 Task: Select Smart Home Devices from Echo & Alexa. Add to cart Amazon Smart Light Switch (Smart Switch for Controlling Lights with Alexa)-1-. Place order for _x000D_
1636 Lexi Loop_x000D_
Lynden, Washington(WA), 98264, Cell Number (360) 354-8826
Action: Mouse moved to (15, 96)
Screenshot: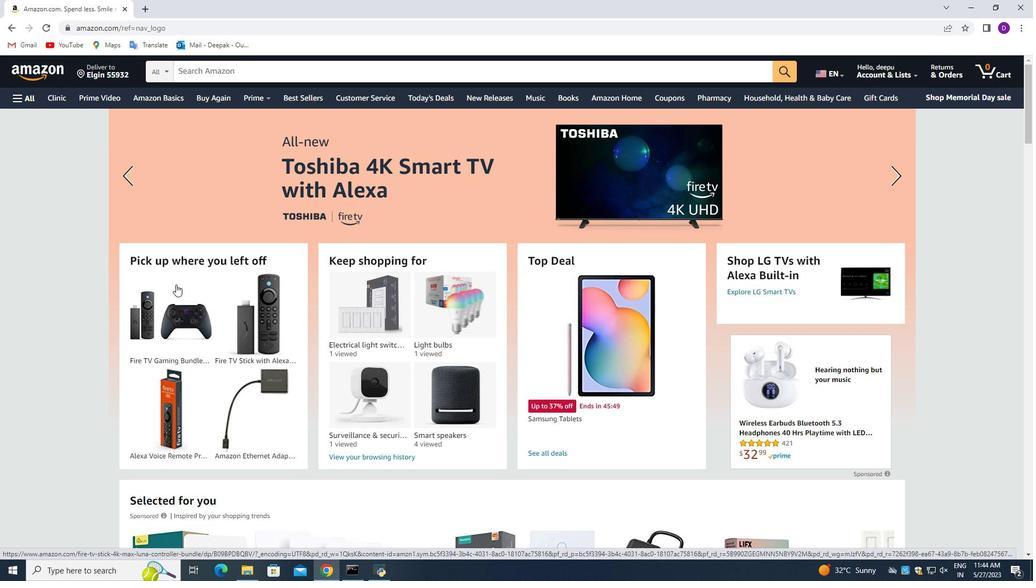 
Action: Mouse pressed left at (15, 96)
Screenshot: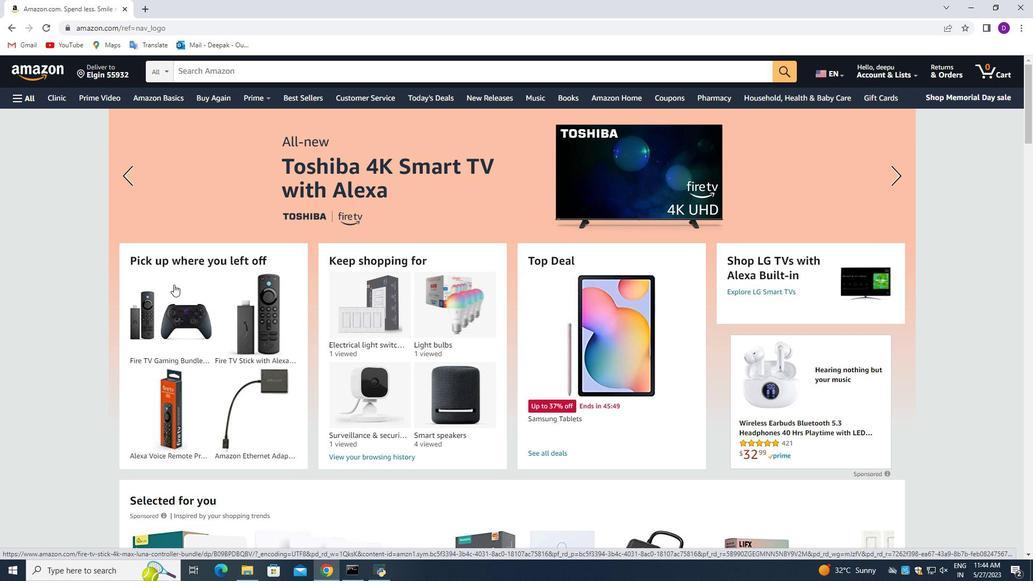 
Action: Mouse moved to (82, 264)
Screenshot: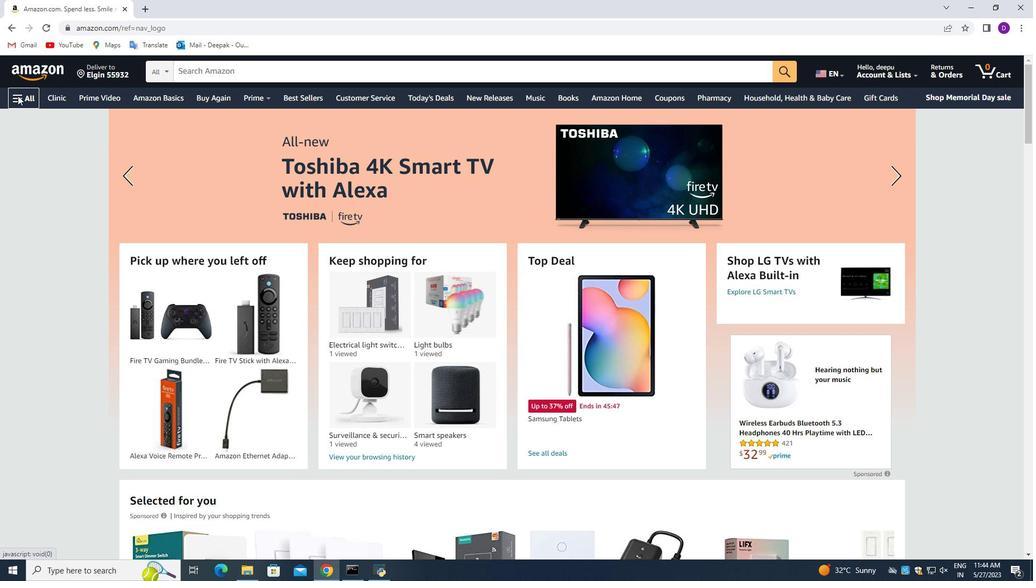 
Action: Mouse pressed left at (82, 264)
Screenshot: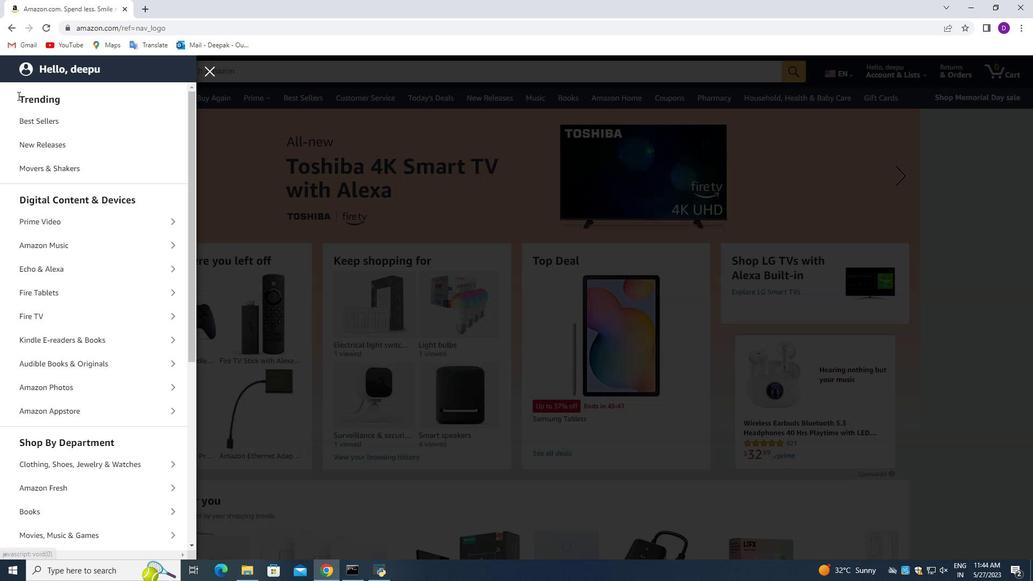 
Action: Mouse moved to (101, 261)
Screenshot: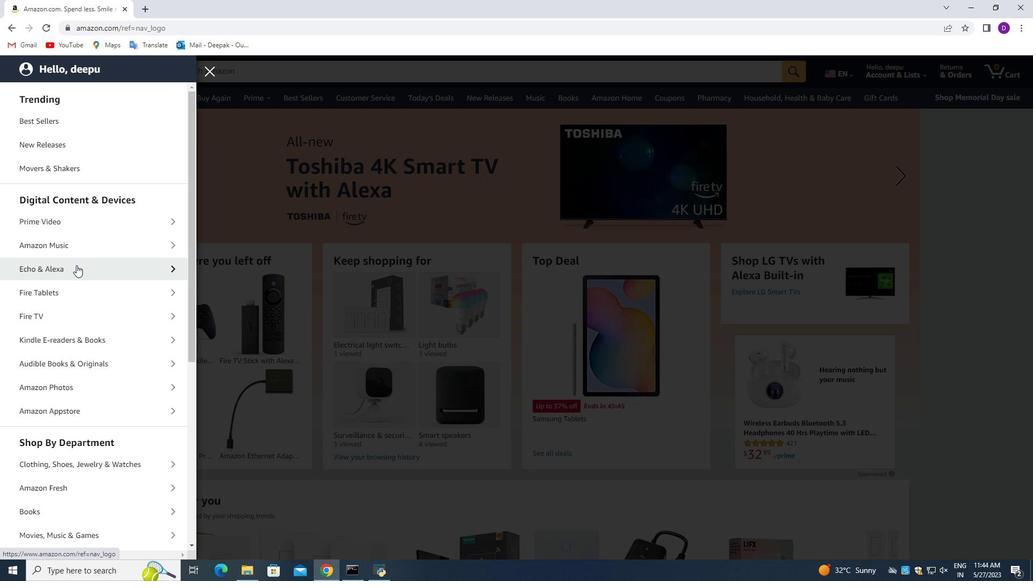 
Action: Mouse scrolled (101, 260) with delta (0, 0)
Screenshot: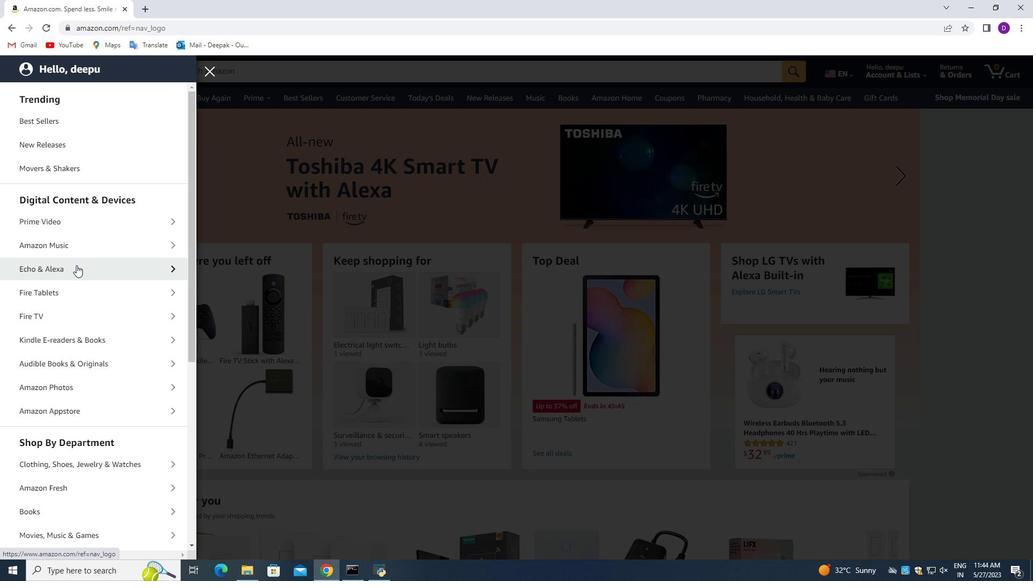 
Action: Mouse moved to (101, 261)
Screenshot: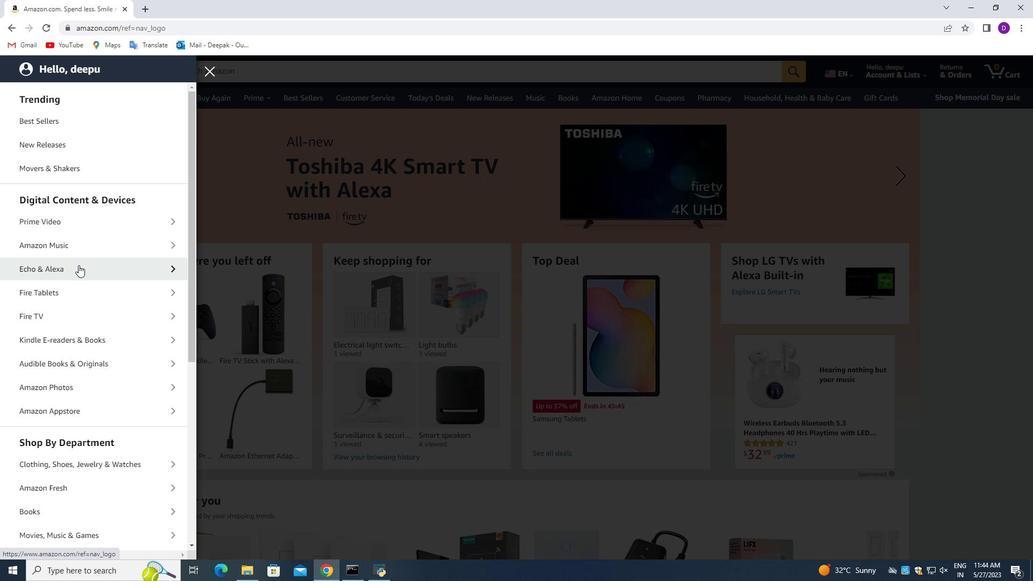 
Action: Mouse scrolled (101, 260) with delta (0, 0)
Screenshot: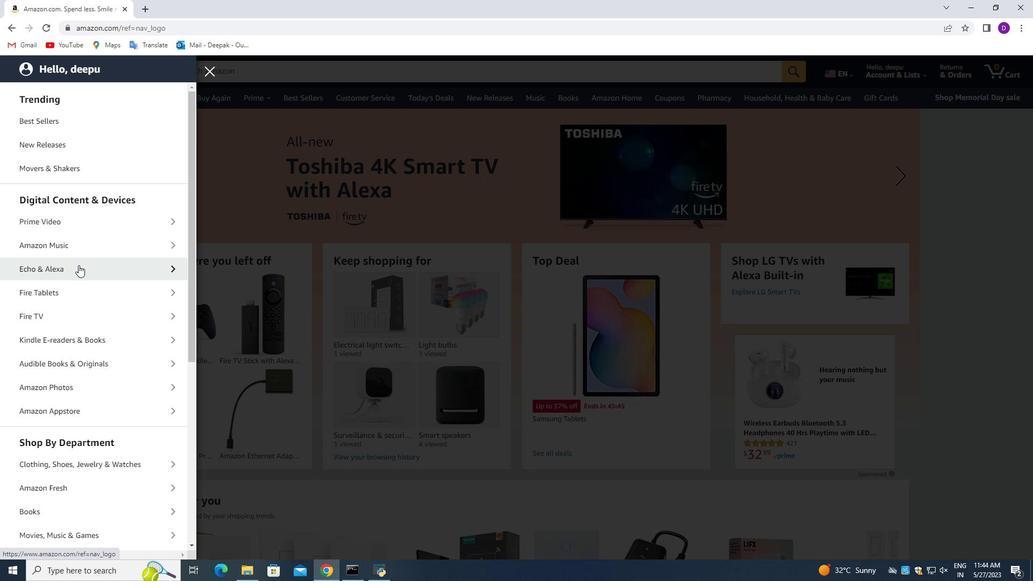 
Action: Mouse scrolled (101, 260) with delta (0, 0)
Screenshot: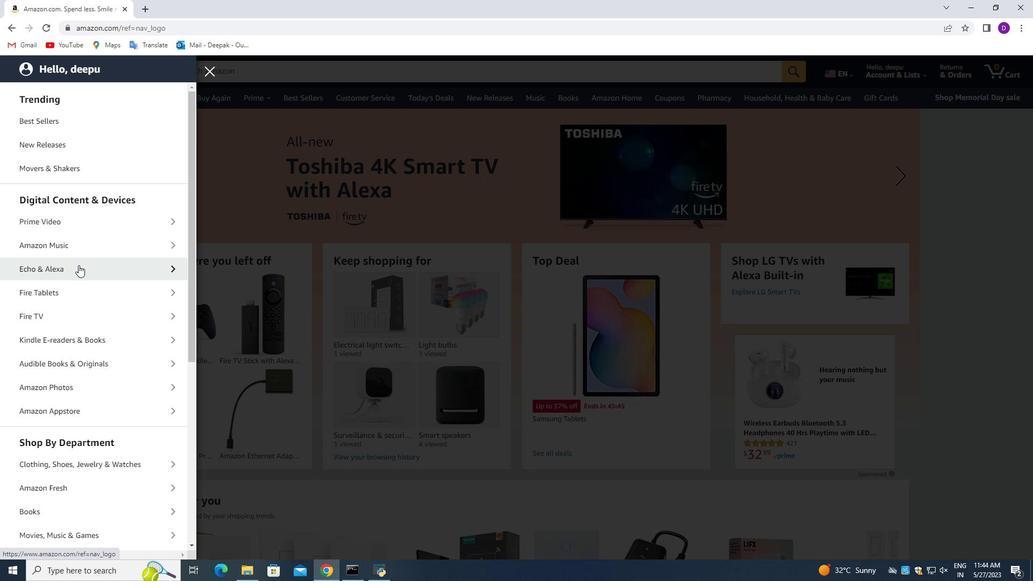 
Action: Mouse moved to (101, 262)
Screenshot: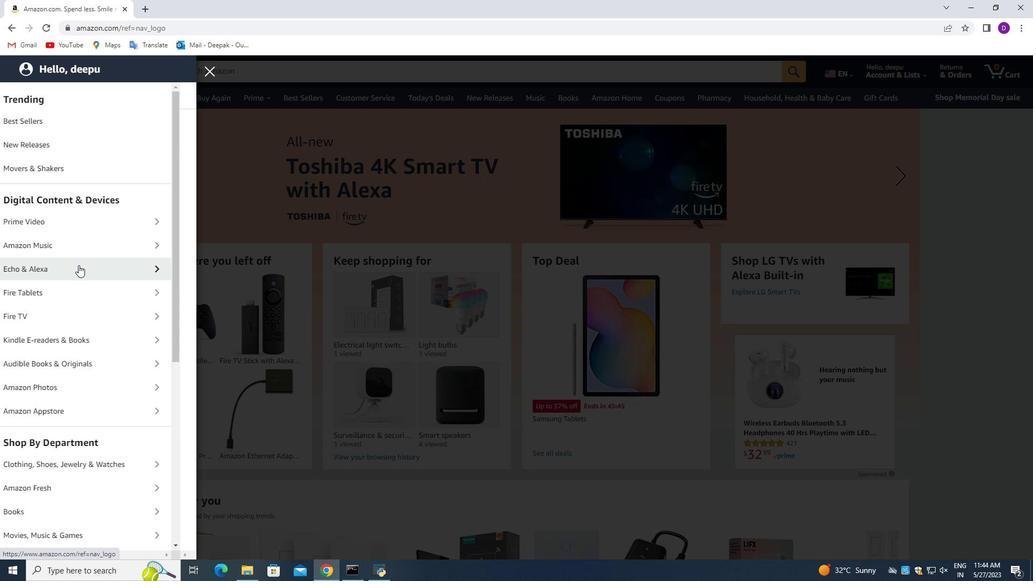 
Action: Mouse scrolled (101, 261) with delta (0, 0)
Screenshot: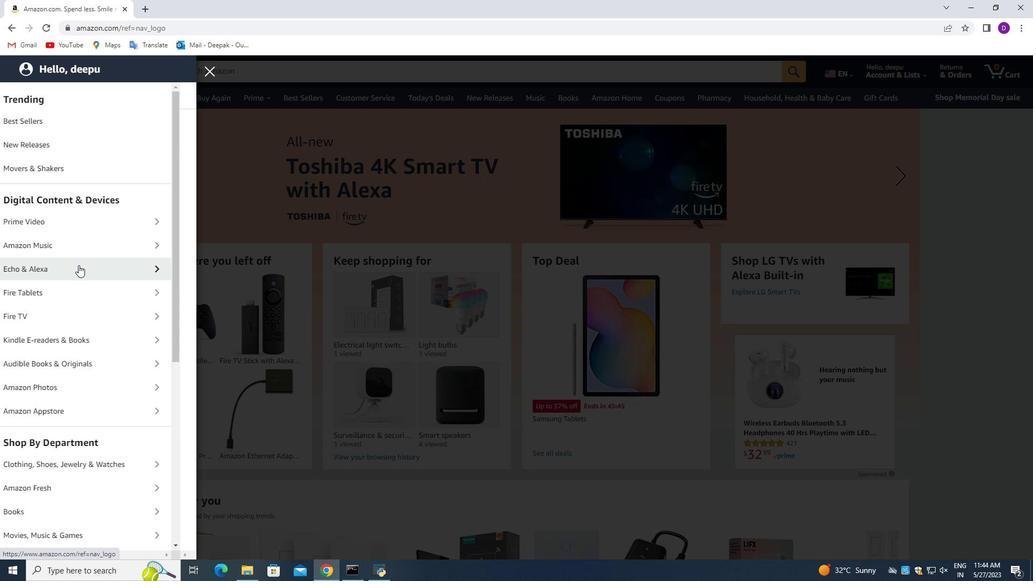 
Action: Mouse scrolled (101, 261) with delta (0, 0)
Screenshot: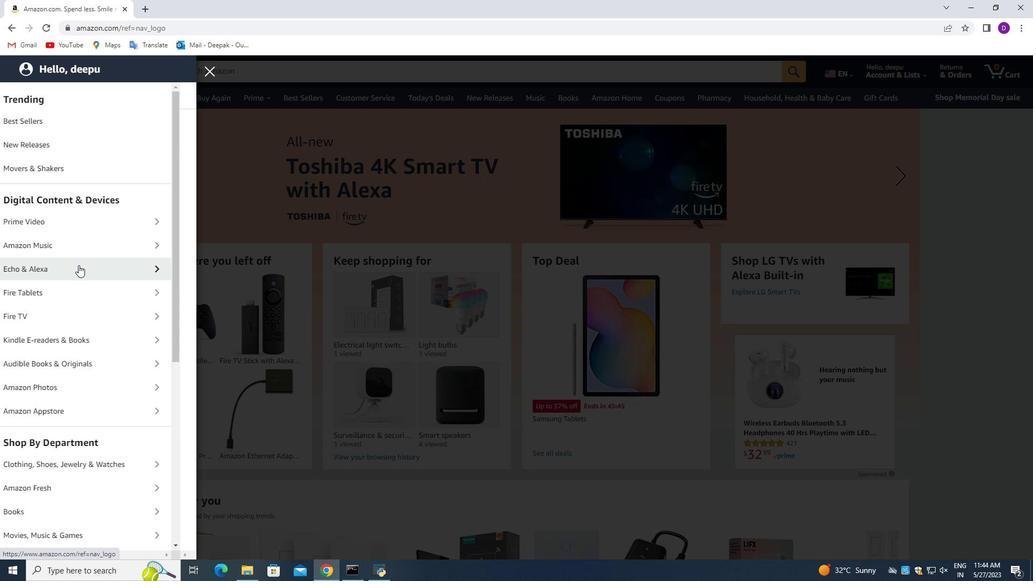 
Action: Mouse scrolled (101, 261) with delta (0, 0)
Screenshot: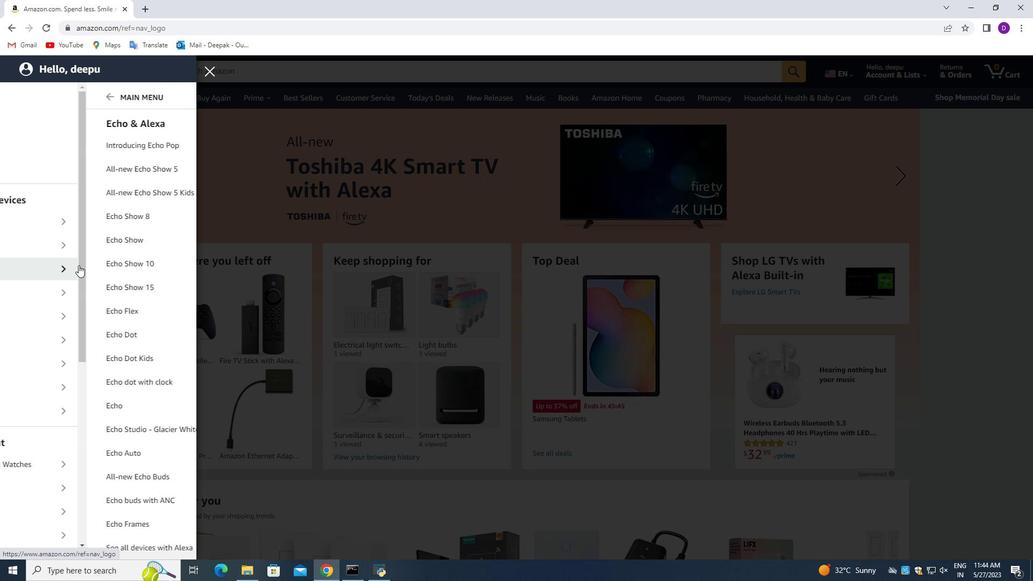 
Action: Mouse moved to (112, 363)
Screenshot: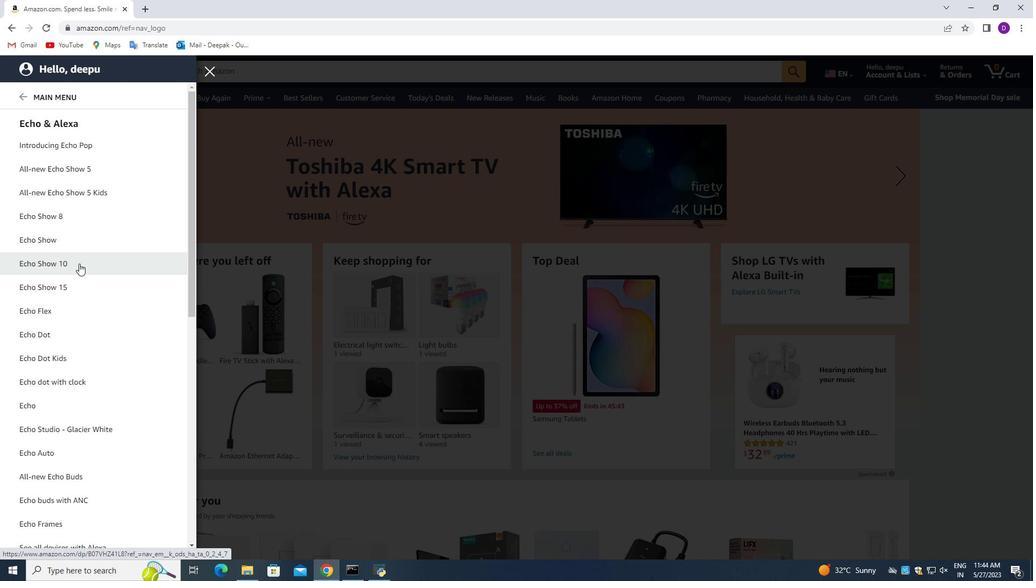 
Action: Mouse scrolled (112, 362) with delta (0, 0)
Screenshot: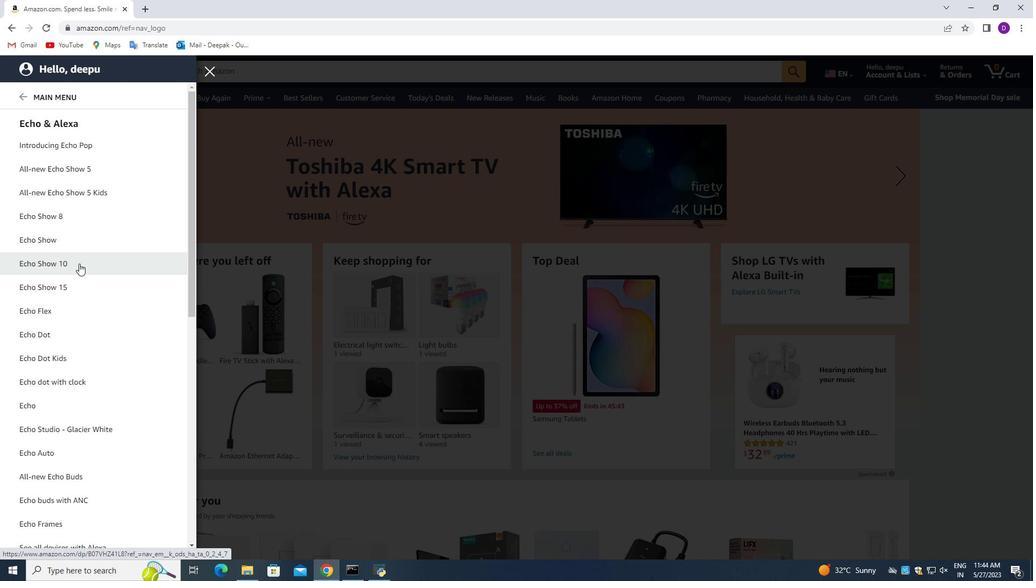 
Action: Mouse moved to (97, 462)
Screenshot: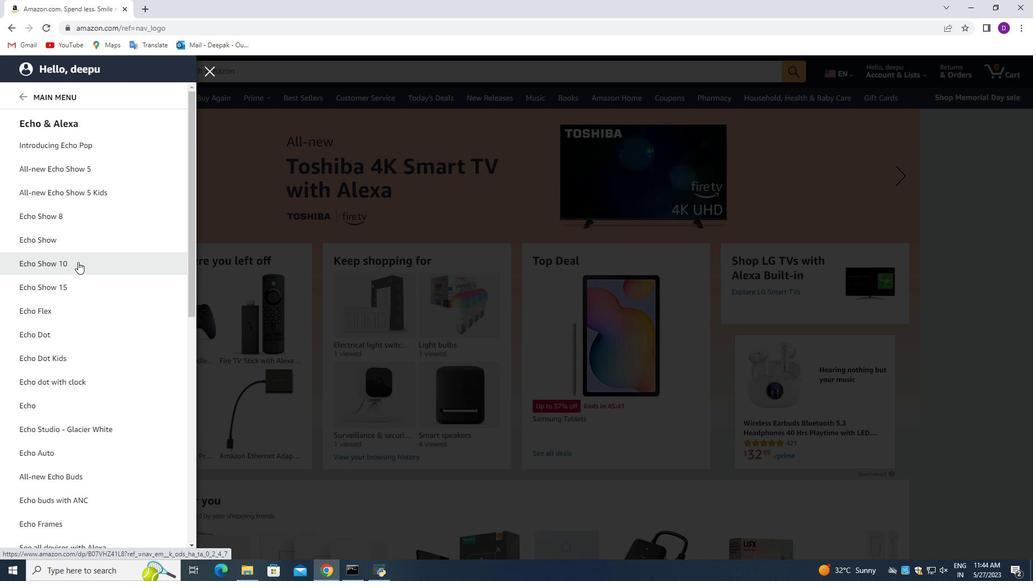 
Action: Mouse pressed left at (97, 462)
Screenshot: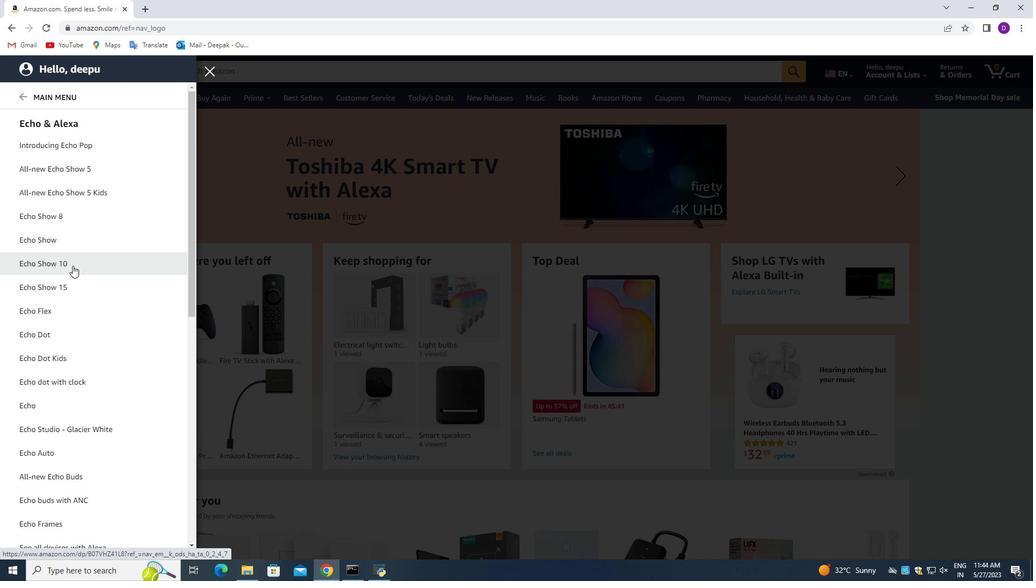 
Action: Mouse moved to (261, 71)
Screenshot: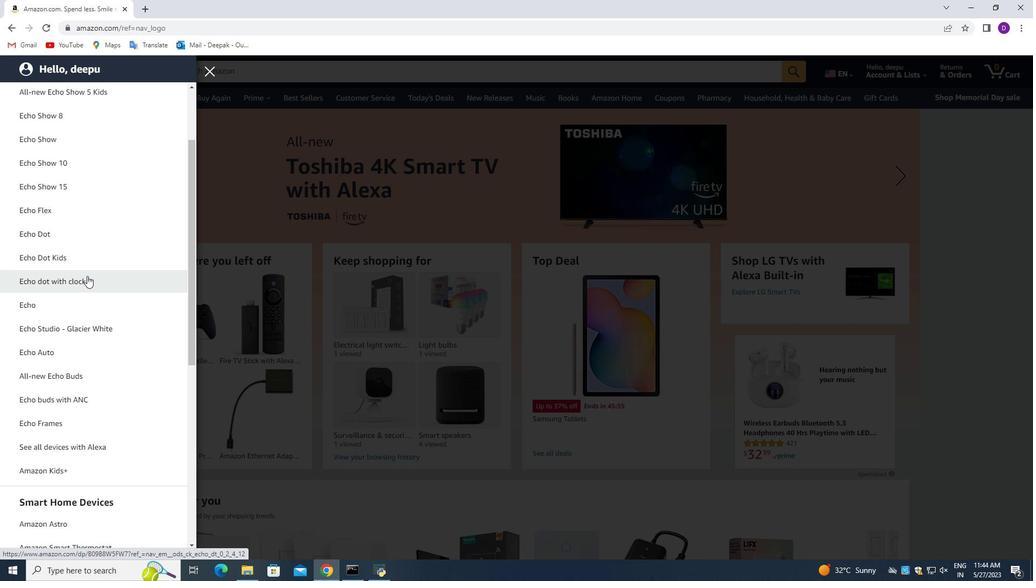 
Action: Mouse pressed left at (261, 71)
Screenshot: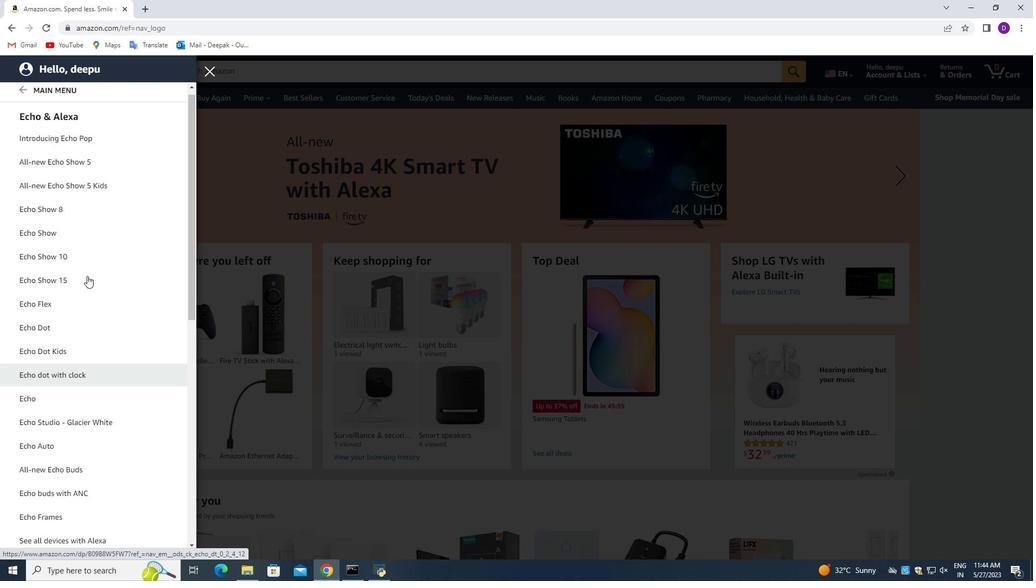 
Action: Key pressed <Key.shift_r>Smart<Key.space><Key.shift>Light<Key.space><Key.shift_r>Switch<Key.space><Key.shift>(<Key.space><Key.backspace>smart<Key.space>swith<Key.space>for<Key.space>controlling<Key.space><Key.shift>Lights<Key.space>with<Key.space><Key.shift_r>Alexa<Key.shift><Key.shift><Key.shift>)<Key.enter>
Screenshot: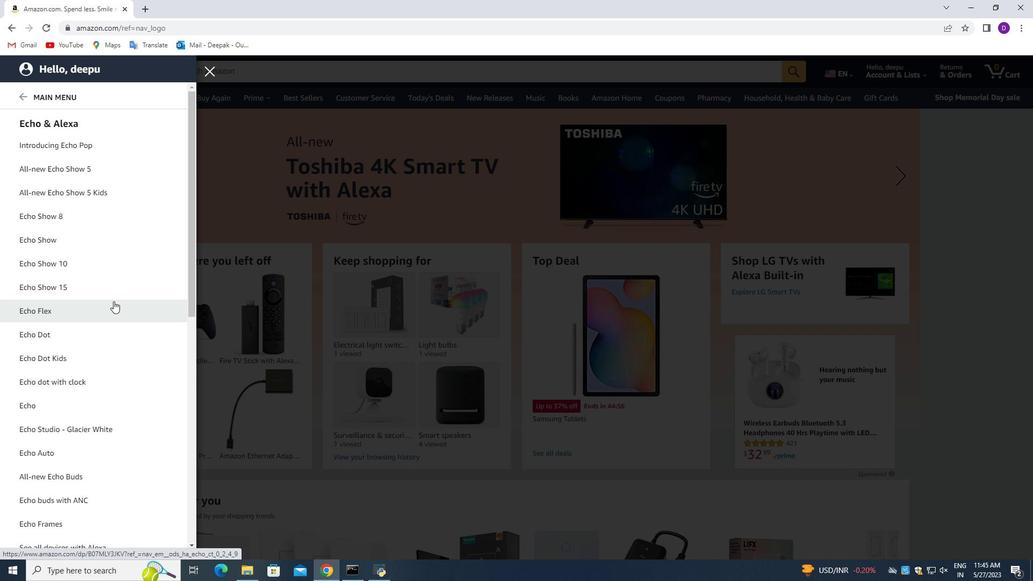 
Action: Mouse moved to (549, 391)
Screenshot: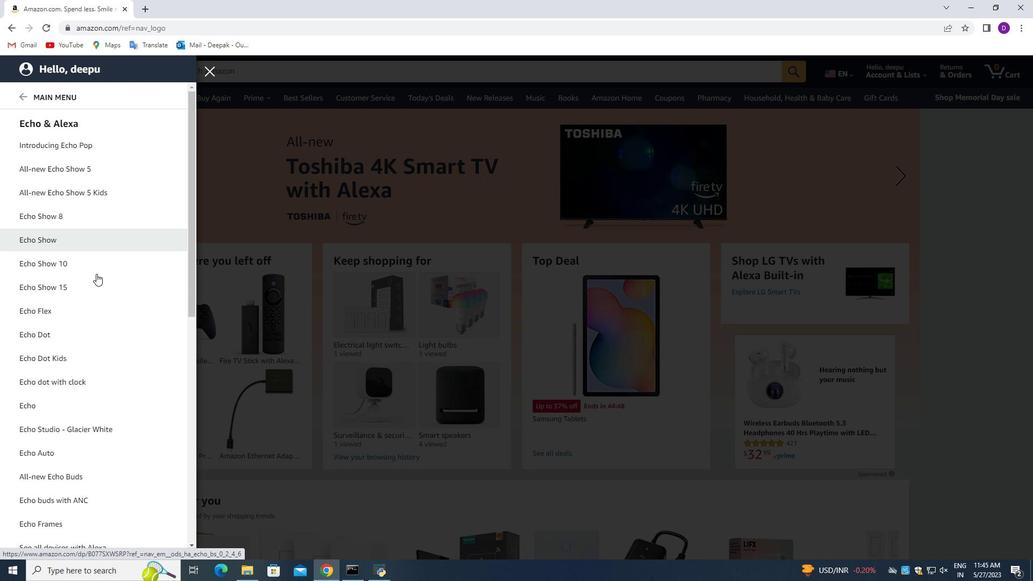 
Action: Mouse scrolled (549, 391) with delta (0, 0)
Screenshot: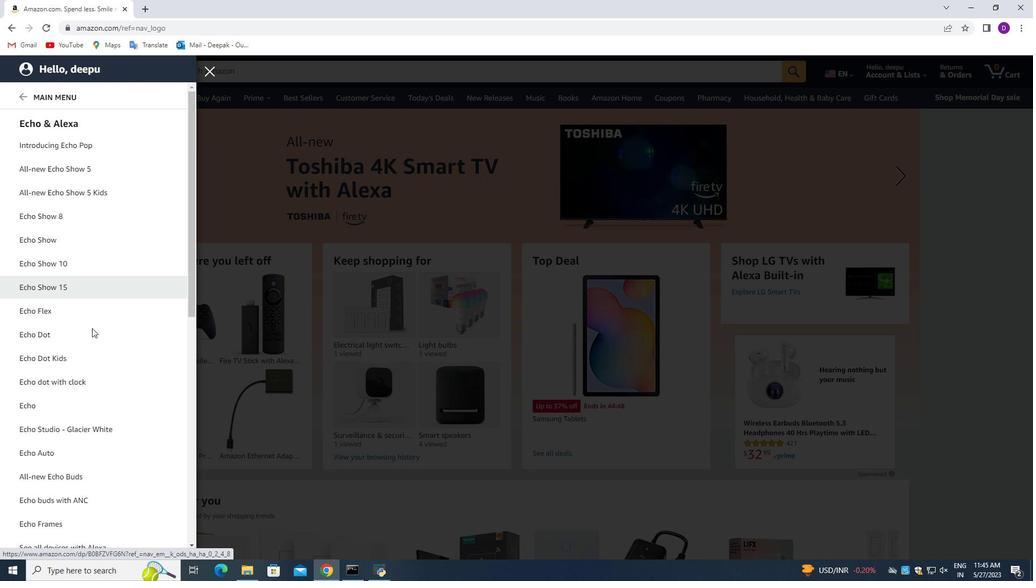 
Action: Mouse scrolled (549, 391) with delta (0, 0)
Screenshot: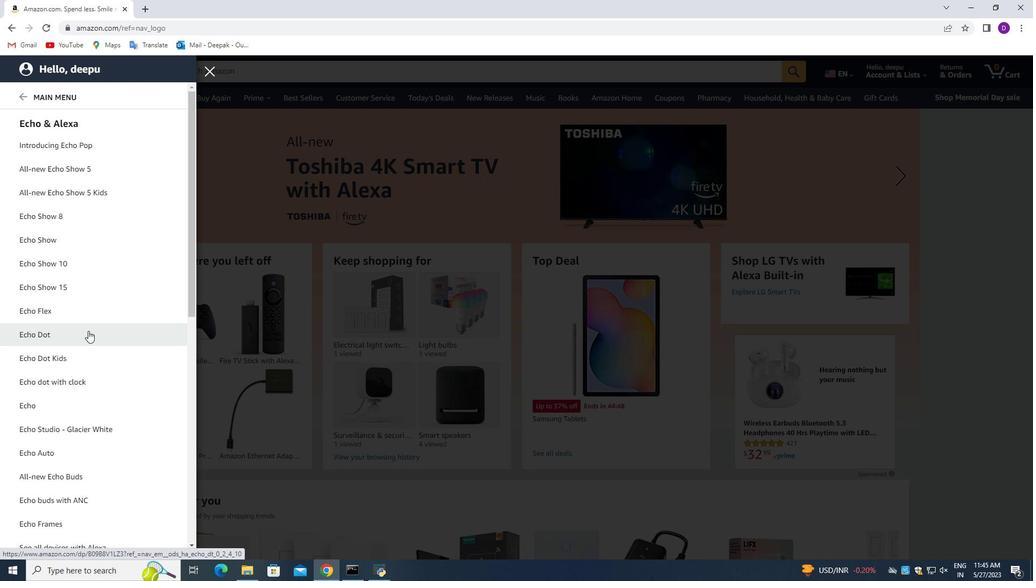 
Action: Mouse moved to (280, 297)
Screenshot: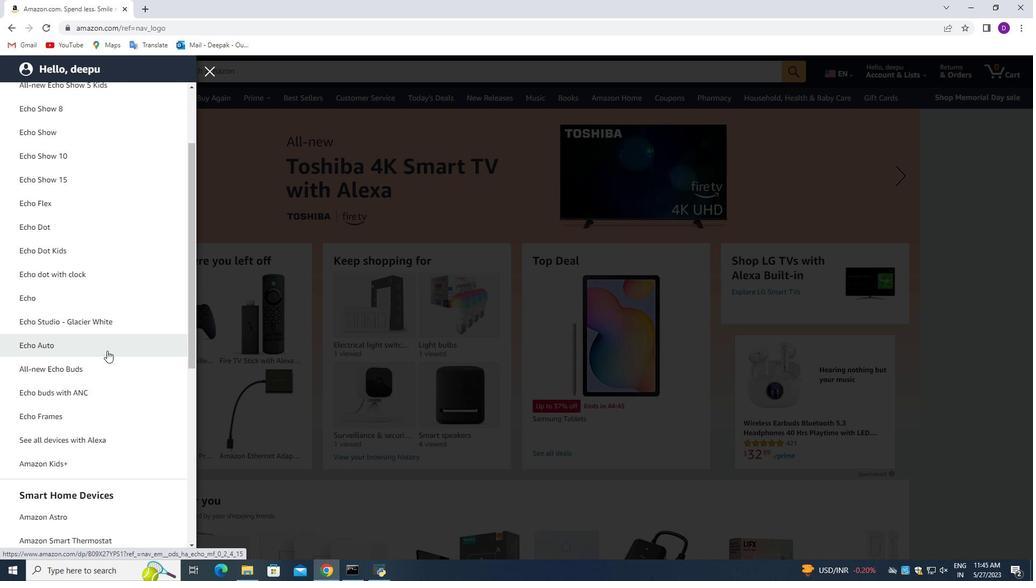 
Action: Mouse pressed left at (280, 297)
Screenshot: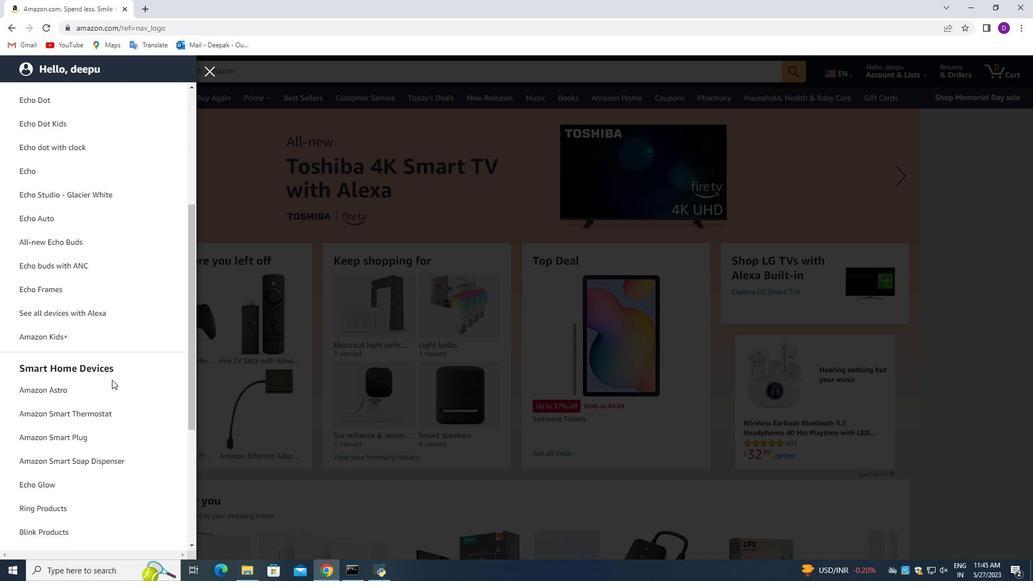 
Action: Mouse moved to (612, 322)
Screenshot: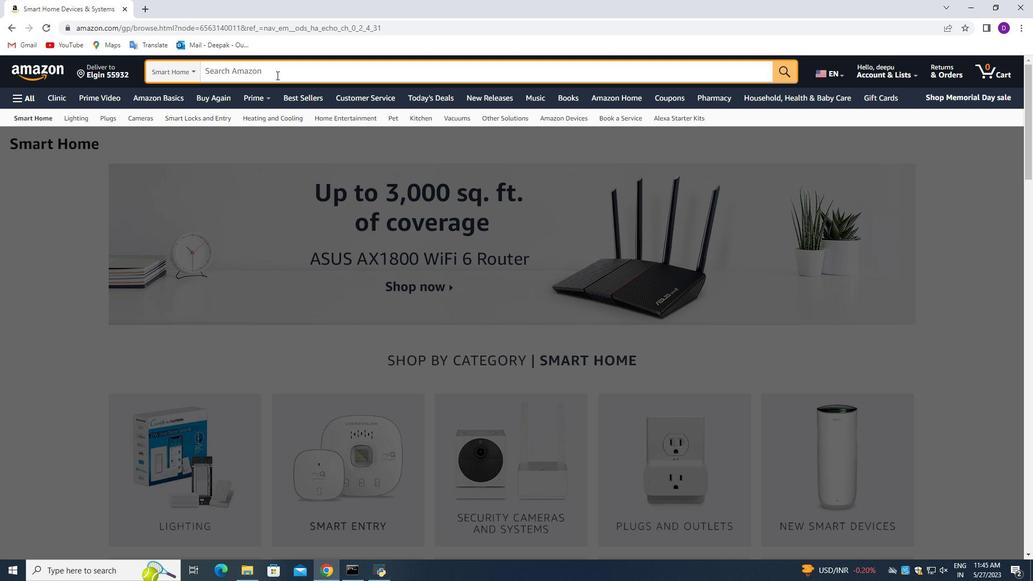 
Action: Mouse scrolled (612, 322) with delta (0, 0)
Screenshot: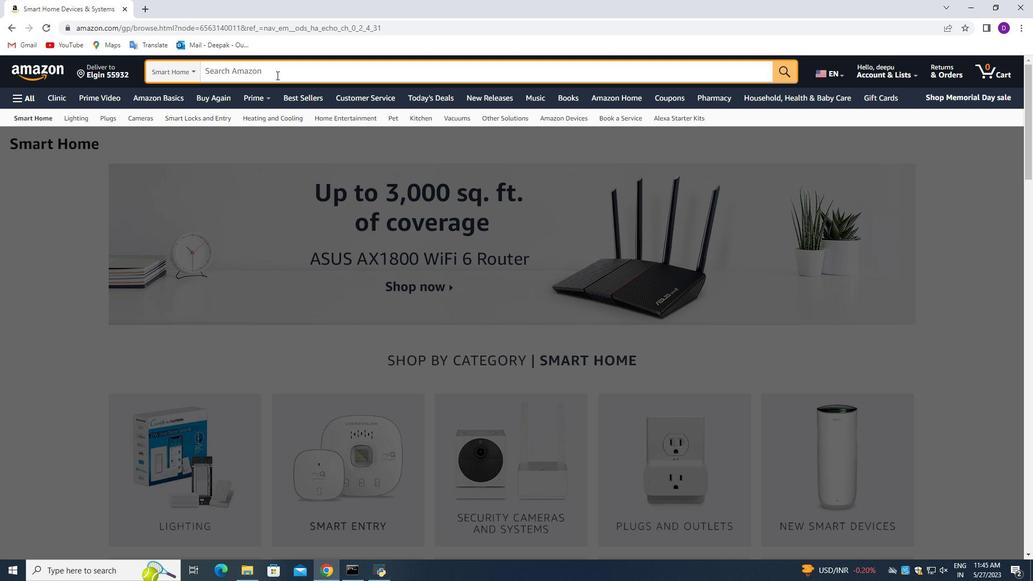 
Action: Mouse moved to (612, 329)
Screenshot: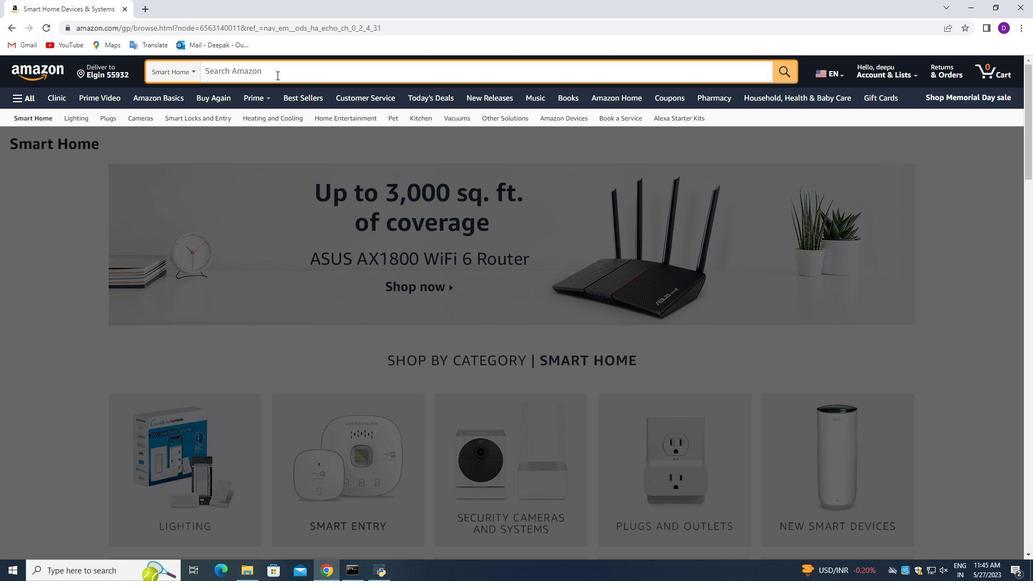 
Action: Mouse scrolled (612, 329) with delta (0, 0)
Screenshot: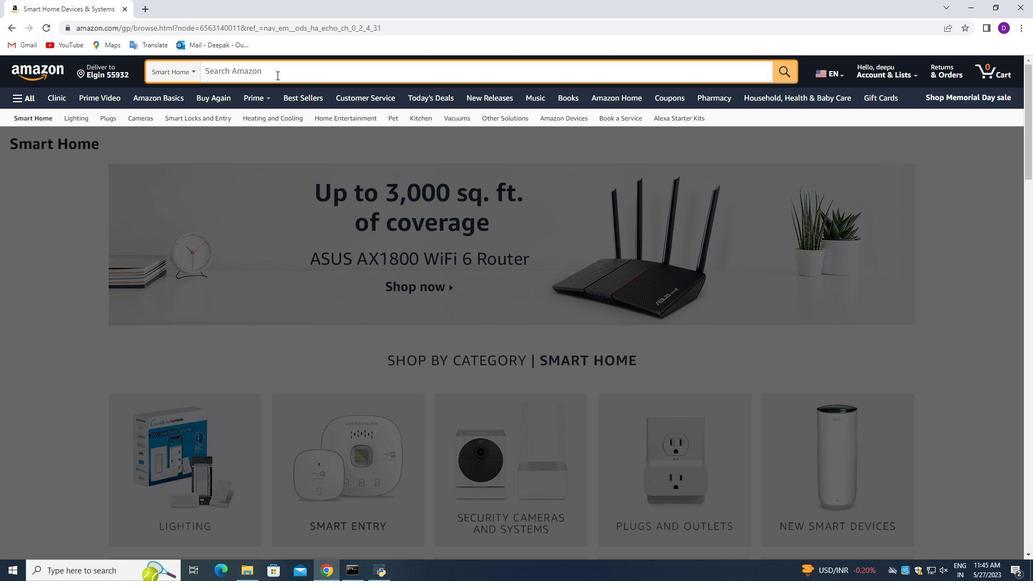
Action: Mouse moved to (524, 322)
Screenshot: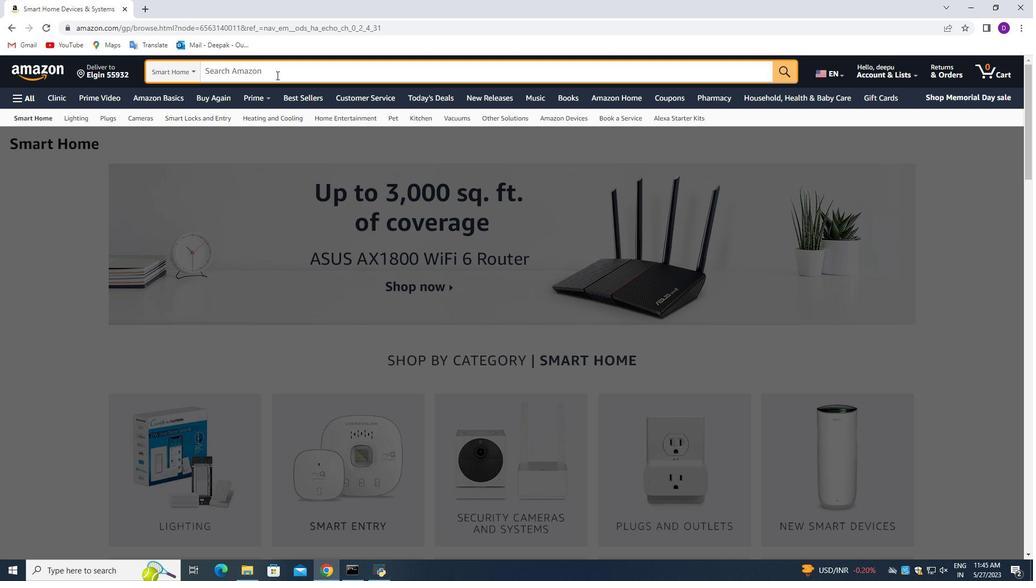 
Action: Mouse scrolled (524, 321) with delta (0, 0)
Screenshot: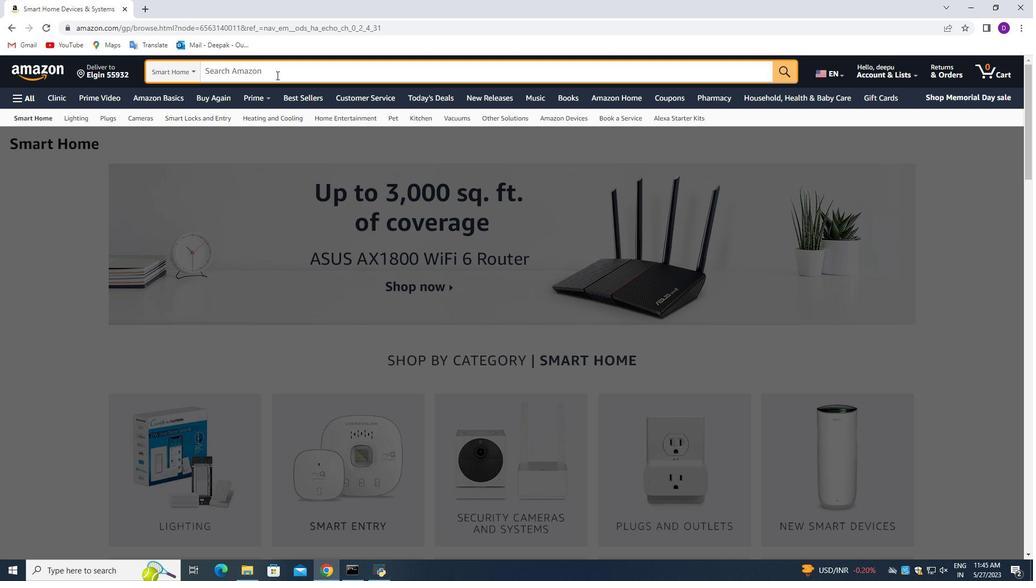 
Action: Mouse moved to (524, 322)
Screenshot: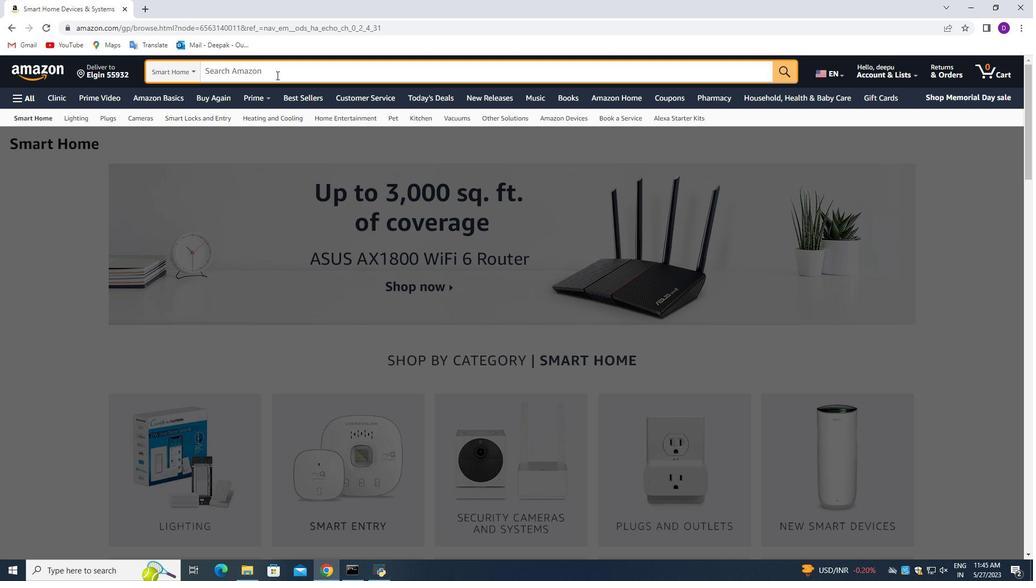 
Action: Mouse scrolled (524, 321) with delta (0, 0)
Screenshot: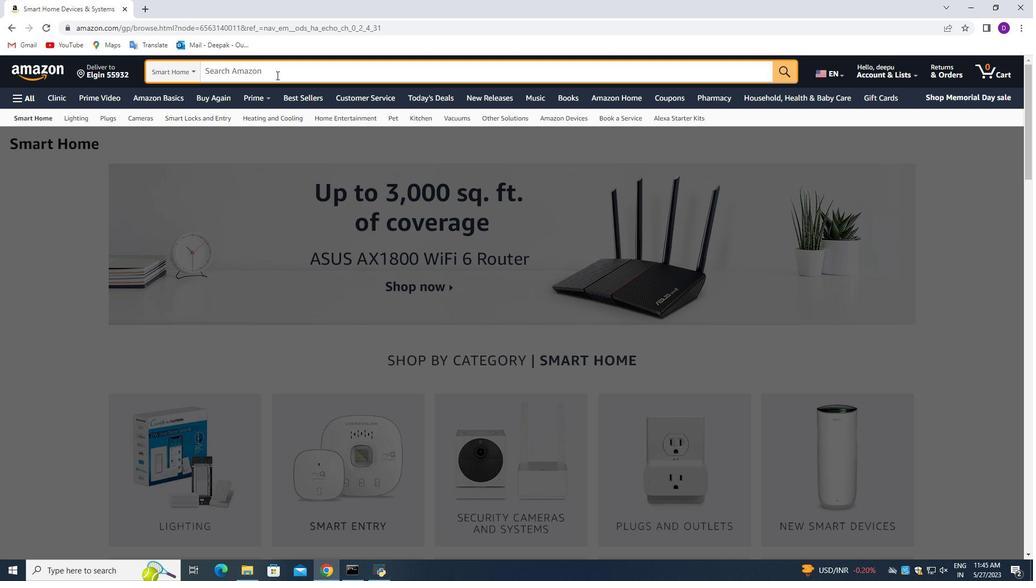 
Action: Mouse moved to (526, 321)
Screenshot: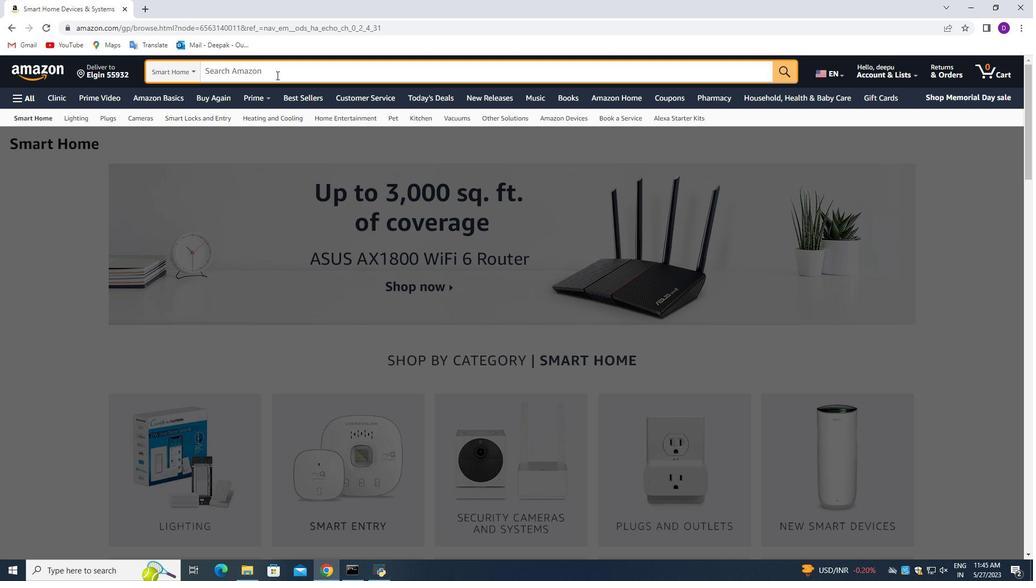 
Action: Mouse scrolled (526, 321) with delta (0, 0)
Screenshot: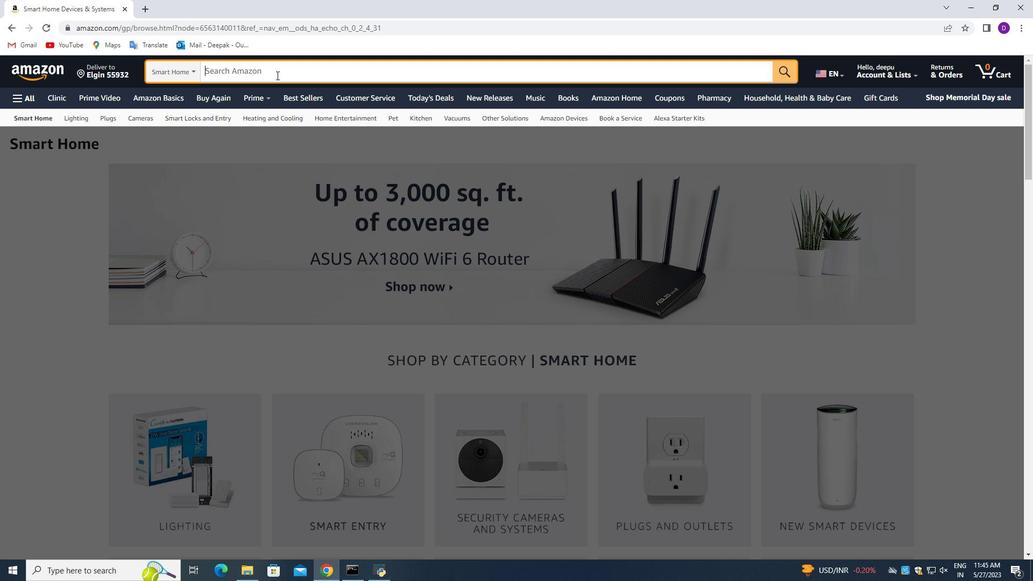 
Action: Mouse scrolled (526, 321) with delta (0, 0)
Screenshot: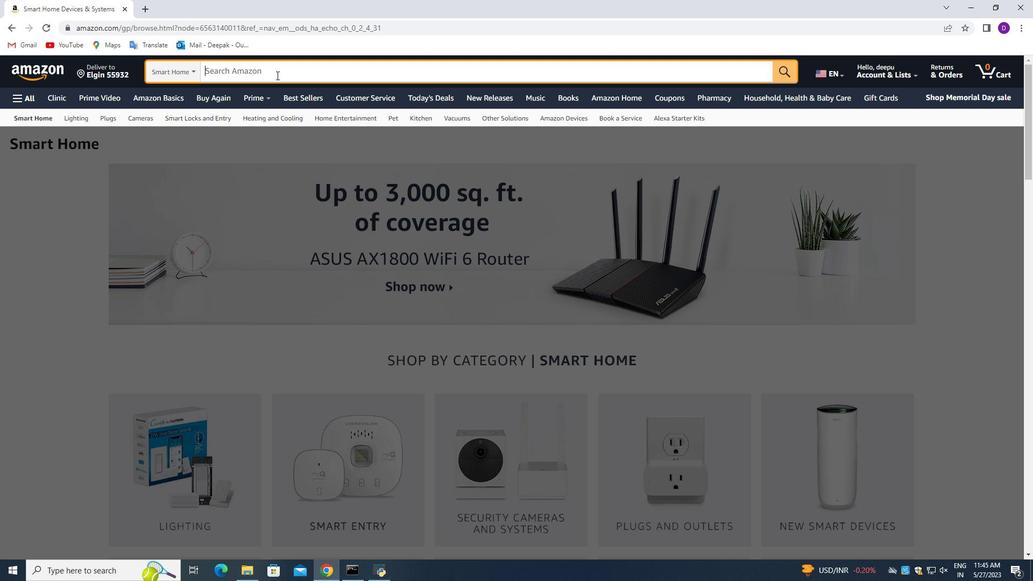 
Action: Mouse scrolled (526, 321) with delta (0, 0)
Screenshot: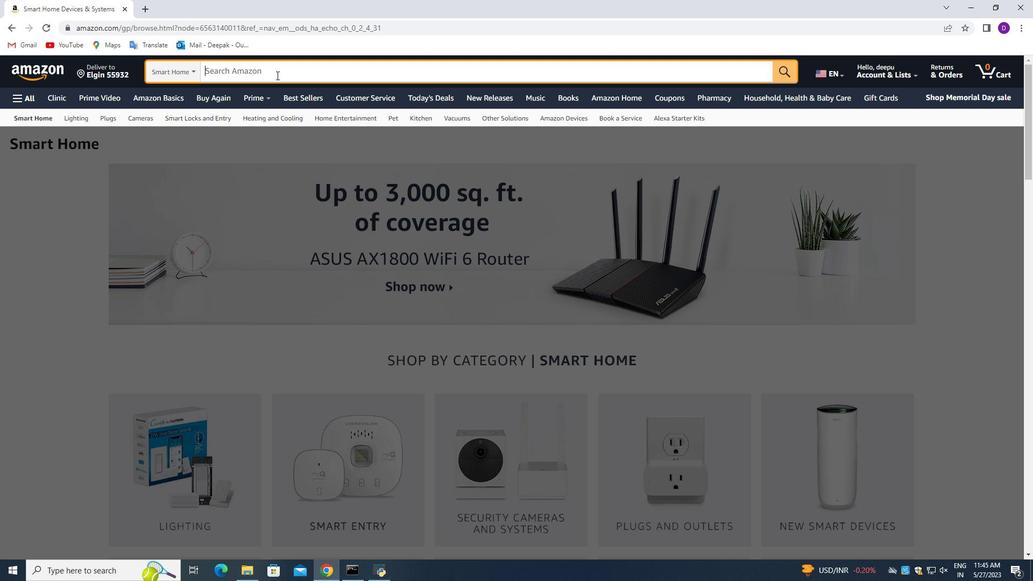 
Action: Mouse scrolled (526, 321) with delta (0, 0)
Screenshot: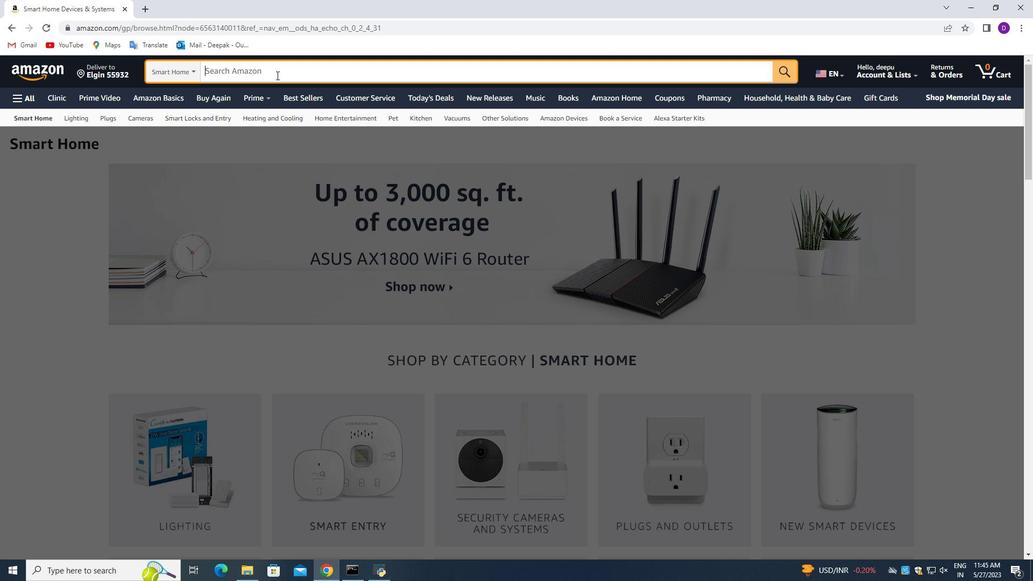 
Action: Mouse scrolled (526, 321) with delta (0, 0)
Screenshot: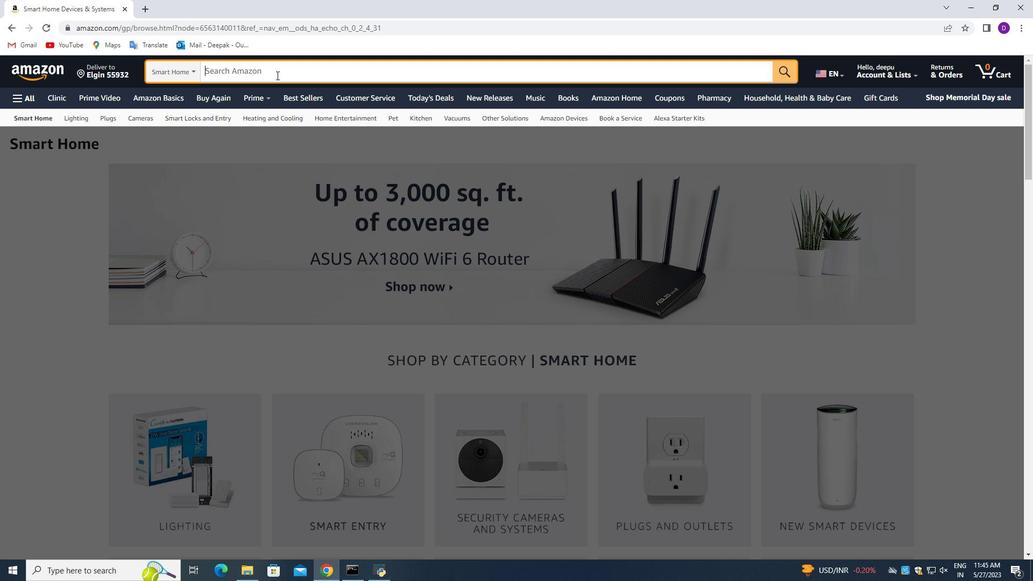 
Action: Mouse scrolled (526, 321) with delta (0, 0)
Screenshot: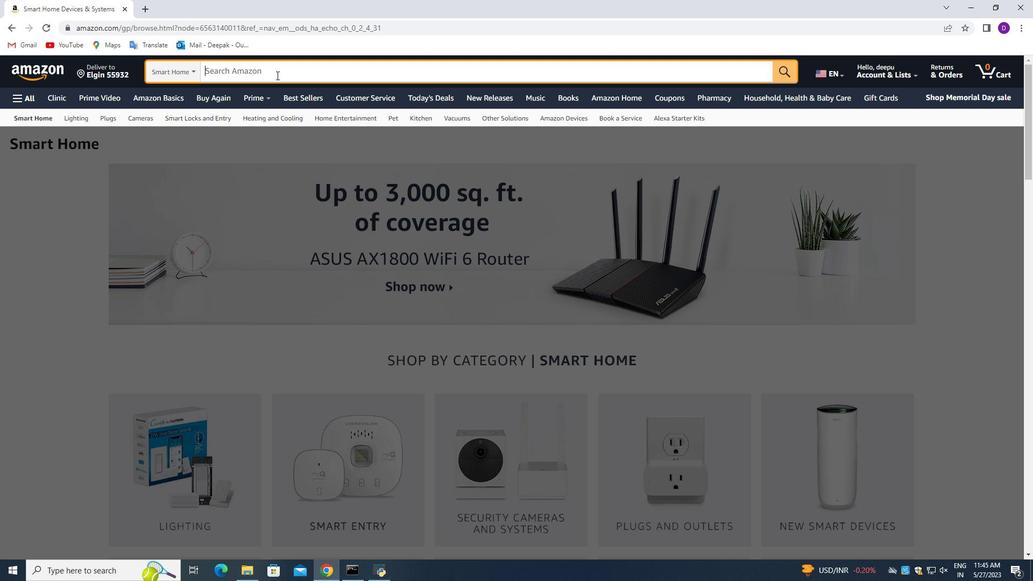 
Action: Mouse scrolled (526, 321) with delta (0, 0)
Screenshot: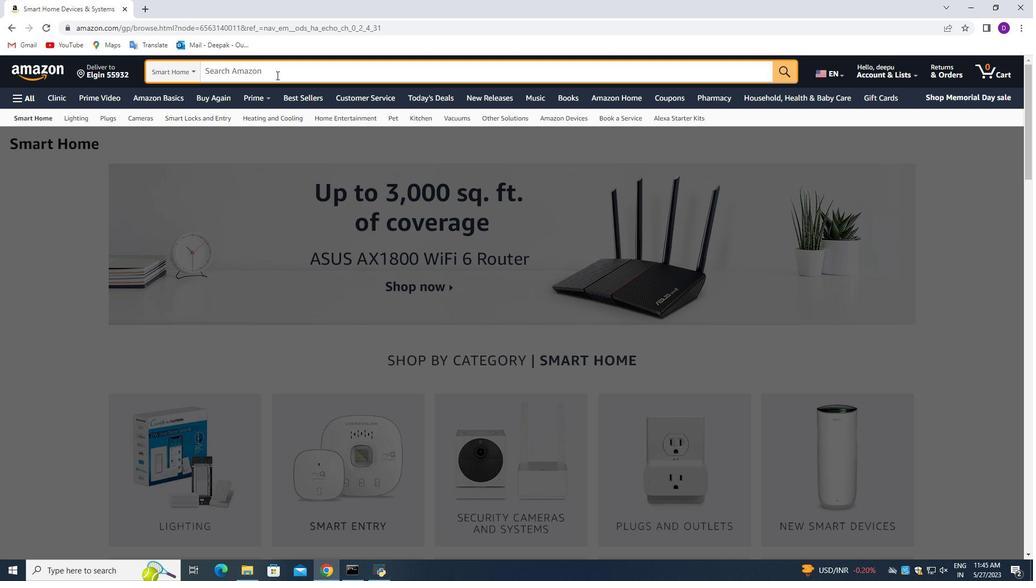 
Action: Mouse scrolled (526, 321) with delta (0, 0)
Screenshot: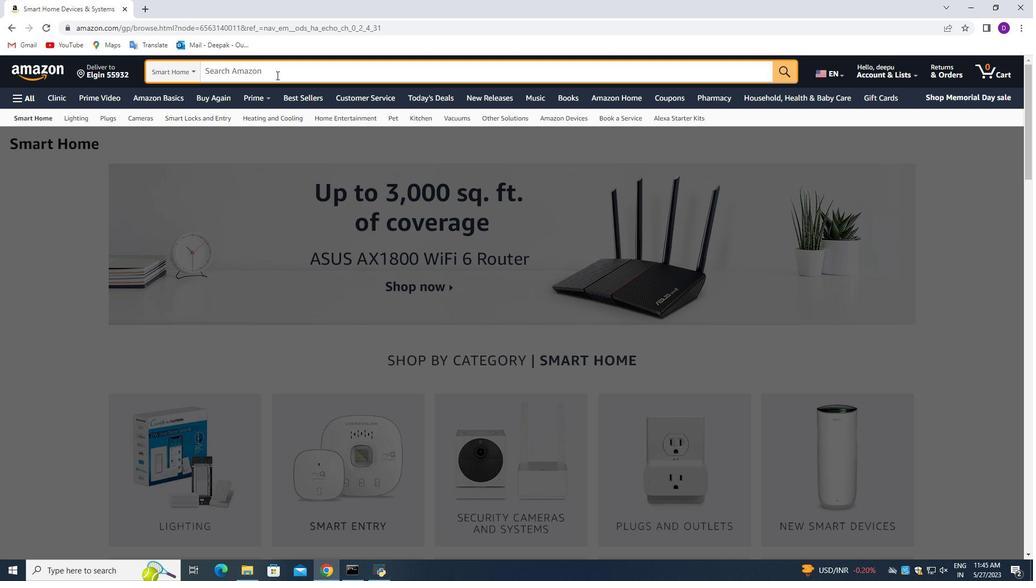 
Action: Mouse scrolled (526, 321) with delta (0, 0)
Screenshot: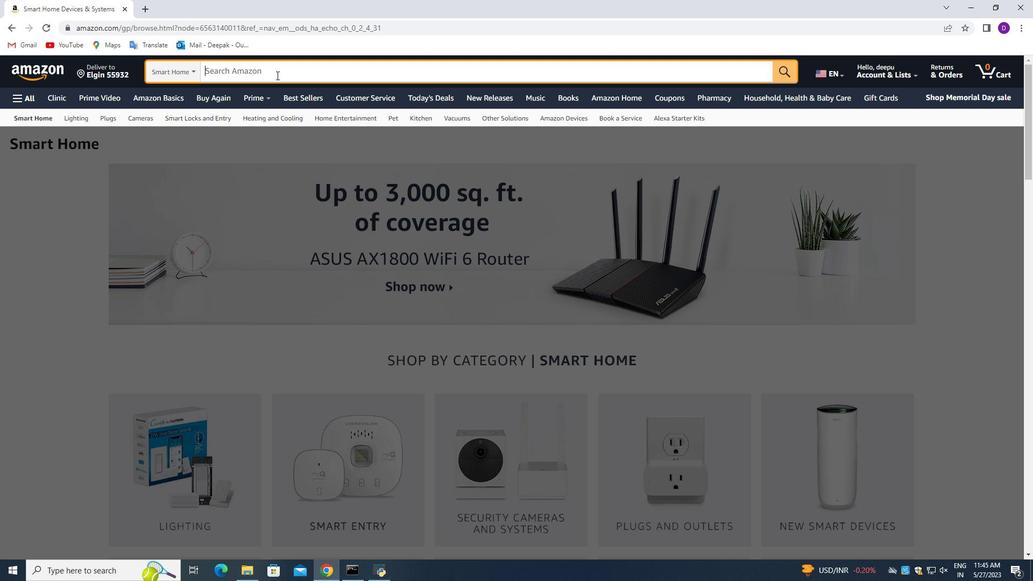 
Action: Mouse scrolled (526, 321) with delta (0, 0)
Screenshot: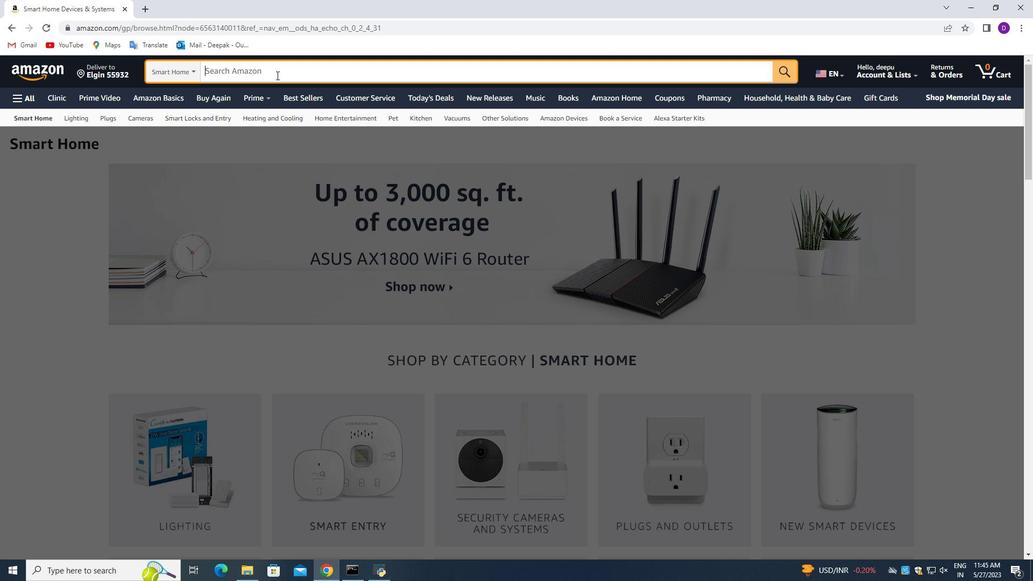 
Action: Mouse scrolled (526, 321) with delta (0, 0)
Screenshot: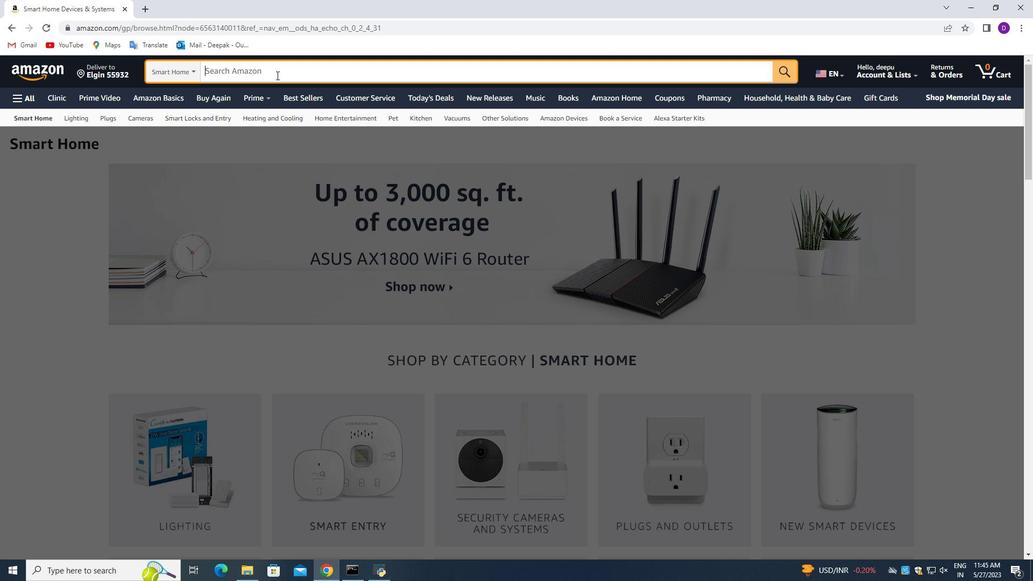 
Action: Mouse scrolled (526, 321) with delta (0, 0)
Screenshot: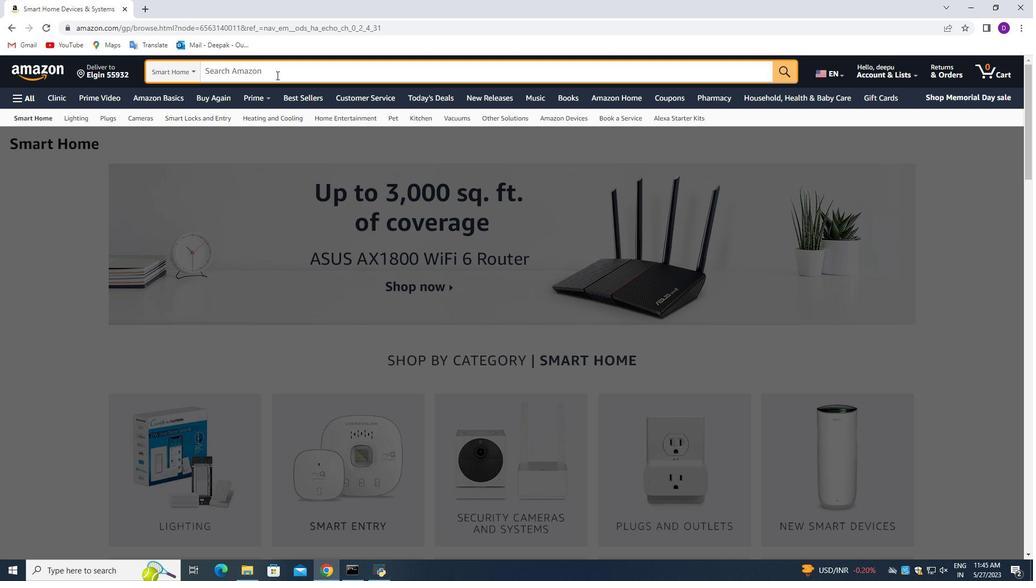 
Action: Mouse scrolled (526, 321) with delta (0, 0)
Screenshot: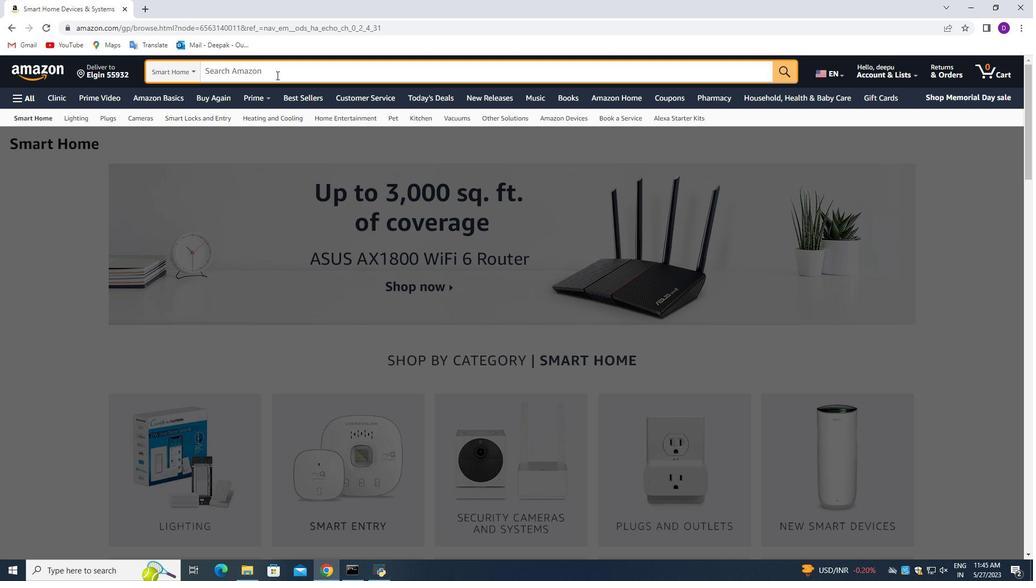 
Action: Mouse scrolled (526, 321) with delta (0, 0)
Screenshot: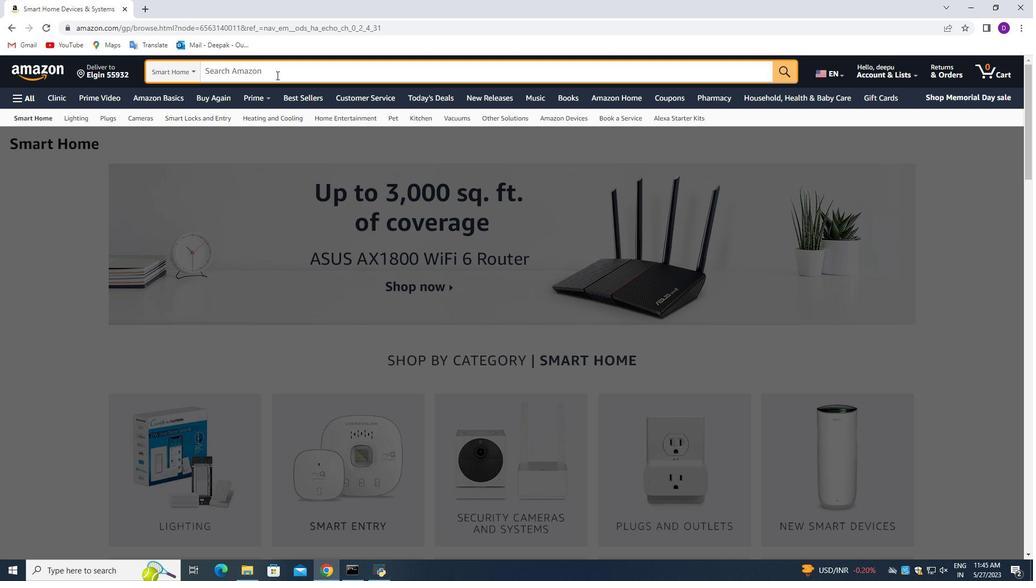 
Action: Mouse moved to (501, 334)
Screenshot: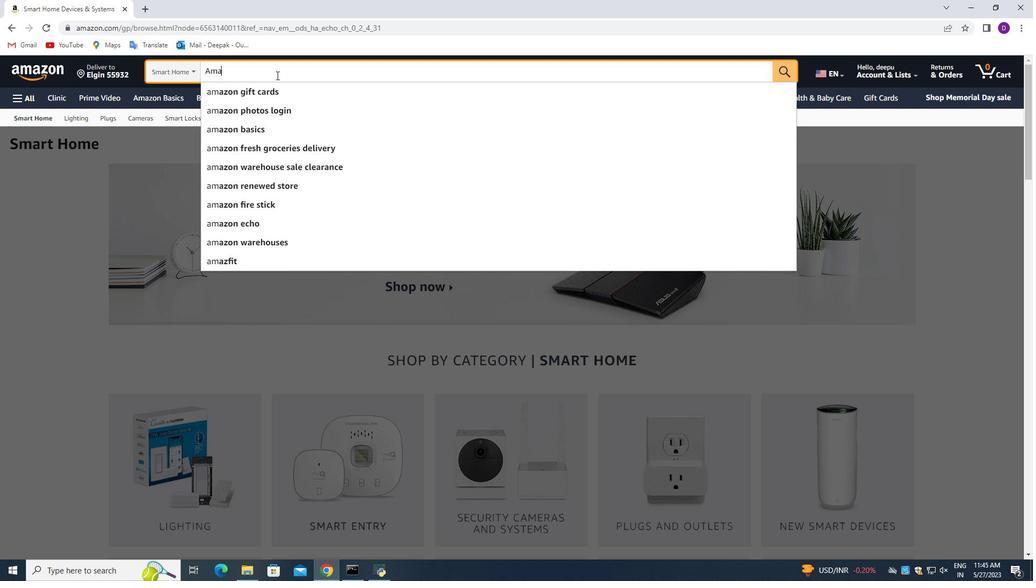 
Action: Mouse scrolled (501, 333) with delta (0, 0)
Screenshot: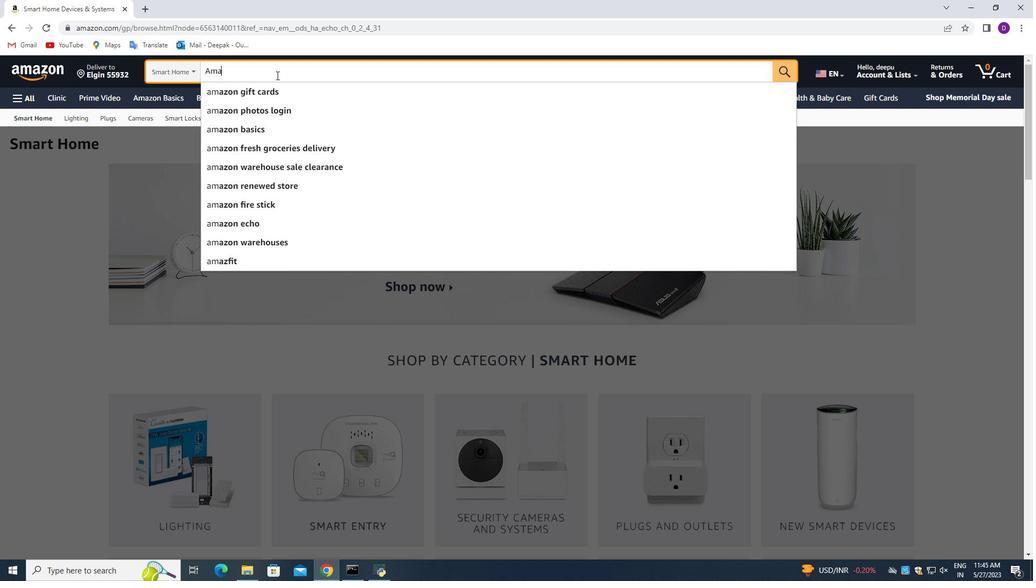 
Action: Mouse moved to (499, 334)
Screenshot: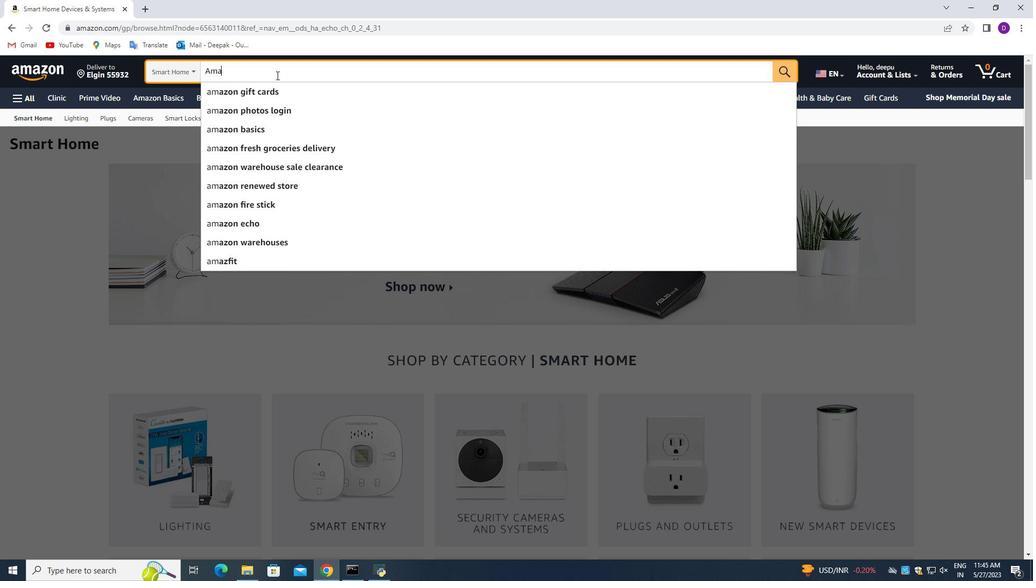 
Action: Mouse scrolled (499, 333) with delta (0, 0)
Screenshot: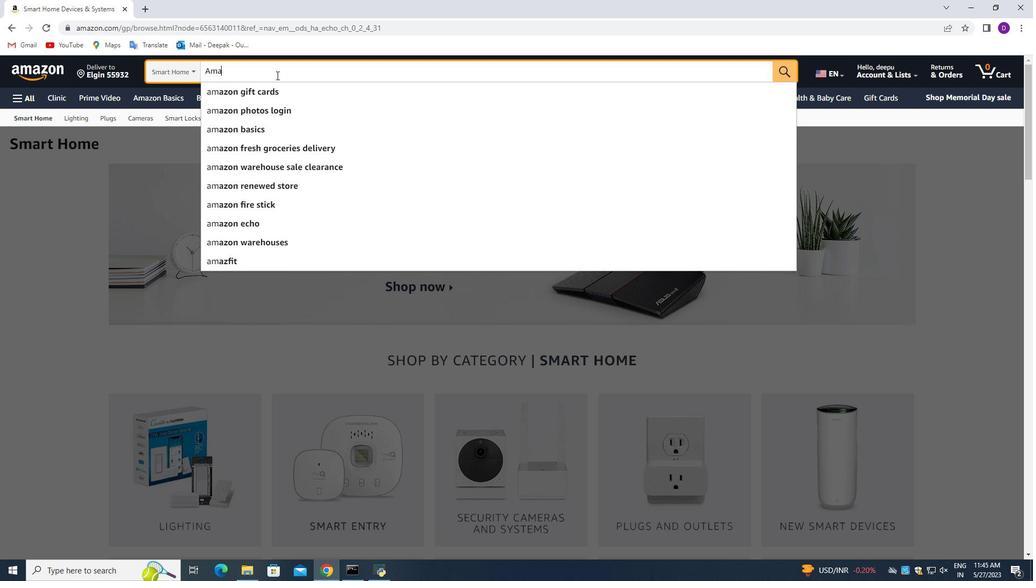 
Action: Mouse scrolled (499, 333) with delta (0, 0)
Screenshot: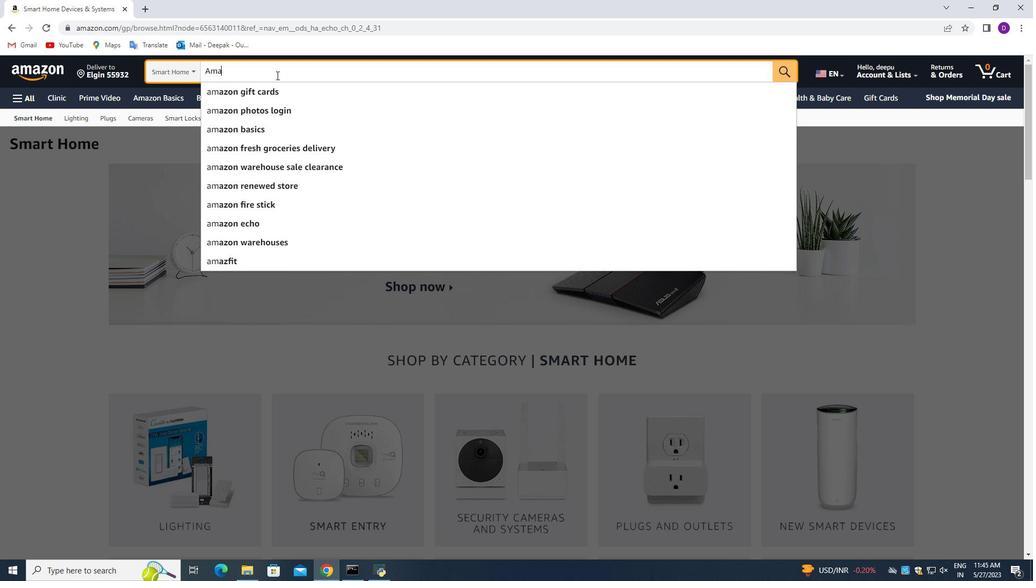 
Action: Mouse moved to (499, 334)
Screenshot: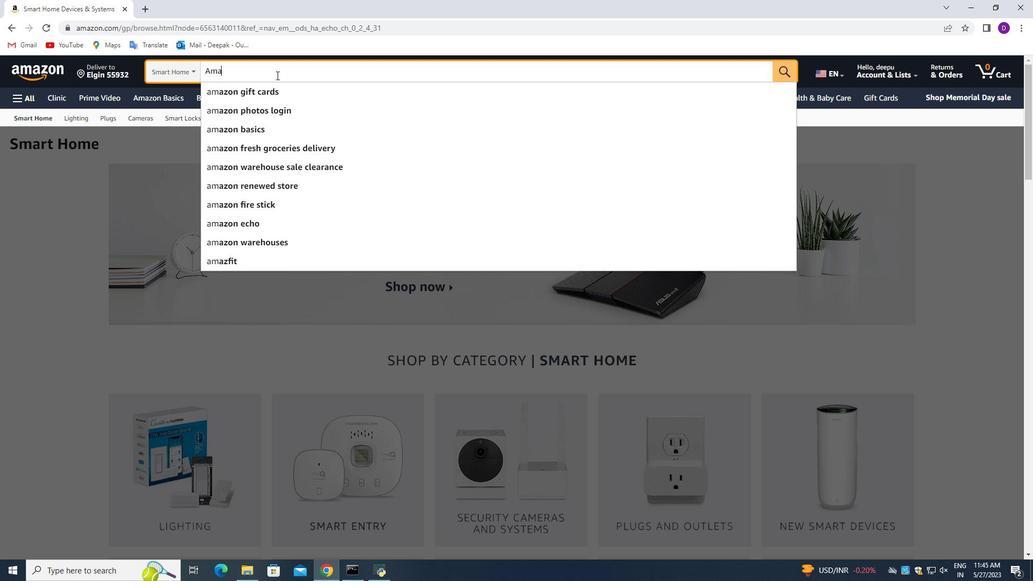 
Action: Mouse scrolled (499, 333) with delta (0, 0)
Screenshot: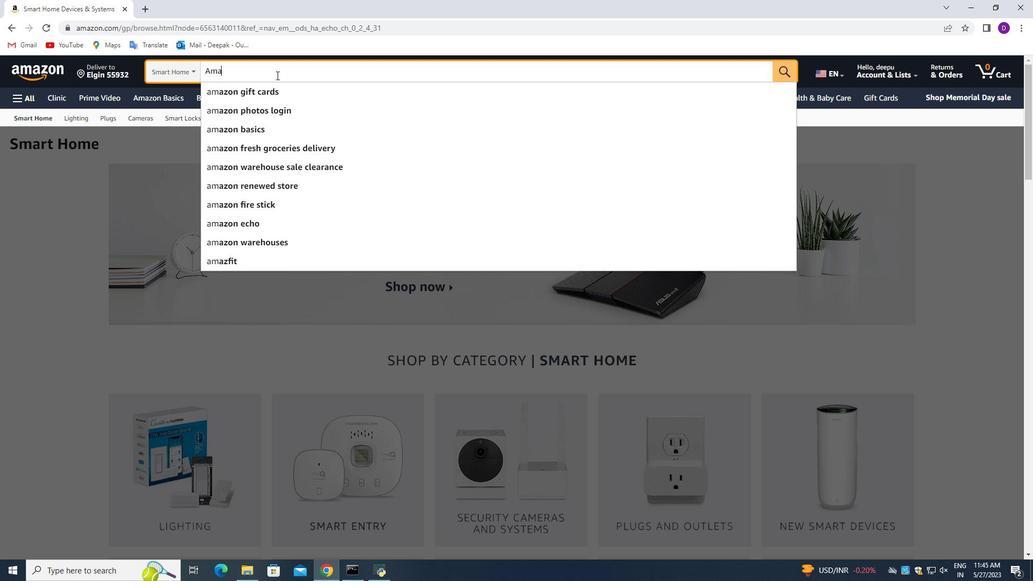 
Action: Mouse moved to (496, 334)
Screenshot: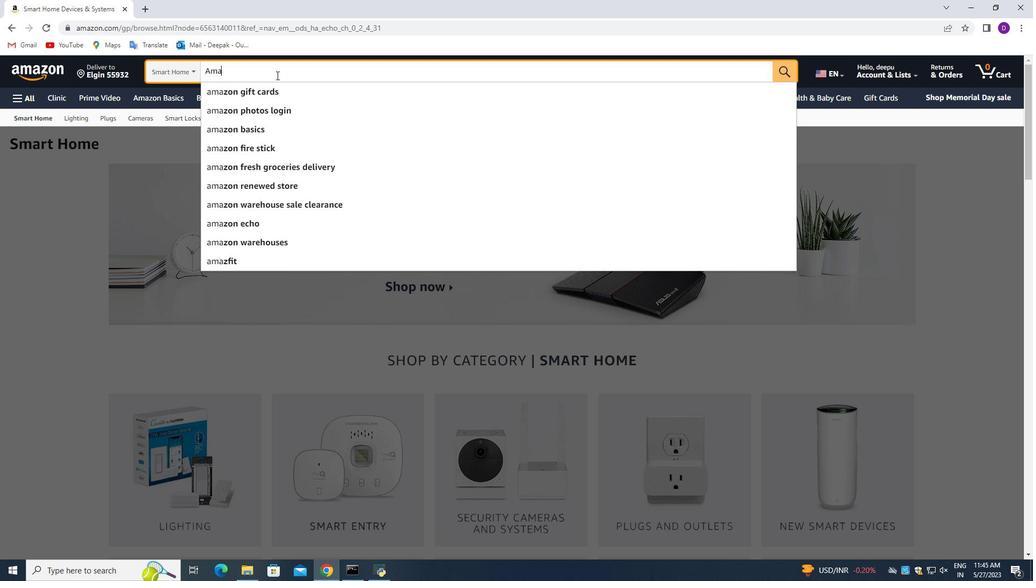 
Action: Mouse scrolled (498, 333) with delta (0, 0)
Screenshot: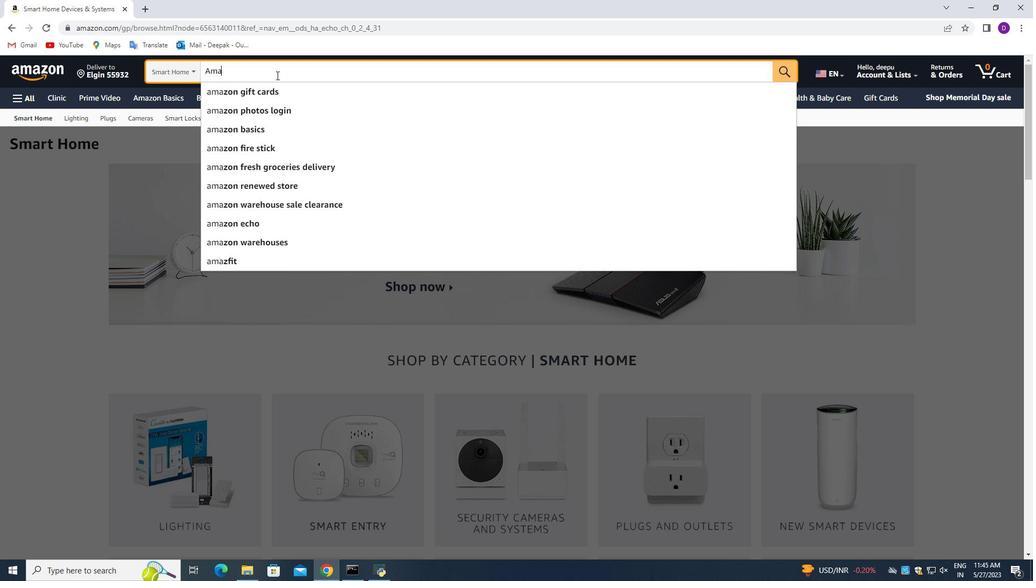 
Action: Mouse moved to (474, 335)
Screenshot: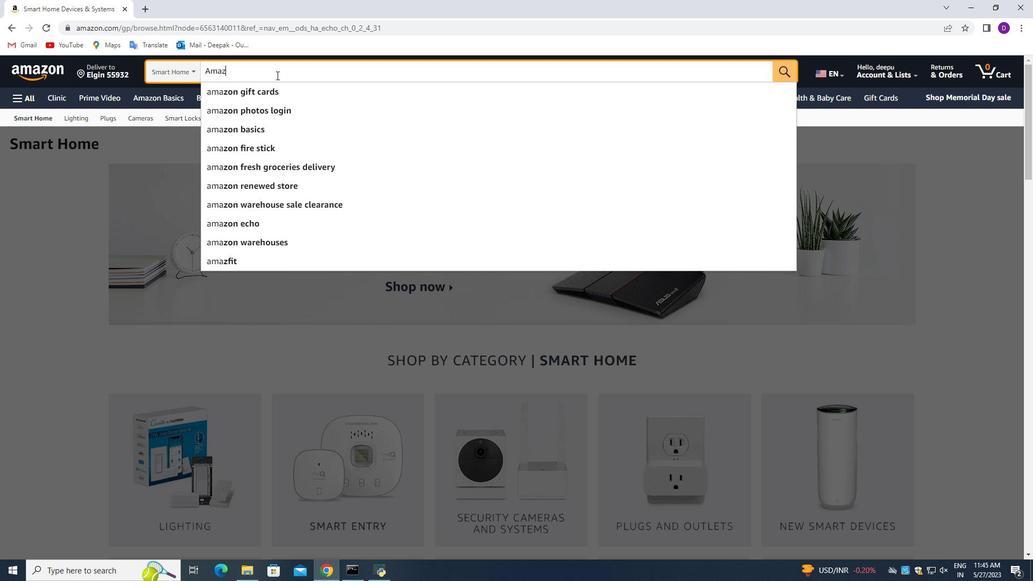 
Action: Mouse scrolled (474, 334) with delta (0, 0)
Screenshot: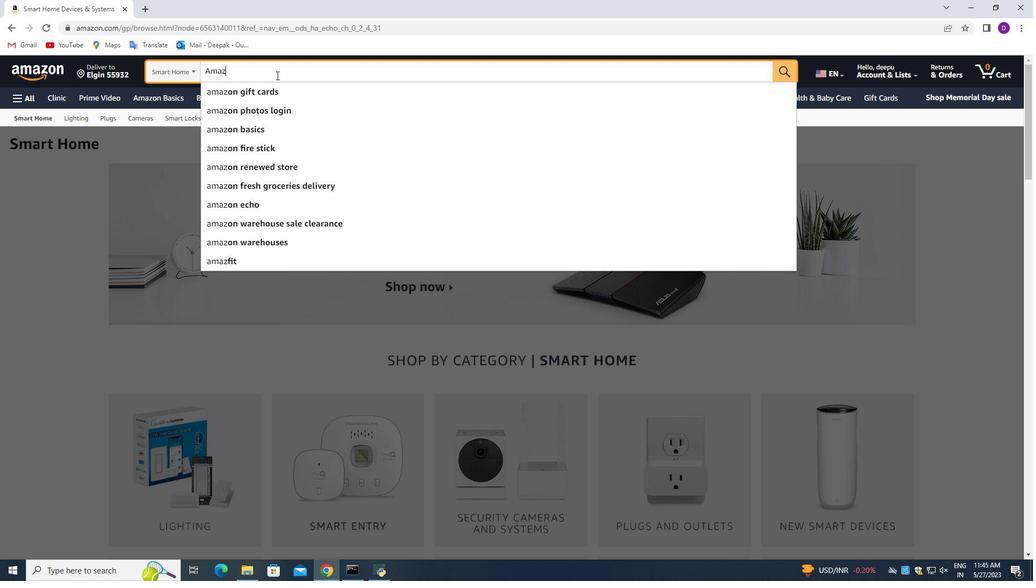 
Action: Mouse moved to (474, 335)
Screenshot: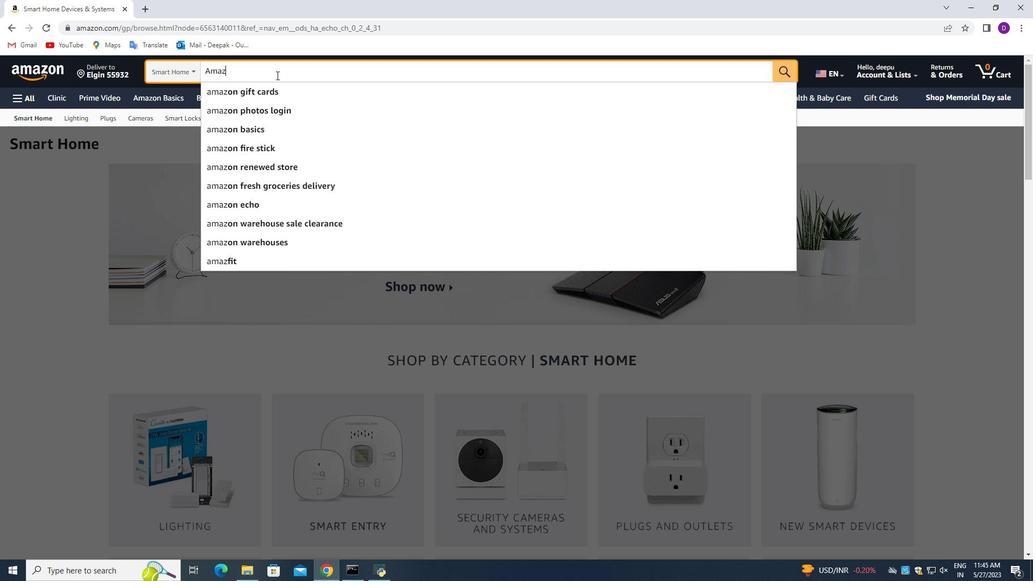 
Action: Mouse scrolled (474, 334) with delta (0, 0)
Screenshot: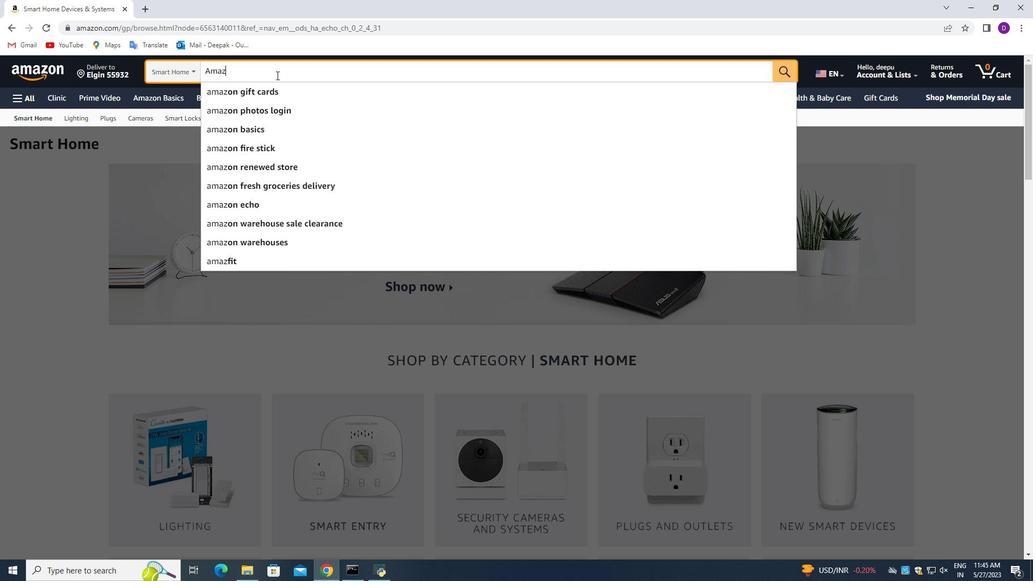
Action: Mouse moved to (472, 335)
Screenshot: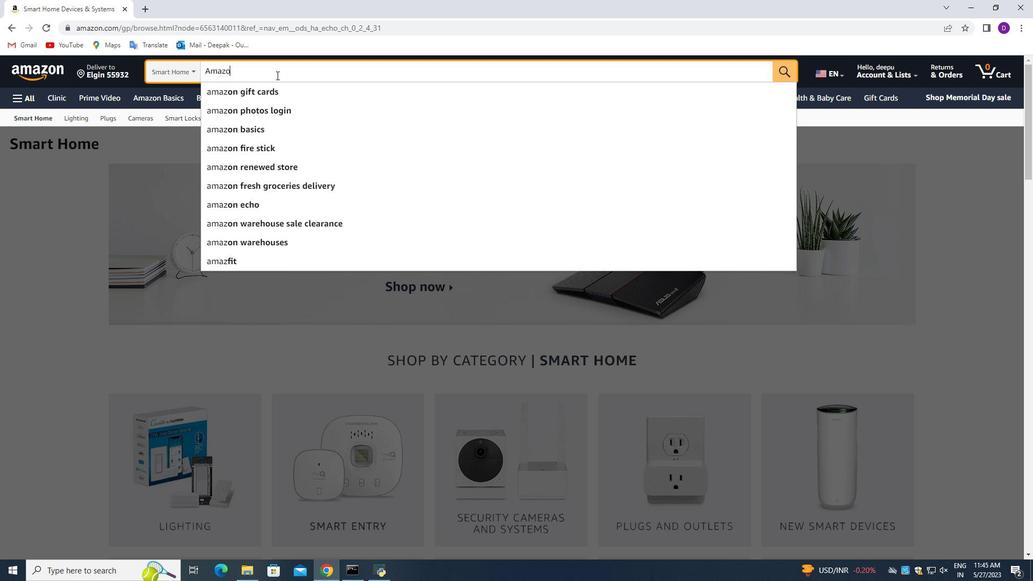 
Action: Mouse scrolled (472, 334) with delta (0, 0)
Screenshot: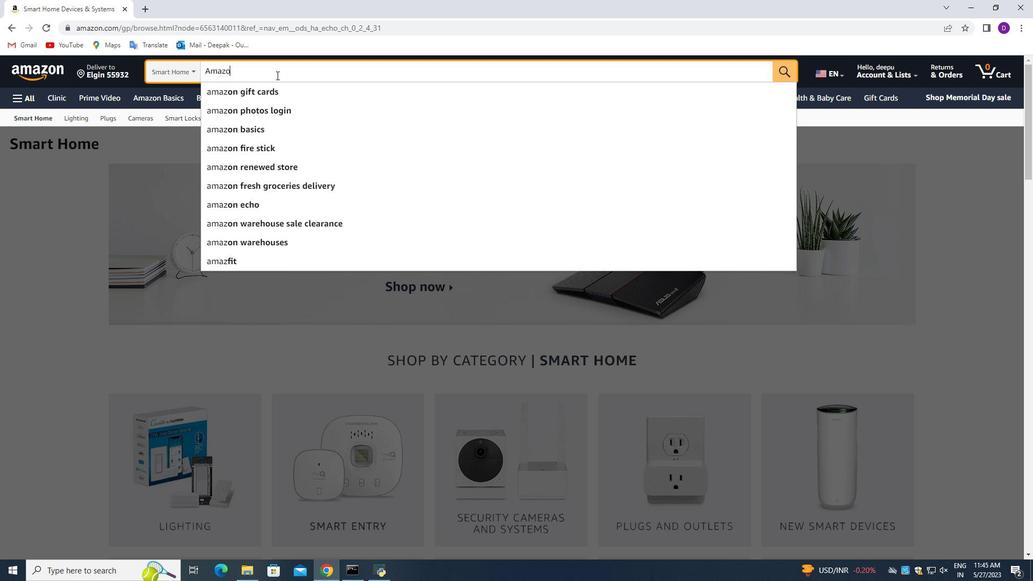 
Action: Mouse scrolled (472, 334) with delta (0, 0)
Screenshot: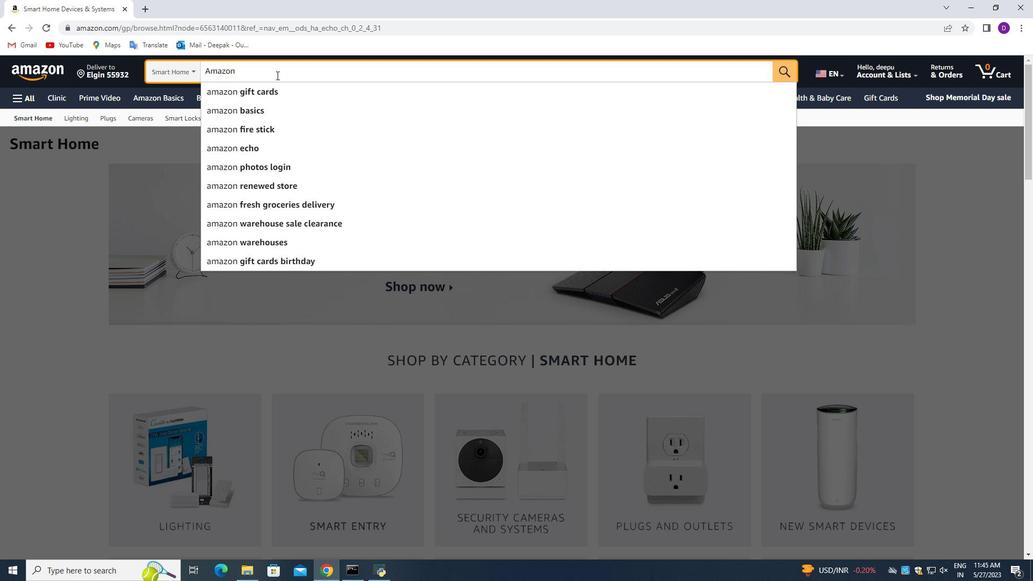 
Action: Mouse moved to (437, 429)
Screenshot: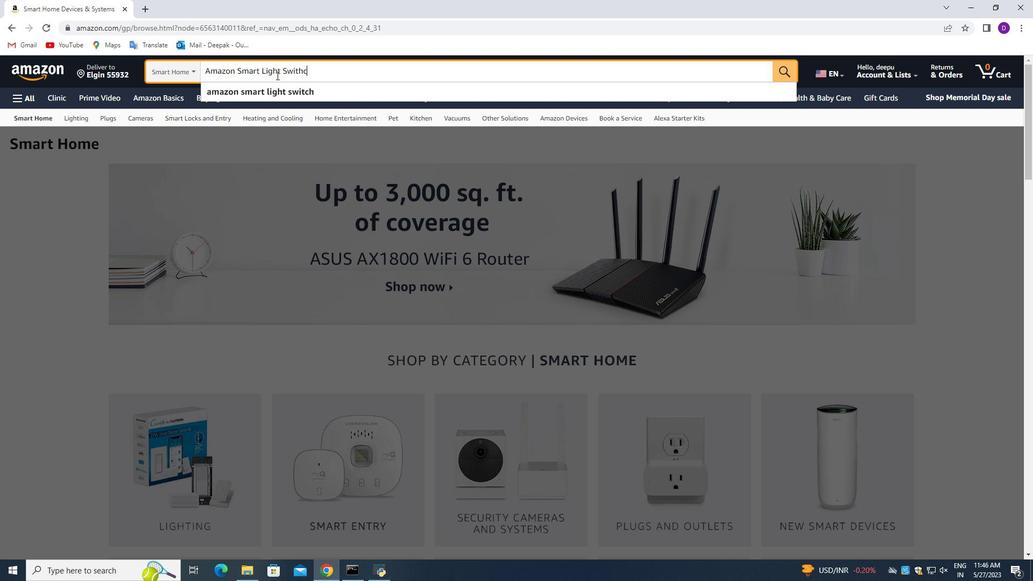 
Action: Mouse scrolled (437, 428) with delta (0, 0)
Screenshot: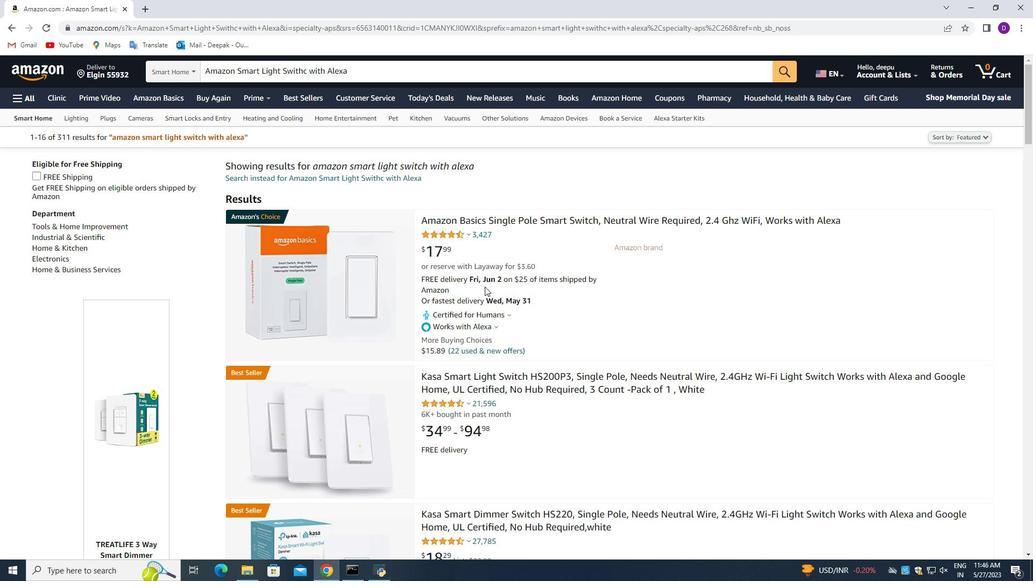 
Action: Mouse scrolled (437, 428) with delta (0, 0)
Screenshot: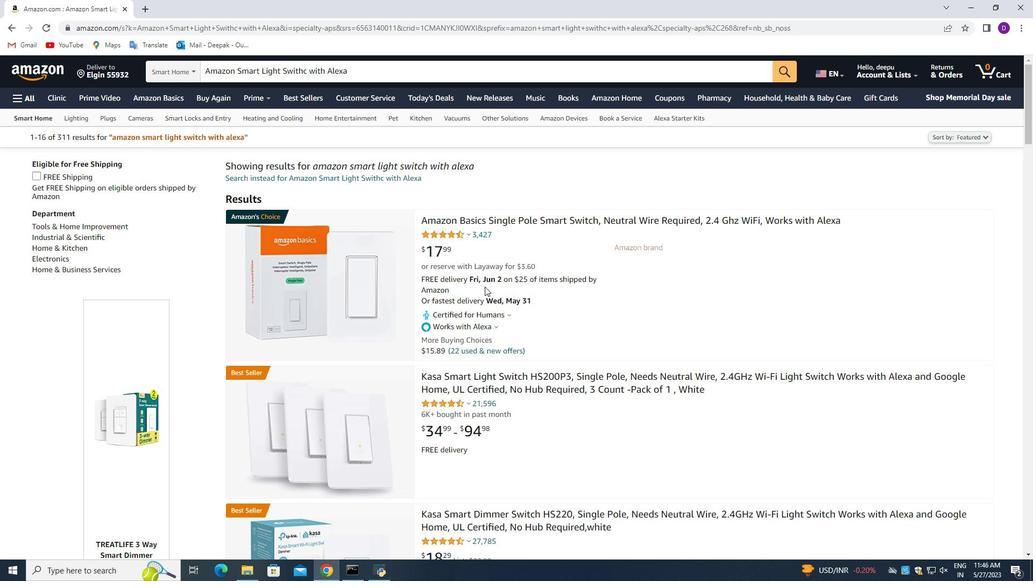 
Action: Mouse scrolled (437, 428) with delta (0, 0)
Screenshot: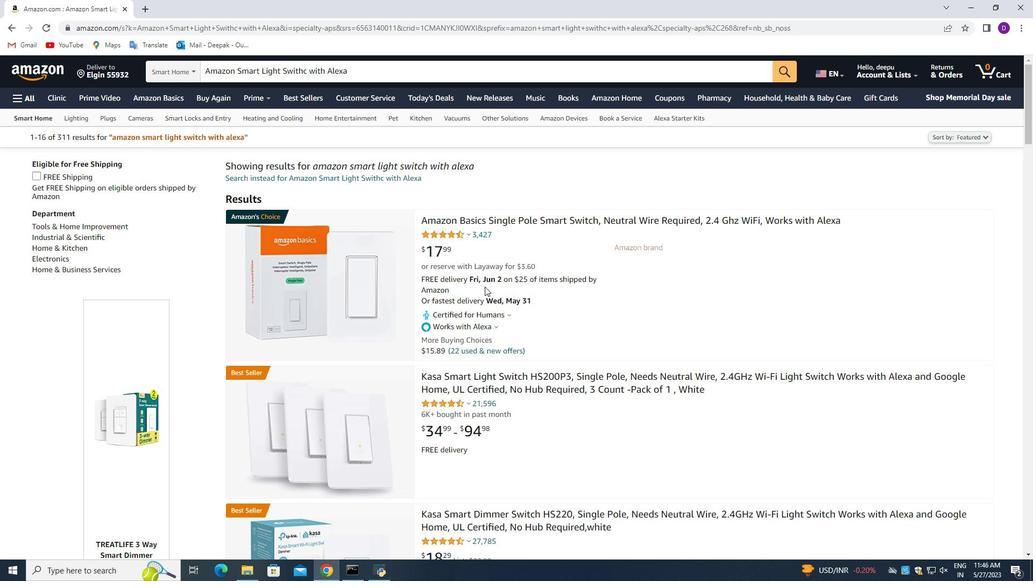 
Action: Mouse scrolled (437, 428) with delta (0, 0)
Screenshot: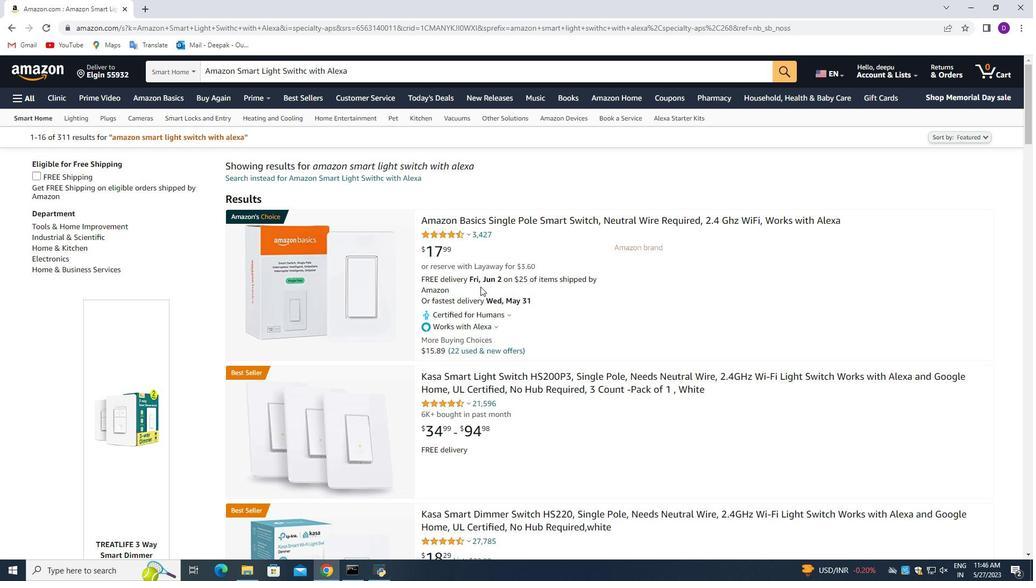 
Action: Mouse scrolled (437, 428) with delta (0, 0)
Screenshot: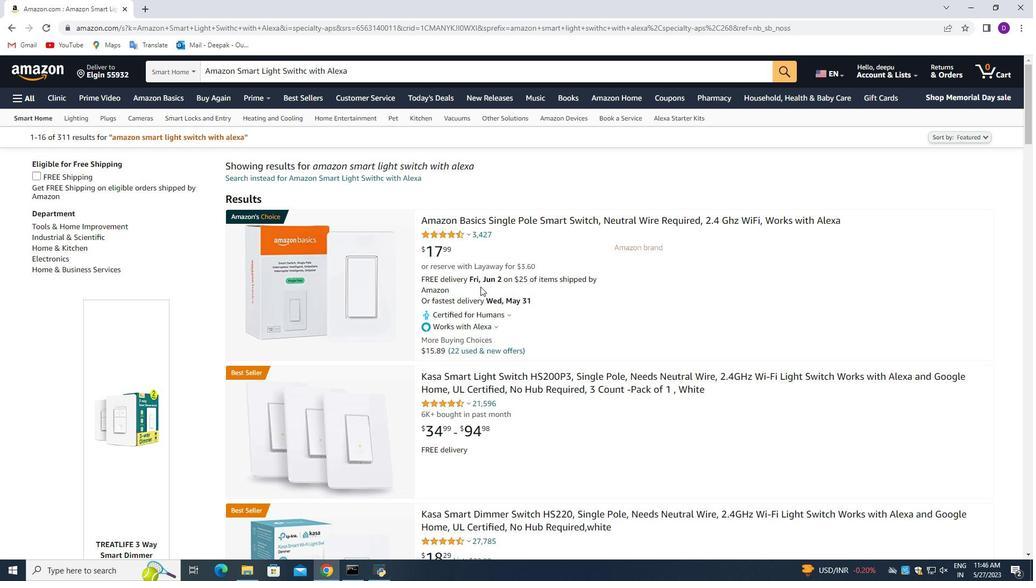 
Action: Mouse scrolled (437, 428) with delta (0, 0)
Screenshot: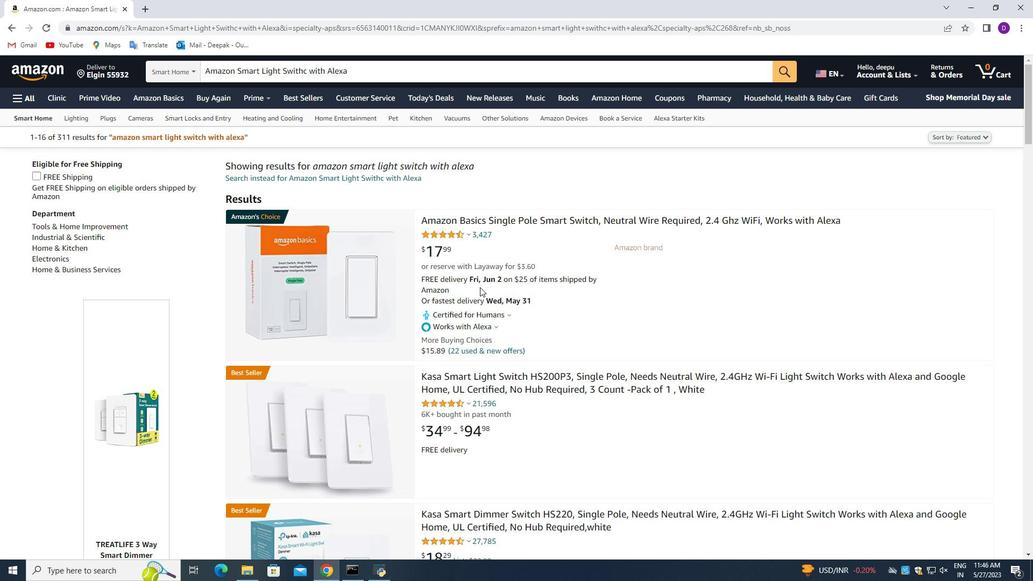 
Action: Mouse scrolled (437, 428) with delta (0, 0)
Screenshot: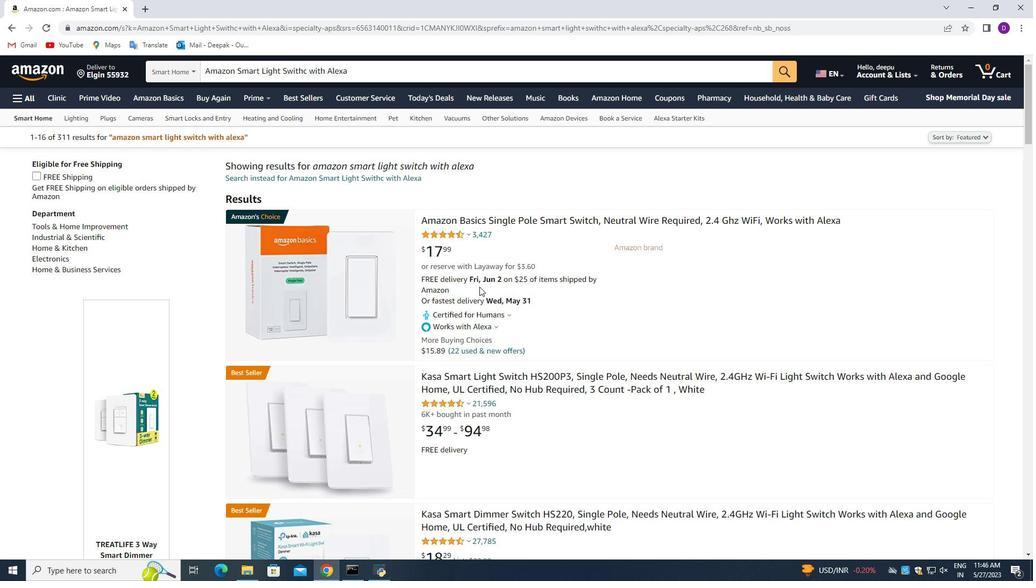 
Action: Mouse scrolled (437, 428) with delta (0, 0)
Screenshot: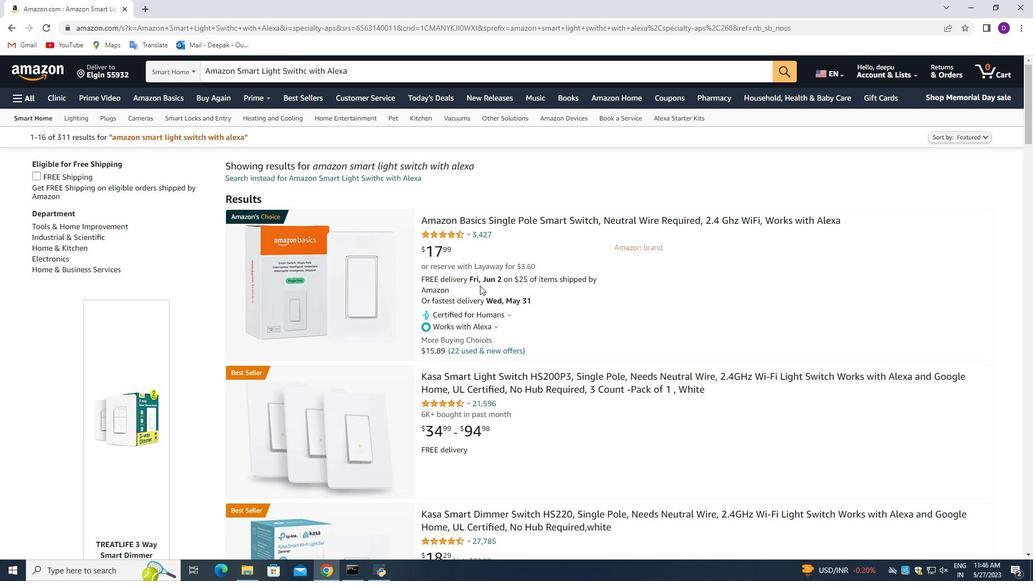 
Action: Mouse moved to (432, 397)
Screenshot: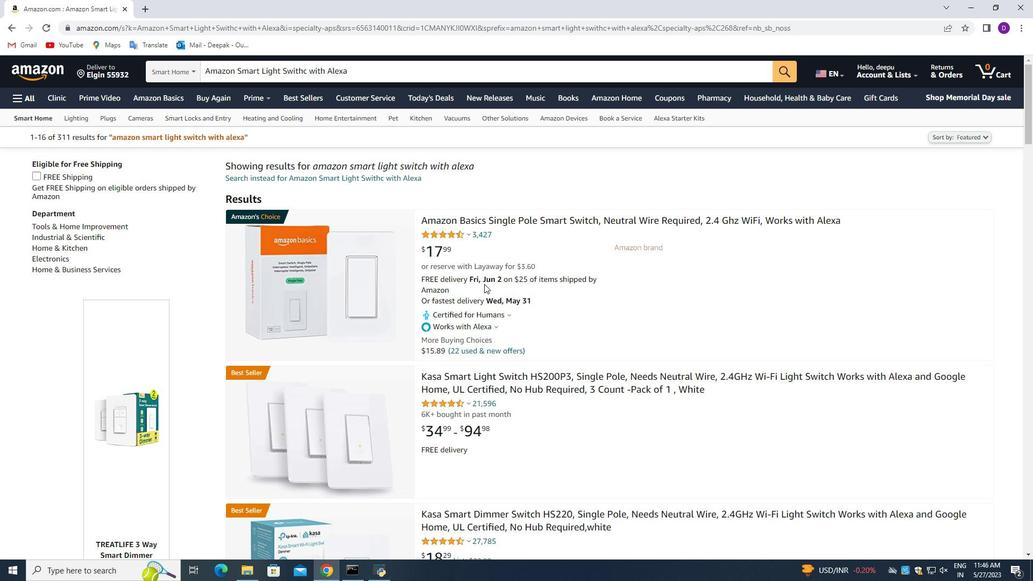 
Action: Mouse scrolled (432, 396) with delta (0, 0)
Screenshot: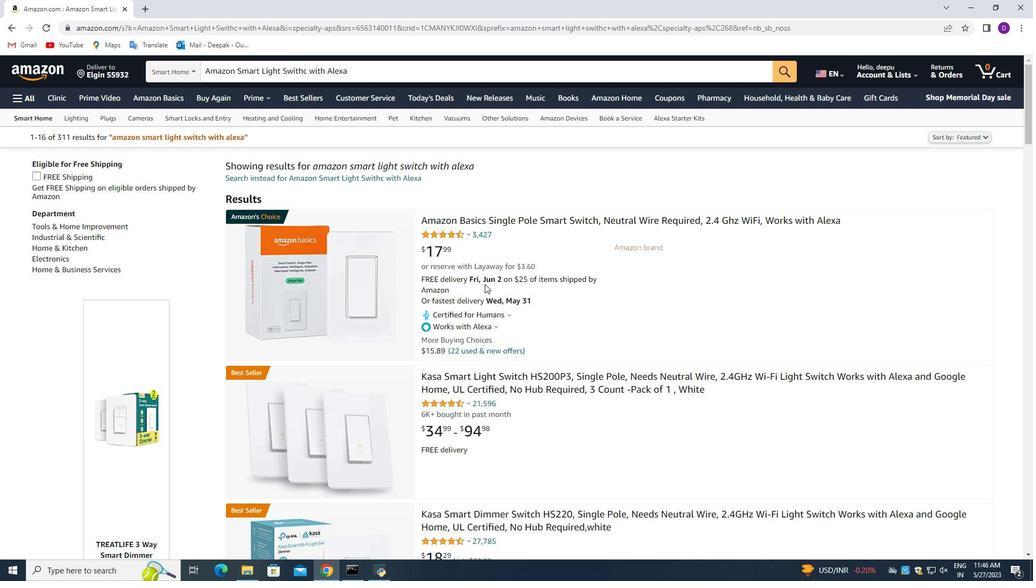
Action: Mouse moved to (432, 397)
Screenshot: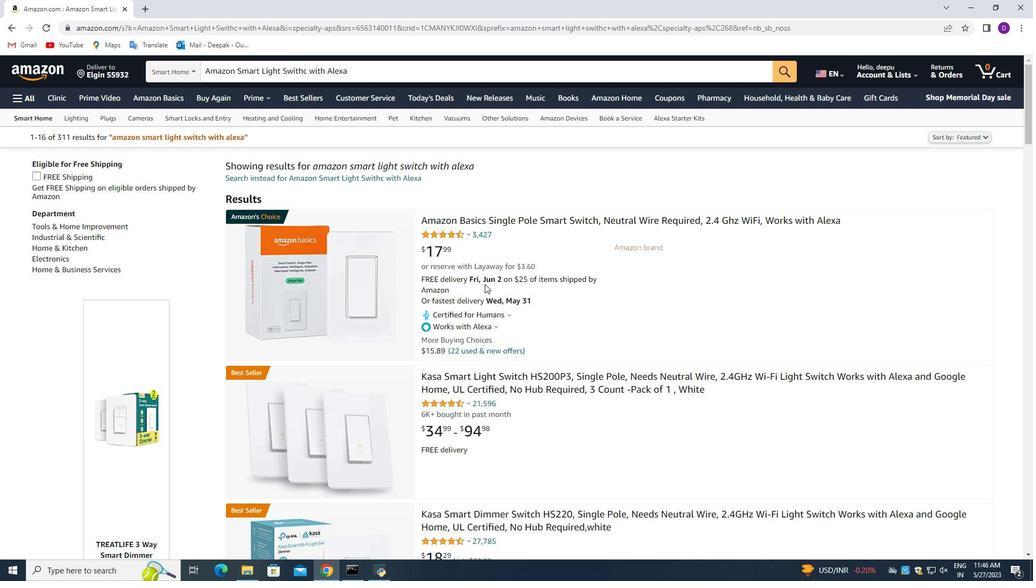 
Action: Mouse scrolled (432, 396) with delta (0, 0)
Screenshot: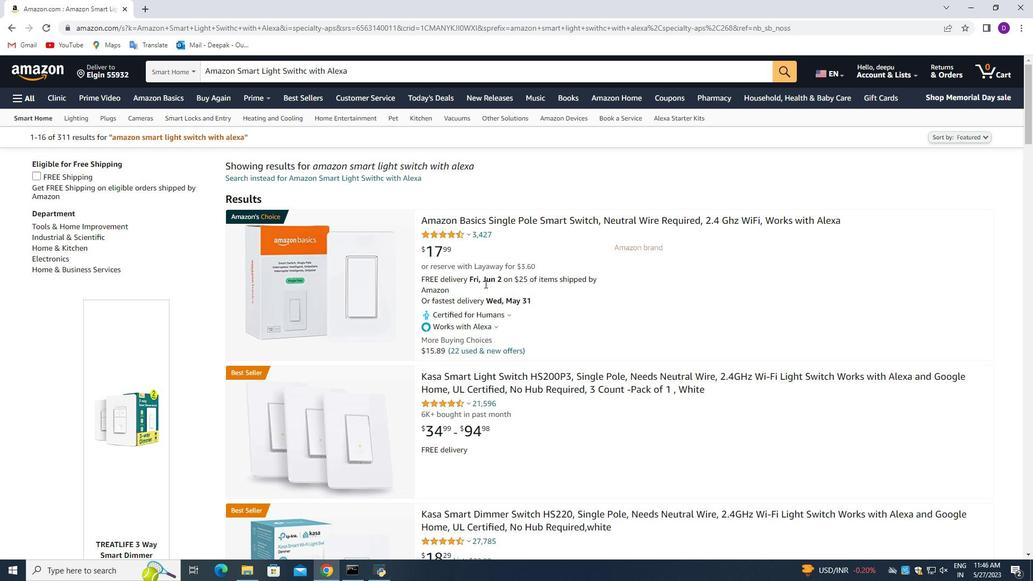 
Action: Mouse scrolled (432, 396) with delta (0, 0)
Screenshot: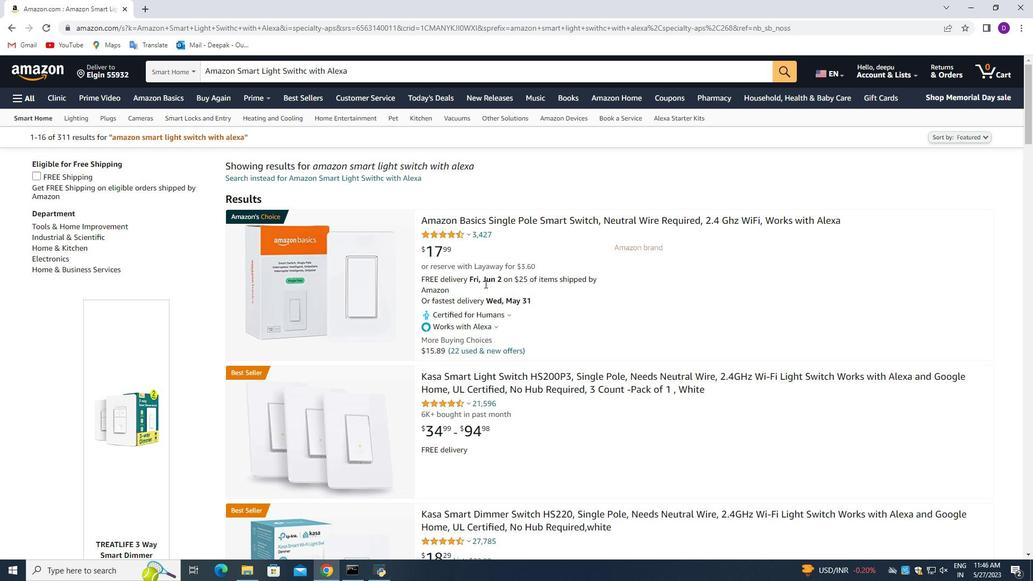 
Action: Mouse scrolled (432, 396) with delta (0, 0)
Screenshot: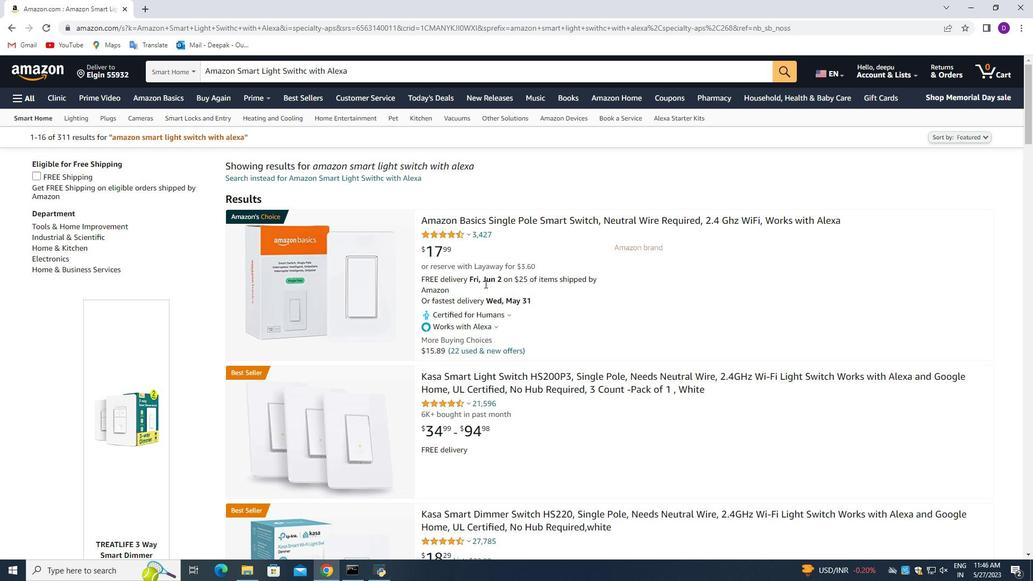 
Action: Mouse scrolled (432, 396) with delta (0, 0)
Screenshot: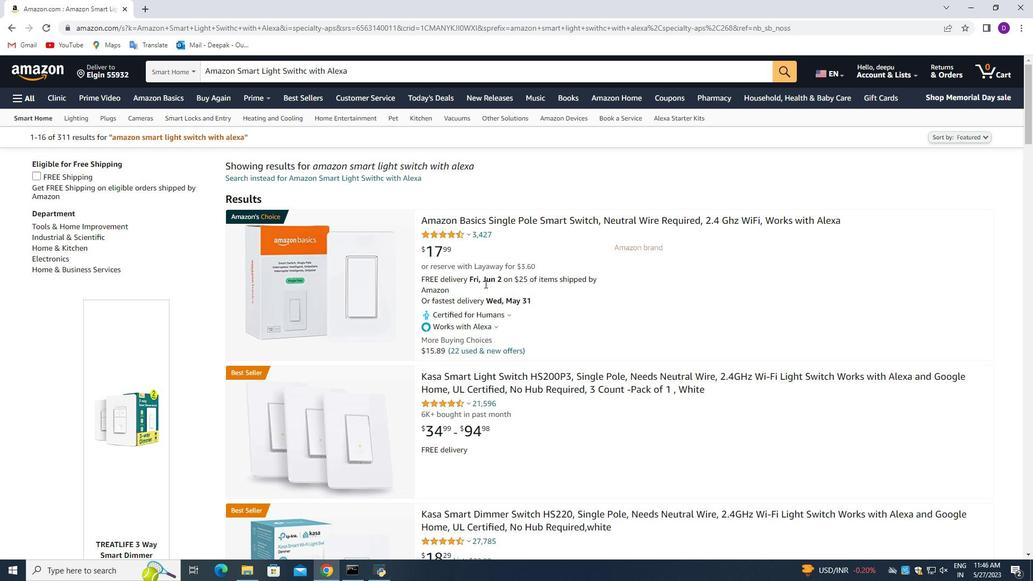 
Action: Mouse scrolled (432, 396) with delta (0, 0)
Screenshot: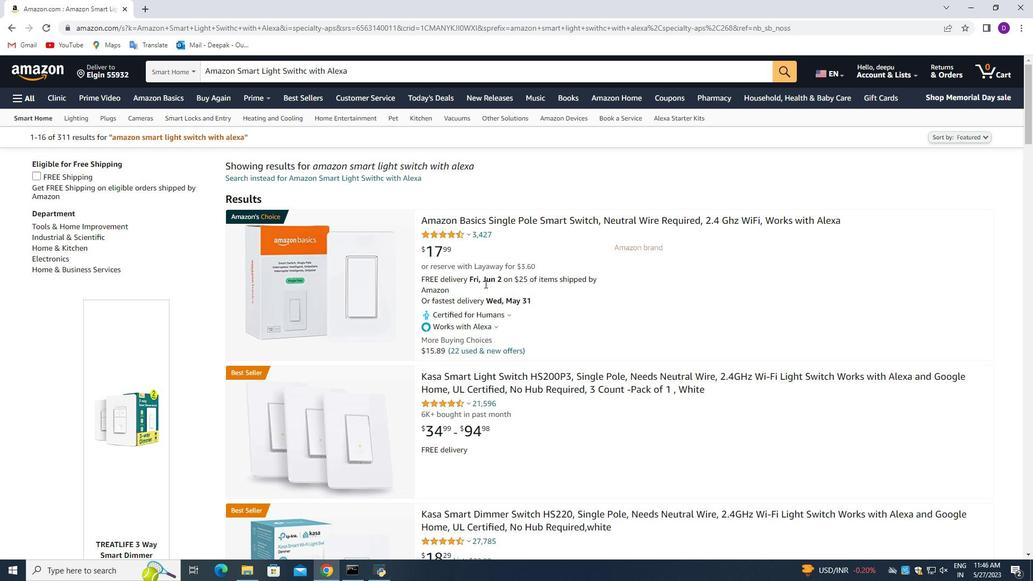 
Action: Mouse scrolled (432, 396) with delta (0, 0)
Screenshot: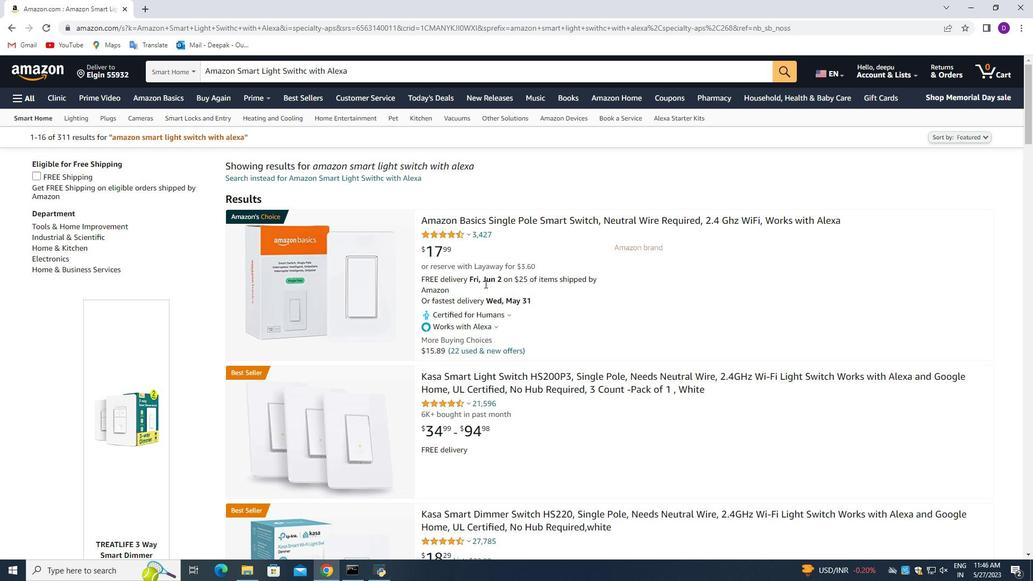 
Action: Mouse scrolled (432, 396) with delta (0, 0)
Screenshot: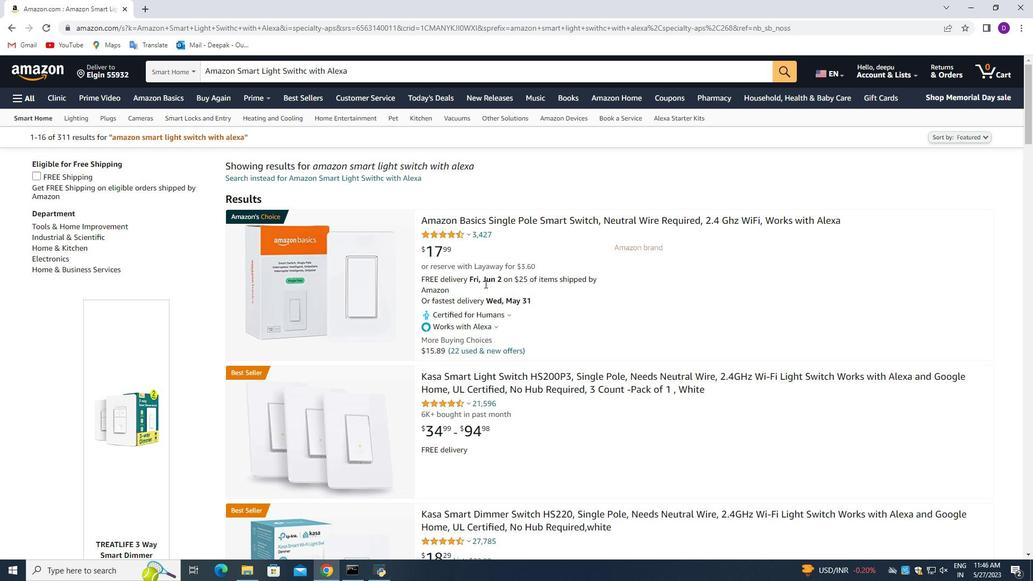 
Action: Mouse moved to (553, 384)
Screenshot: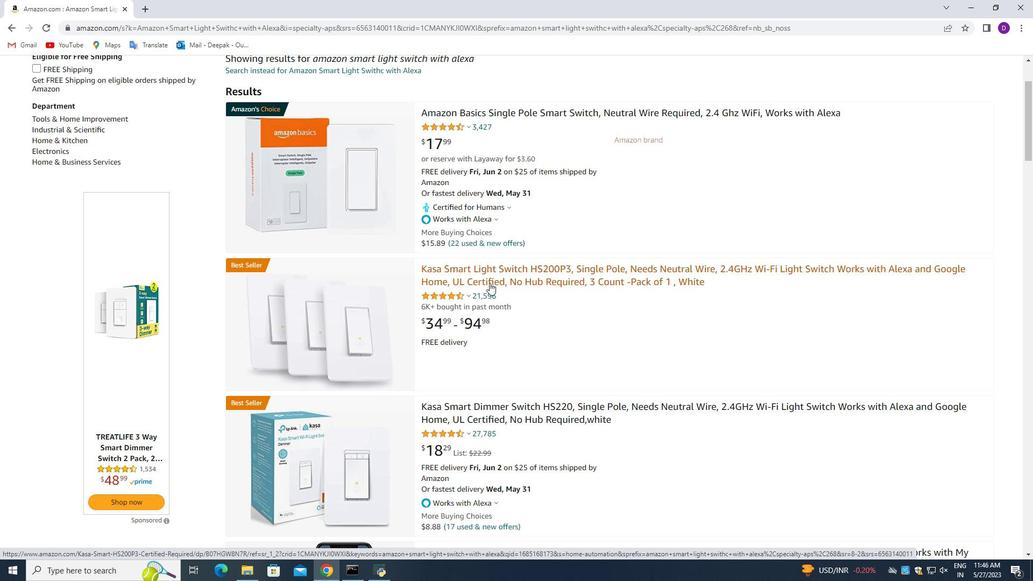 
Action: Mouse scrolled (553, 383) with delta (0, 0)
Screenshot: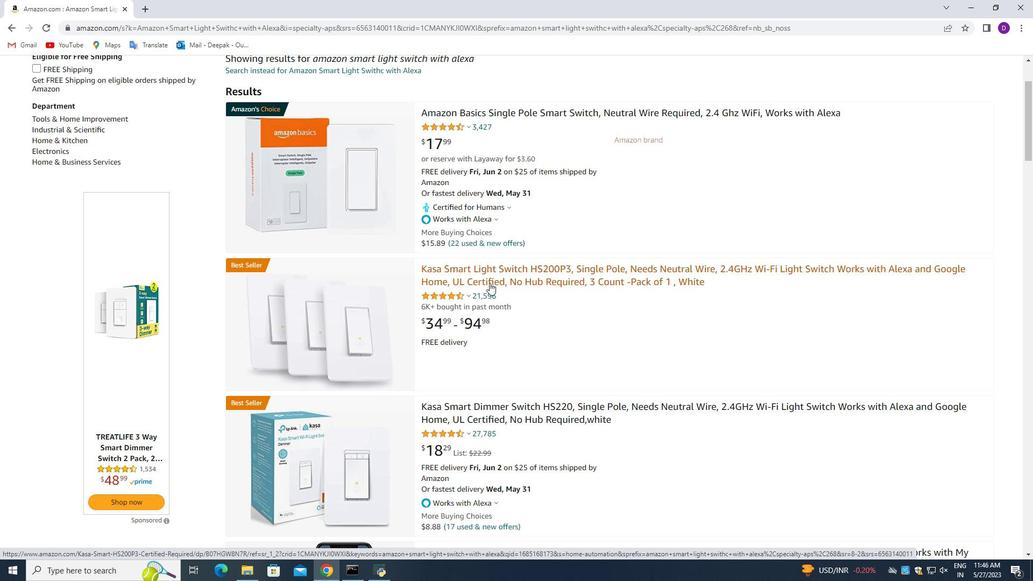 
Action: Mouse moved to (555, 374)
Screenshot: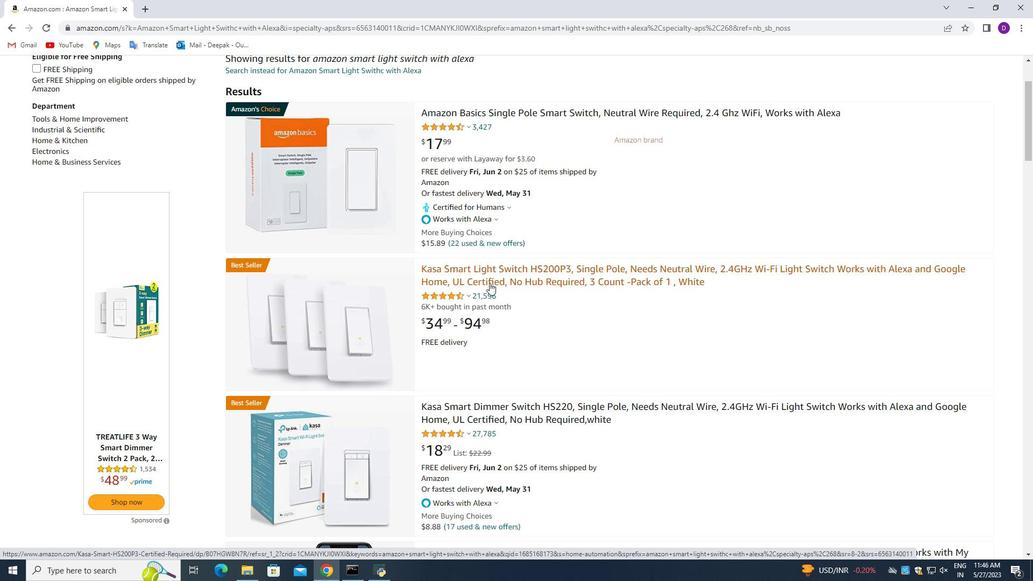 
Action: Mouse scrolled (555, 374) with delta (0, 0)
Screenshot: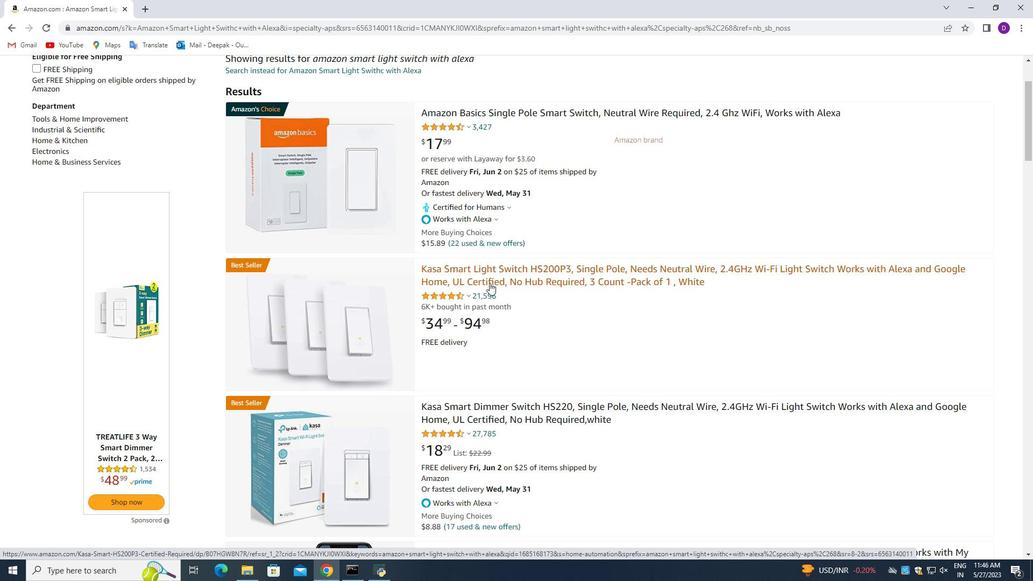 
Action: Mouse scrolled (555, 374) with delta (0, 0)
Screenshot: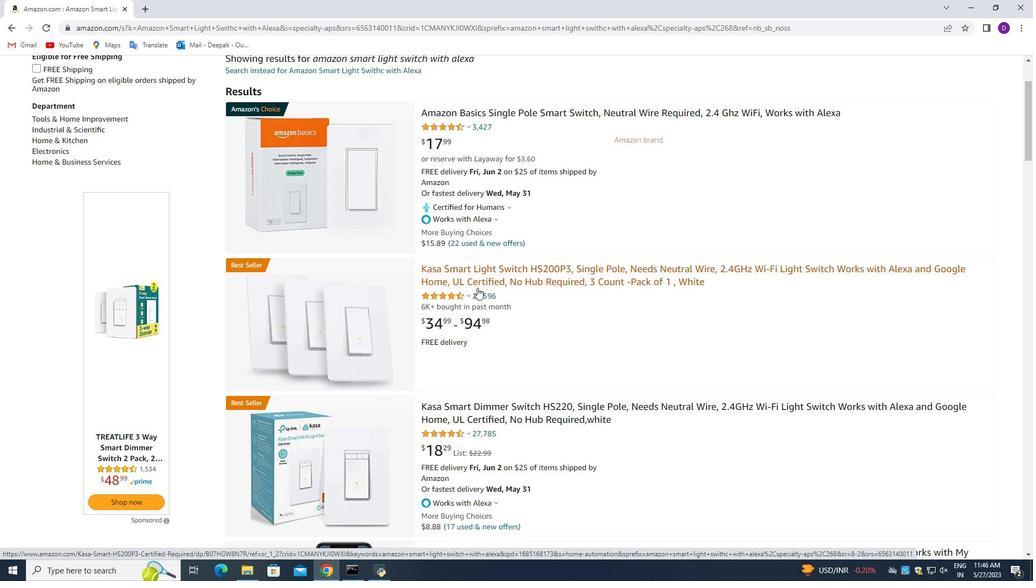 
Action: Mouse scrolled (555, 375) with delta (0, 0)
Screenshot: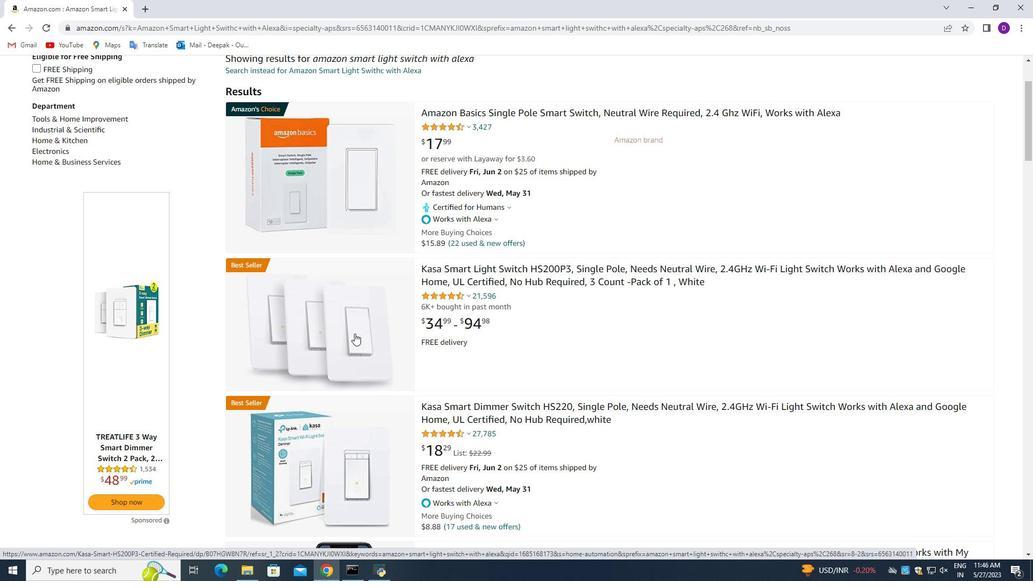 
Action: Mouse scrolled (555, 375) with delta (0, 0)
Screenshot: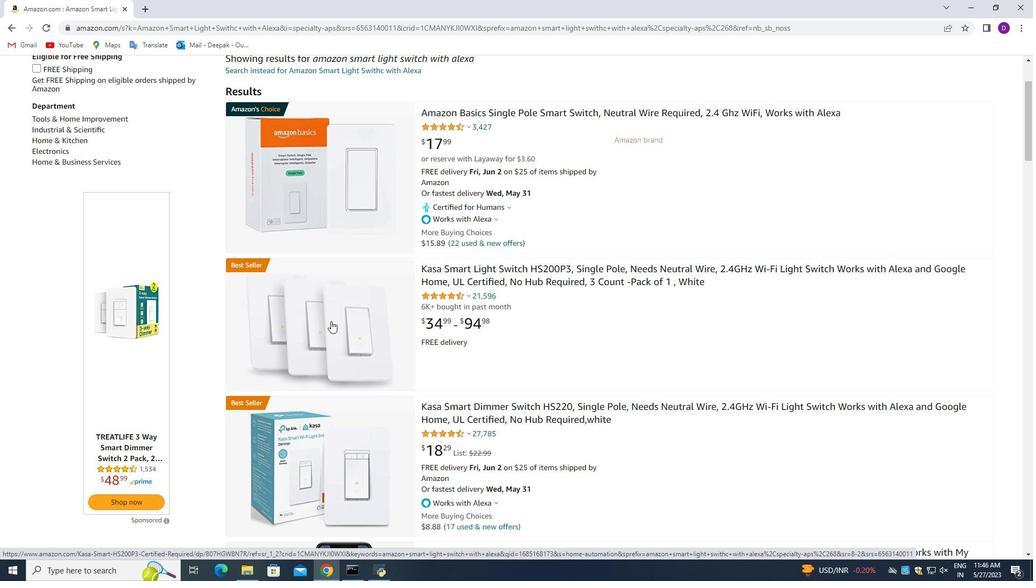 
Action: Mouse scrolled (555, 375) with delta (0, 0)
Screenshot: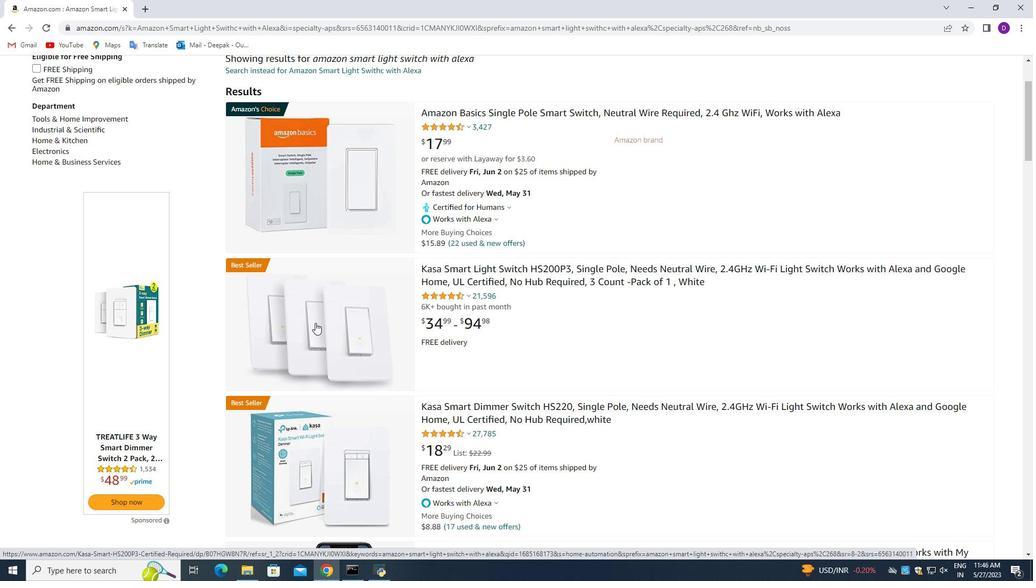 
Action: Mouse scrolled (555, 375) with delta (0, 0)
Screenshot: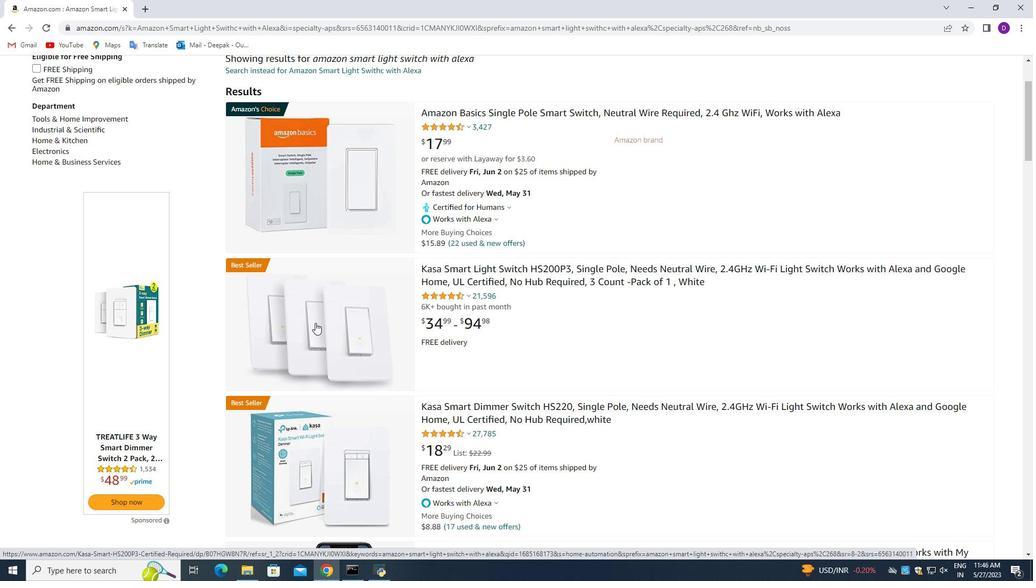 
Action: Mouse scrolled (555, 374) with delta (0, 0)
Screenshot: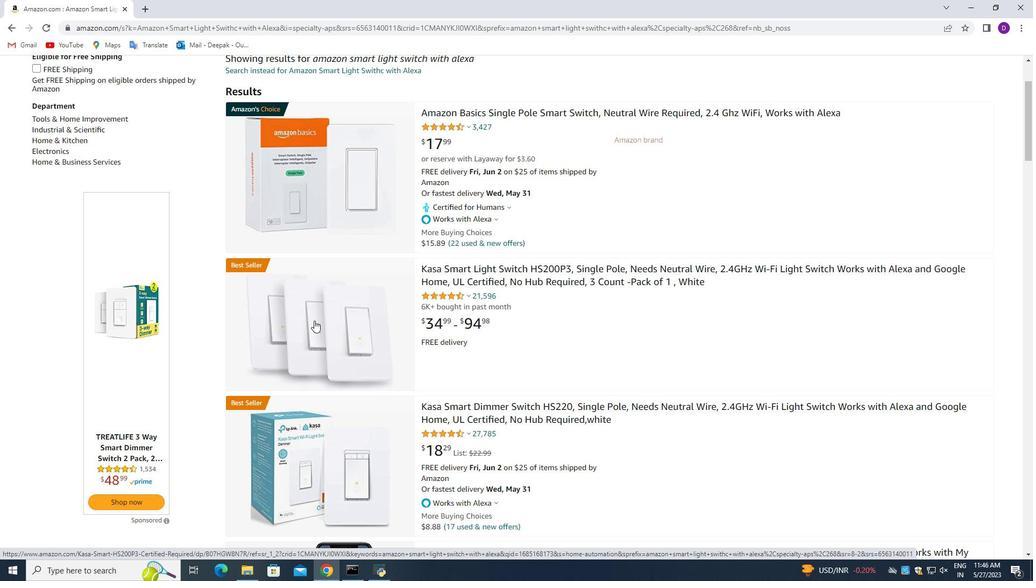 
Action: Mouse scrolled (555, 374) with delta (0, 0)
Screenshot: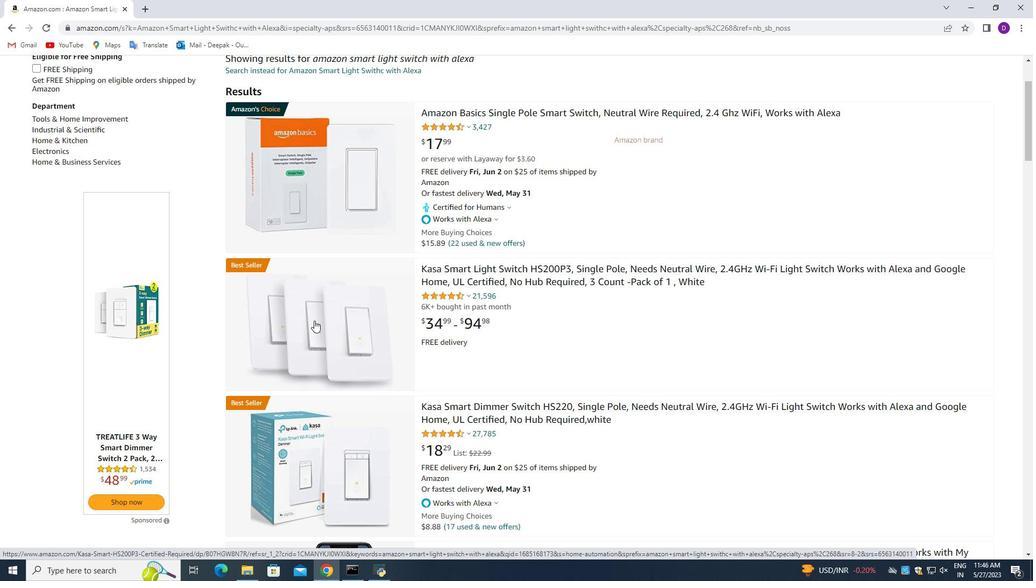 
Action: Mouse scrolled (555, 374) with delta (0, 0)
Screenshot: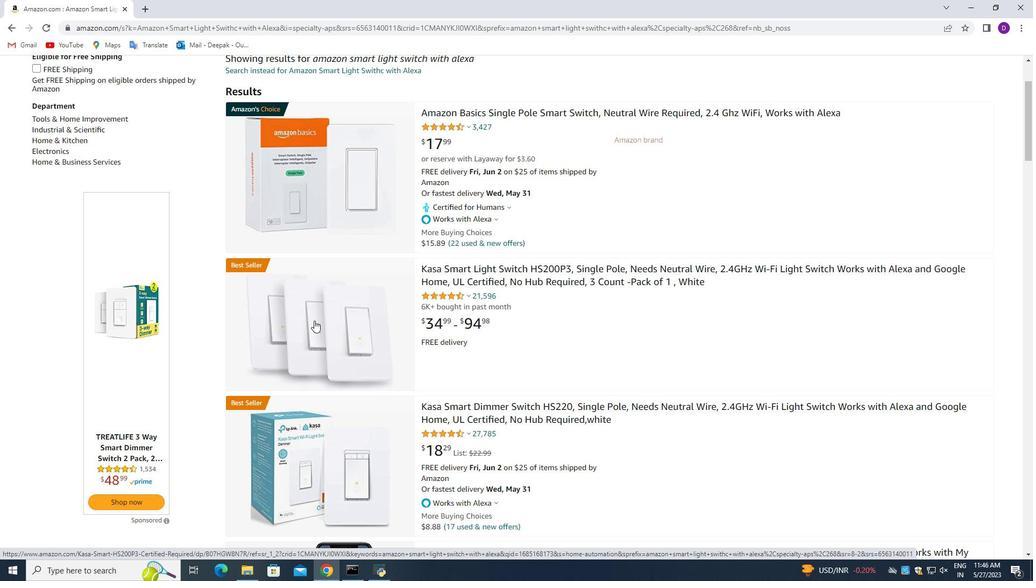
Action: Mouse scrolled (555, 374) with delta (0, 0)
Screenshot: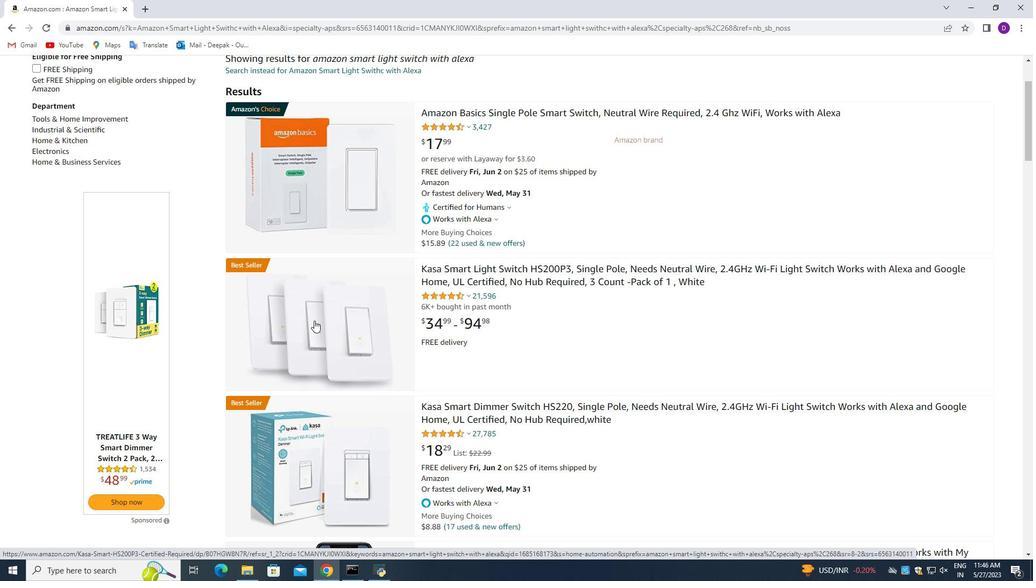 
Action: Mouse scrolled (555, 374) with delta (0, 0)
Screenshot: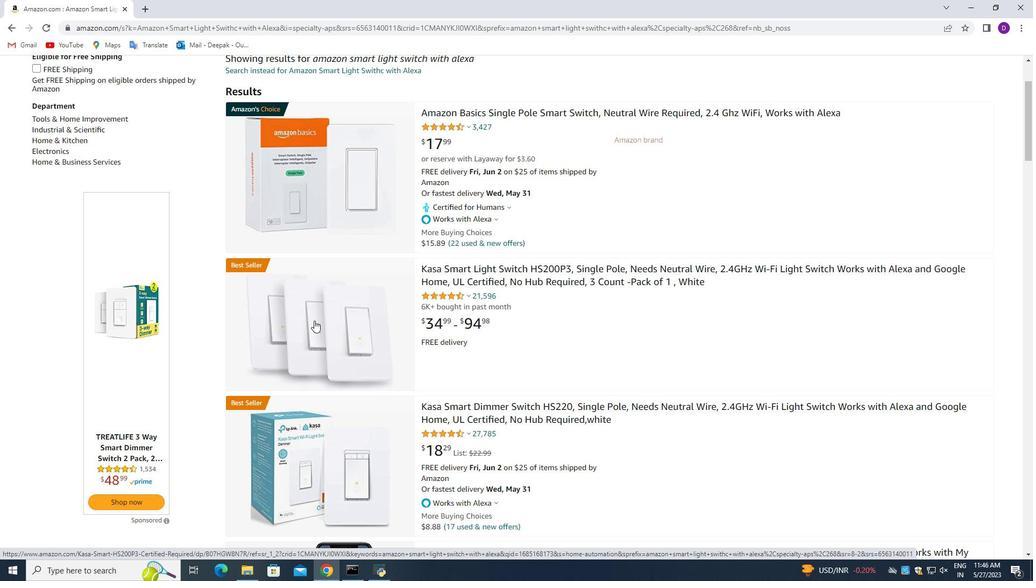 
Action: Mouse scrolled (555, 374) with delta (0, 0)
Screenshot: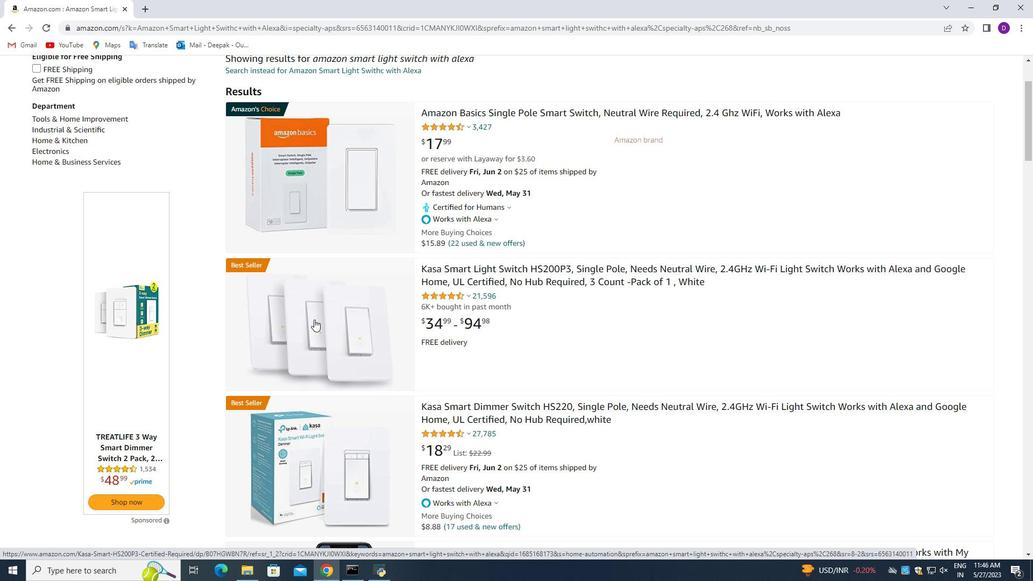 
Action: Mouse scrolled (555, 374) with delta (0, 0)
Screenshot: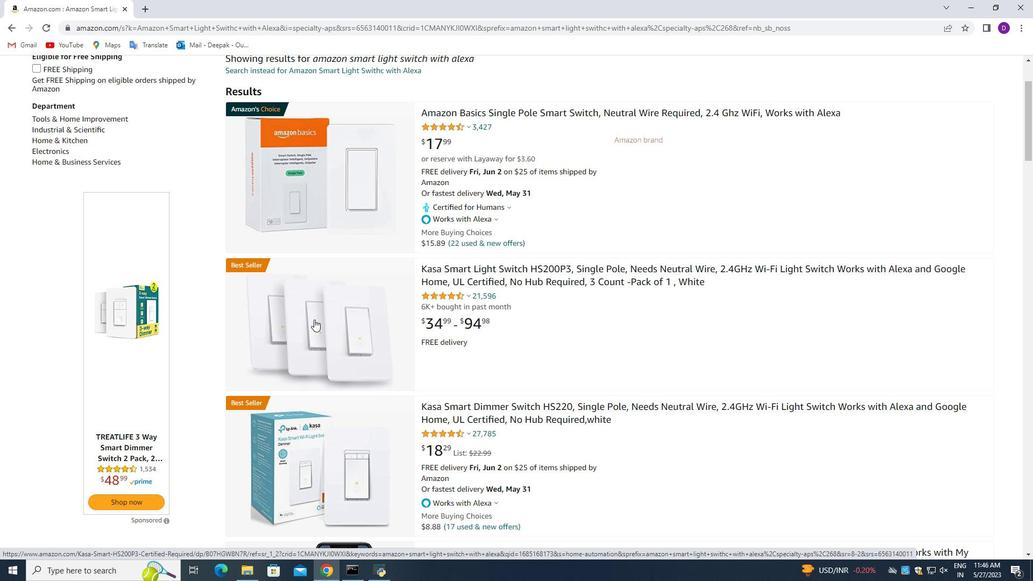
Action: Mouse scrolled (555, 374) with delta (0, 0)
Screenshot: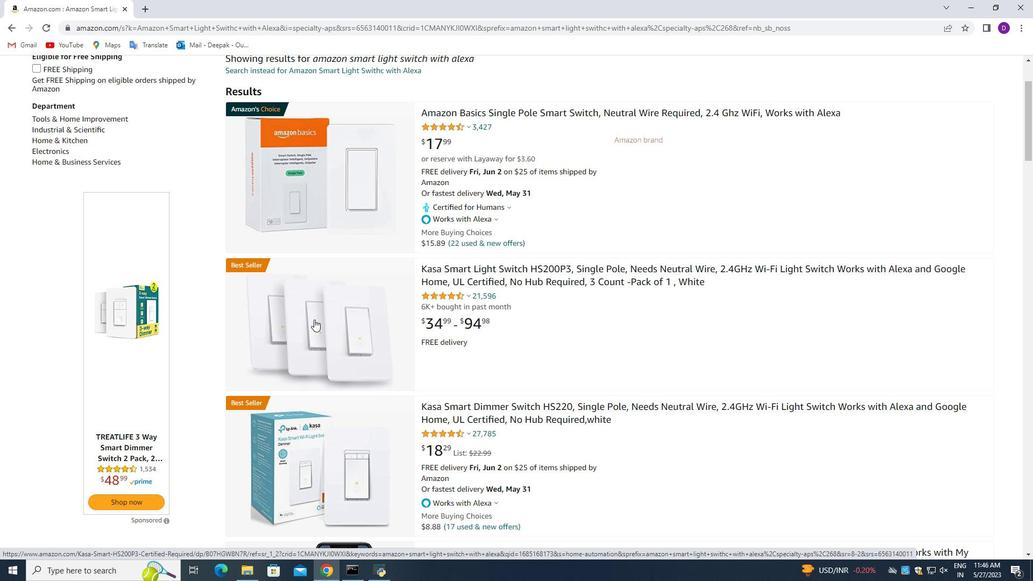 
Action: Mouse scrolled (555, 374) with delta (0, 0)
Screenshot: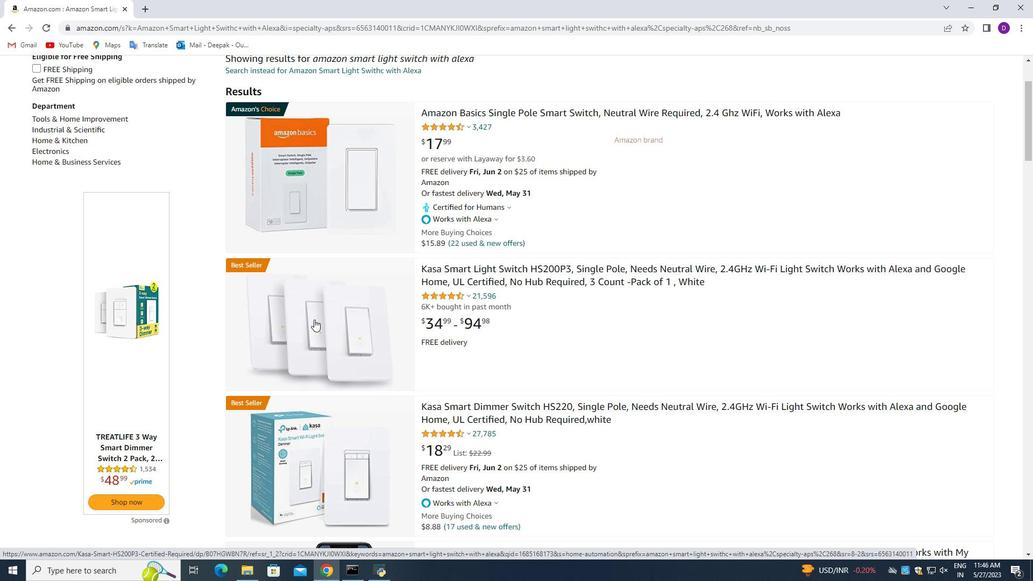 
Action: Mouse scrolled (555, 374) with delta (0, 0)
Screenshot: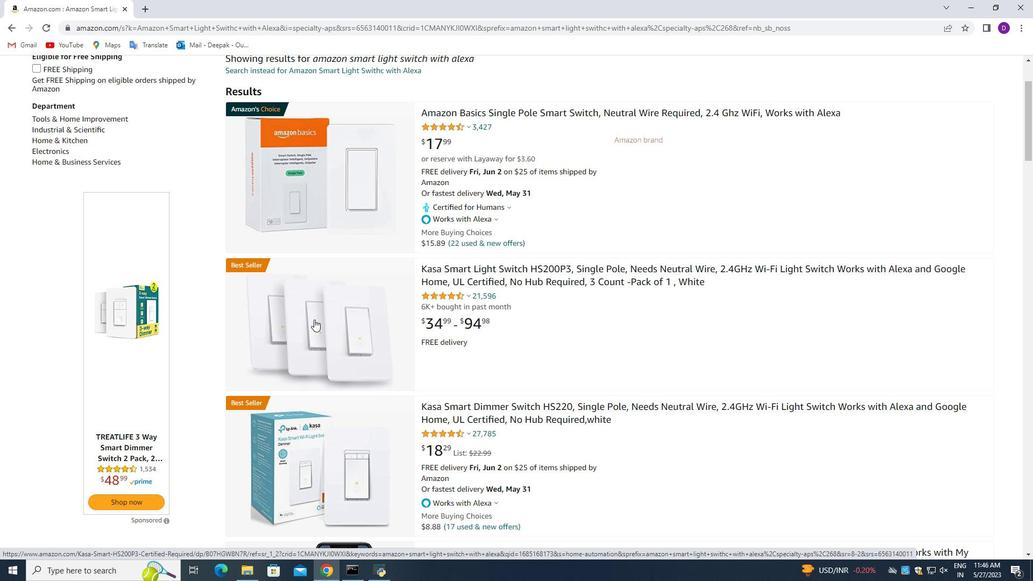 
Action: Mouse scrolled (555, 374) with delta (0, 0)
Screenshot: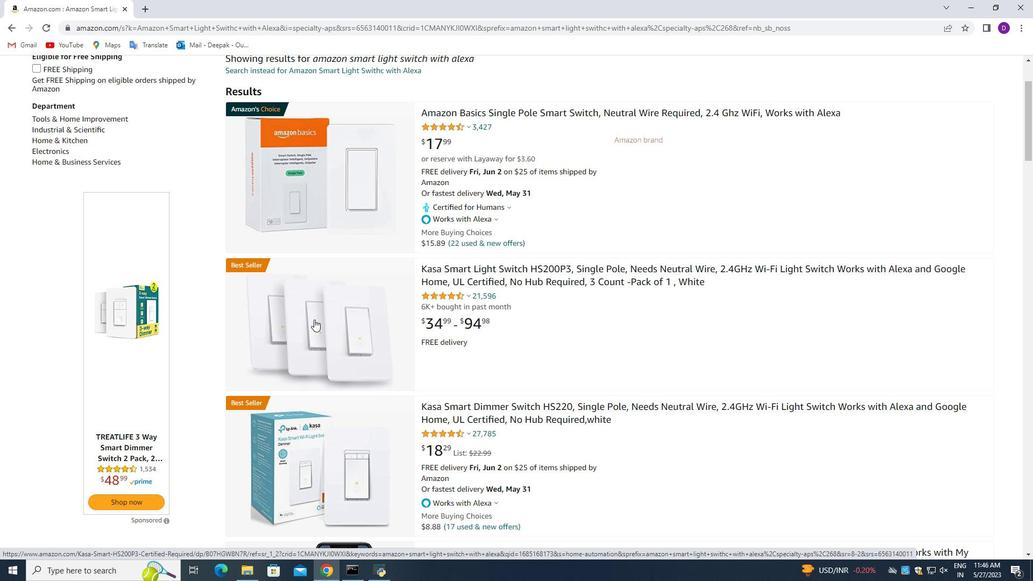 
Action: Mouse scrolled (555, 374) with delta (0, 0)
Screenshot: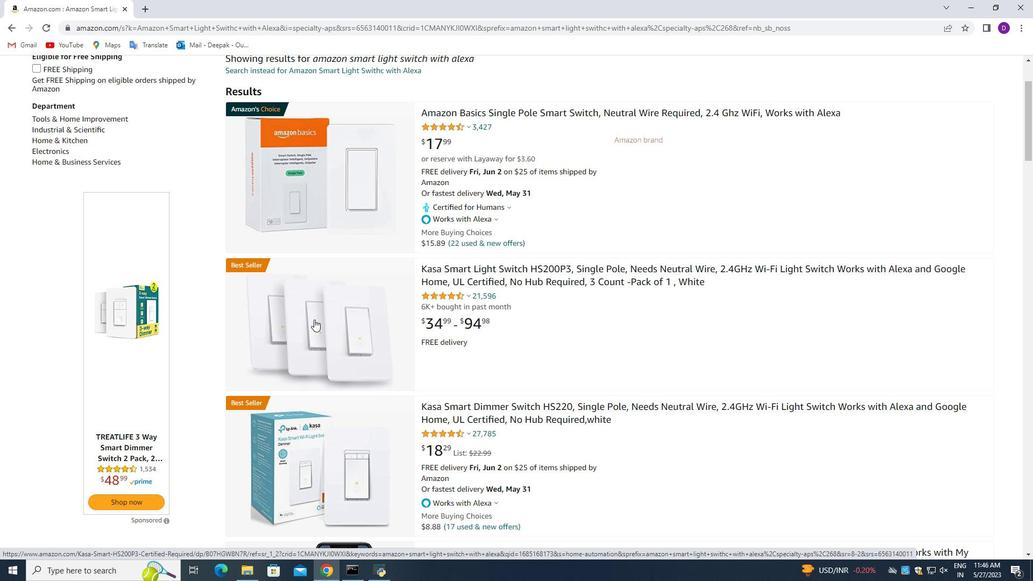 
Action: Mouse scrolled (555, 374) with delta (0, 0)
Screenshot: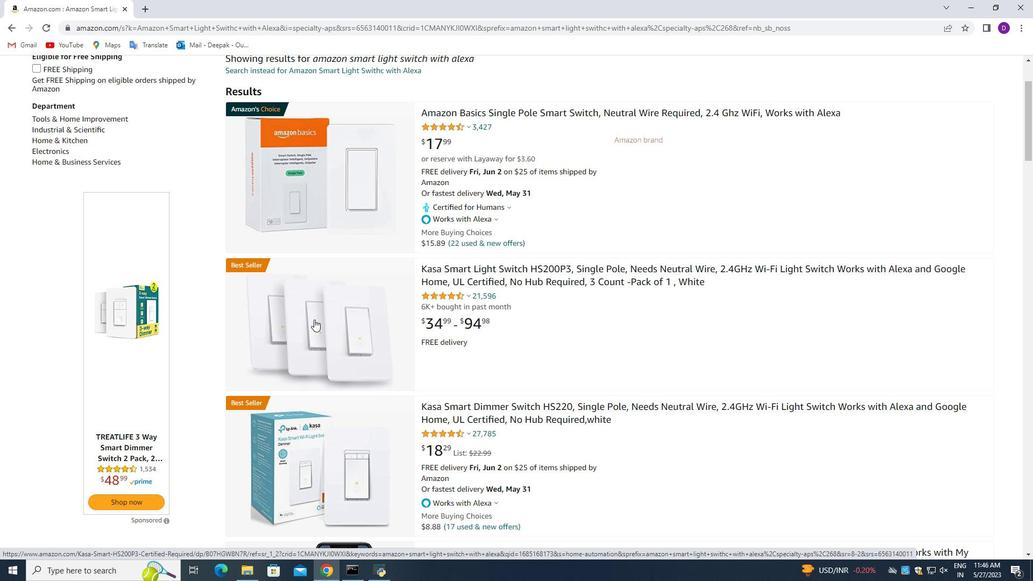 
Action: Mouse scrolled (555, 374) with delta (0, 0)
Screenshot: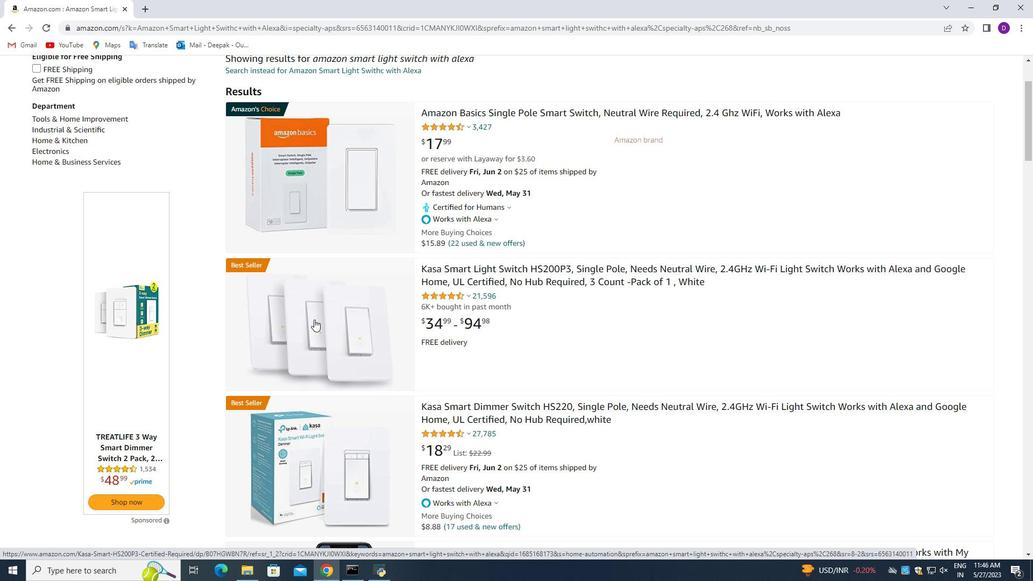 
Action: Mouse scrolled (555, 374) with delta (0, 0)
Screenshot: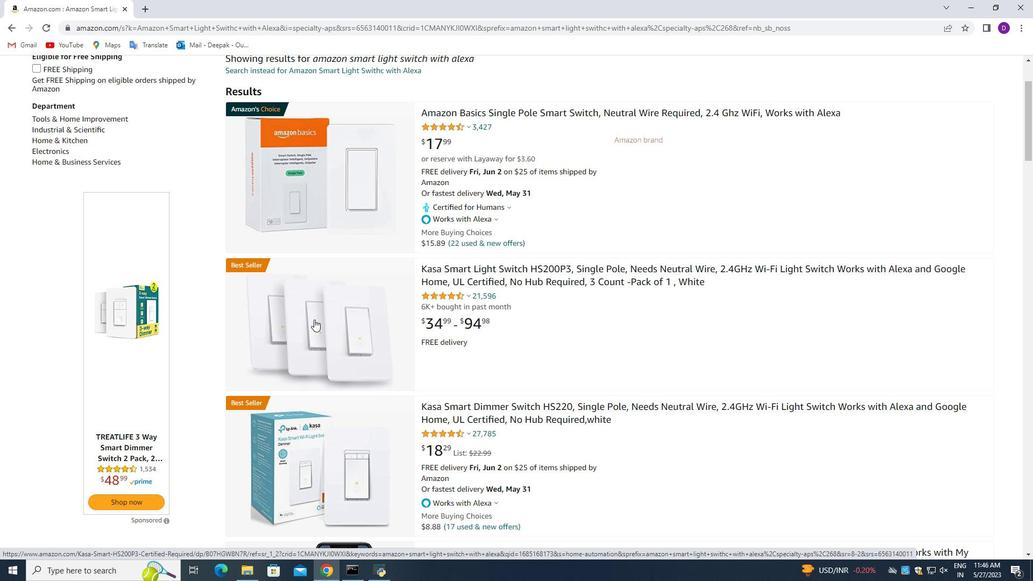 
Action: Mouse scrolled (555, 374) with delta (0, 0)
Screenshot: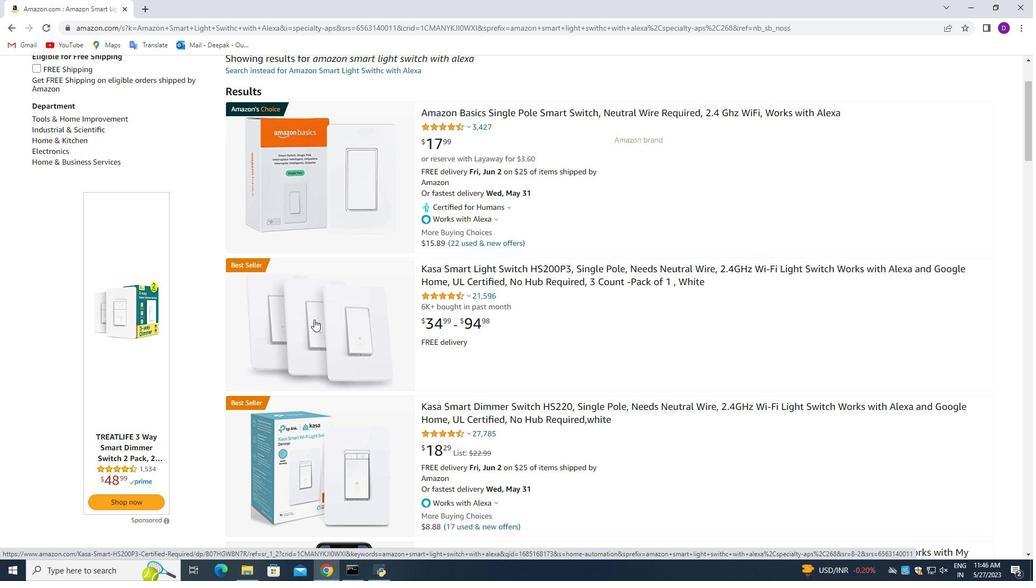 
Action: Mouse scrolled (555, 374) with delta (0, 0)
Screenshot: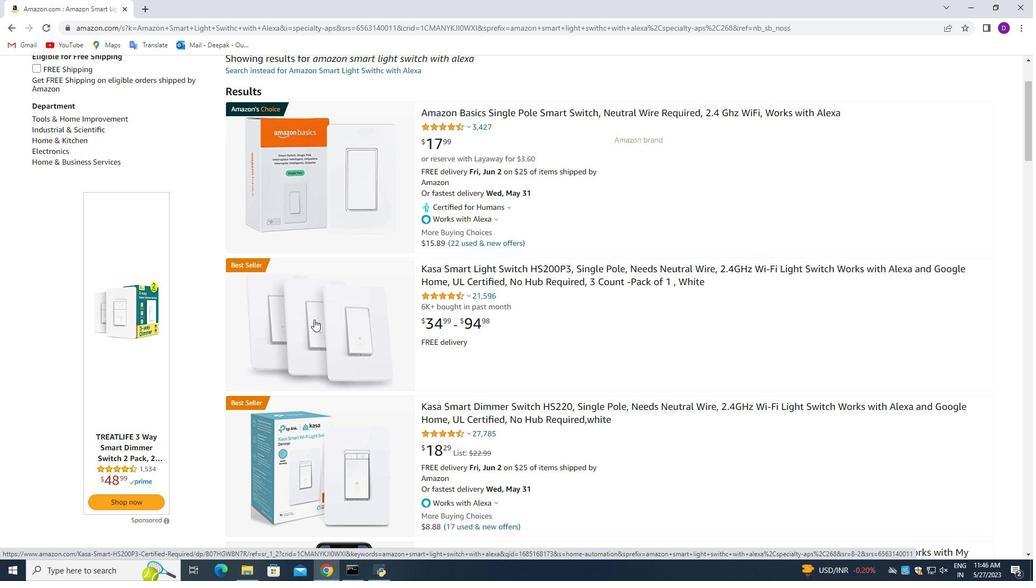 
Action: Mouse scrolled (555, 374) with delta (0, 0)
Screenshot: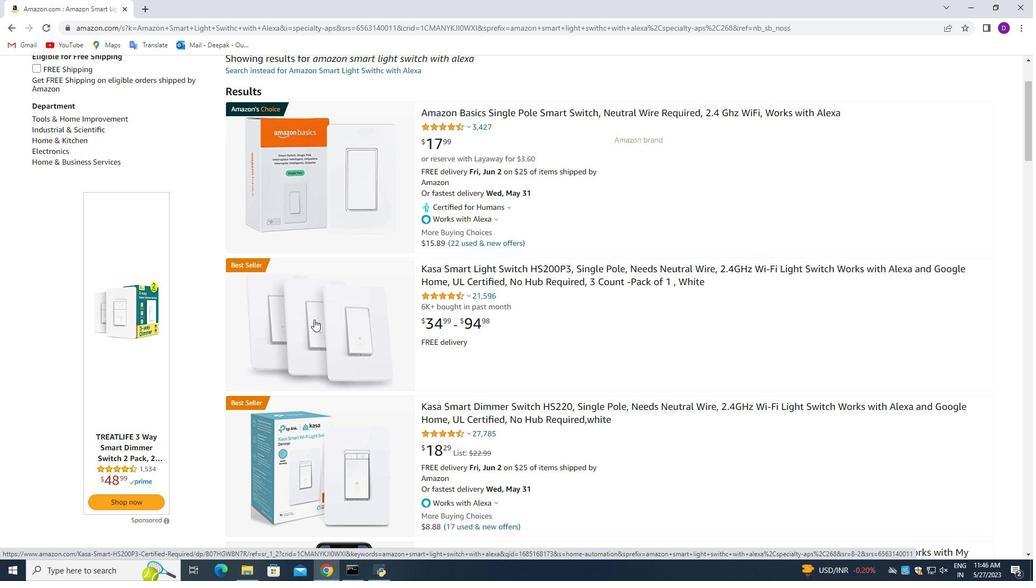 
Action: Mouse scrolled (555, 374) with delta (0, 0)
Screenshot: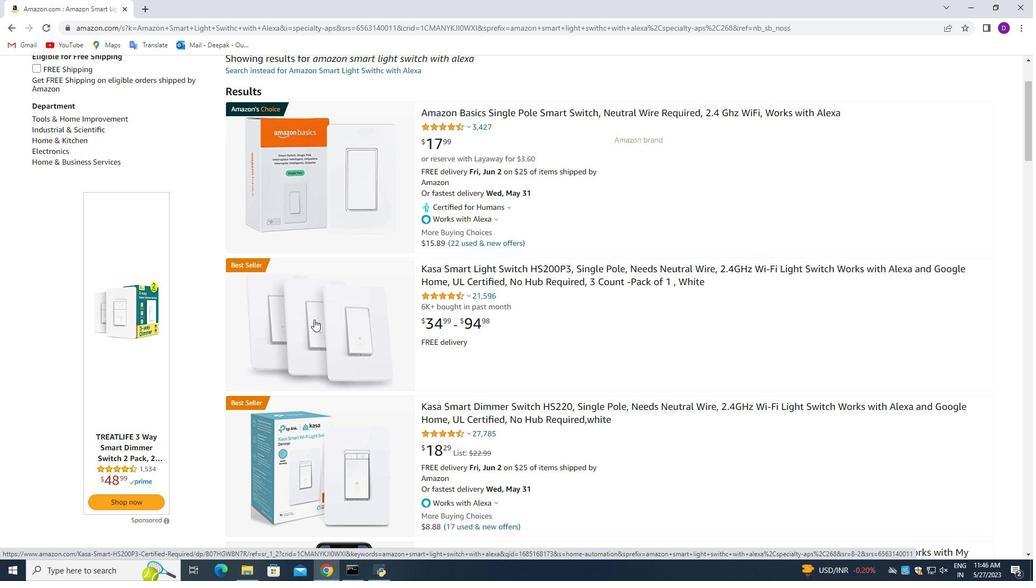 
Action: Mouse scrolled (555, 374) with delta (0, 0)
Screenshot: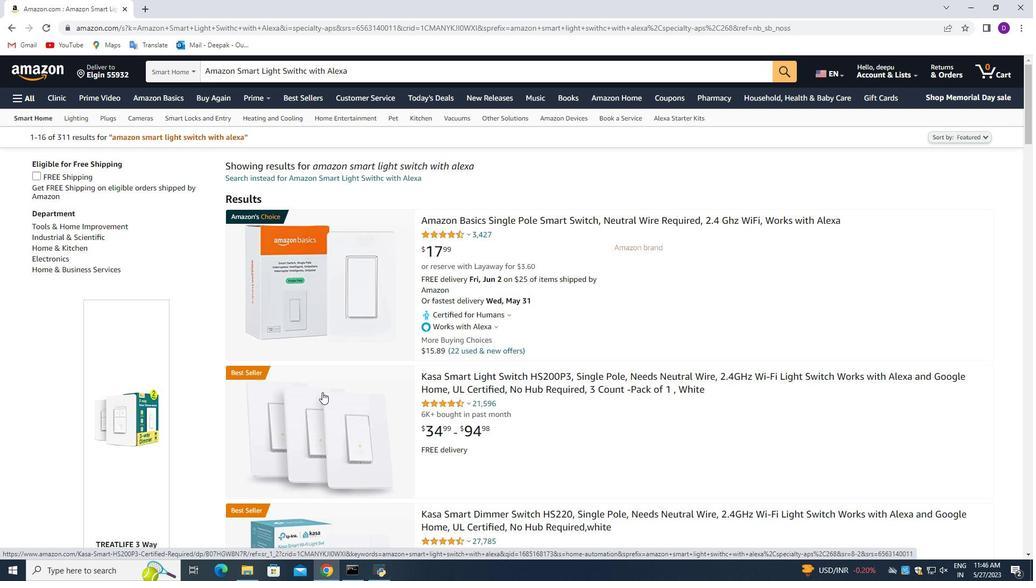 
Action: Mouse scrolled (555, 374) with delta (0, 0)
Screenshot: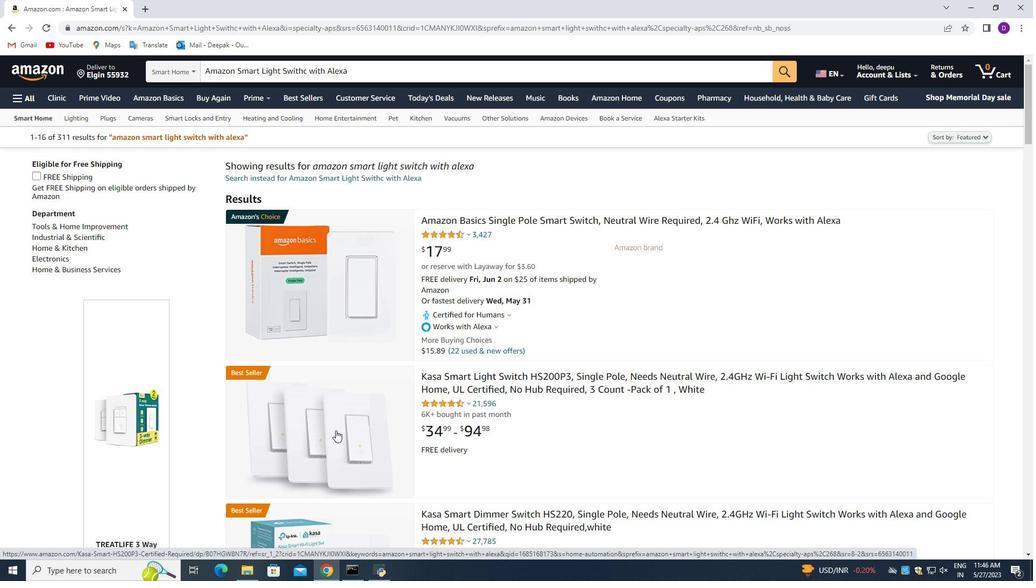 
Action: Mouse moved to (555, 374)
Screenshot: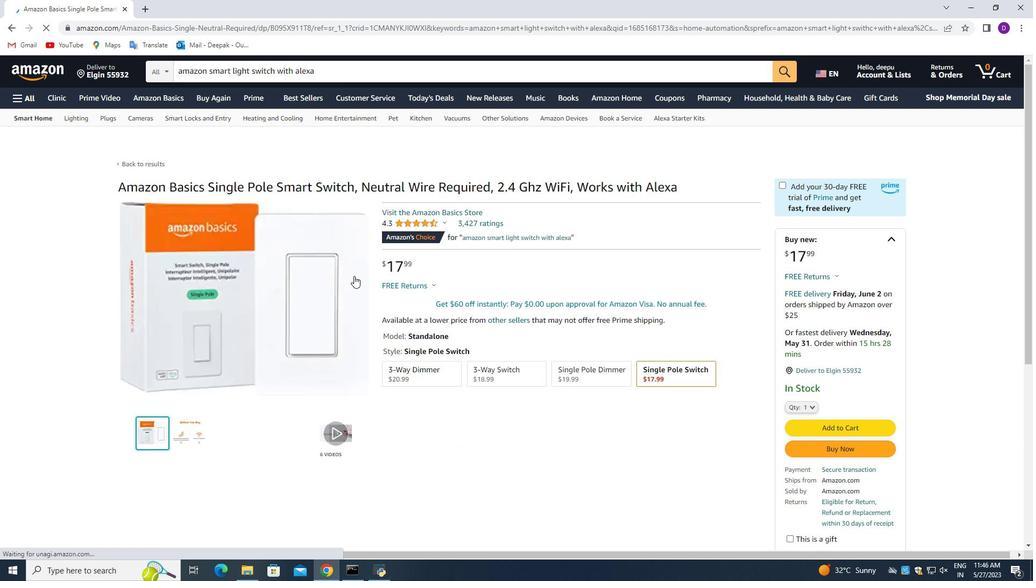 
Action: Mouse scrolled (555, 374) with delta (0, 0)
Screenshot: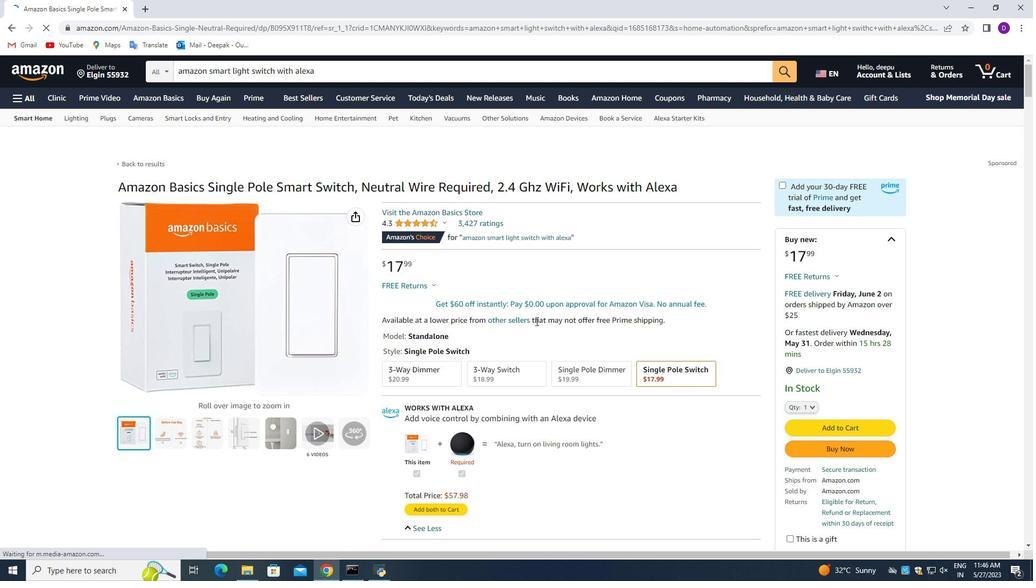 
Action: Mouse scrolled (555, 374) with delta (0, 0)
Screenshot: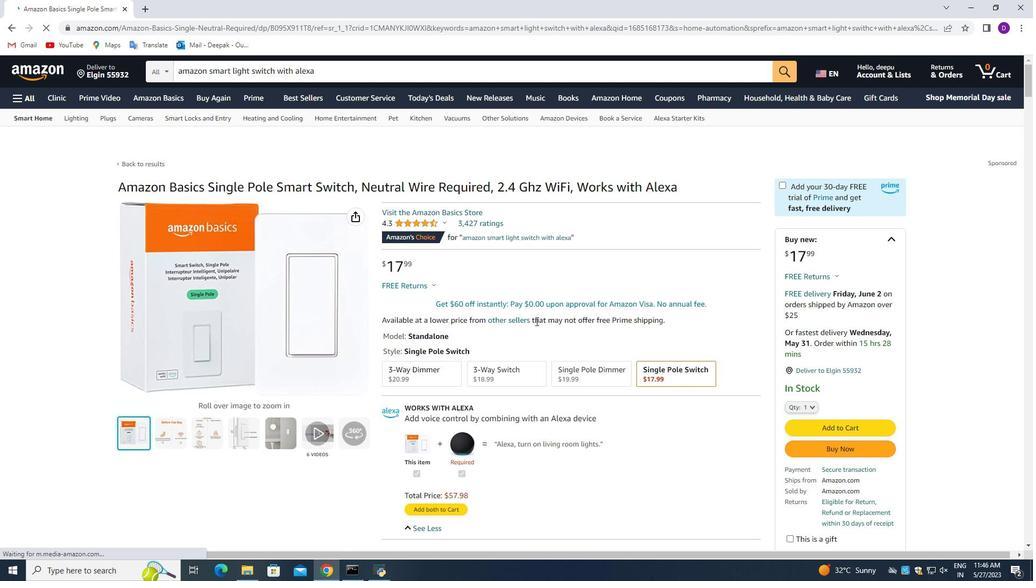 
Action: Mouse scrolled (555, 374) with delta (0, 0)
Screenshot: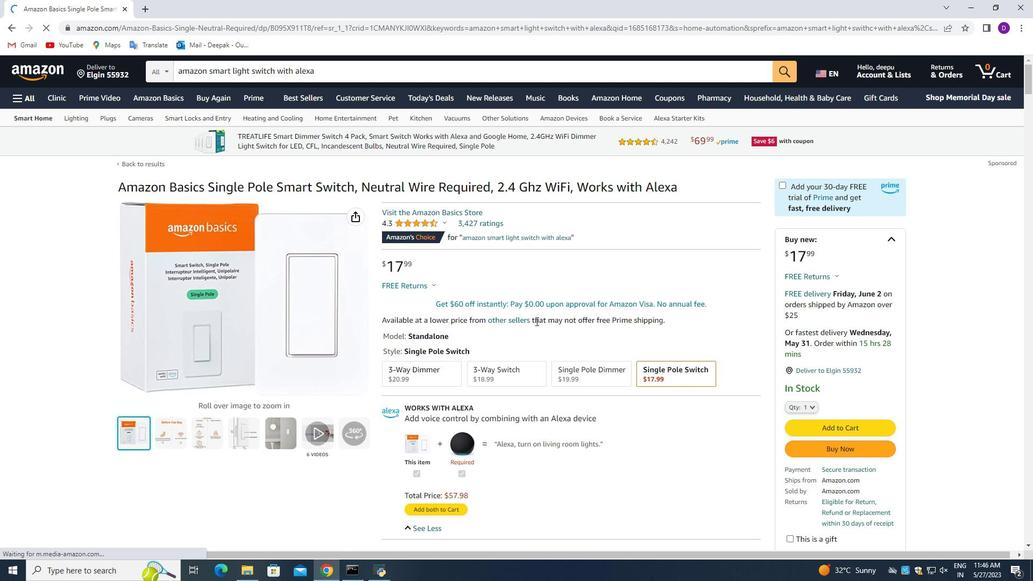 
Action: Mouse scrolled (555, 374) with delta (0, 0)
Screenshot: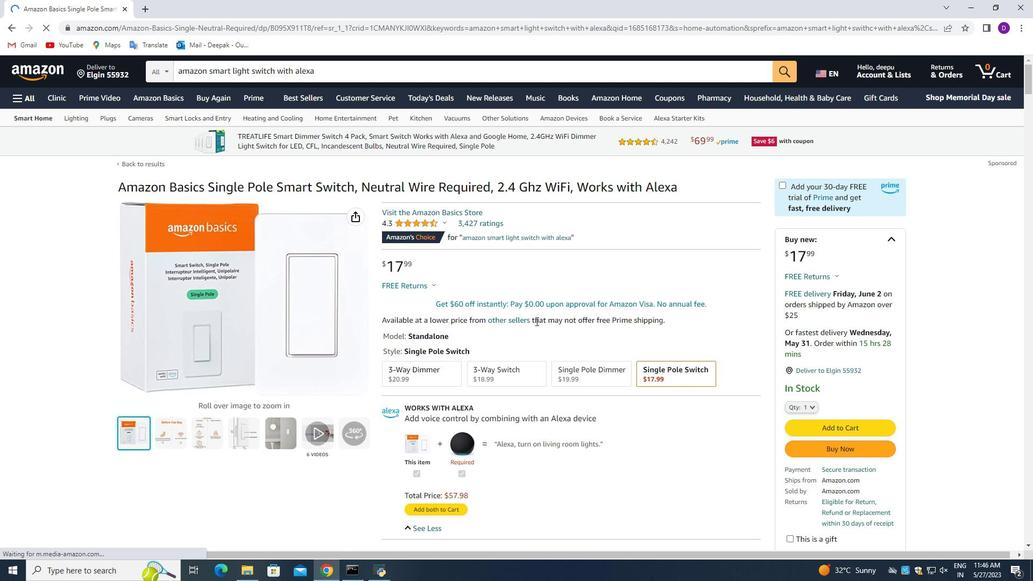
Action: Mouse scrolled (555, 374) with delta (0, 0)
Screenshot: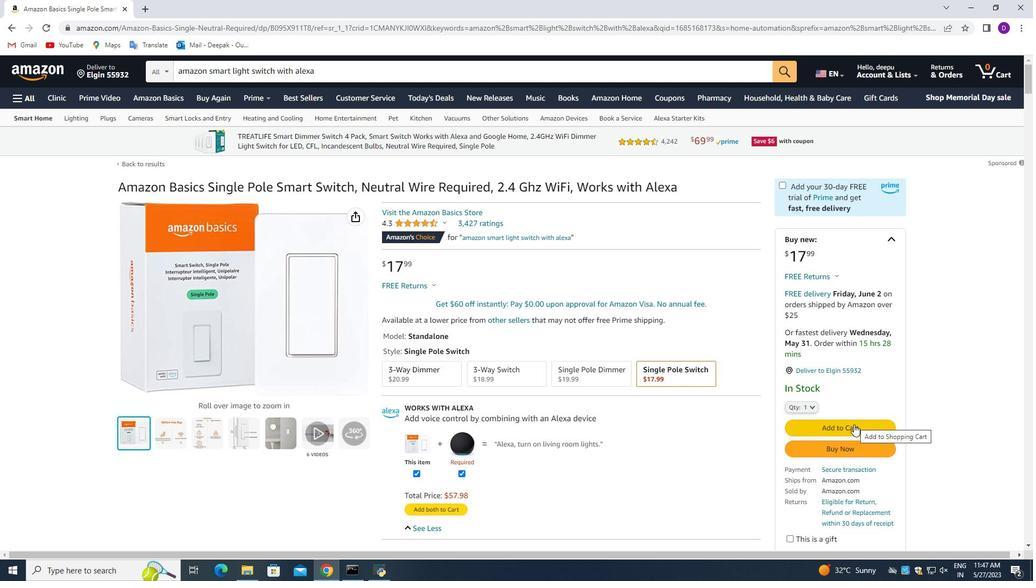 
Action: Mouse scrolled (555, 374) with delta (0, 0)
Screenshot: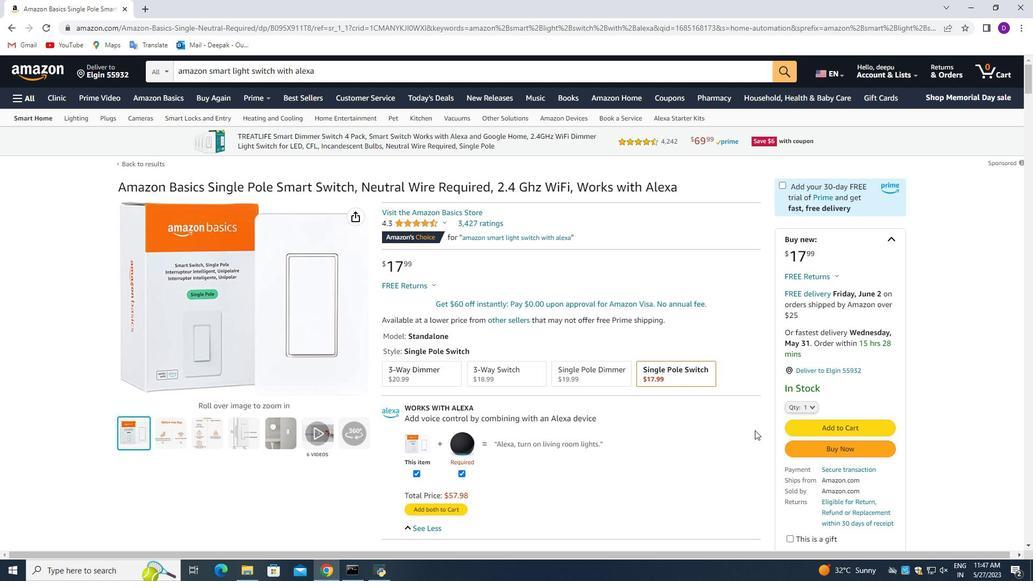 
Action: Mouse scrolled (555, 374) with delta (0, 0)
Screenshot: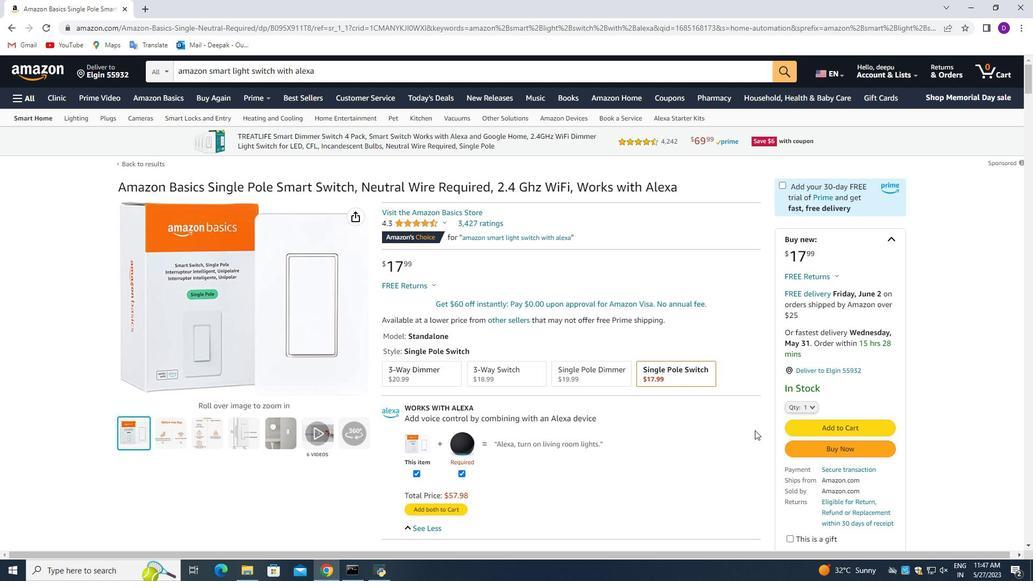 
Action: Mouse scrolled (555, 374) with delta (0, 0)
Screenshot: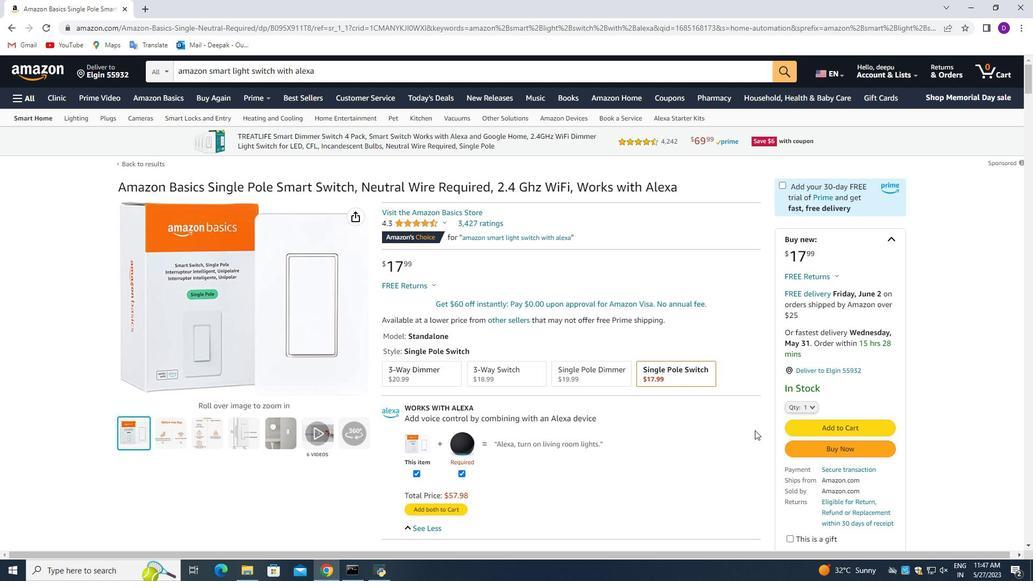 
Action: Mouse scrolled (555, 374) with delta (0, 0)
Screenshot: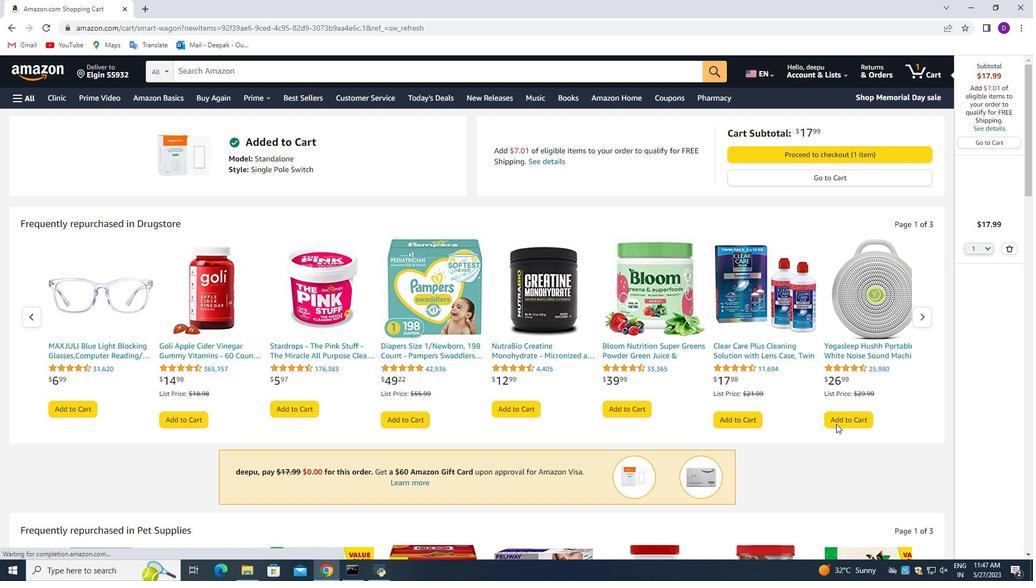 
Action: Mouse scrolled (555, 374) with delta (0, 0)
Screenshot: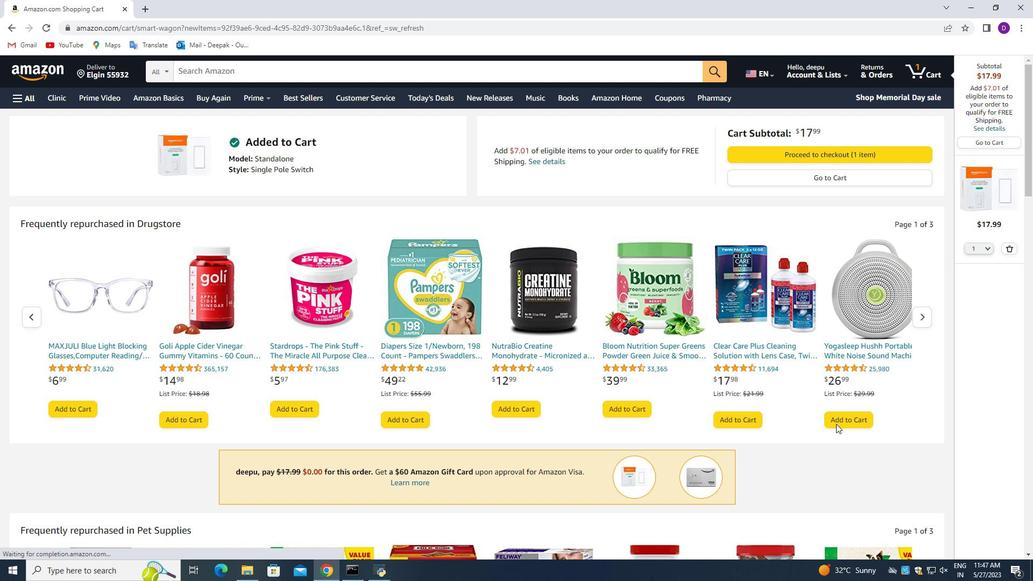 
Action: Mouse moved to (559, 372)
Screenshot: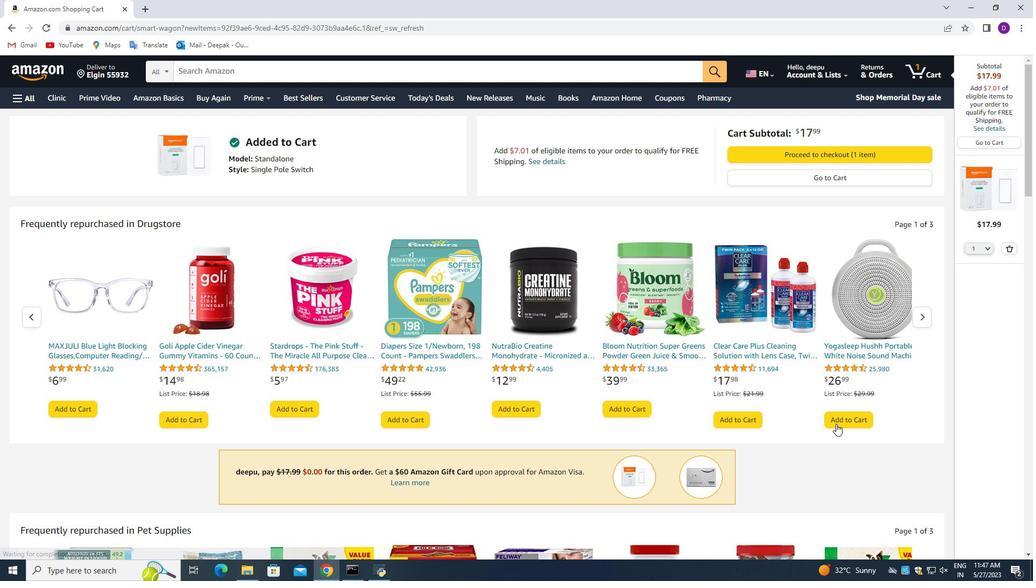 
Action: Mouse scrolled (559, 372) with delta (0, 0)
Screenshot: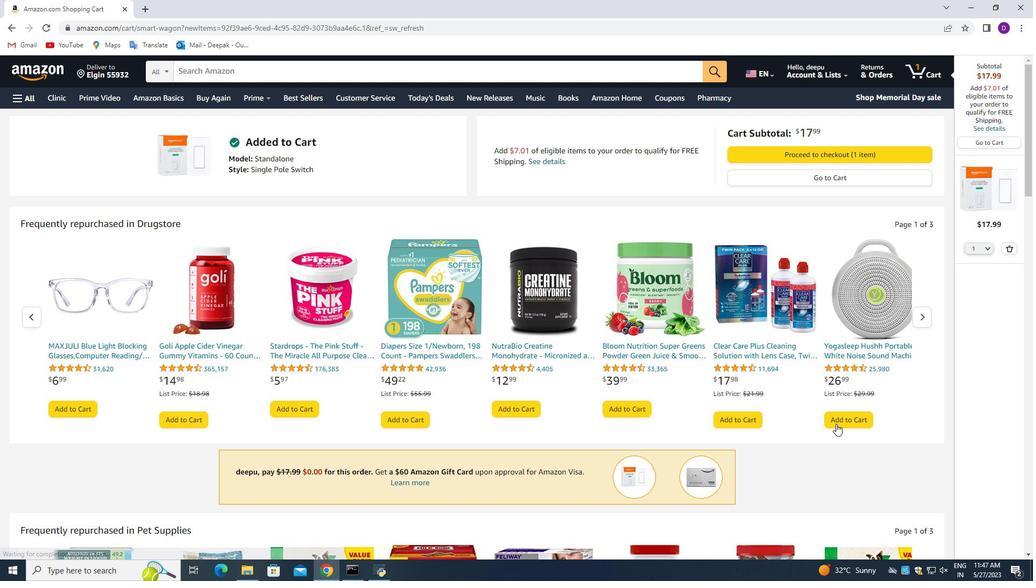 
Action: Mouse moved to (559, 372)
Screenshot: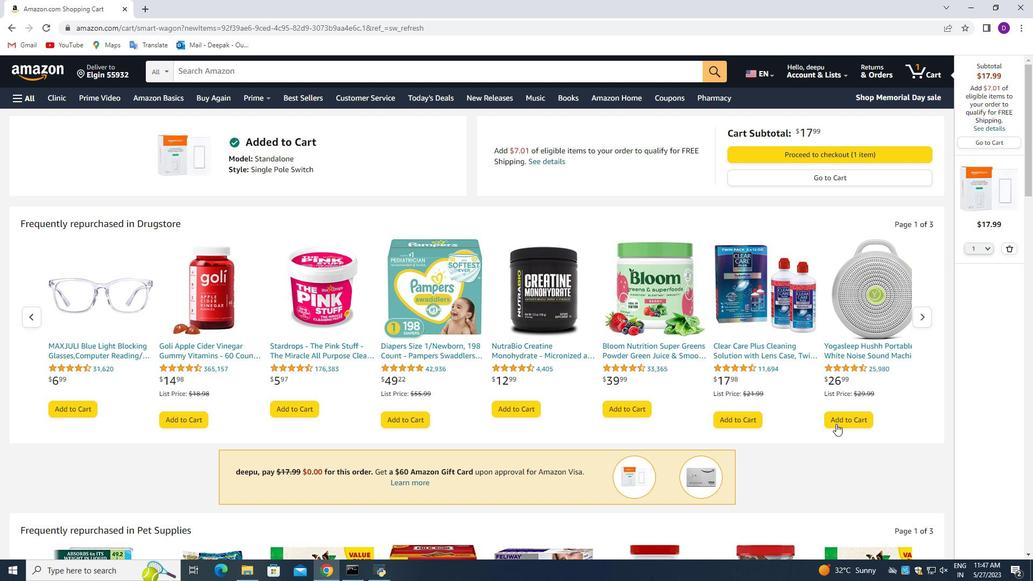 
Action: Mouse scrolled (559, 372) with delta (0, 0)
Screenshot: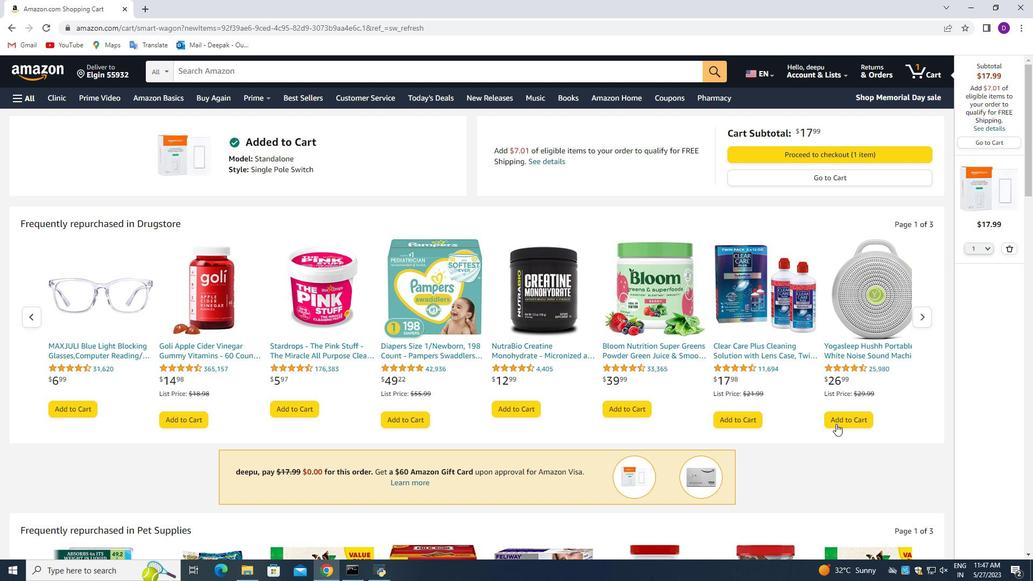 
Action: Mouse moved to (553, 370)
Screenshot: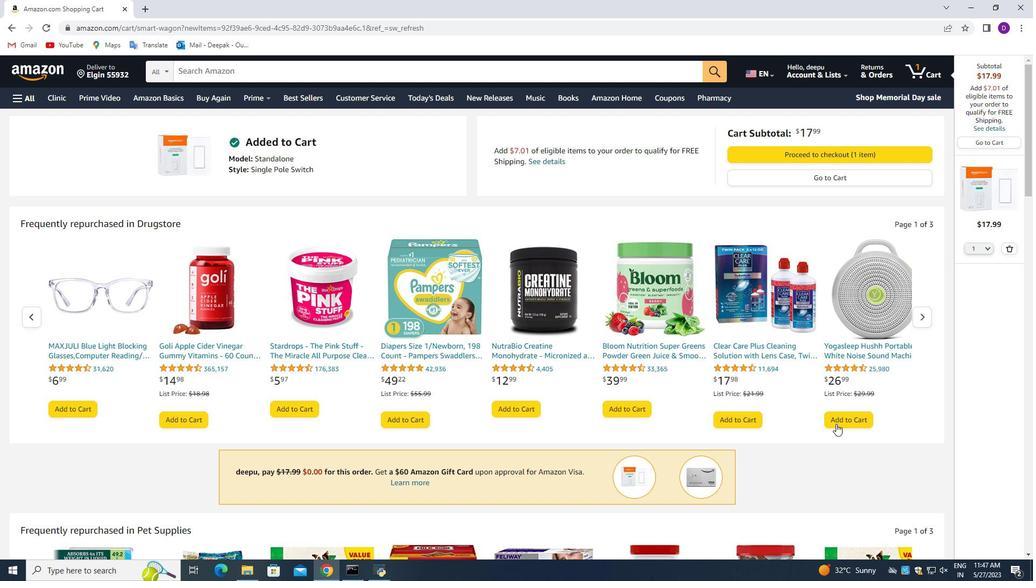 
Action: Mouse scrolled (553, 370) with delta (0, 0)
Screenshot: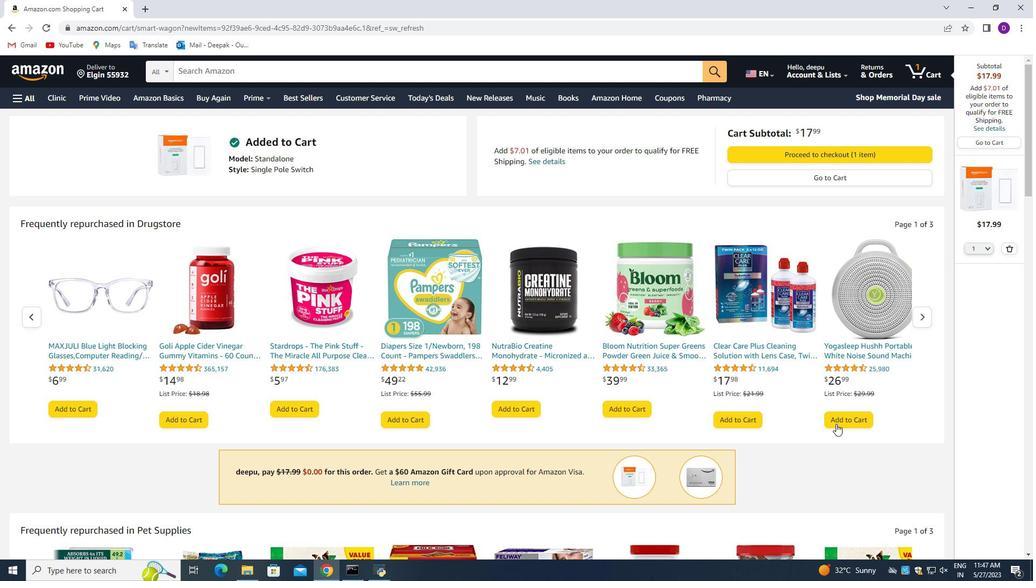 
Action: Mouse moved to (524, 336)
Screenshot: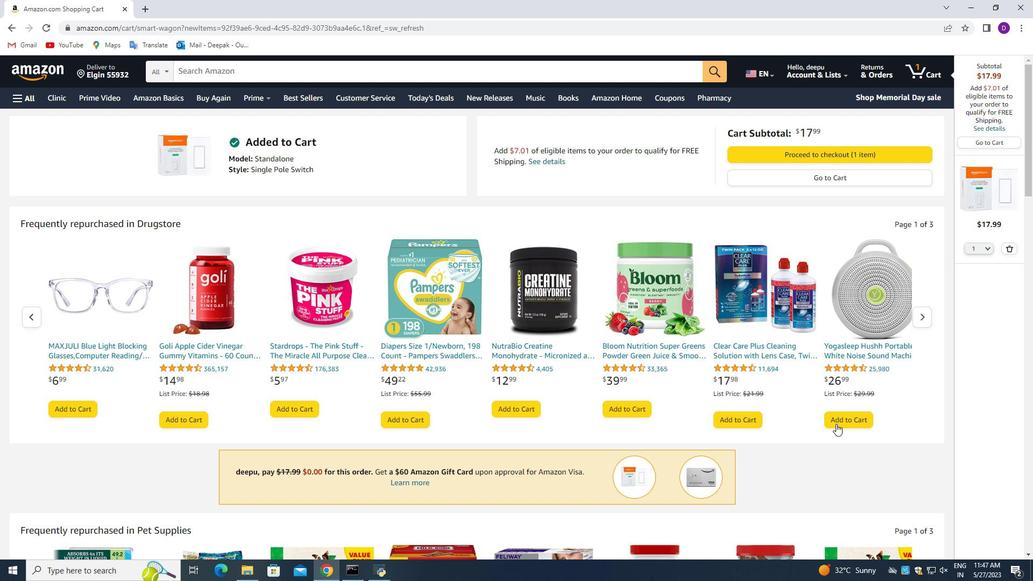 
Action: Mouse scrolled (524, 335) with delta (0, 0)
Screenshot: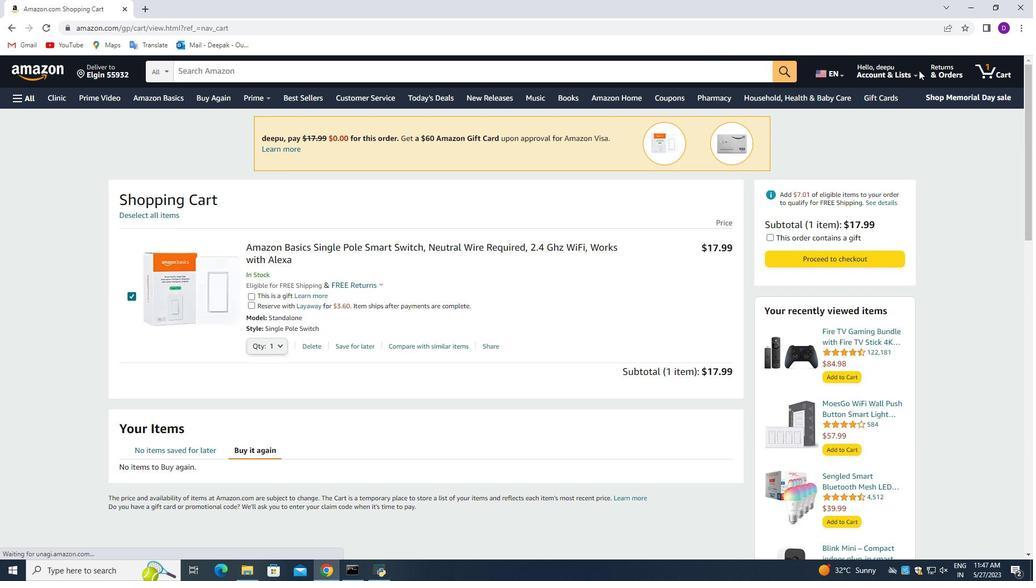 
Action: Mouse scrolled (524, 335) with delta (0, 0)
Screenshot: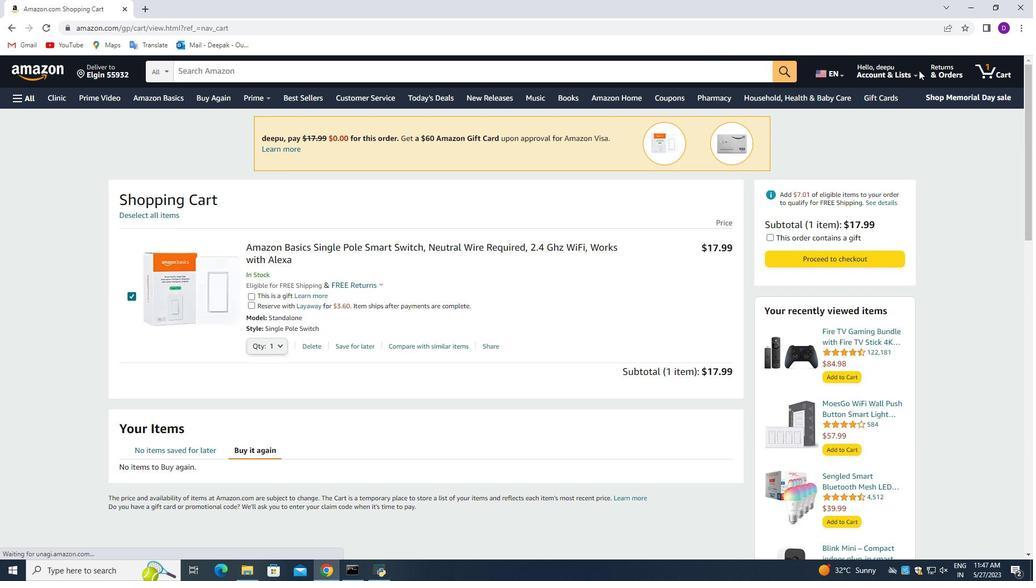 
Action: Mouse moved to (524, 333)
Screenshot: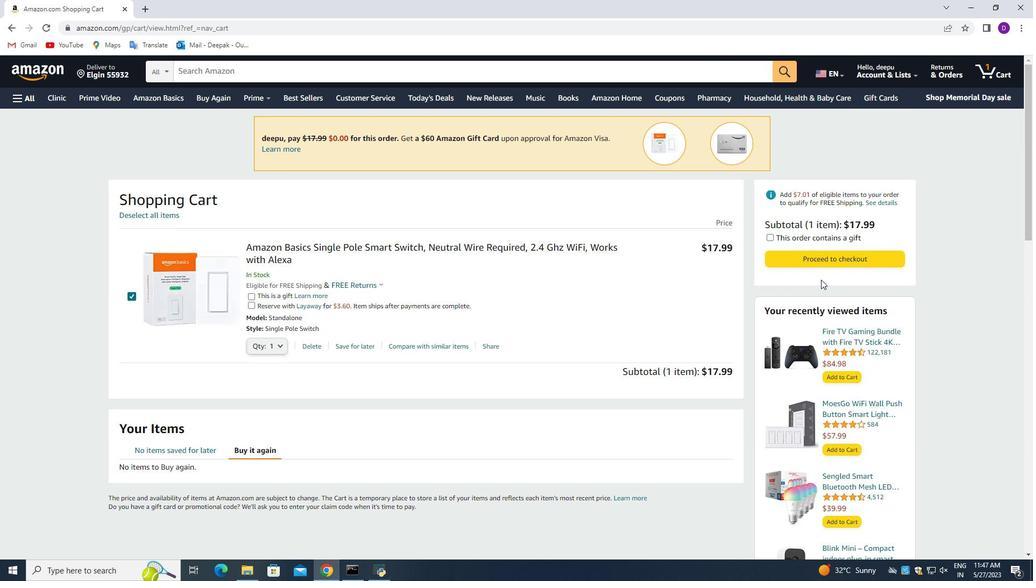 
Action: Mouse scrolled (524, 332) with delta (0, 0)
Screenshot: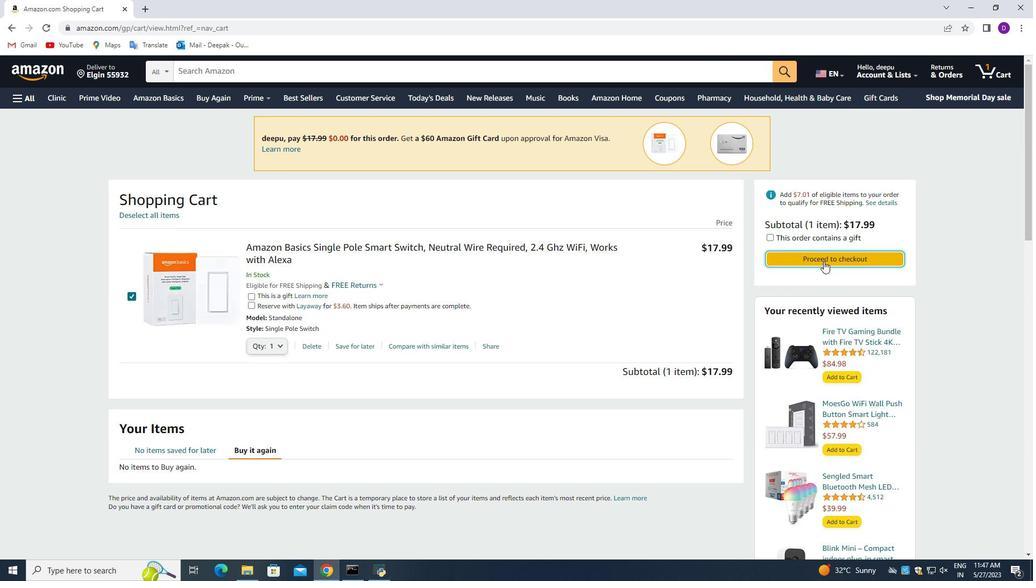 
Action: Mouse scrolled (524, 332) with delta (0, 0)
Screenshot: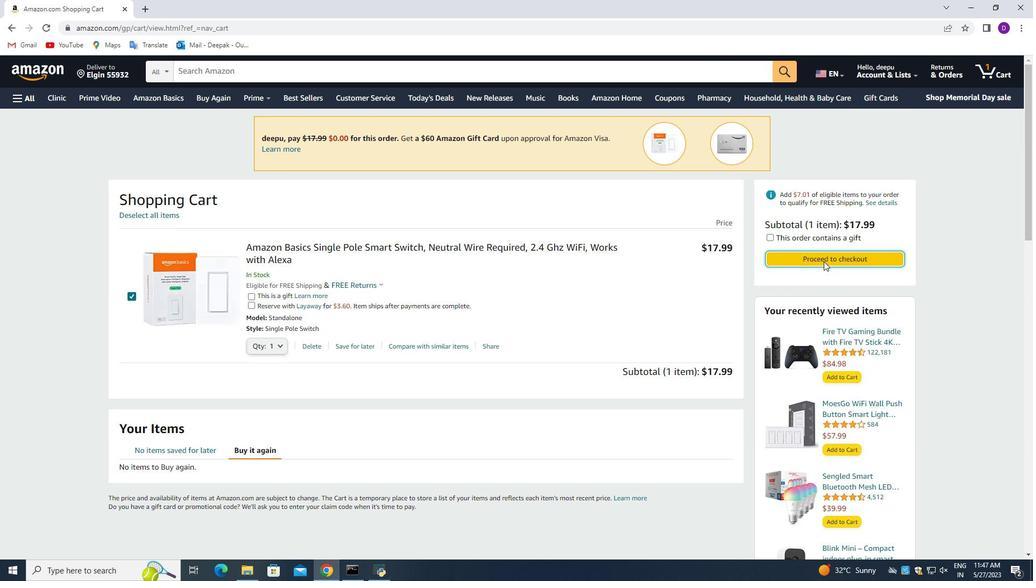 
Action: Mouse scrolled (524, 332) with delta (0, 0)
Screenshot: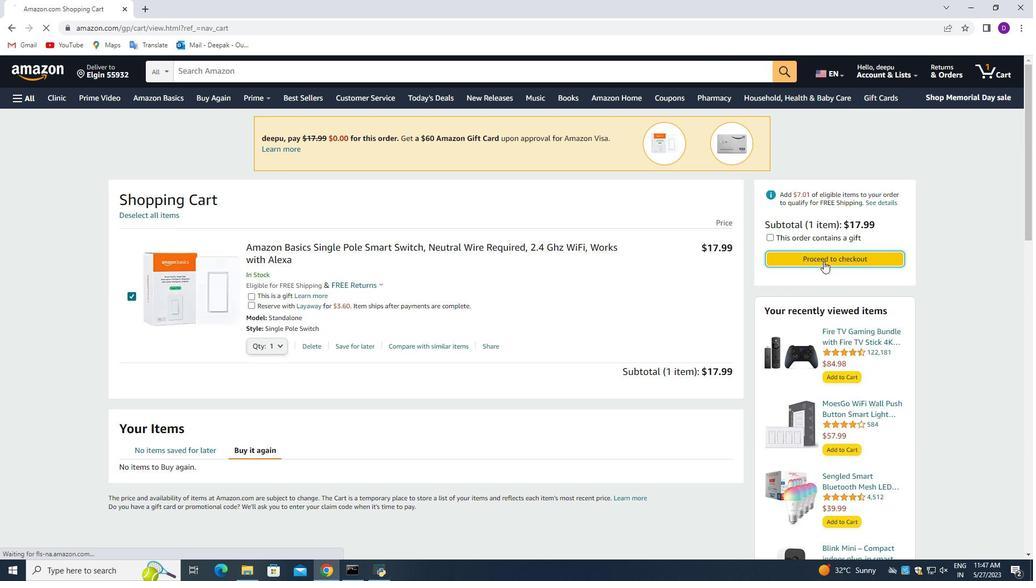 
Action: Mouse scrolled (524, 332) with delta (0, 0)
Screenshot: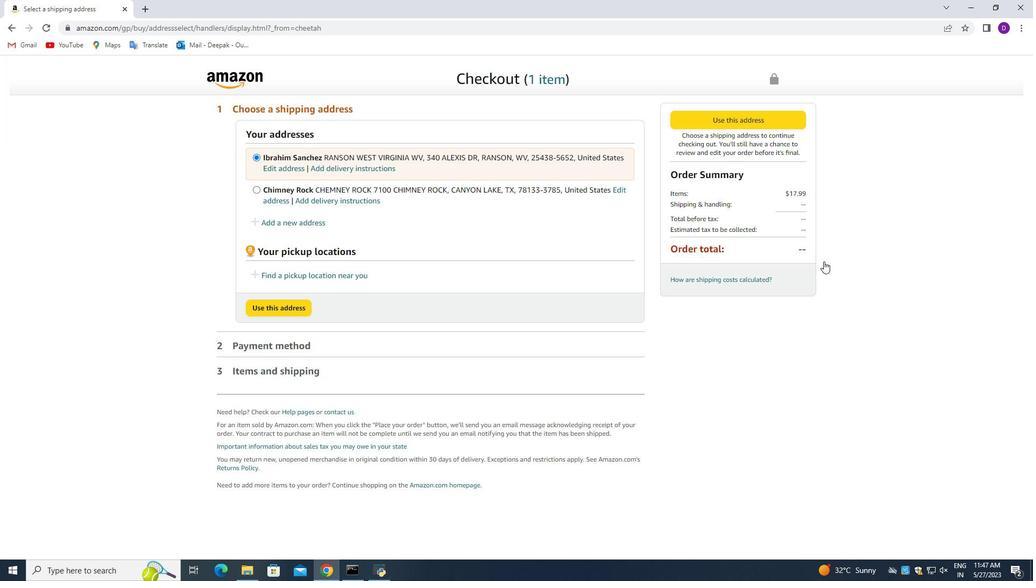 
Action: Mouse scrolled (524, 332) with delta (0, 0)
Screenshot: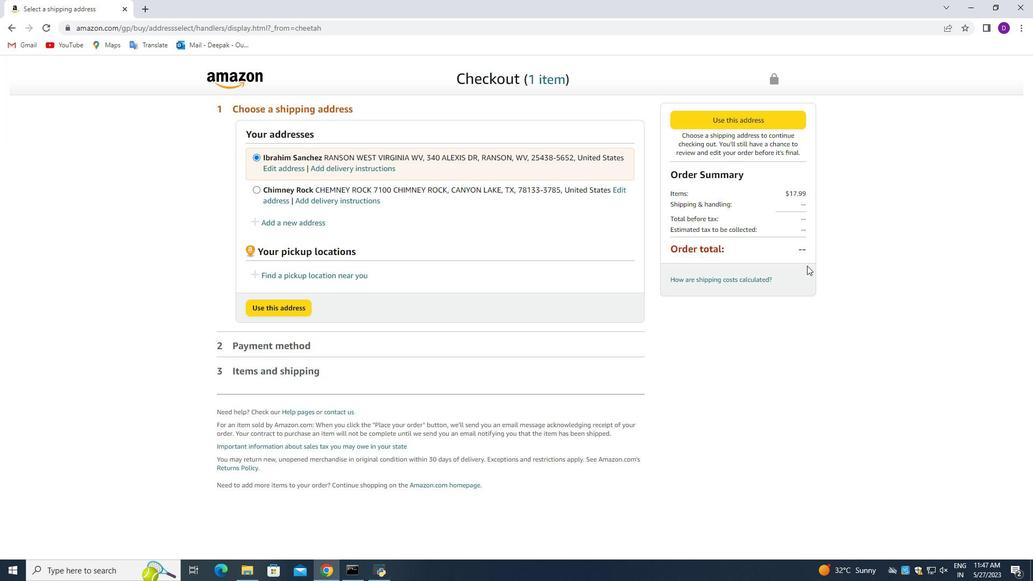 
Action: Mouse scrolled (524, 332) with delta (0, 0)
Screenshot: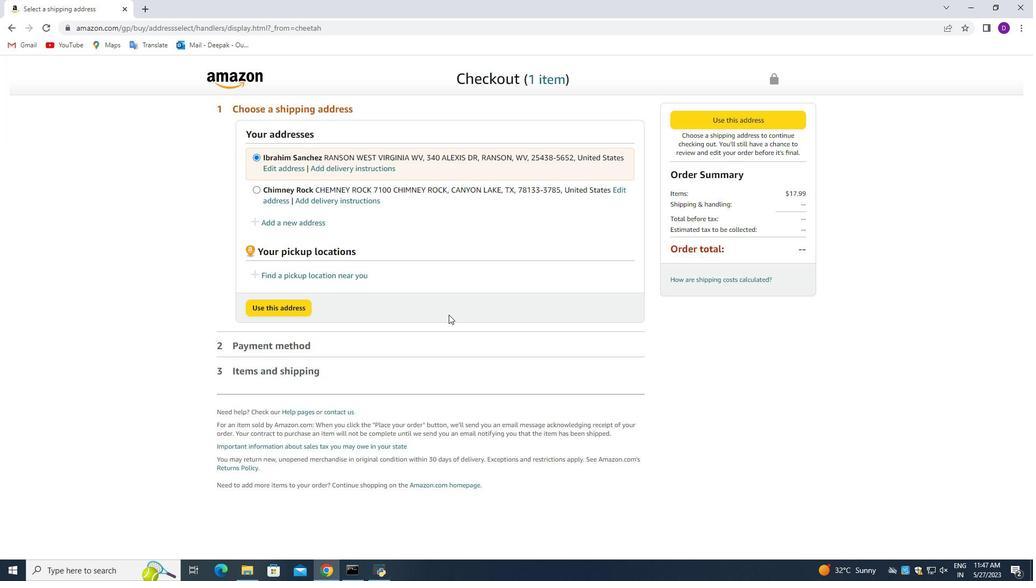 
Action: Mouse scrolled (524, 332) with delta (0, 0)
Screenshot: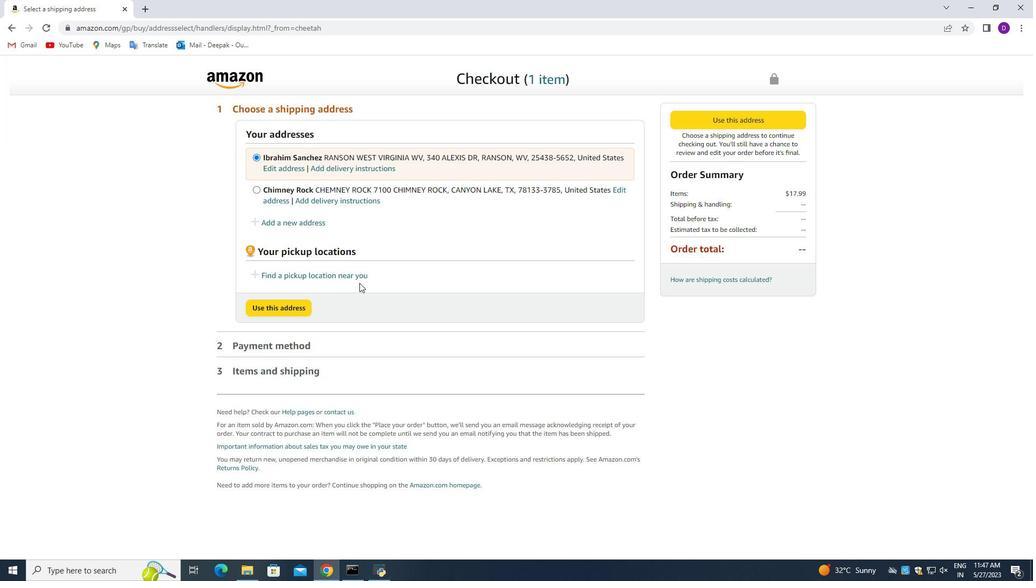 
Action: Mouse scrolled (524, 332) with delta (0, 0)
Screenshot: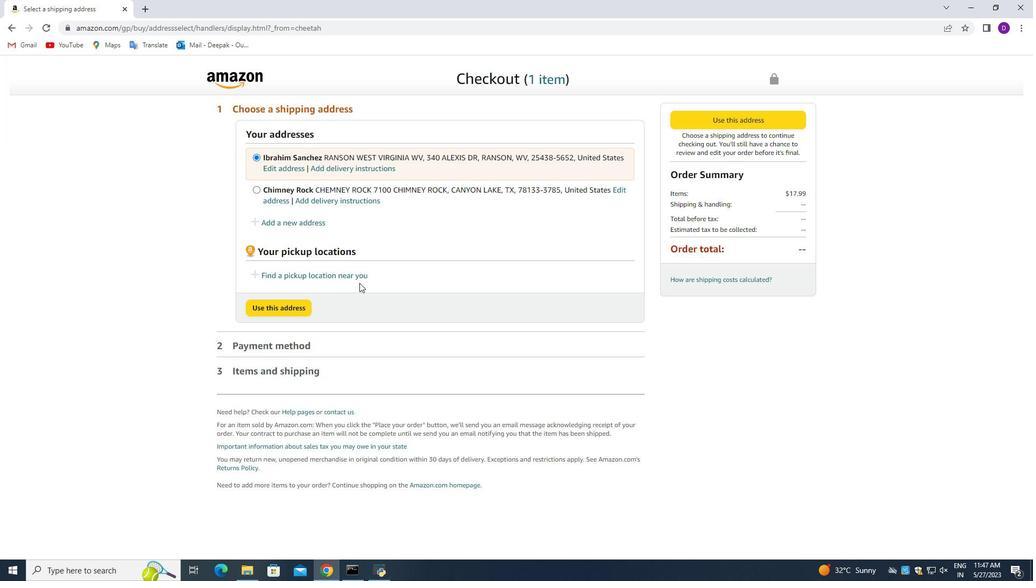 
Action: Mouse scrolled (524, 332) with delta (0, 0)
Screenshot: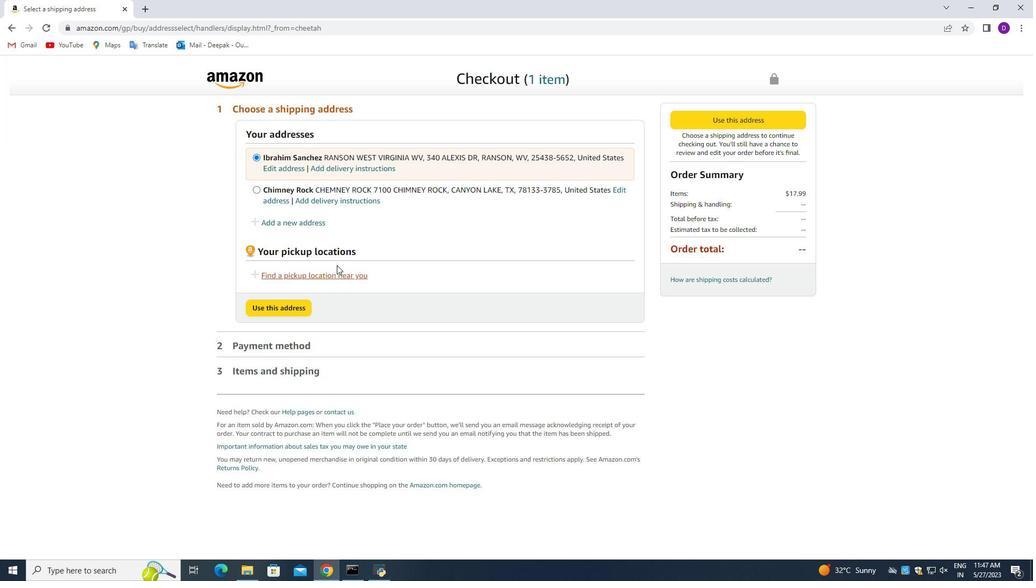 
Action: Mouse moved to (527, 339)
Screenshot: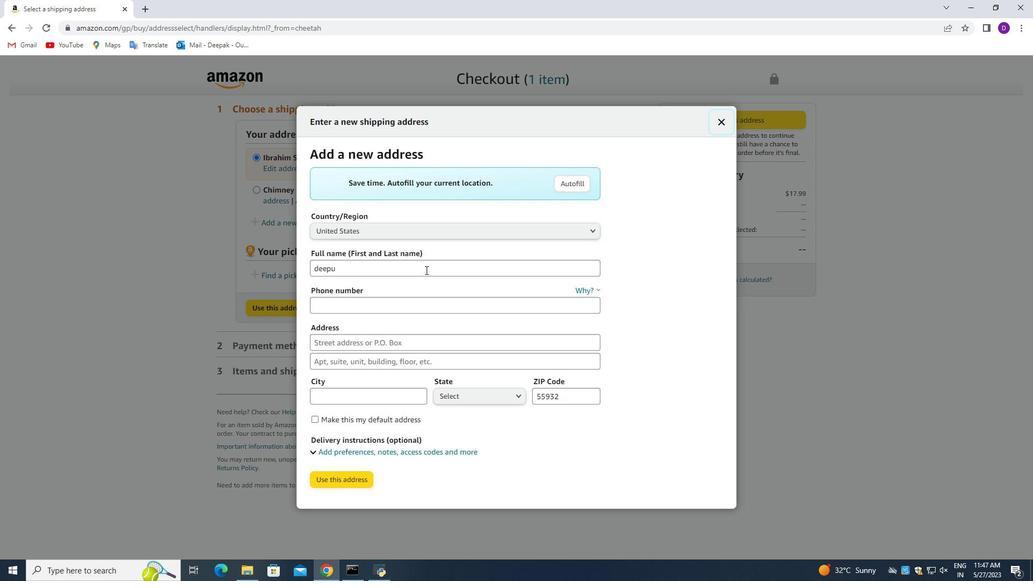 
Action: Mouse scrolled (527, 340) with delta (0, 0)
Screenshot: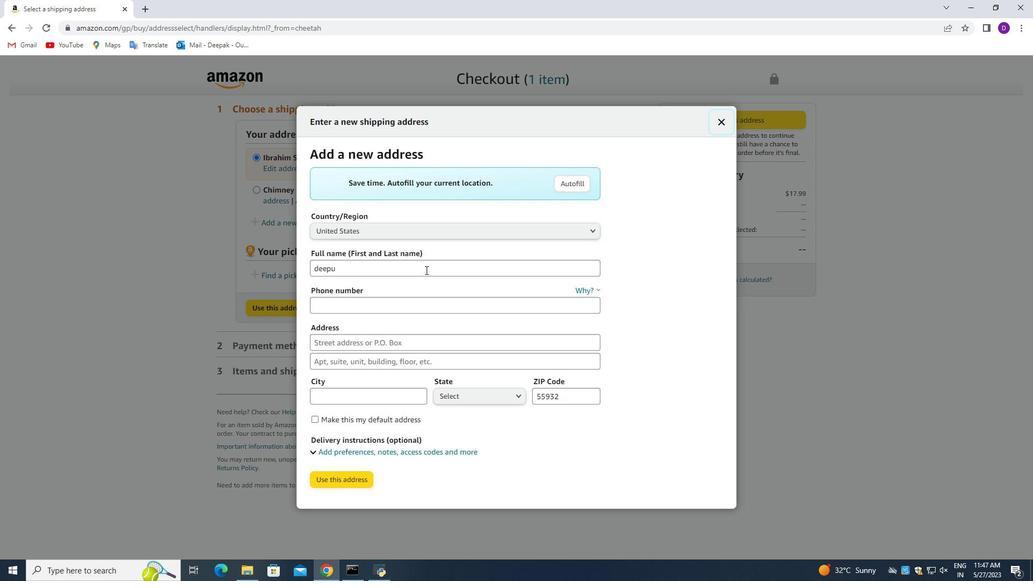 
Action: Mouse scrolled (527, 340) with delta (0, 0)
Screenshot: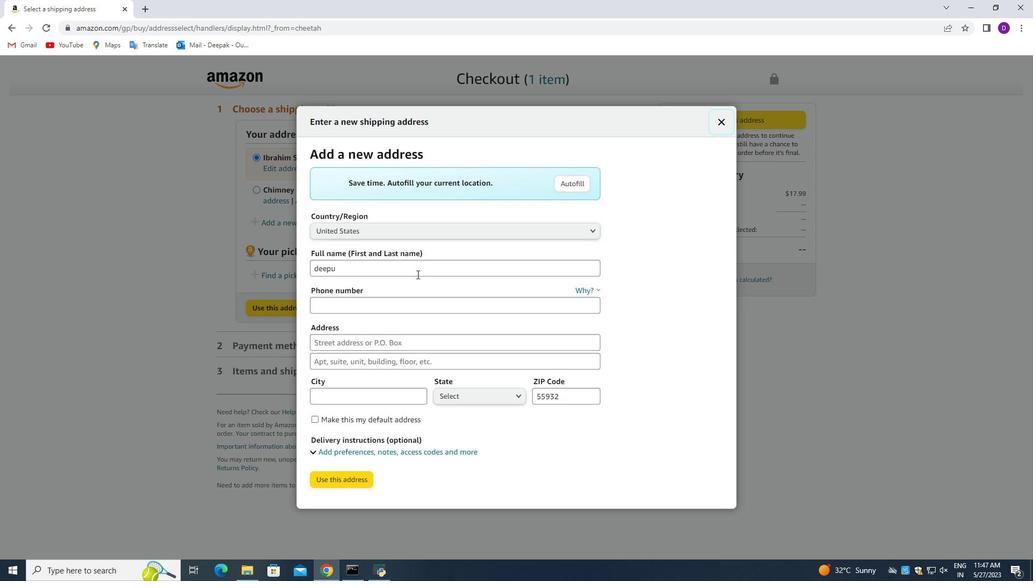 
Action: Mouse scrolled (527, 340) with delta (0, 0)
Screenshot: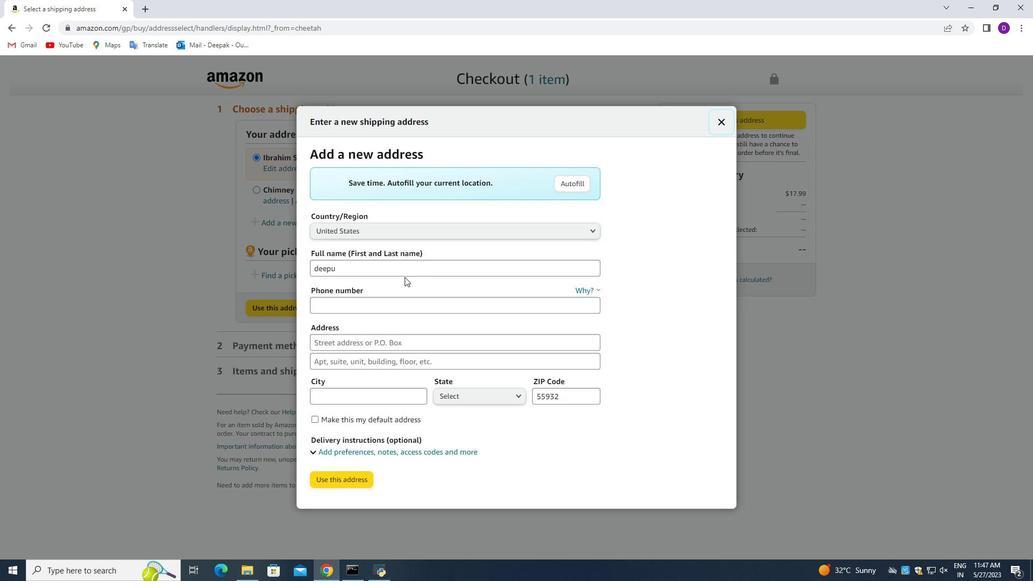 
Action: Mouse scrolled (527, 340) with delta (0, 0)
Screenshot: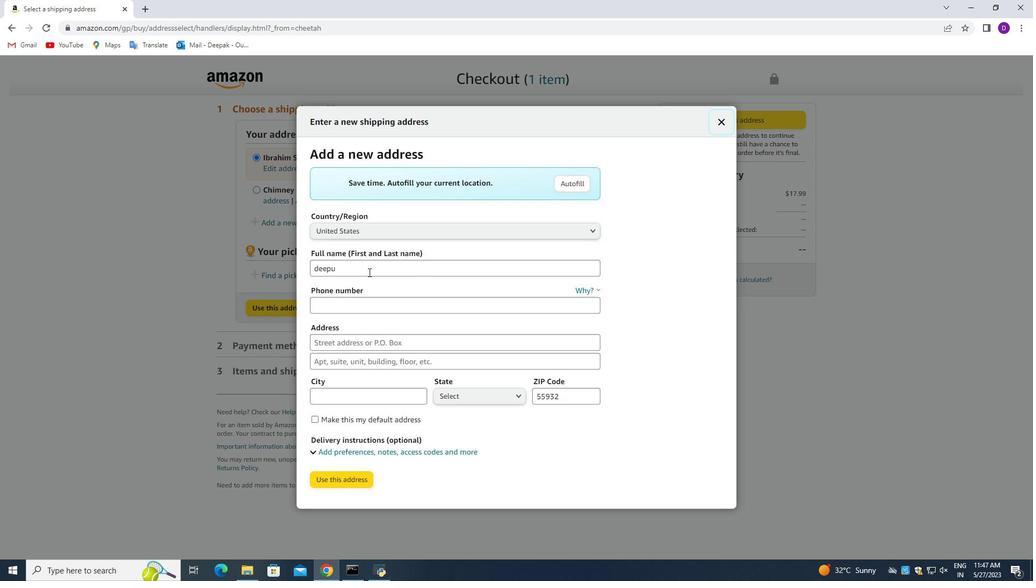 
Action: Mouse scrolled (527, 340) with delta (0, 0)
Screenshot: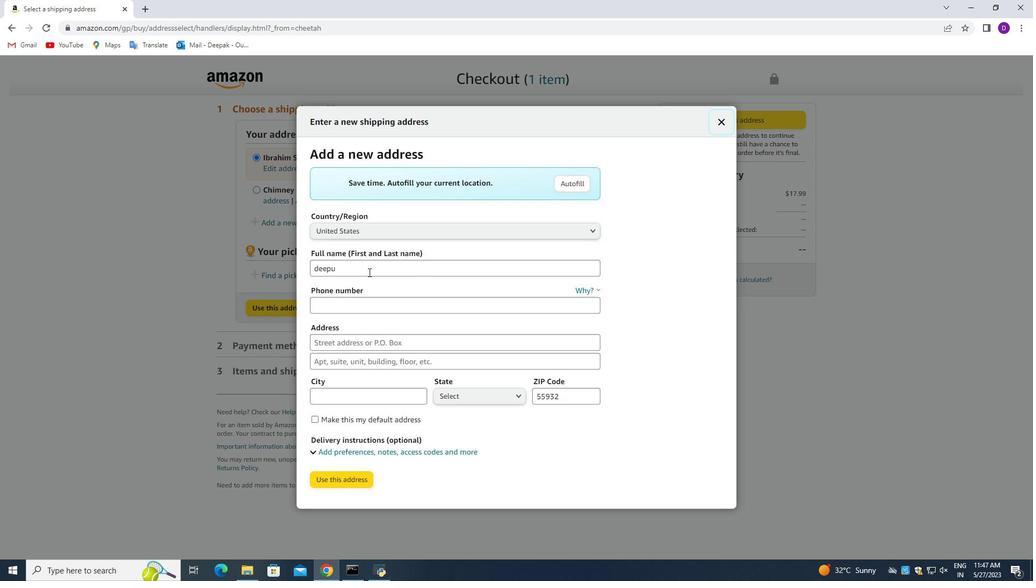 
Action: Mouse scrolled (527, 340) with delta (0, 0)
Screenshot: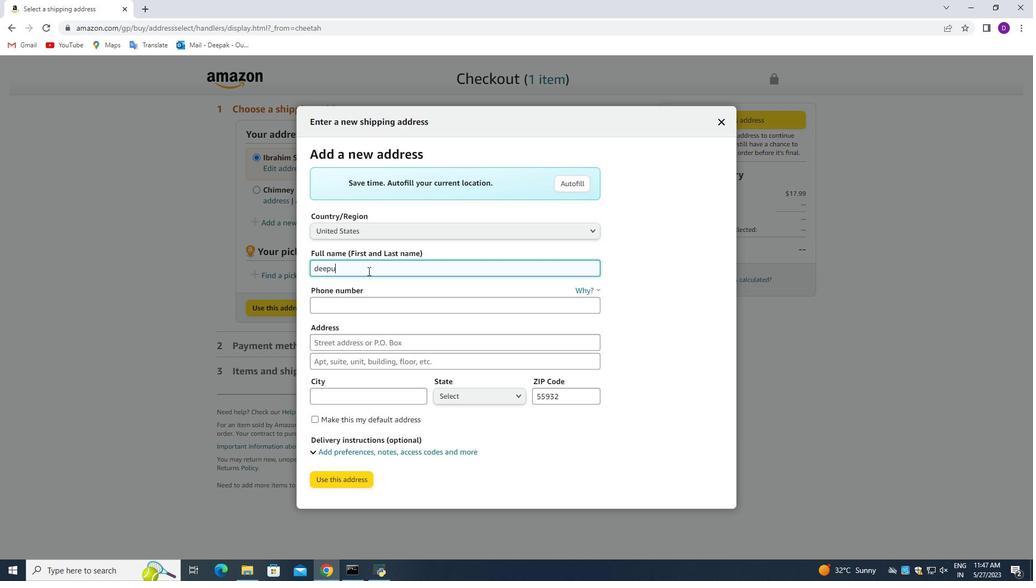 
Action: Mouse scrolled (527, 340) with delta (0, 0)
Screenshot: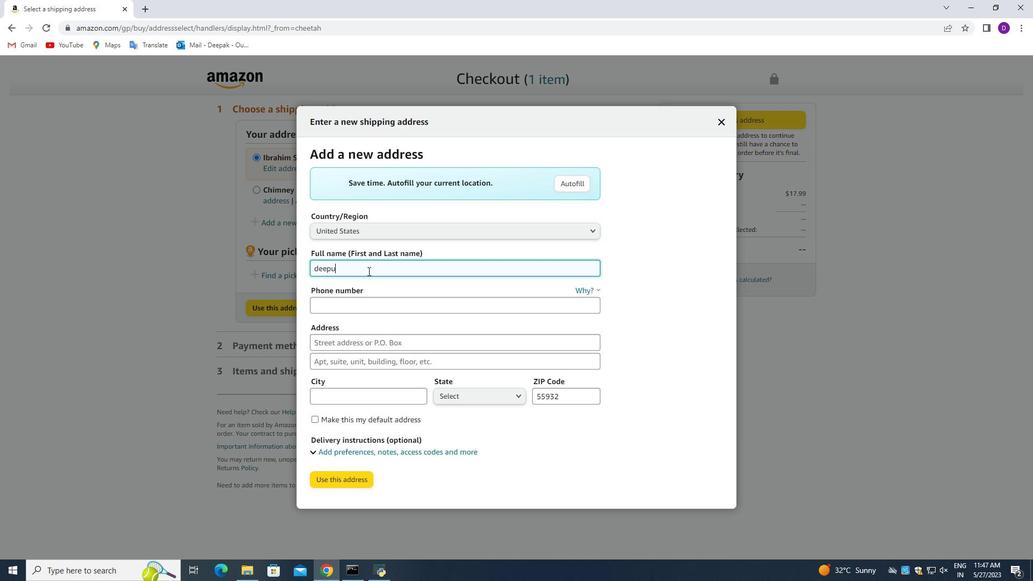 
Action: Mouse scrolled (527, 340) with delta (0, 0)
Screenshot: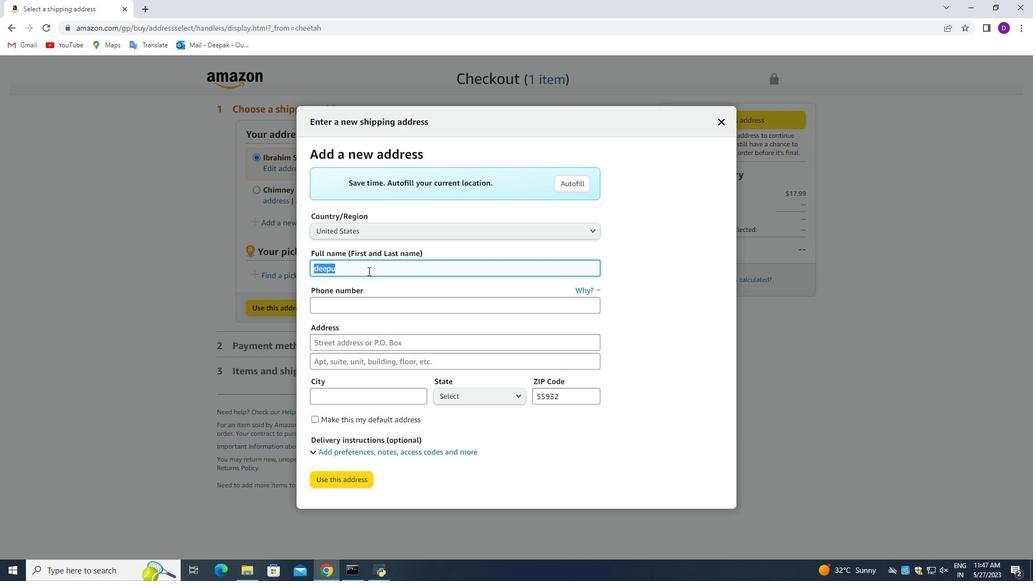 
Action: Mouse scrolled (527, 340) with delta (0, 0)
Screenshot: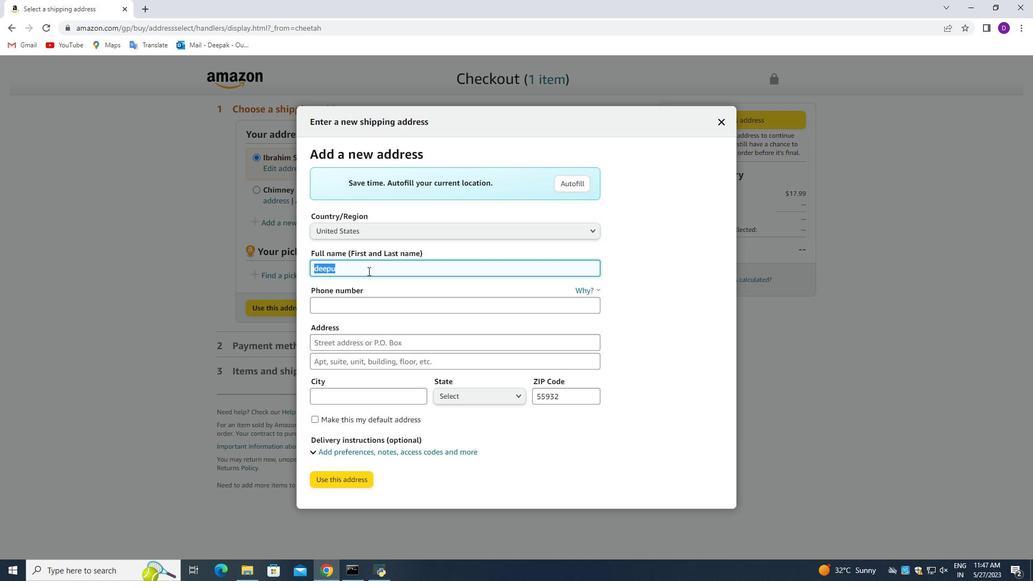 
Action: Mouse scrolled (527, 340) with delta (0, 0)
Screenshot: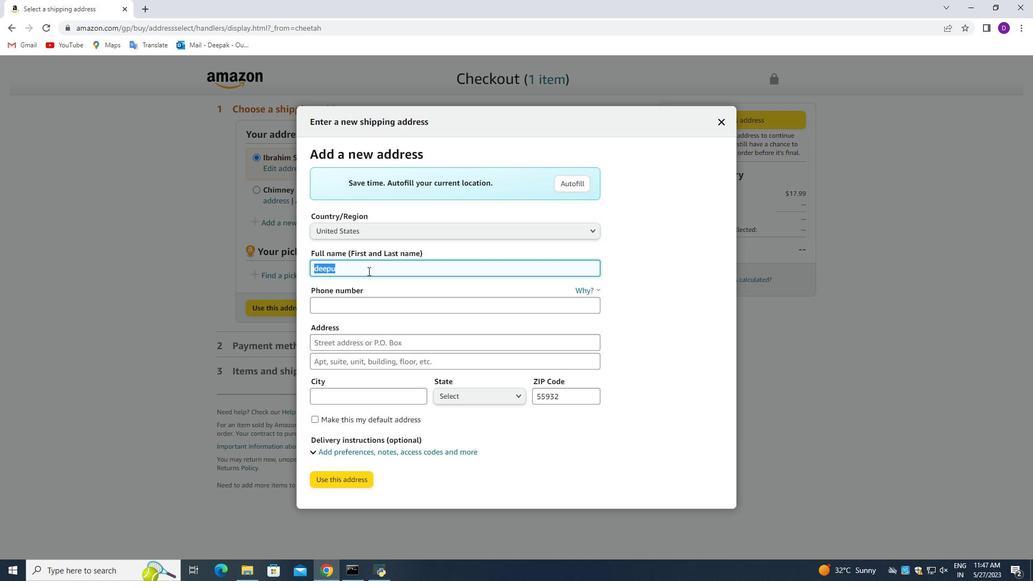 
Action: Mouse scrolled (527, 340) with delta (0, 0)
Screenshot: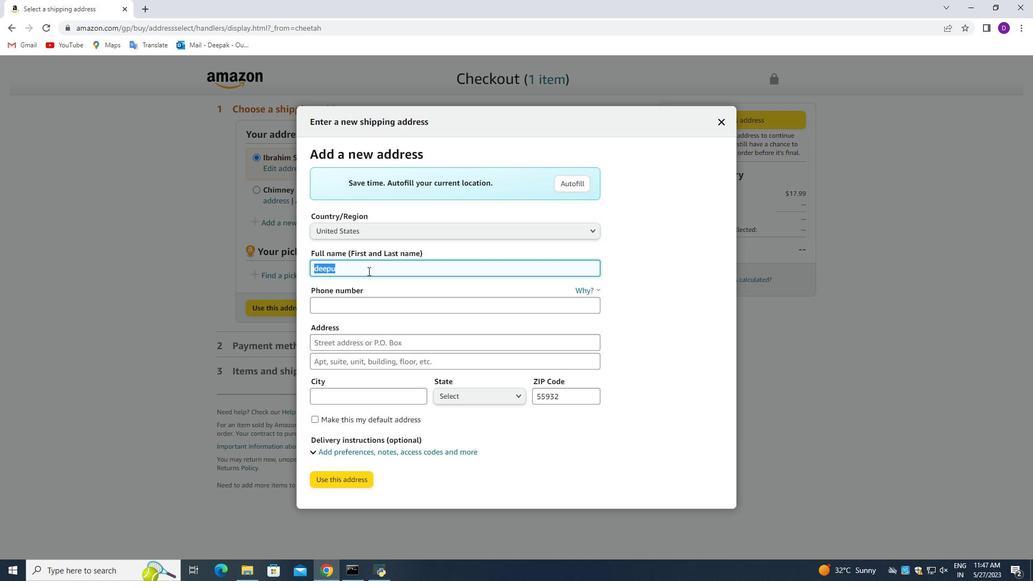 
Action: Mouse scrolled (527, 340) with delta (0, 0)
Screenshot: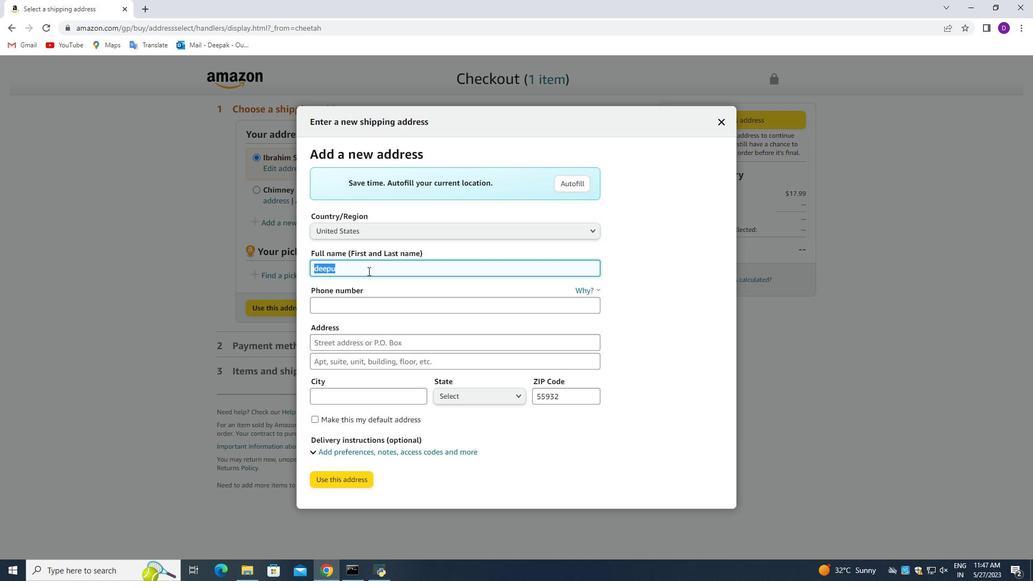 
Action: Mouse scrolled (527, 340) with delta (0, 0)
Screenshot: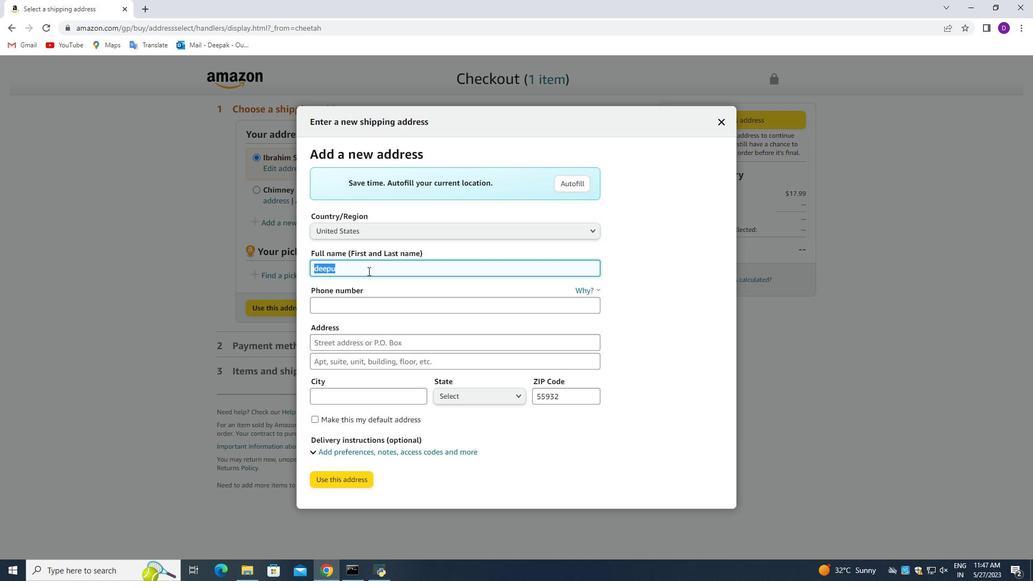 
Action: Mouse scrolled (527, 340) with delta (0, 0)
Screenshot: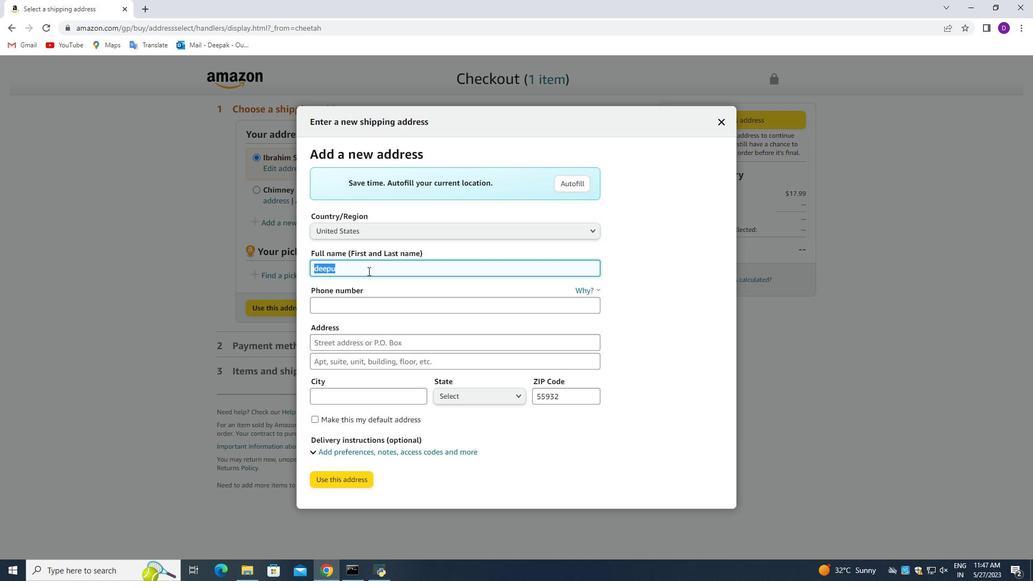 
Action: Mouse scrolled (527, 340) with delta (0, 0)
Screenshot: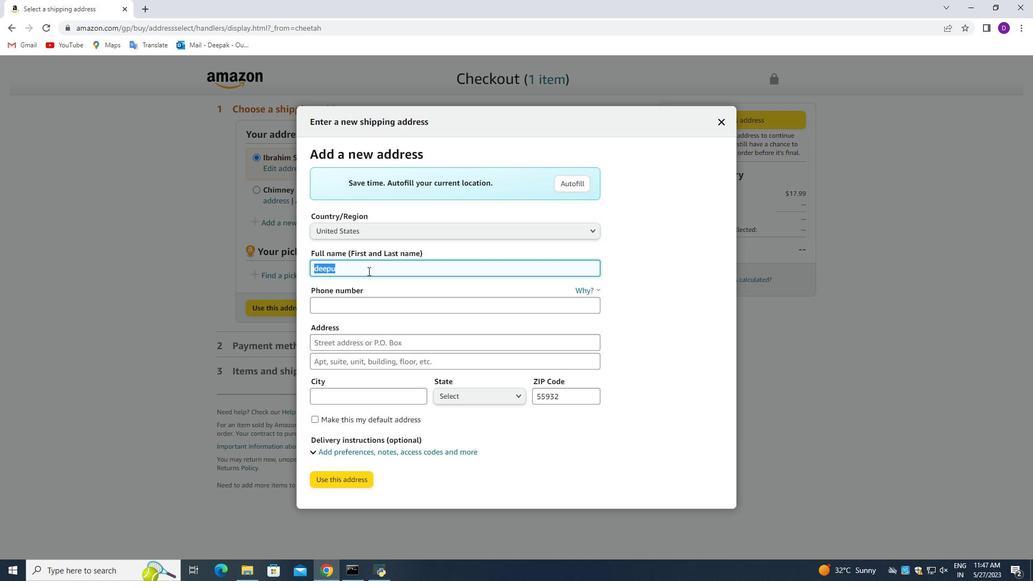 
Action: Mouse scrolled (527, 340) with delta (0, 0)
Screenshot: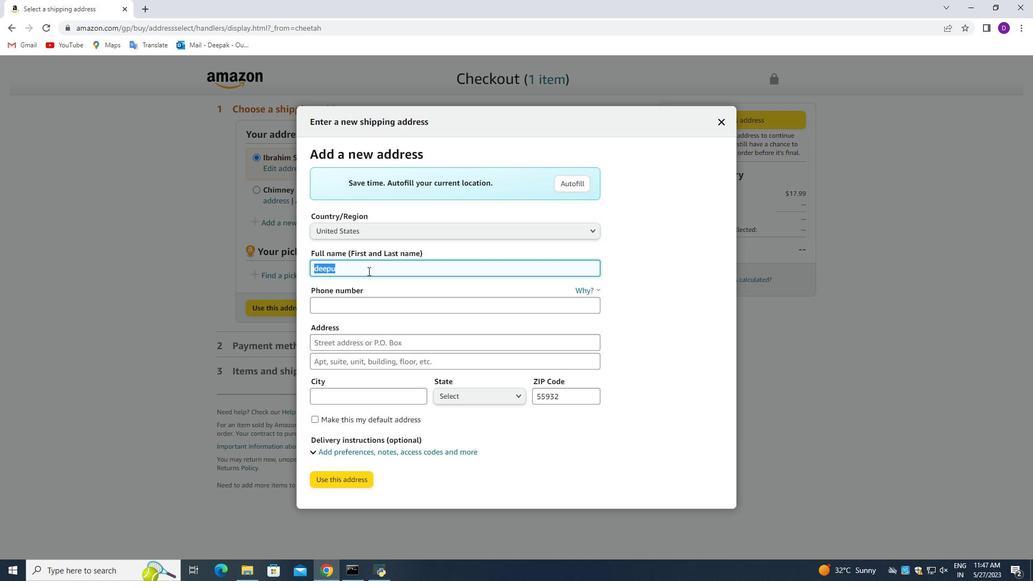 
Action: Mouse scrolled (527, 340) with delta (0, 0)
Screenshot: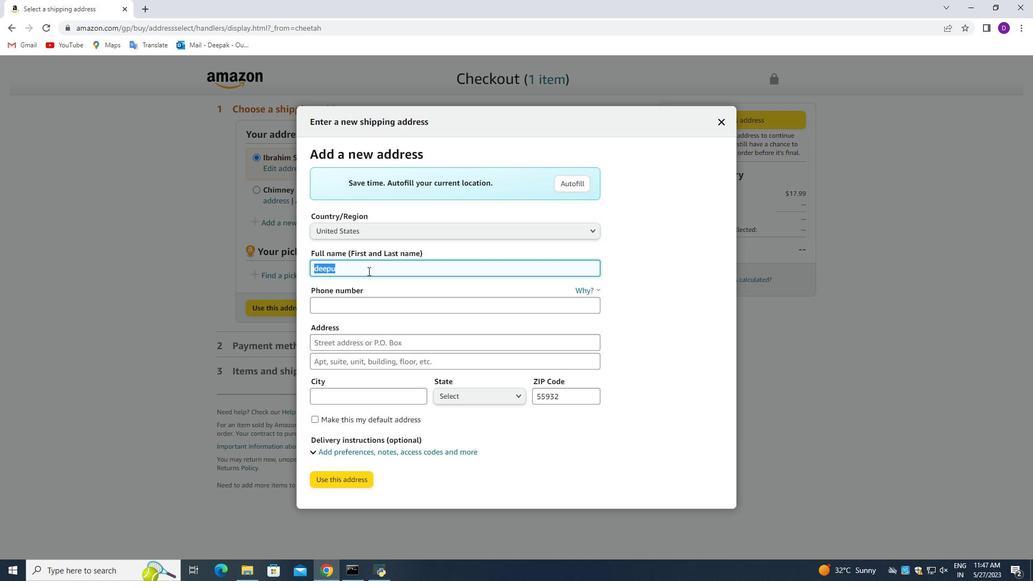 
Action: Mouse scrolled (527, 340) with delta (0, 0)
Screenshot: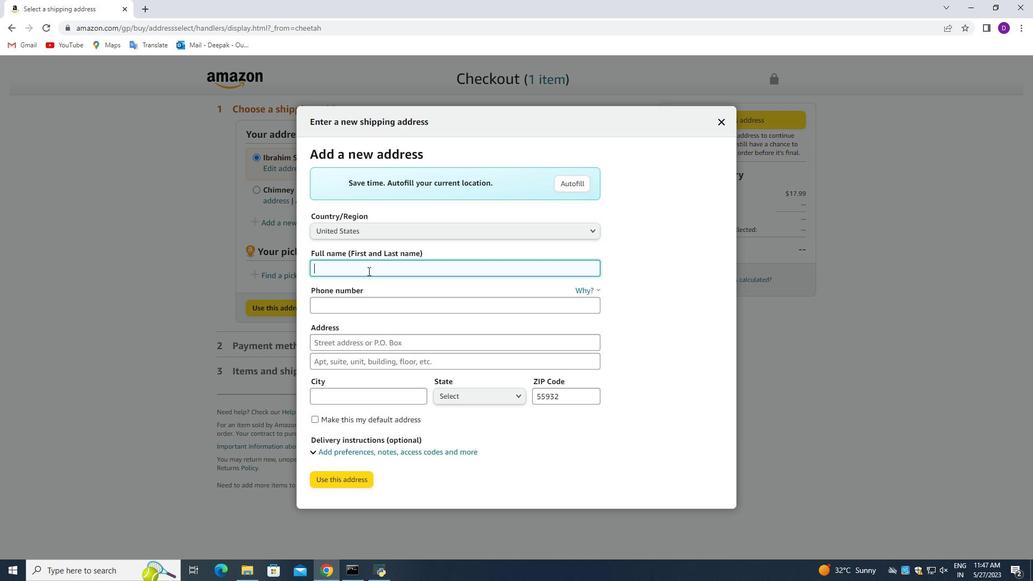 
Action: Mouse scrolled (527, 340) with delta (0, 0)
Screenshot: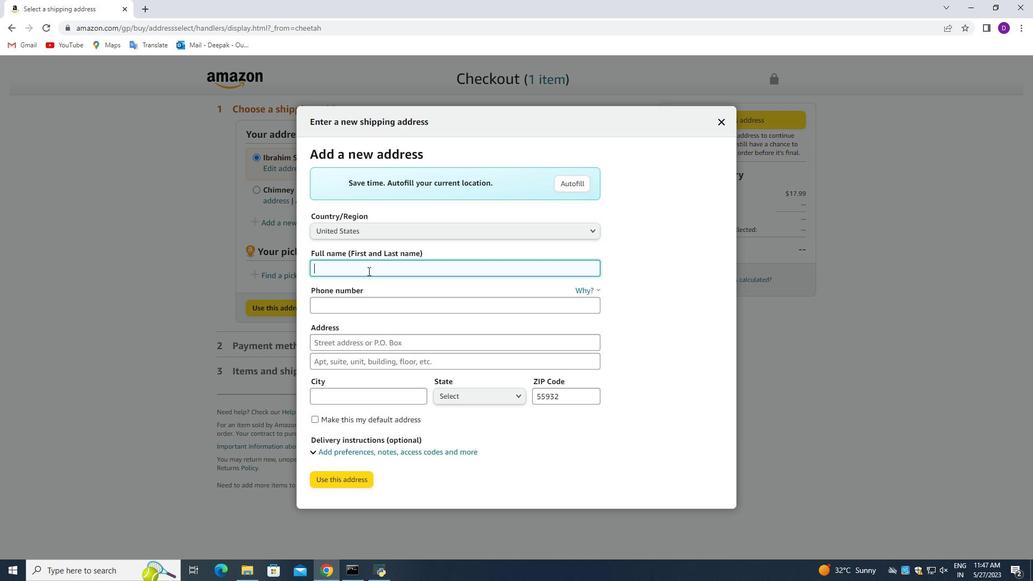 
Action: Mouse scrolled (527, 340) with delta (0, 0)
Screenshot: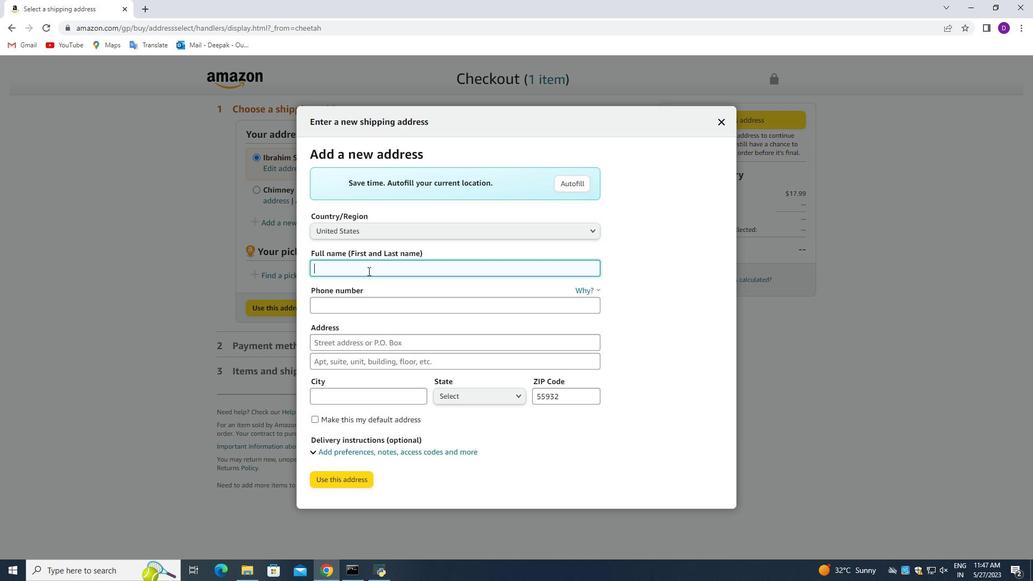 
Action: Mouse scrolled (527, 340) with delta (0, 0)
Screenshot: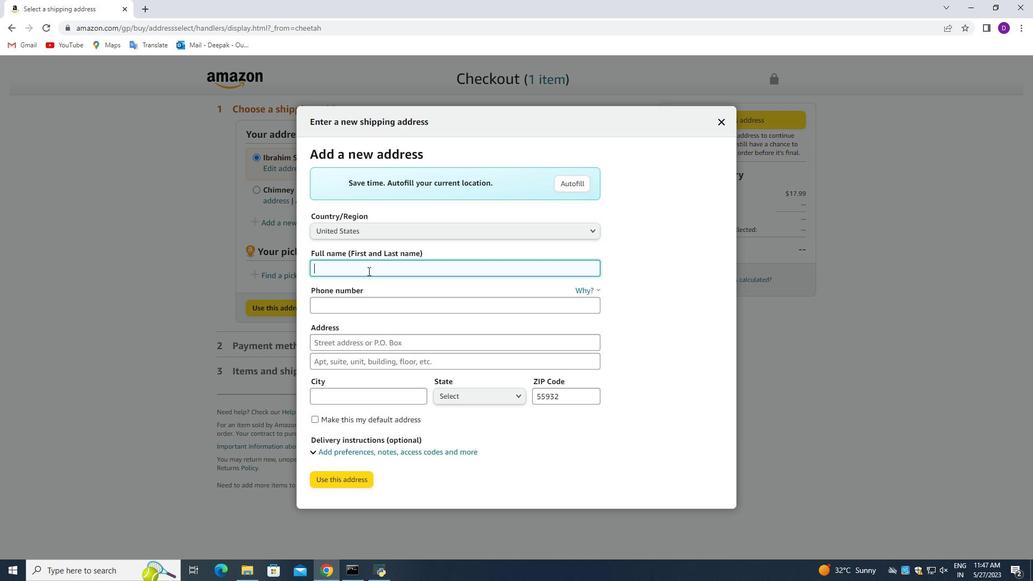 
Action: Mouse scrolled (527, 340) with delta (0, 0)
Screenshot: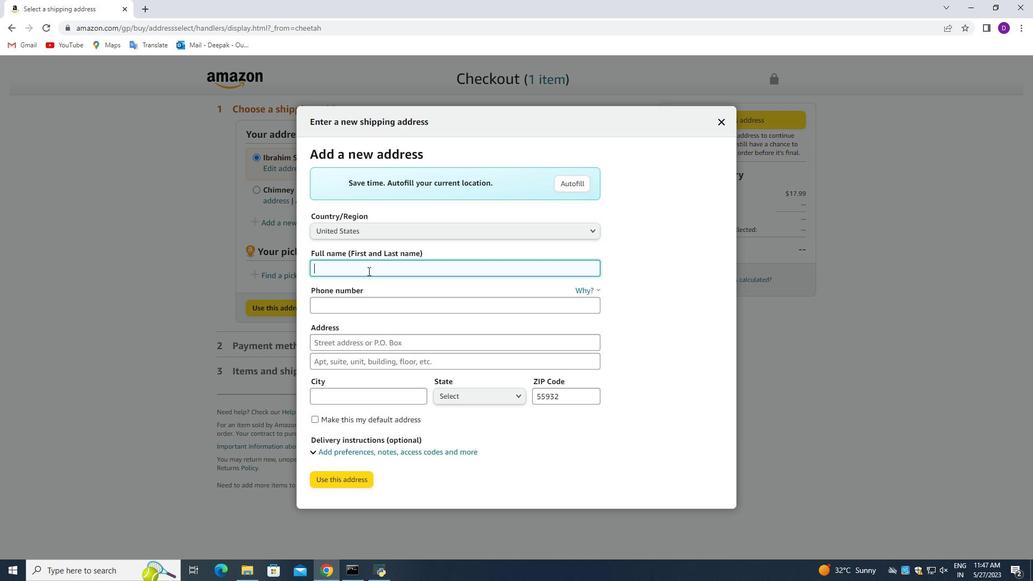 
Action: Mouse scrolled (527, 340) with delta (0, 0)
Screenshot: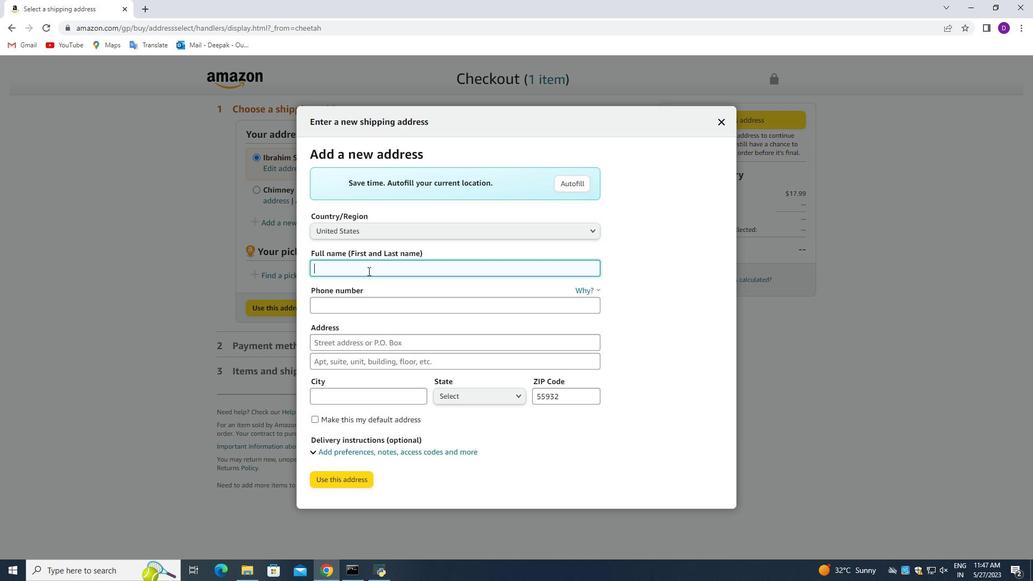 
Action: Mouse scrolled (527, 340) with delta (0, 0)
Screenshot: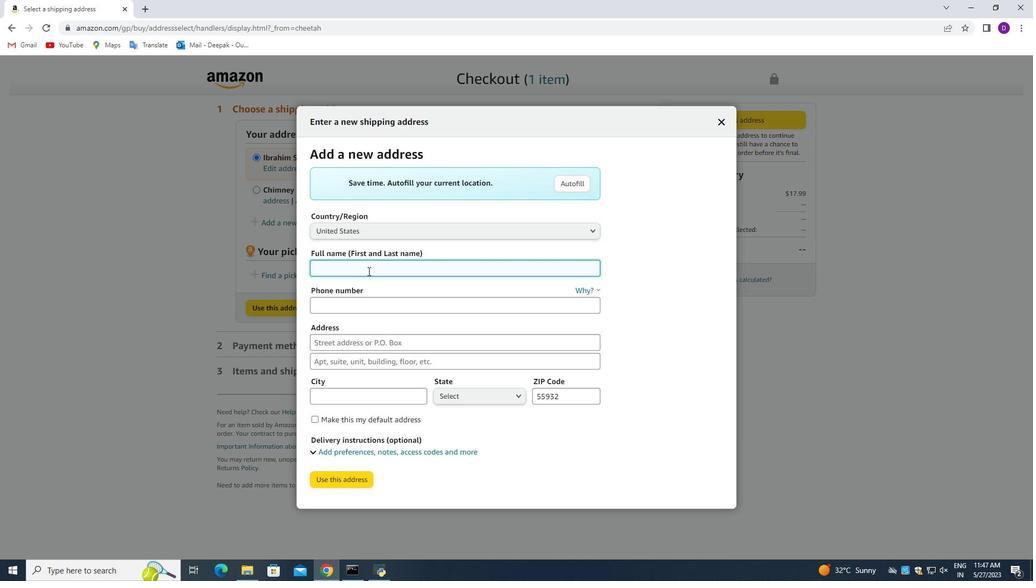 
Action: Mouse scrolled (527, 340) with delta (0, 0)
Screenshot: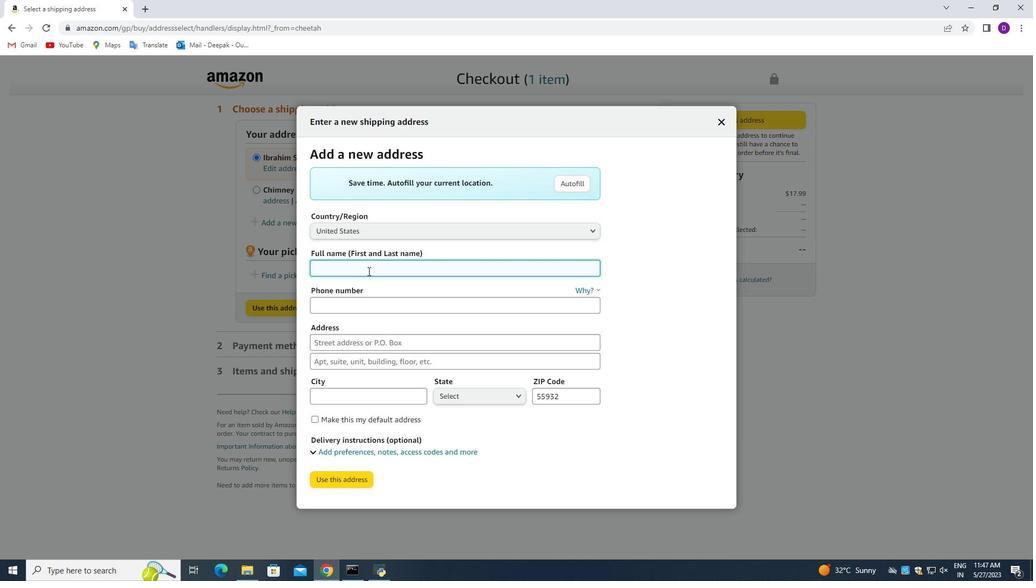 
Action: Mouse scrolled (527, 340) with delta (0, 0)
Screenshot: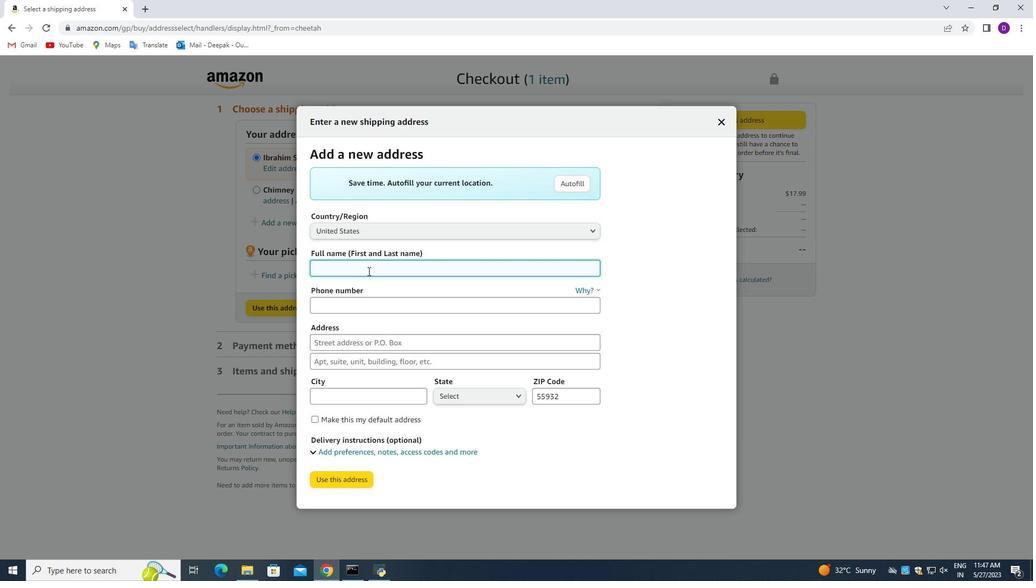 
Action: Mouse scrolled (527, 340) with delta (0, 0)
Screenshot: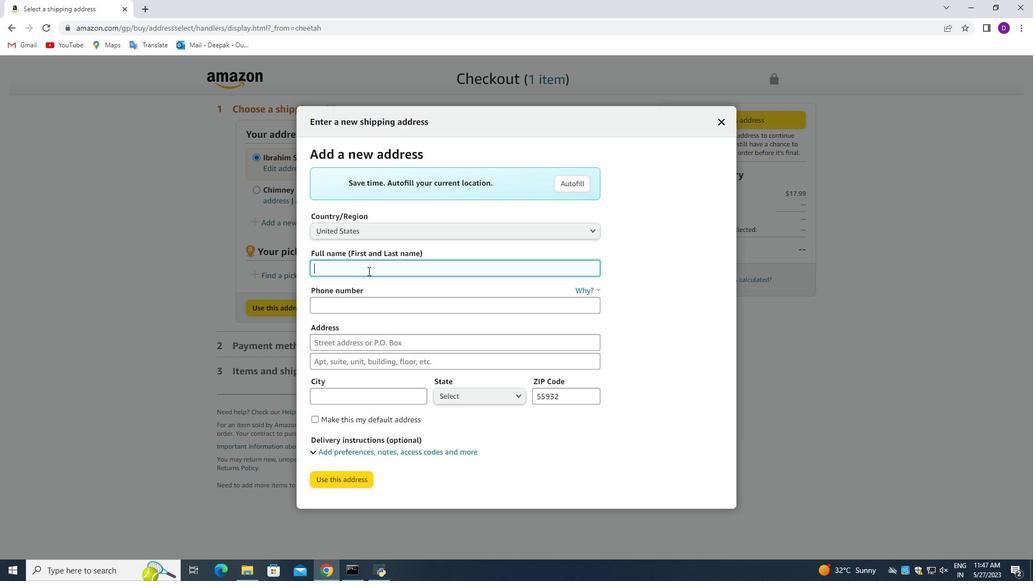
Action: Mouse scrolled (527, 340) with delta (0, 0)
Screenshot: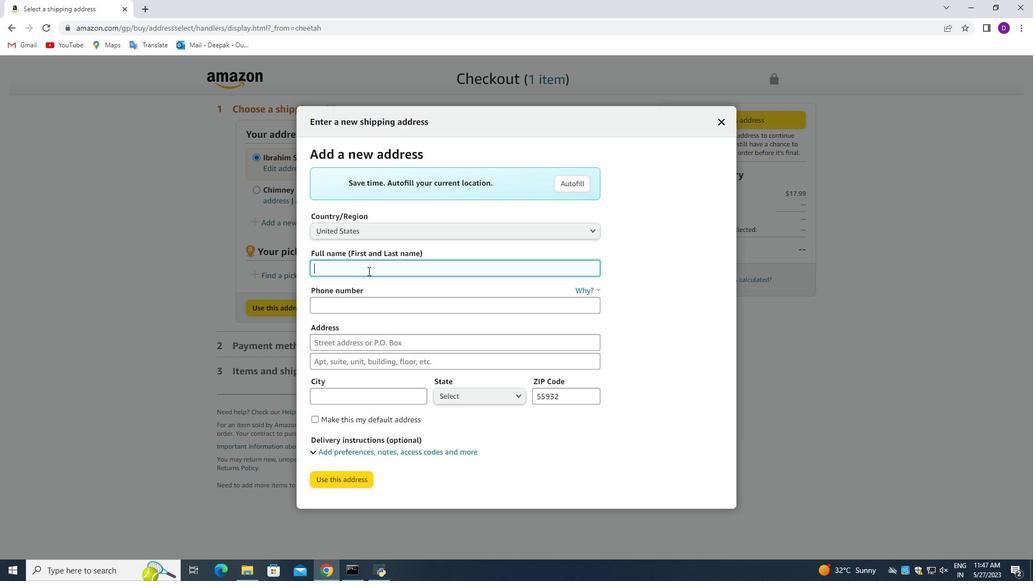 
Action: Mouse scrolled (527, 340) with delta (0, 0)
Screenshot: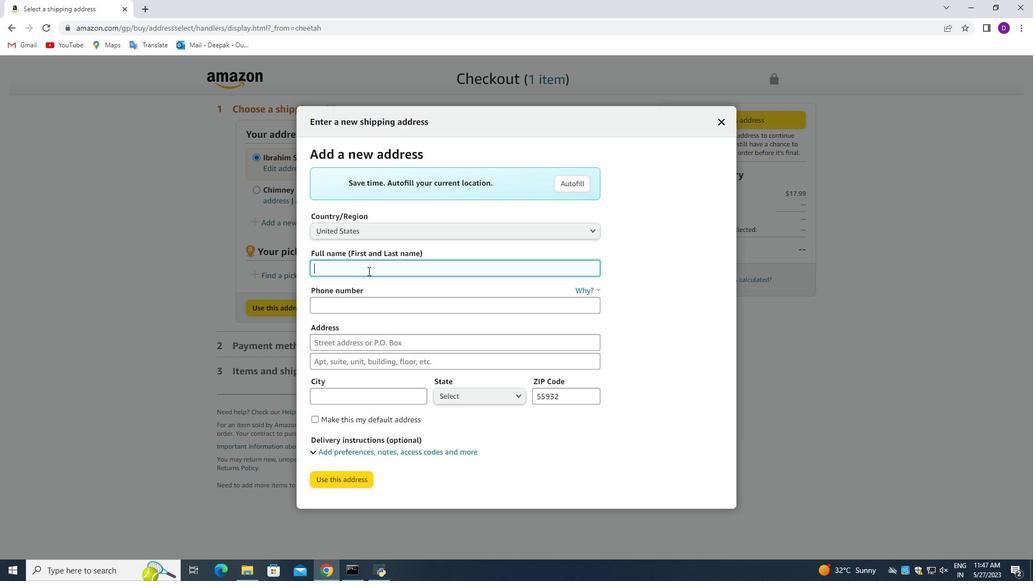 
Action: Mouse scrolled (527, 340) with delta (0, 0)
Screenshot: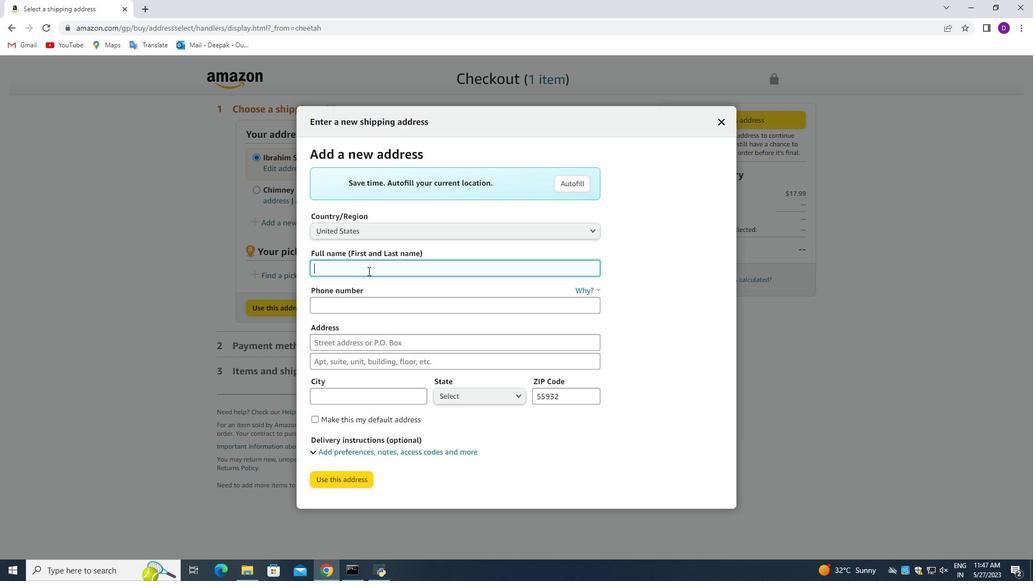 
Action: Mouse scrolled (527, 340) with delta (0, 0)
Screenshot: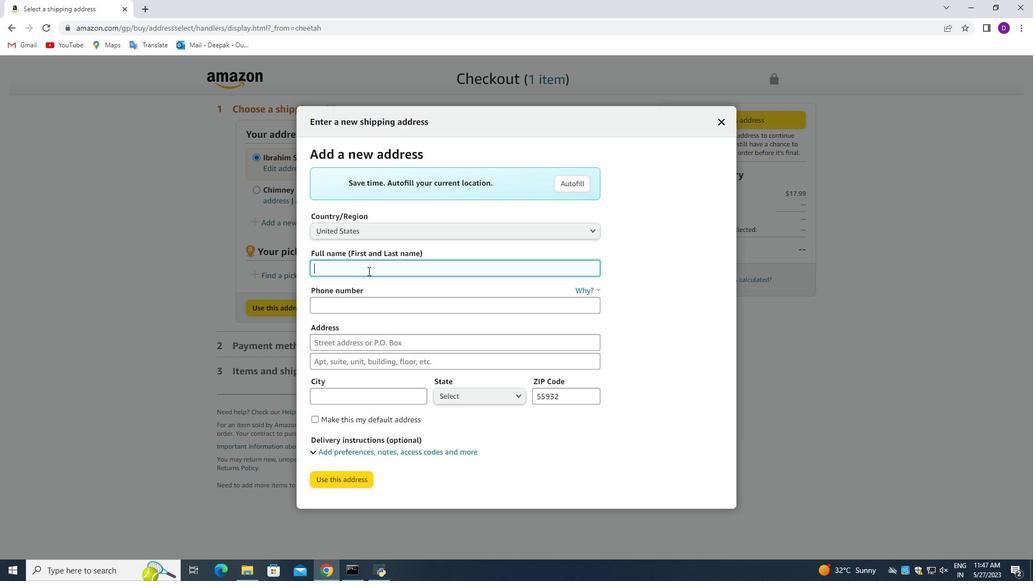 
Action: Mouse scrolled (527, 340) with delta (0, 0)
Screenshot: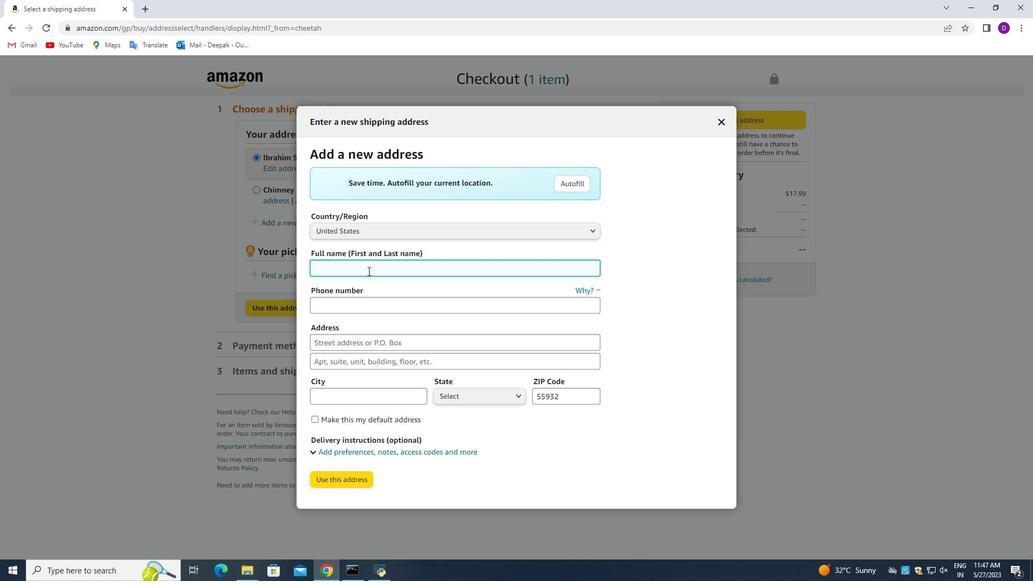 
Action: Mouse scrolled (527, 340) with delta (0, 0)
Screenshot: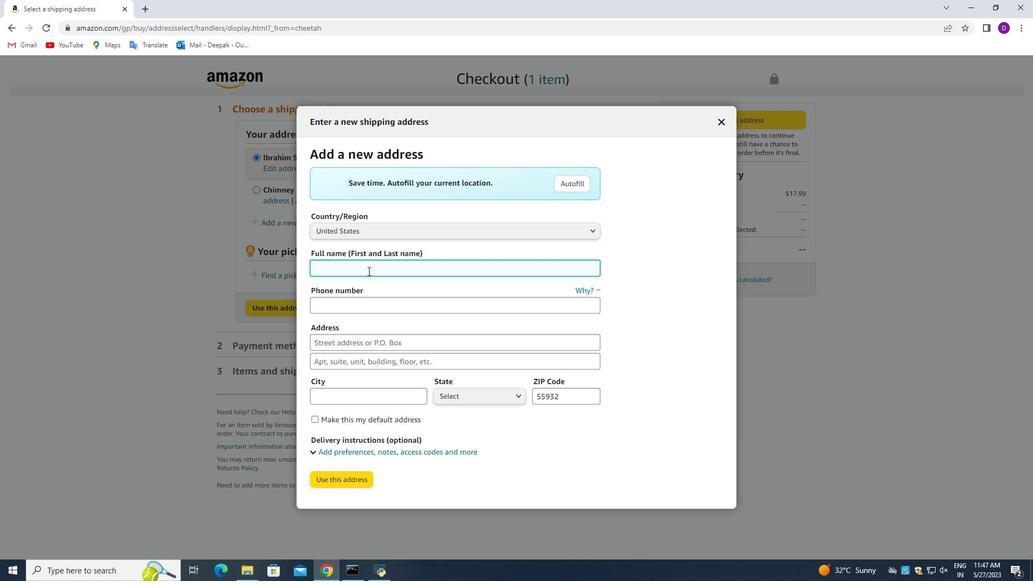 
Action: Mouse scrolled (527, 340) with delta (0, 0)
Screenshot: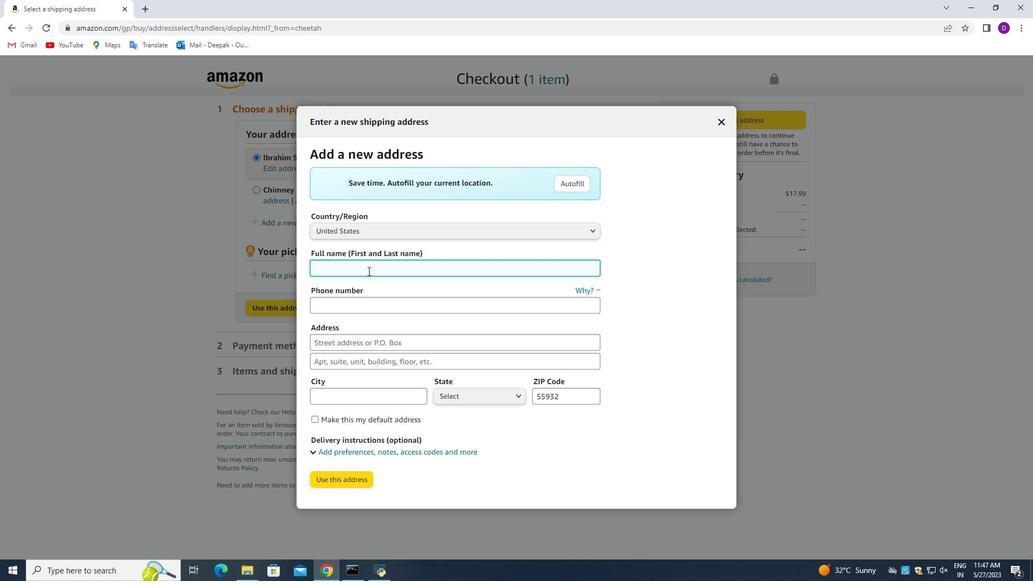
Action: Mouse scrolled (527, 340) with delta (0, 0)
Screenshot: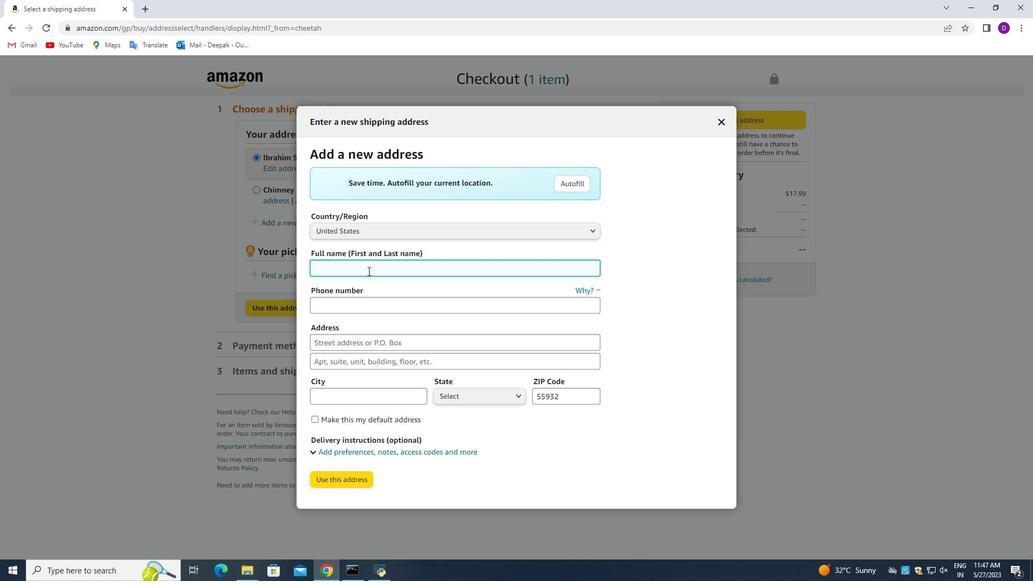 
Action: Mouse scrolled (527, 340) with delta (0, 0)
Screenshot: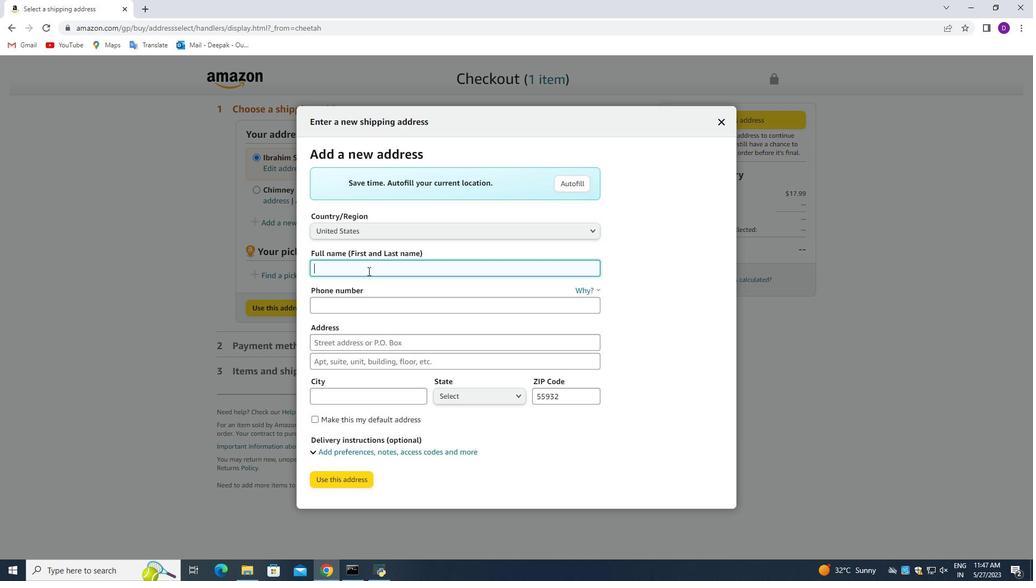 
Action: Mouse scrolled (527, 340) with delta (0, 0)
Screenshot: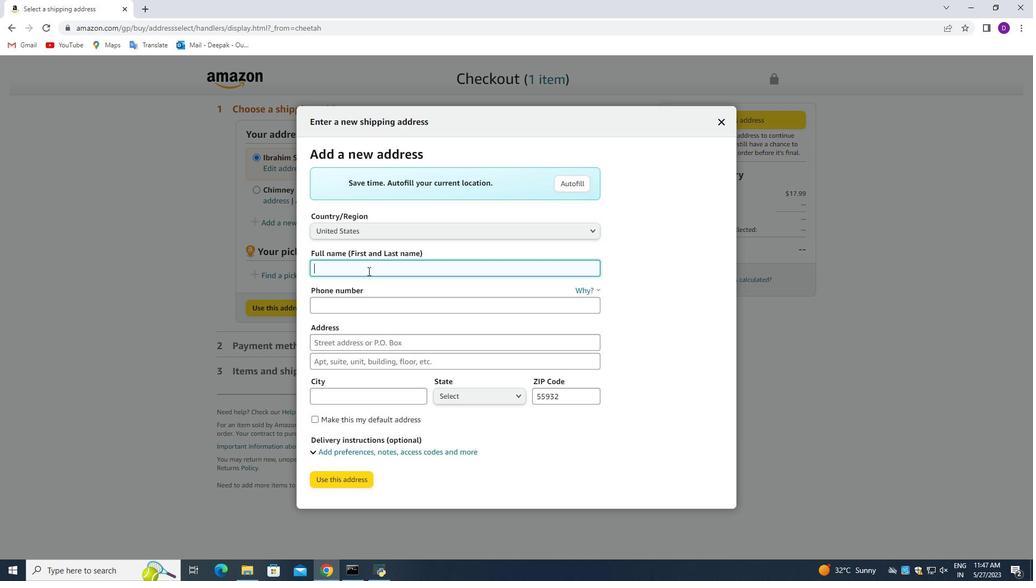 
Action: Mouse scrolled (527, 340) with delta (0, 0)
Screenshot: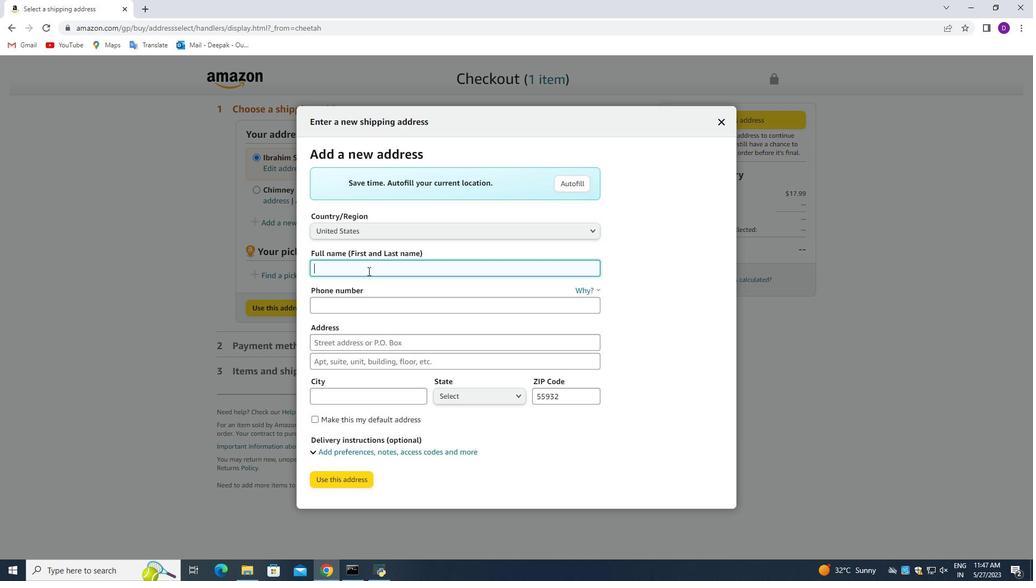 
Action: Mouse scrolled (527, 340) with delta (0, 0)
Screenshot: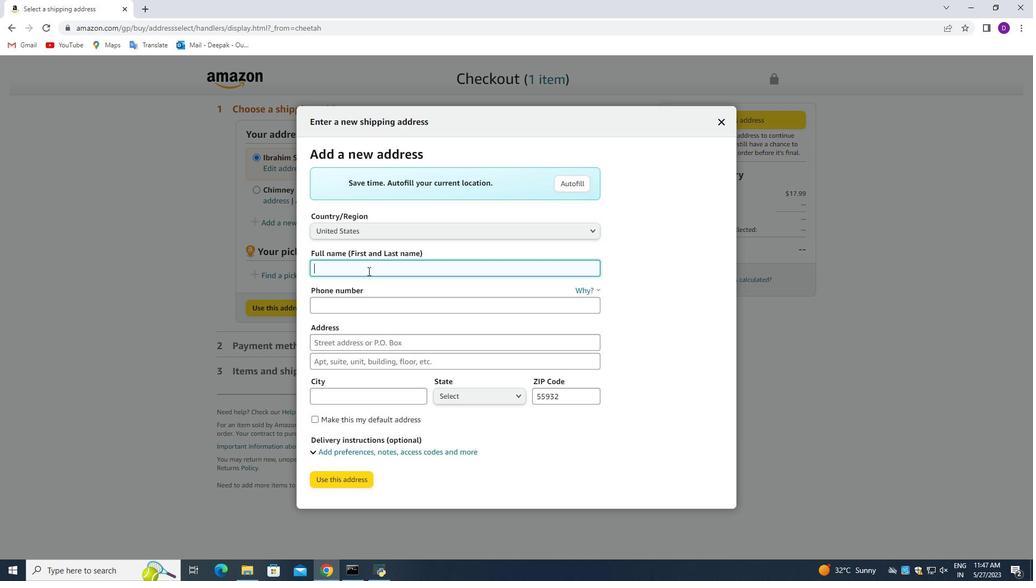 
Action: Mouse scrolled (527, 340) with delta (0, 0)
Screenshot: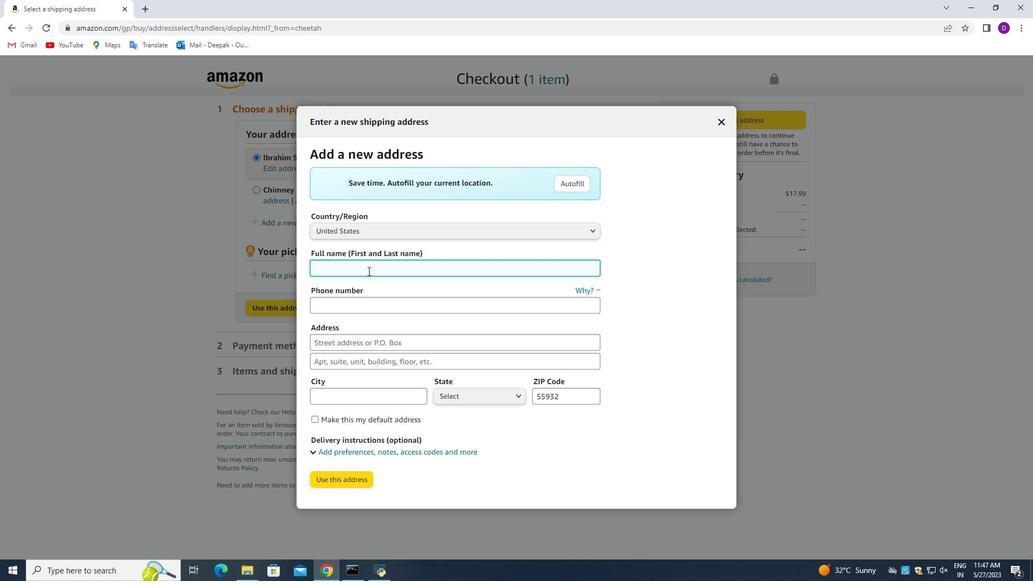 
Action: Mouse scrolled (527, 340) with delta (0, 0)
Screenshot: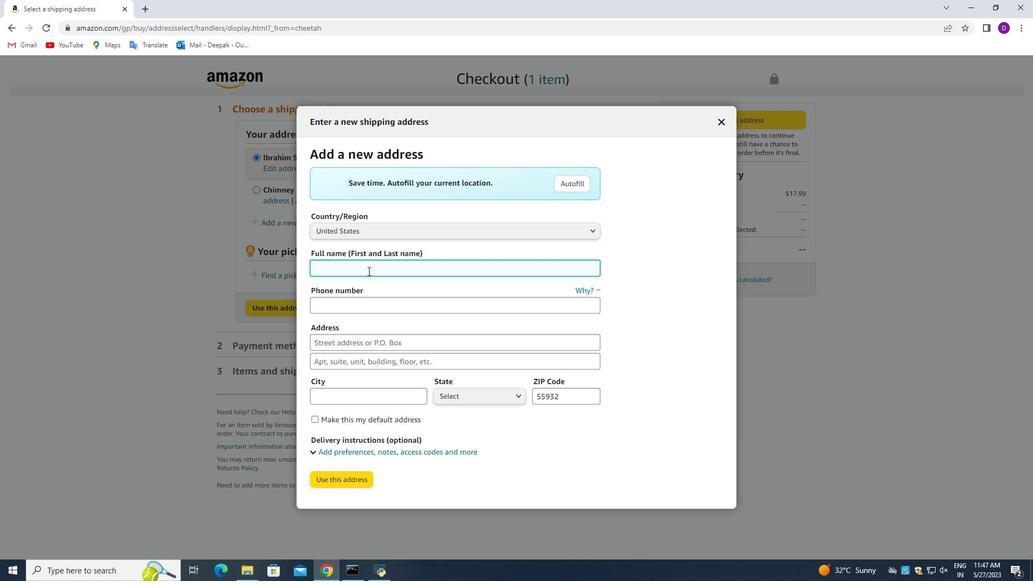 
Action: Mouse scrolled (527, 340) with delta (0, 0)
Screenshot: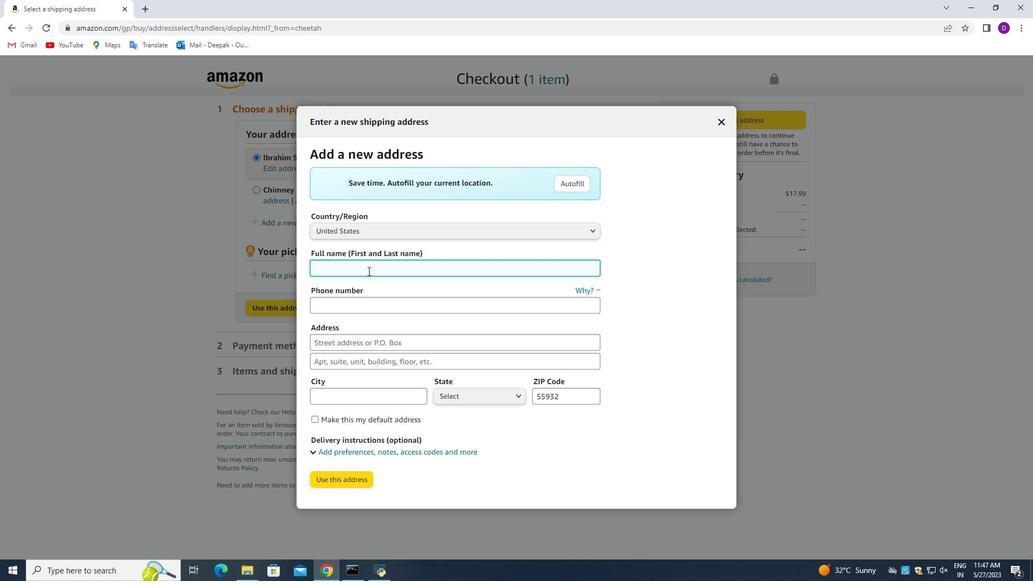 
Action: Mouse scrolled (527, 340) with delta (0, 0)
Screenshot: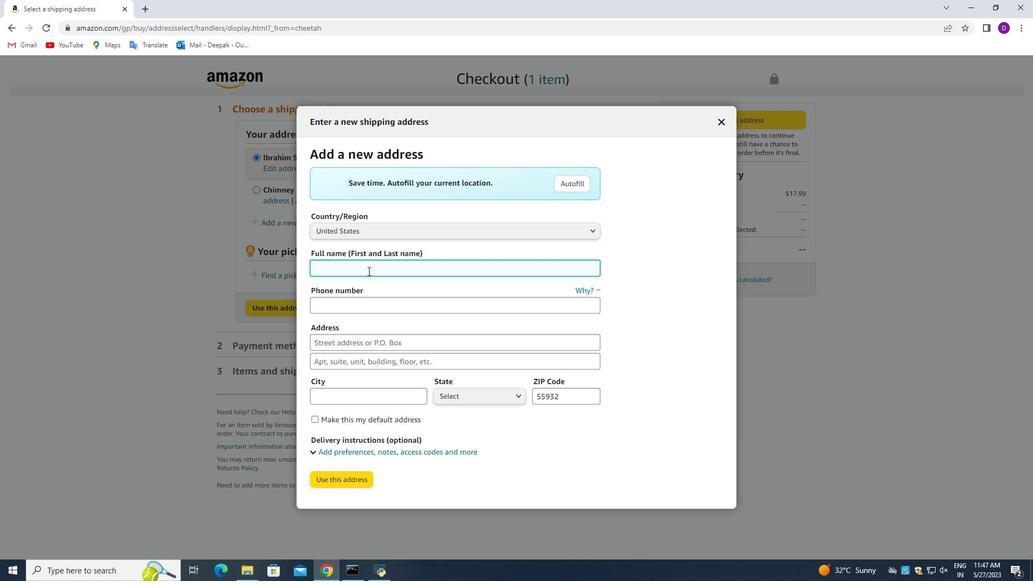 
Action: Mouse scrolled (527, 340) with delta (0, 0)
Screenshot: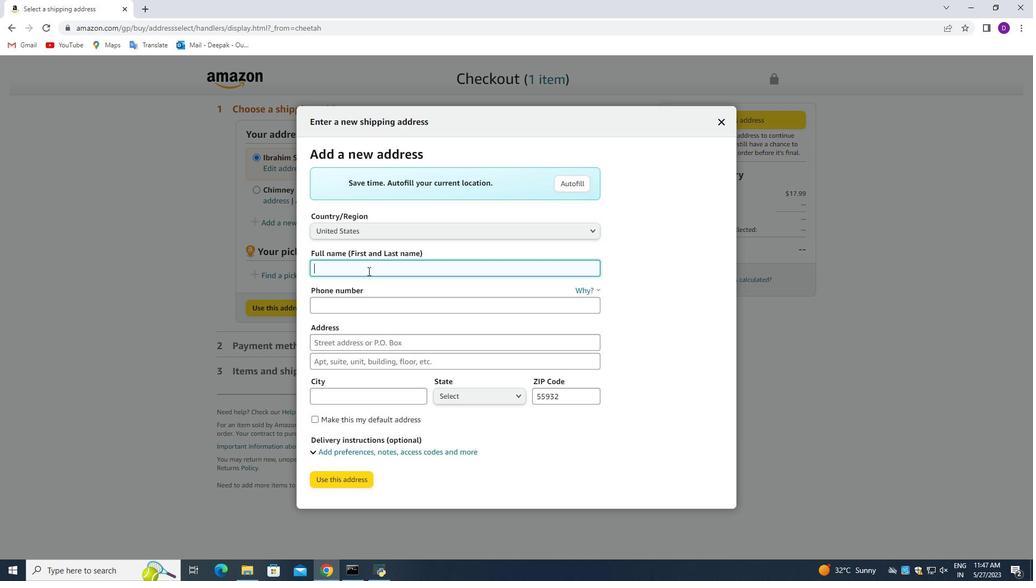 
Action: Mouse scrolled (527, 340) with delta (0, 0)
Screenshot: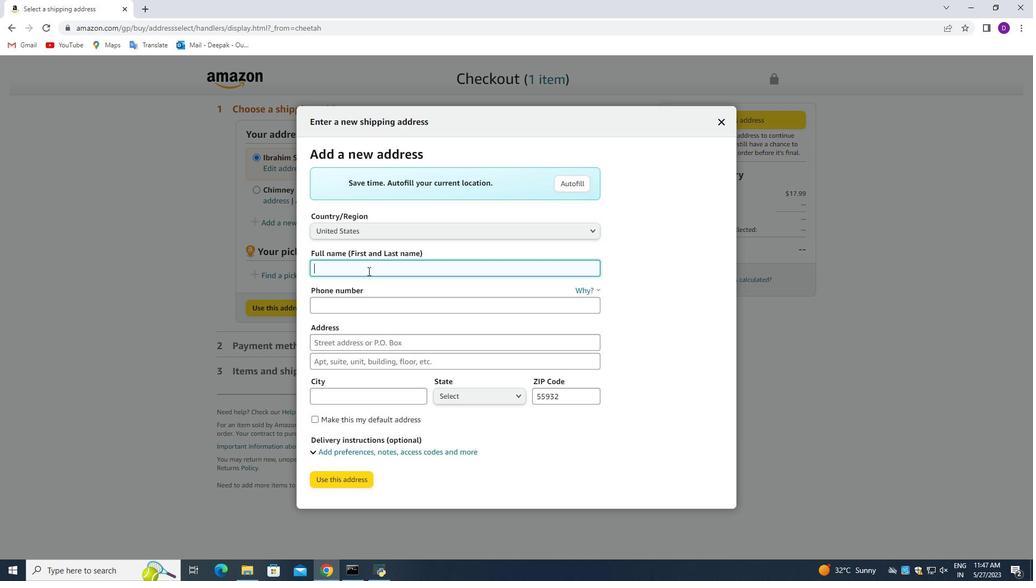 
Action: Mouse scrolled (527, 340) with delta (0, 0)
Screenshot: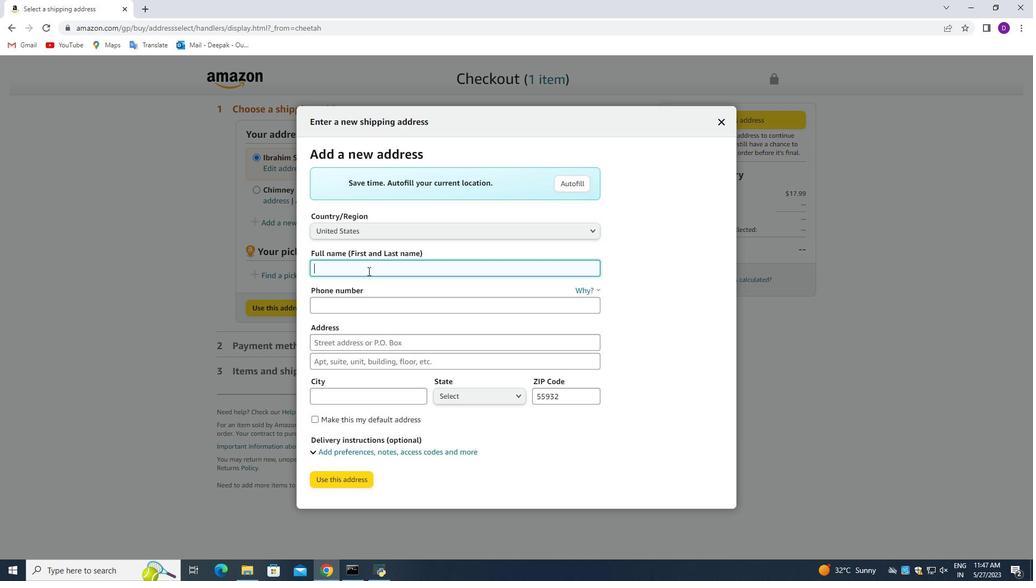 
Action: Mouse scrolled (527, 340) with delta (0, 0)
Screenshot: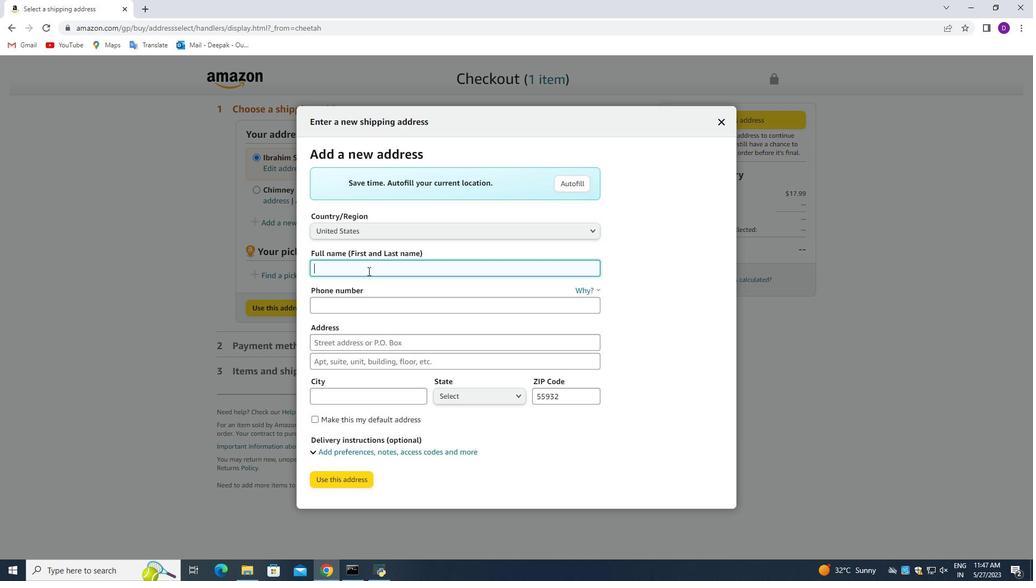 
Action: Mouse scrolled (527, 340) with delta (0, 0)
Screenshot: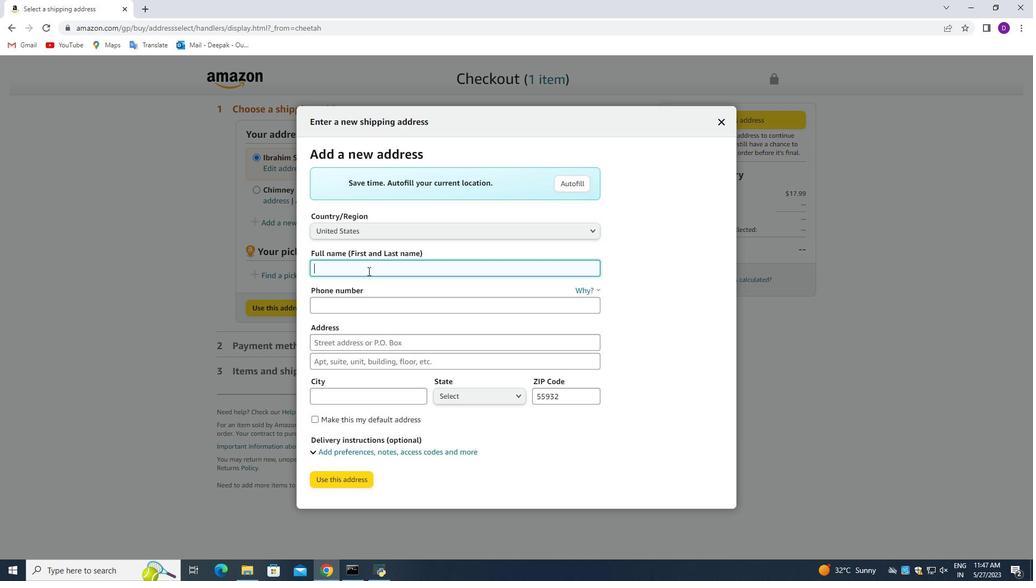 
Action: Mouse scrolled (527, 340) with delta (0, 0)
Screenshot: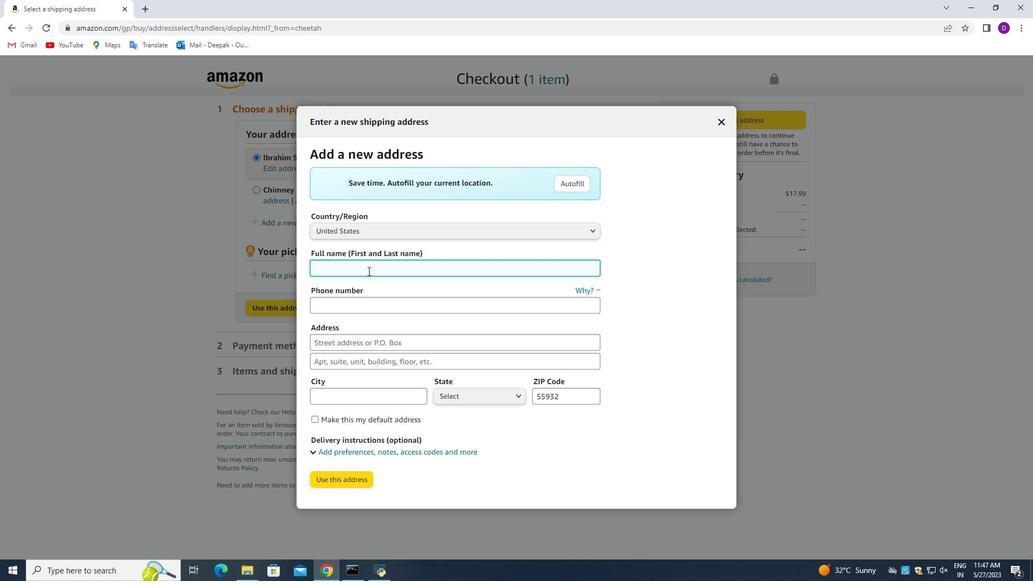 
Action: Mouse scrolled (527, 340) with delta (0, 0)
Screenshot: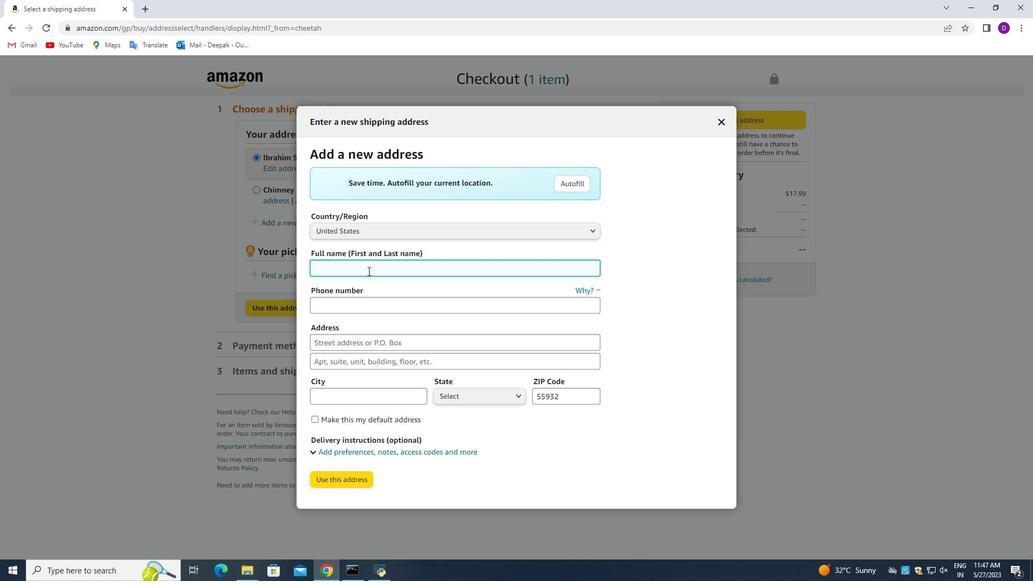 
Action: Mouse scrolled (527, 340) with delta (0, 0)
Screenshot: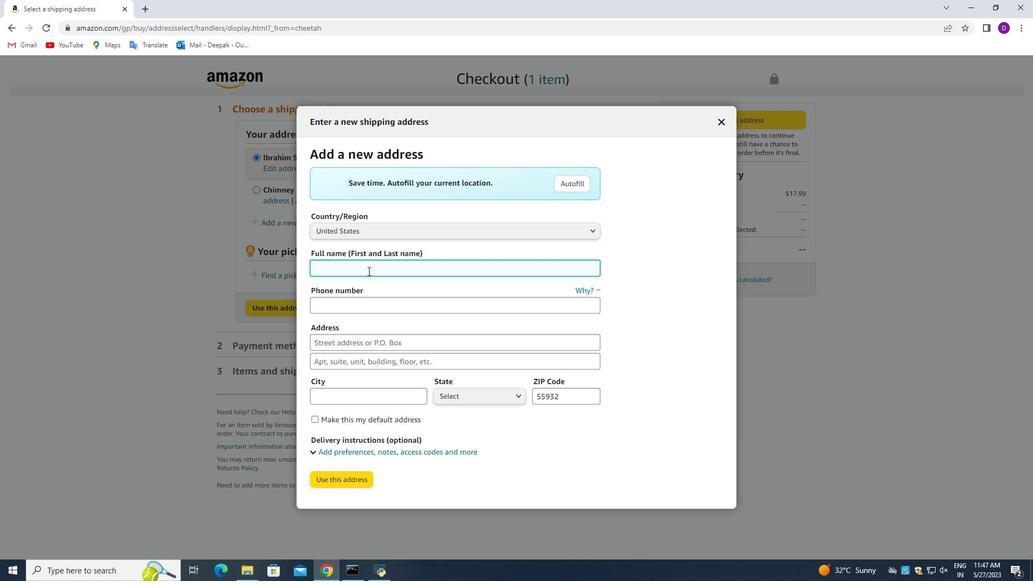 
Action: Mouse scrolled (527, 340) with delta (0, 0)
Screenshot: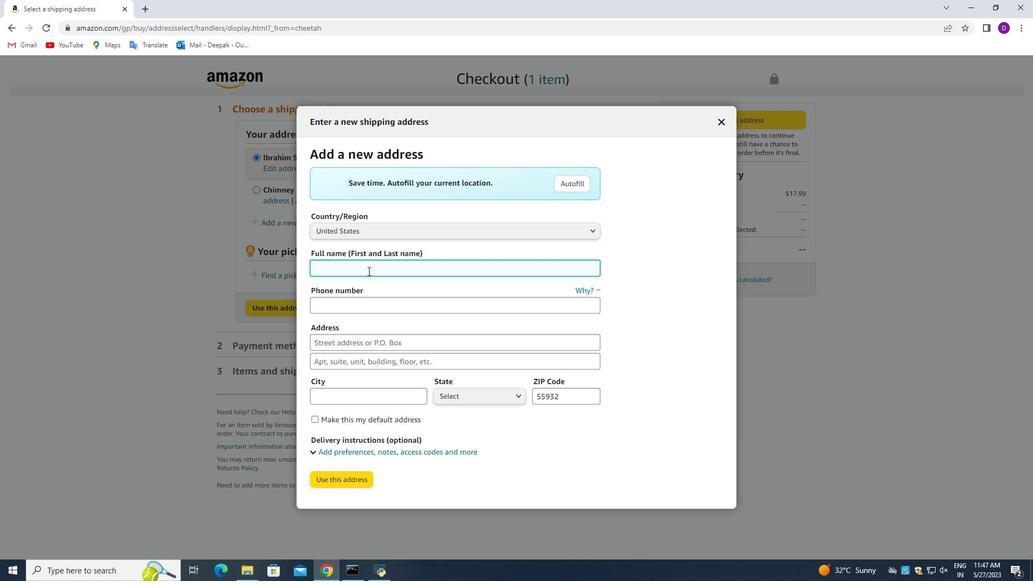 
Action: Mouse scrolled (527, 340) with delta (0, 0)
Screenshot: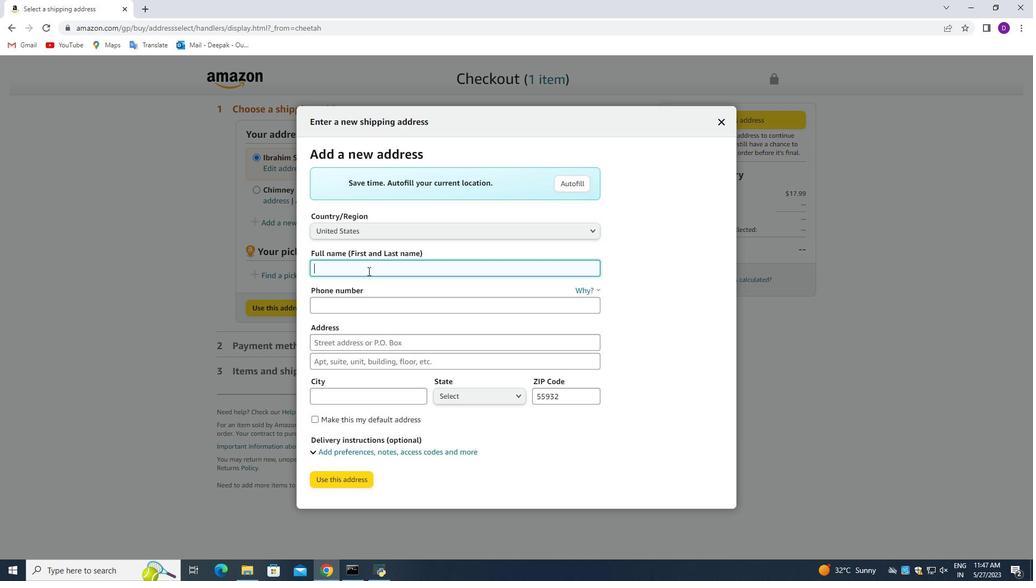 
Action: Mouse scrolled (527, 340) with delta (0, 0)
Screenshot: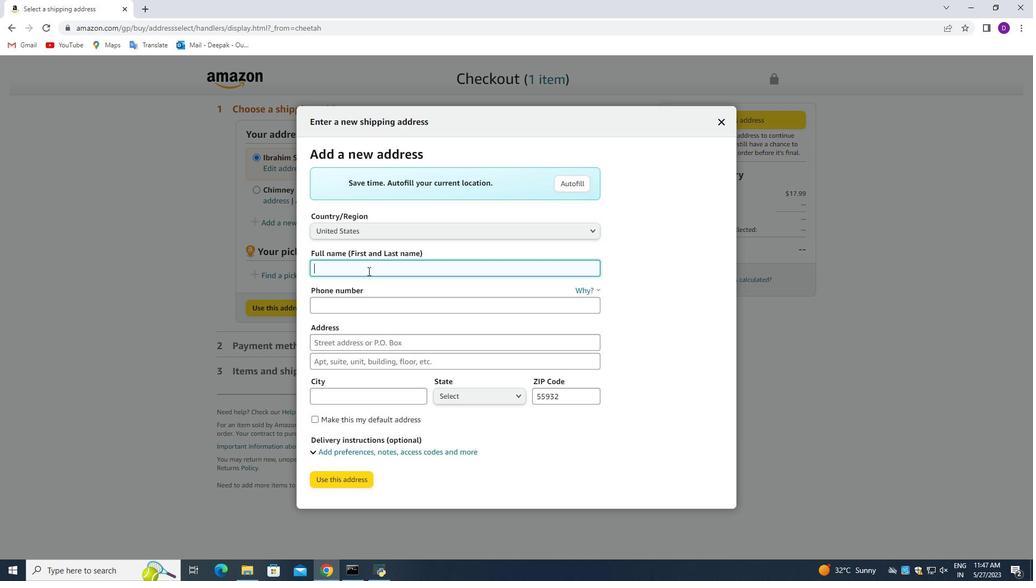 
Action: Mouse scrolled (527, 340) with delta (0, 0)
Screenshot: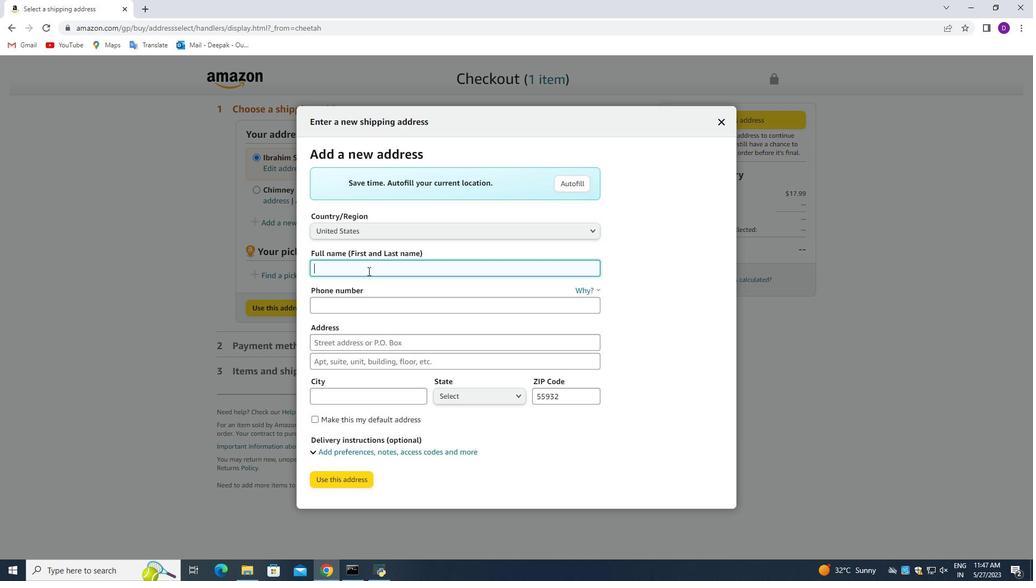 
Action: Mouse scrolled (527, 340) with delta (0, 0)
Screenshot: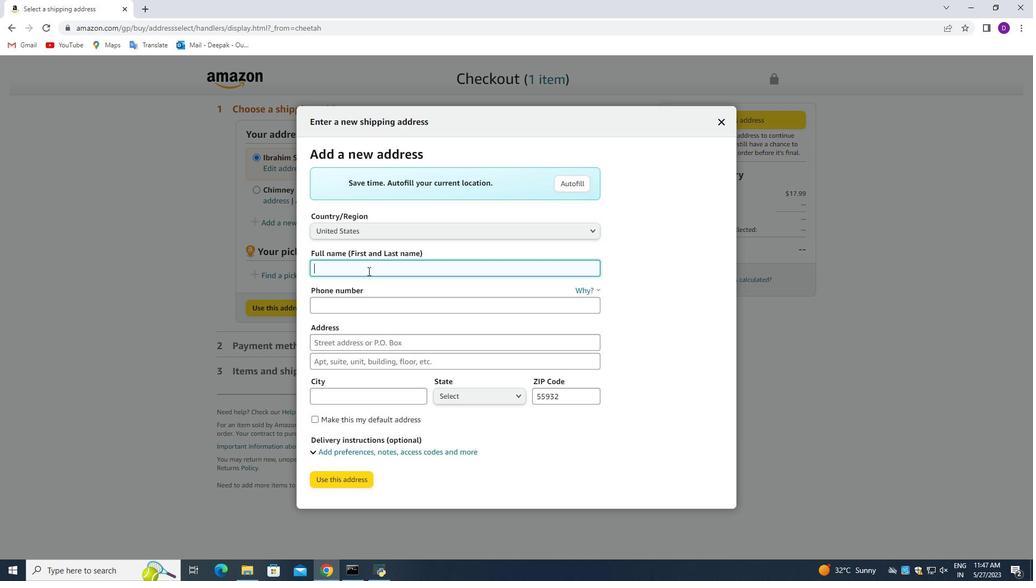
Action: Mouse scrolled (527, 340) with delta (0, 0)
Screenshot: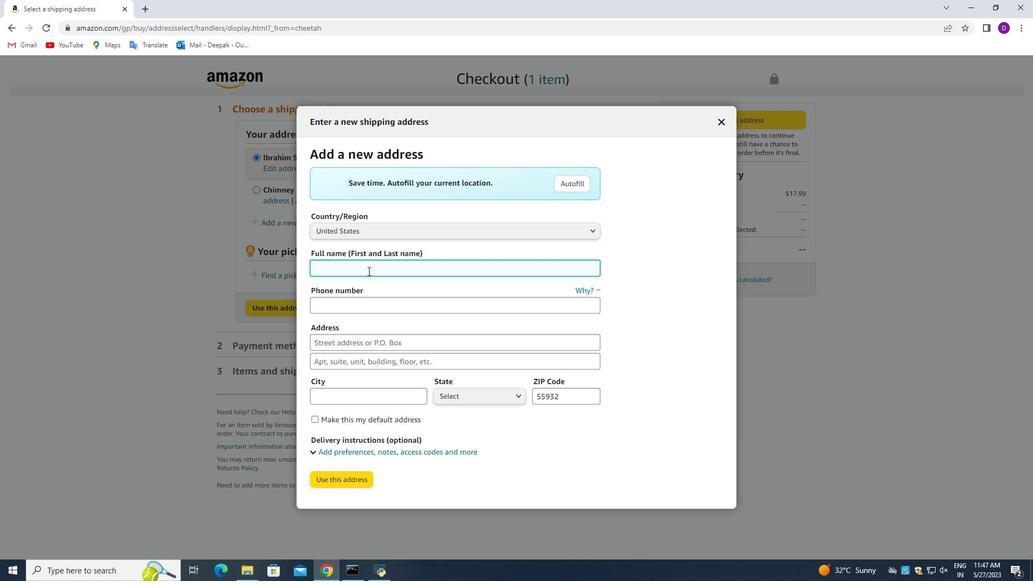 
Action: Mouse scrolled (527, 340) with delta (0, 0)
Screenshot: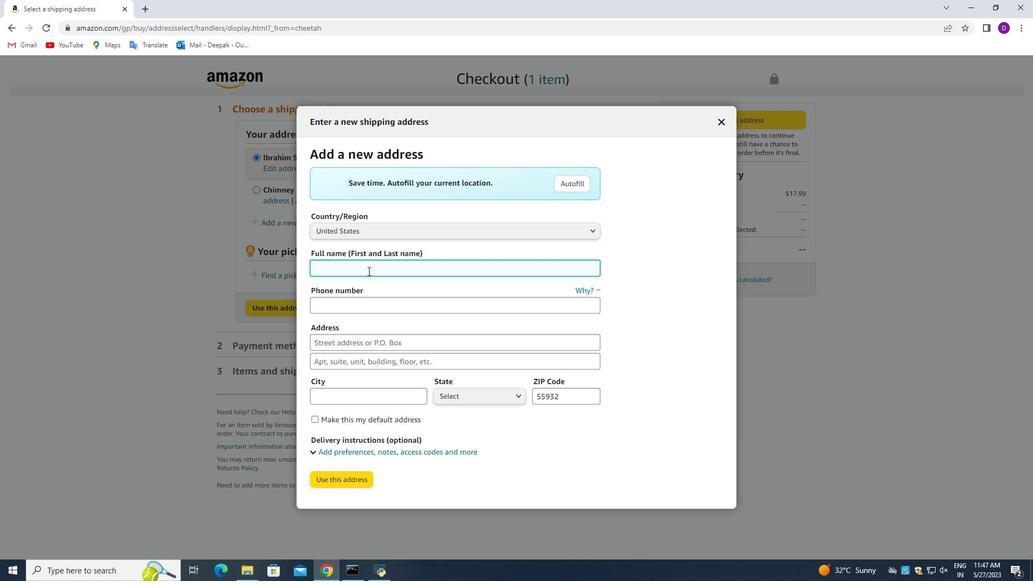 
Action: Mouse scrolled (527, 340) with delta (0, 0)
Screenshot: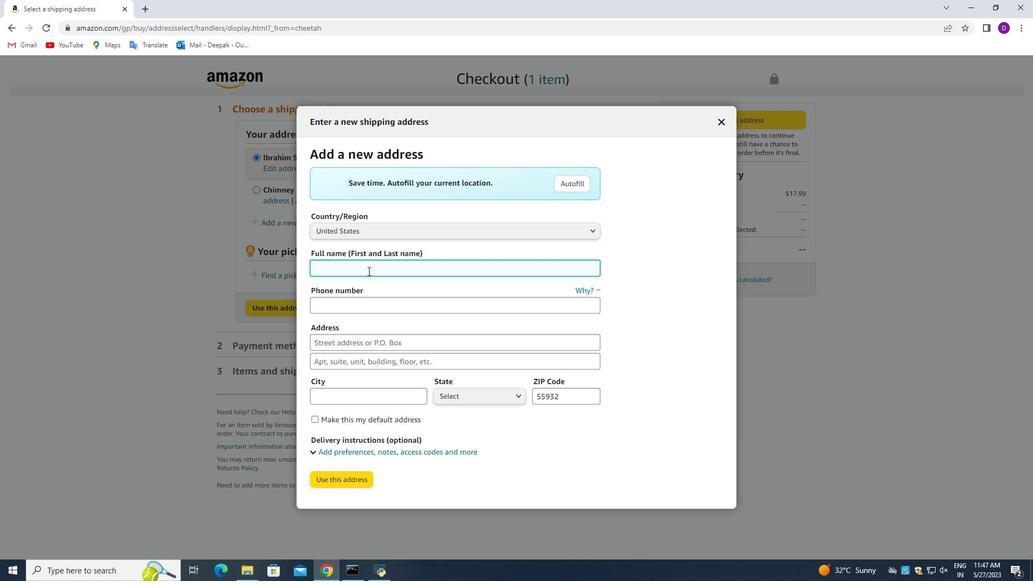 
Action: Mouse scrolled (527, 340) with delta (0, 0)
Screenshot: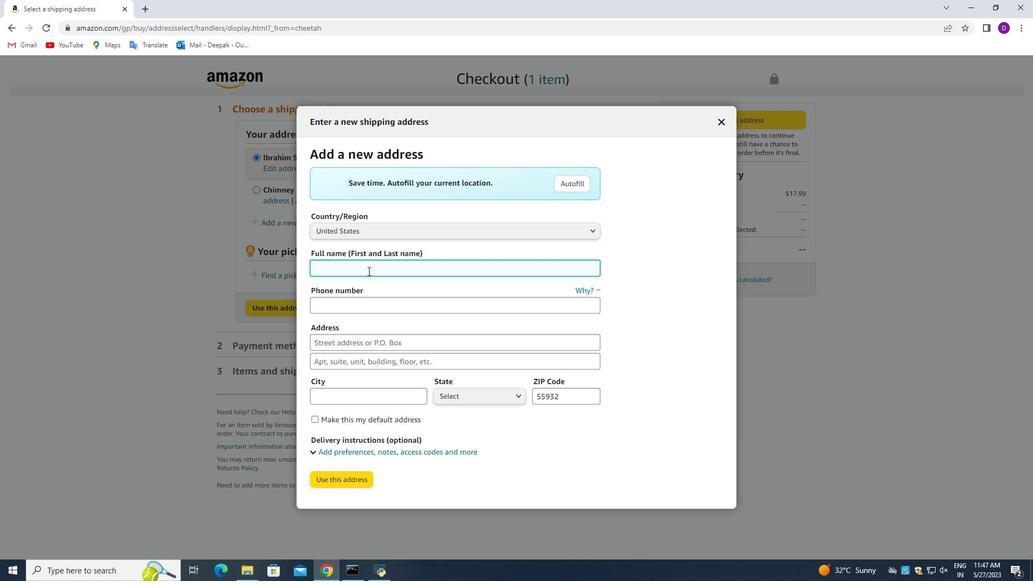 
Action: Mouse scrolled (527, 340) with delta (0, 0)
Screenshot: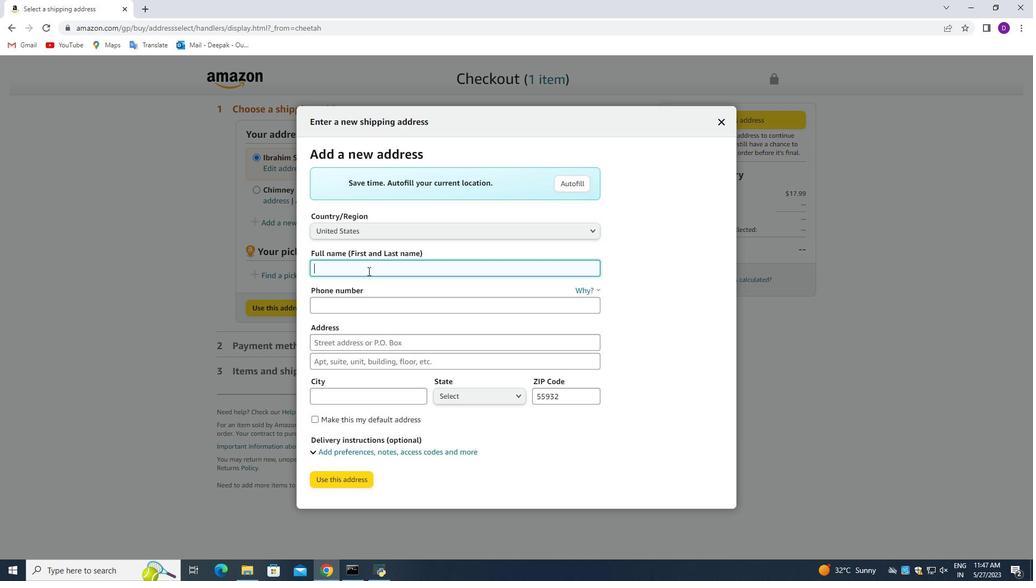 
Action: Mouse scrolled (527, 340) with delta (0, 0)
Screenshot: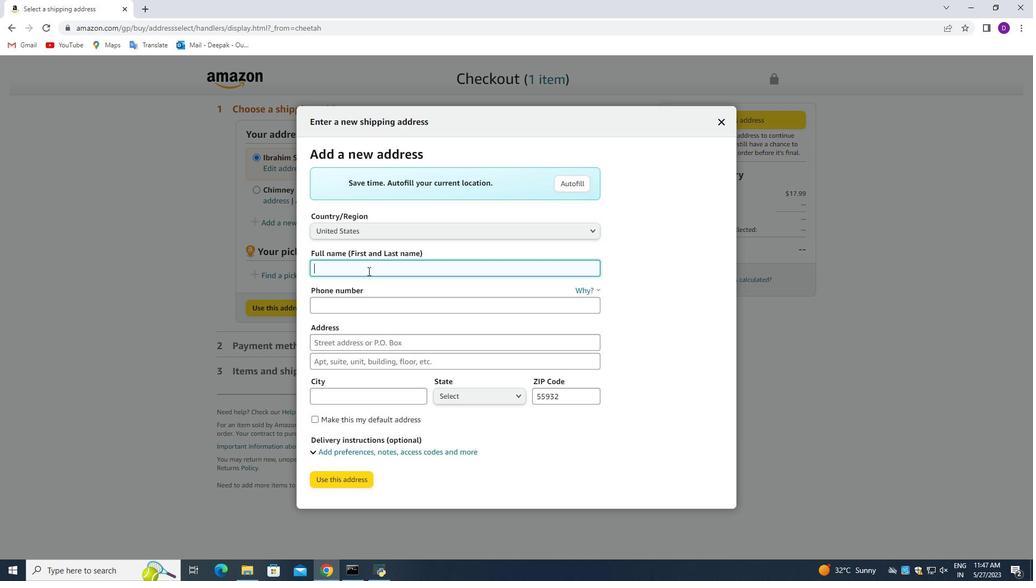 
Action: Mouse scrolled (527, 340) with delta (0, 0)
Screenshot: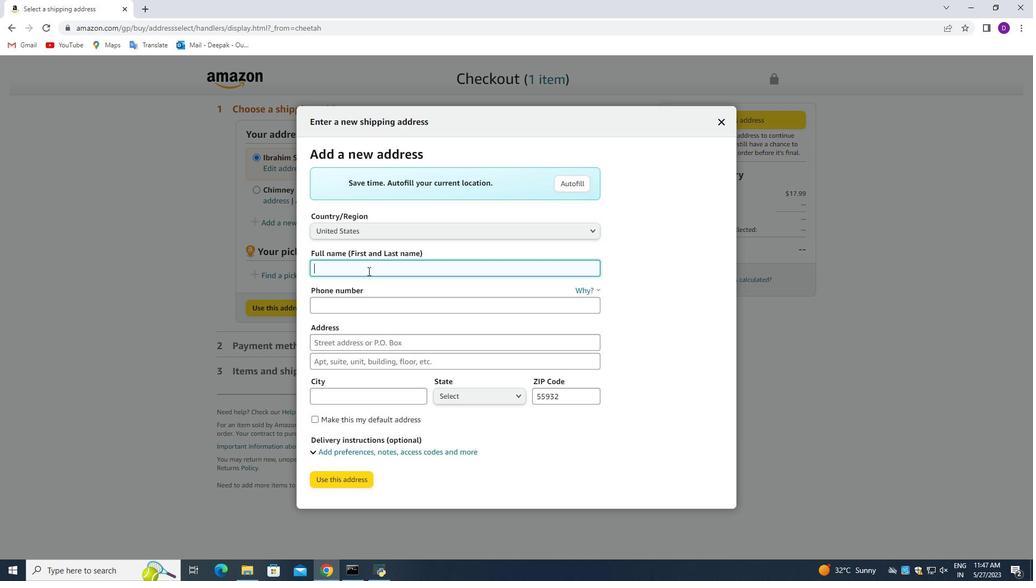 
Action: Mouse scrolled (527, 340) with delta (0, 0)
Screenshot: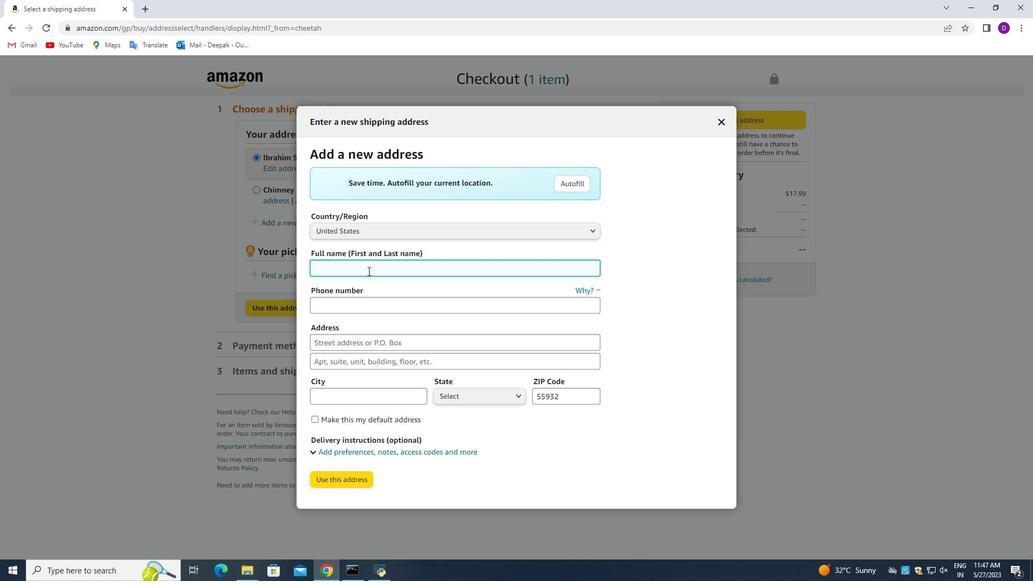 
Action: Mouse scrolled (527, 340) with delta (0, 0)
Screenshot: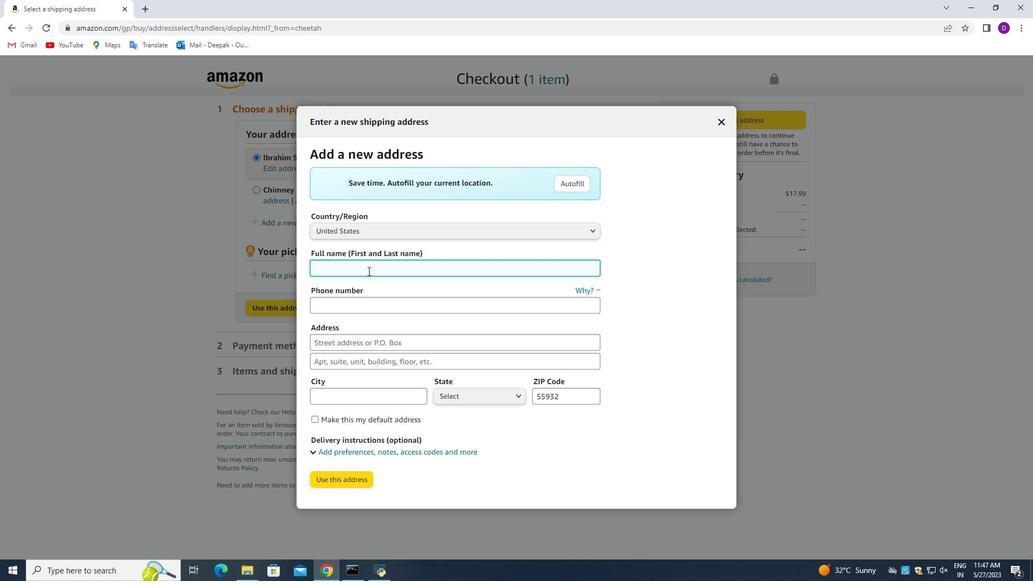 
Action: Mouse scrolled (527, 340) with delta (0, 0)
Screenshot: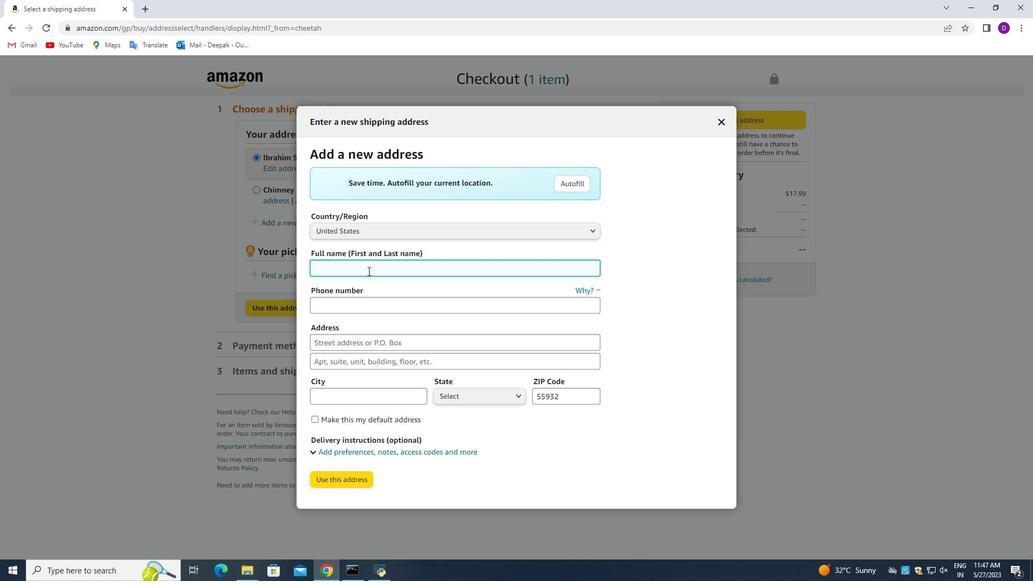 
Action: Mouse scrolled (527, 340) with delta (0, 0)
Screenshot: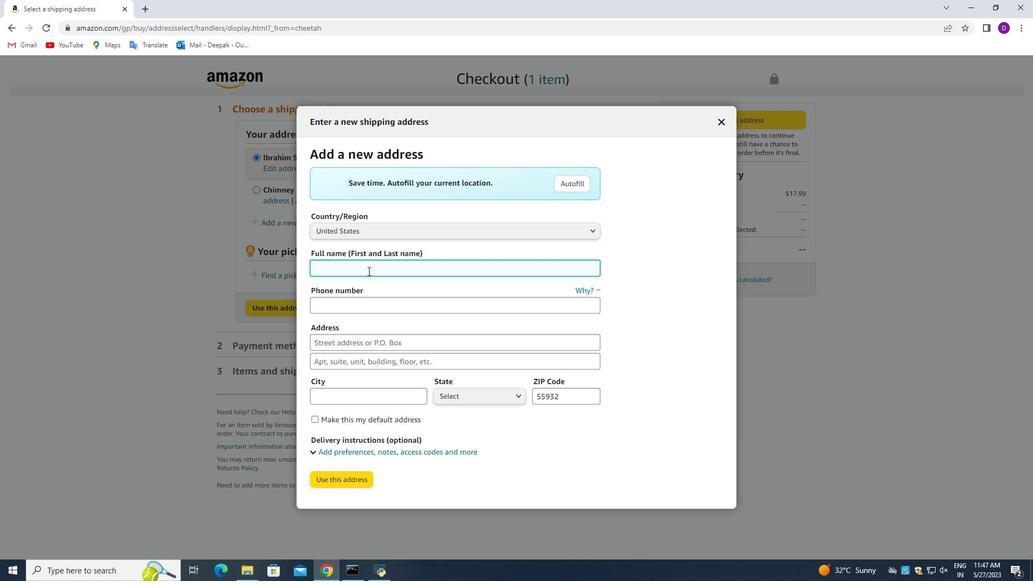 
Action: Mouse scrolled (527, 340) with delta (0, 0)
Screenshot: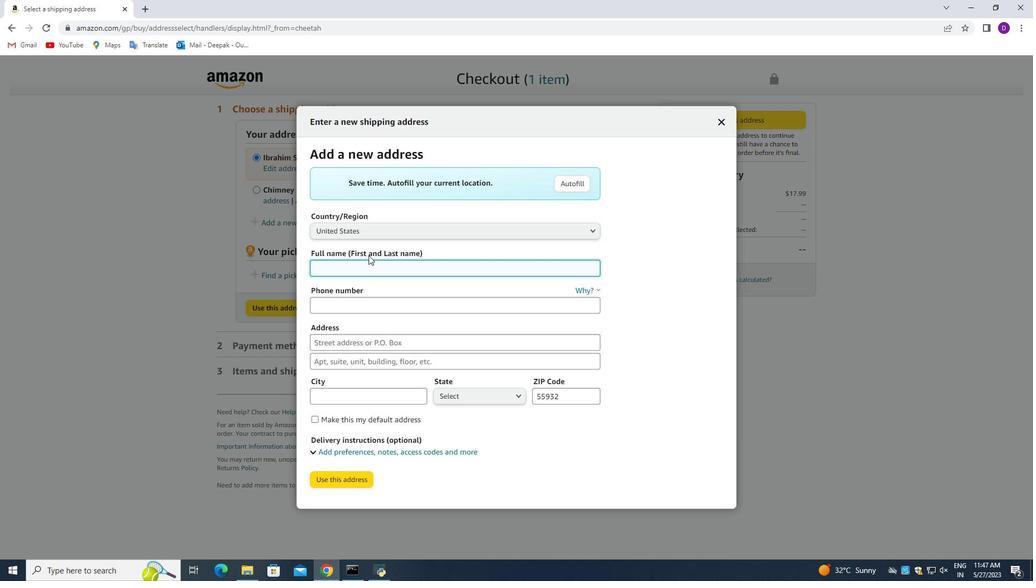 
Action: Mouse scrolled (527, 340) with delta (0, 0)
Screenshot: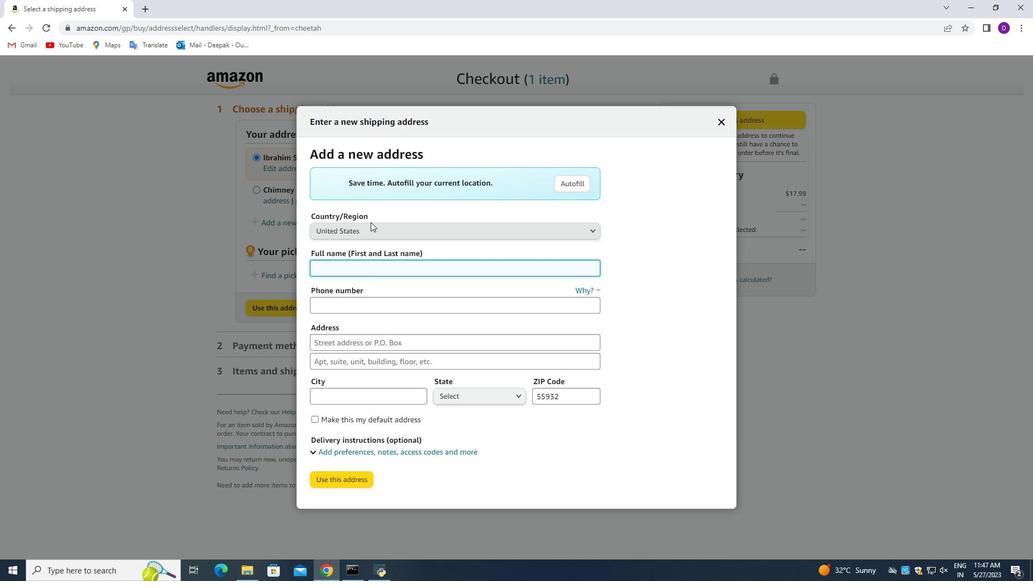 
Action: Mouse scrolled (527, 340) with delta (0, 0)
Screenshot: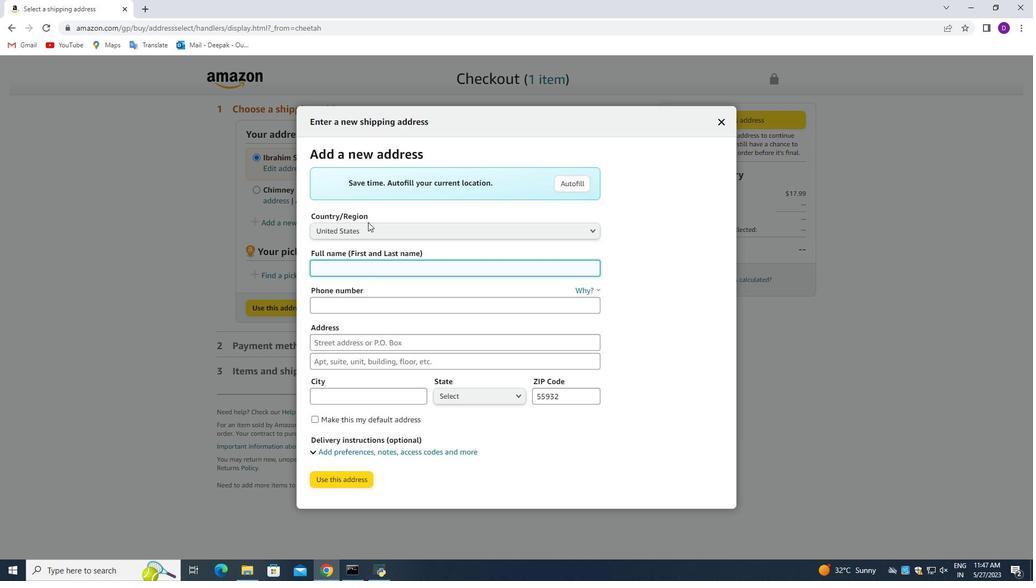 
Action: Mouse scrolled (527, 340) with delta (0, 0)
Screenshot: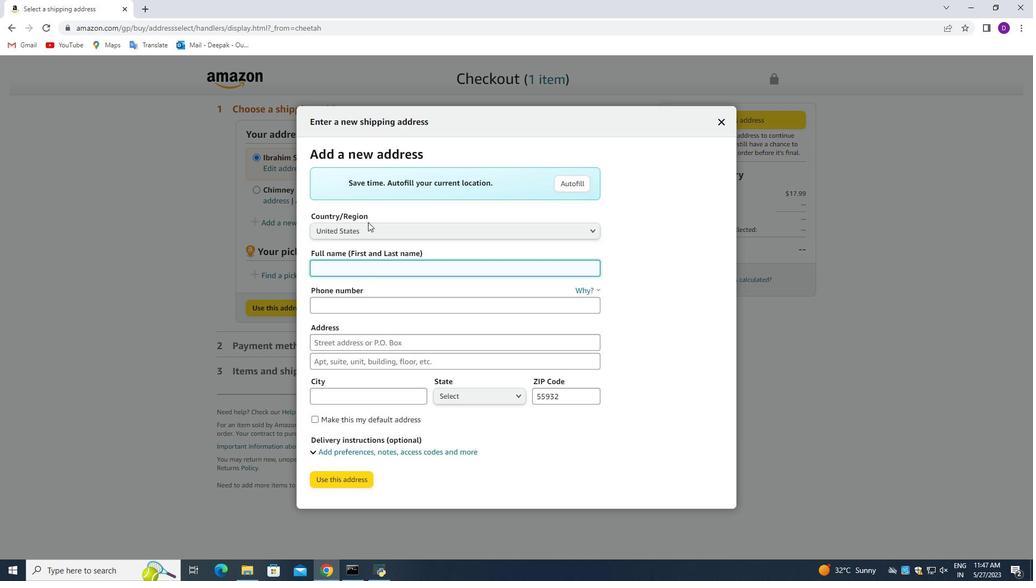 
Action: Mouse scrolled (527, 340) with delta (0, 0)
Screenshot: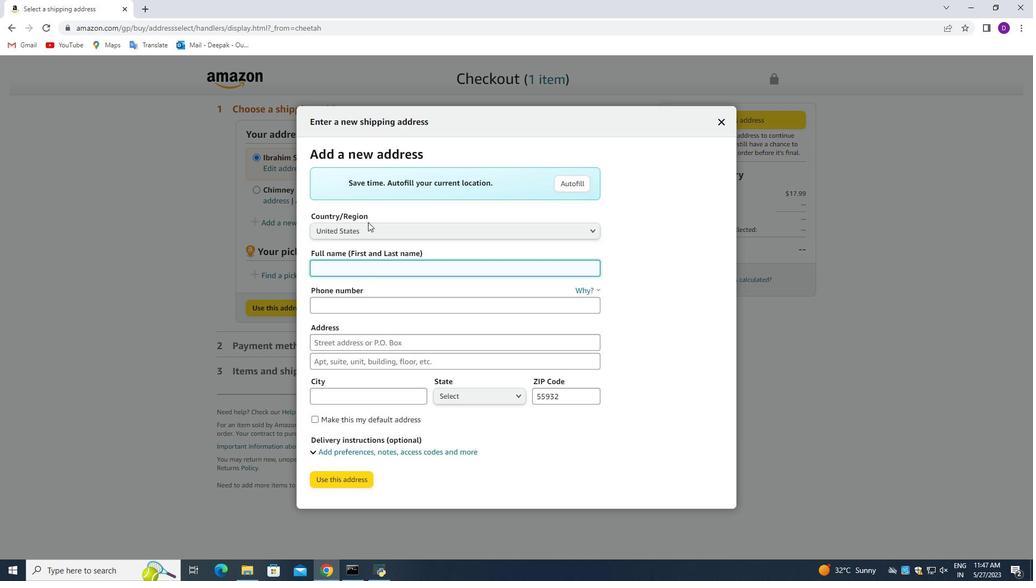 
Action: Mouse scrolled (527, 340) with delta (0, 0)
Screenshot: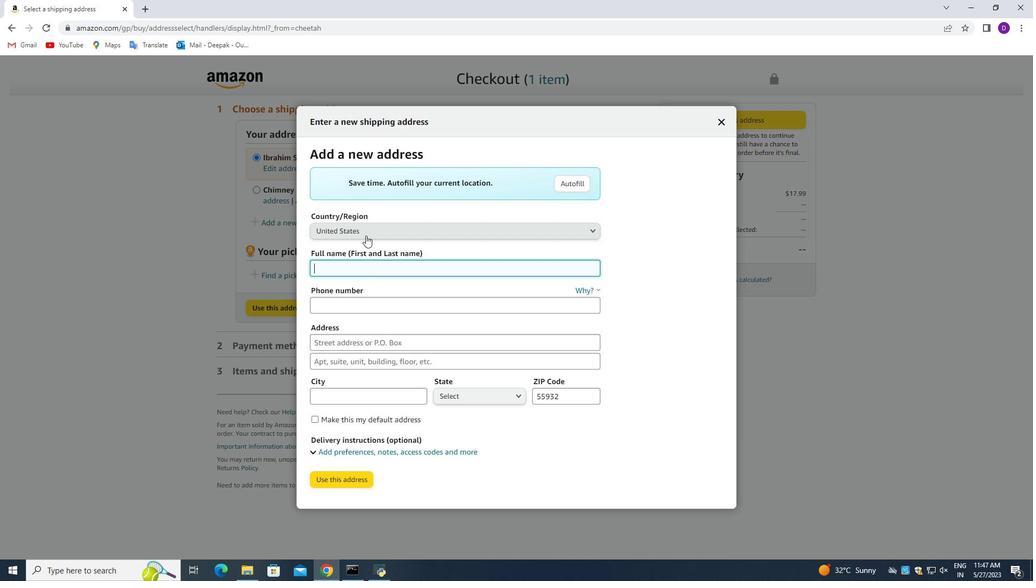 
Action: Mouse scrolled (527, 340) with delta (0, 0)
Screenshot: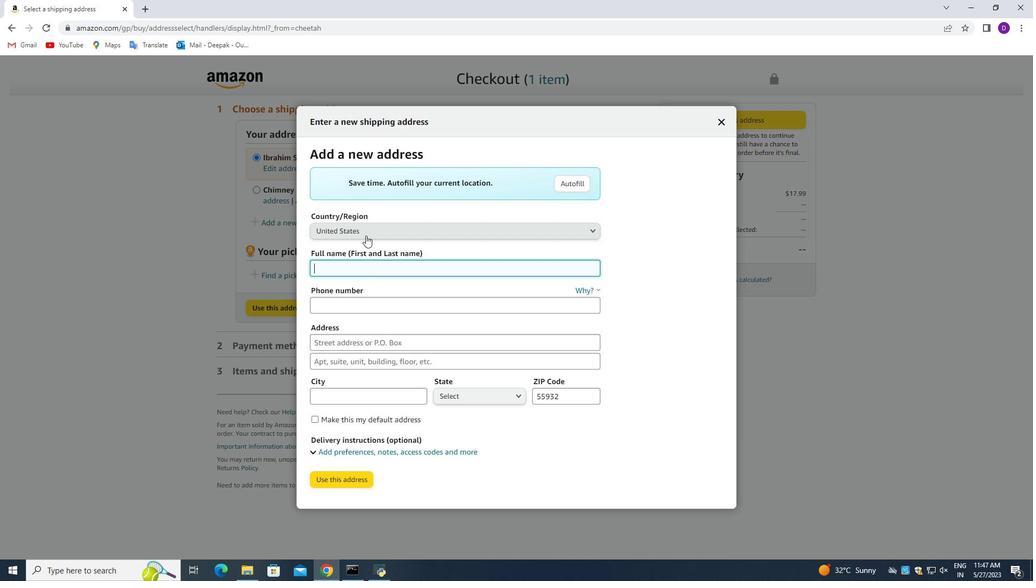 
Action: Mouse scrolled (527, 340) with delta (0, 0)
Screenshot: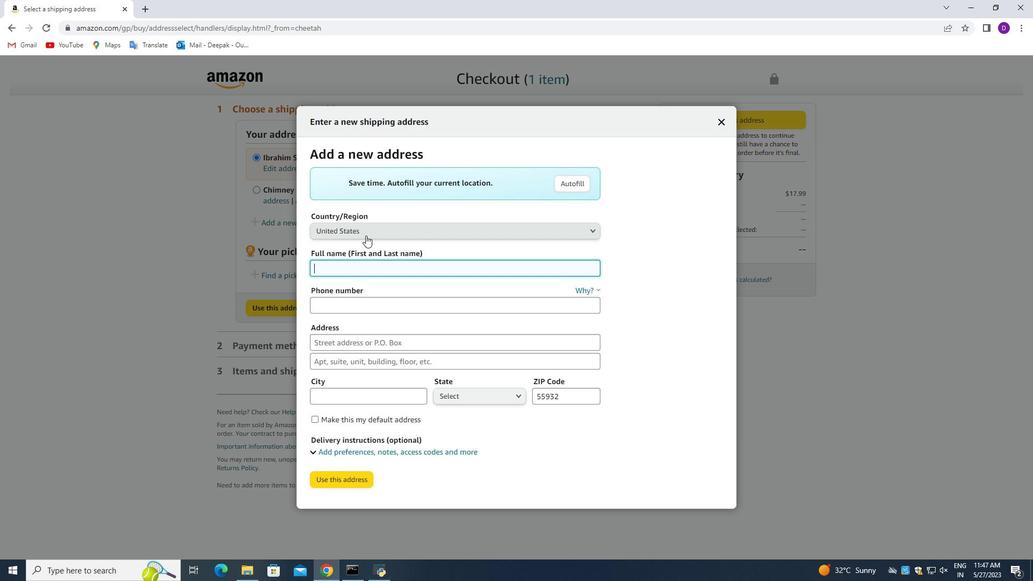 
Action: Mouse scrolled (527, 340) with delta (0, 0)
Screenshot: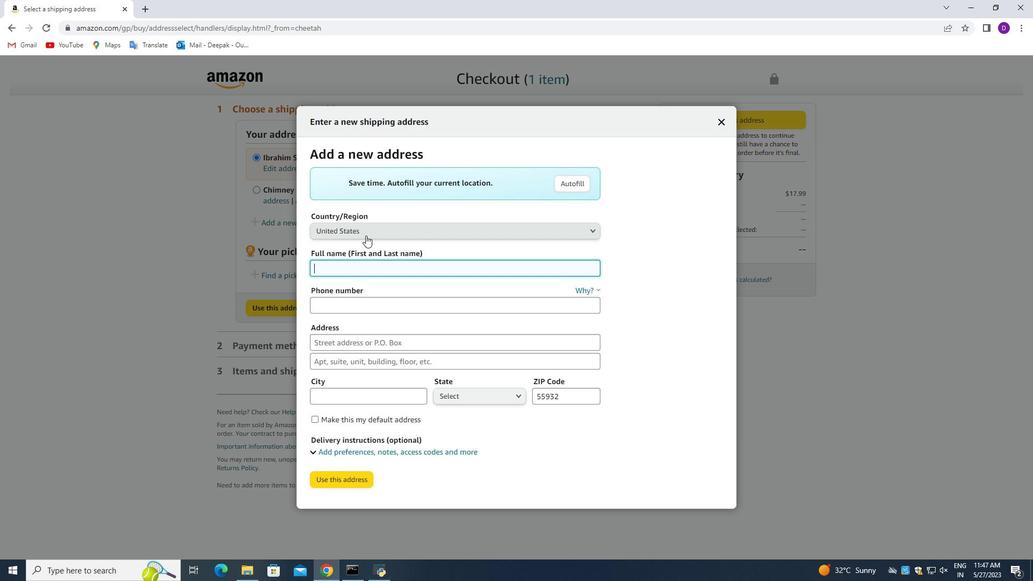 
Action: Mouse scrolled (527, 340) with delta (0, 0)
Screenshot: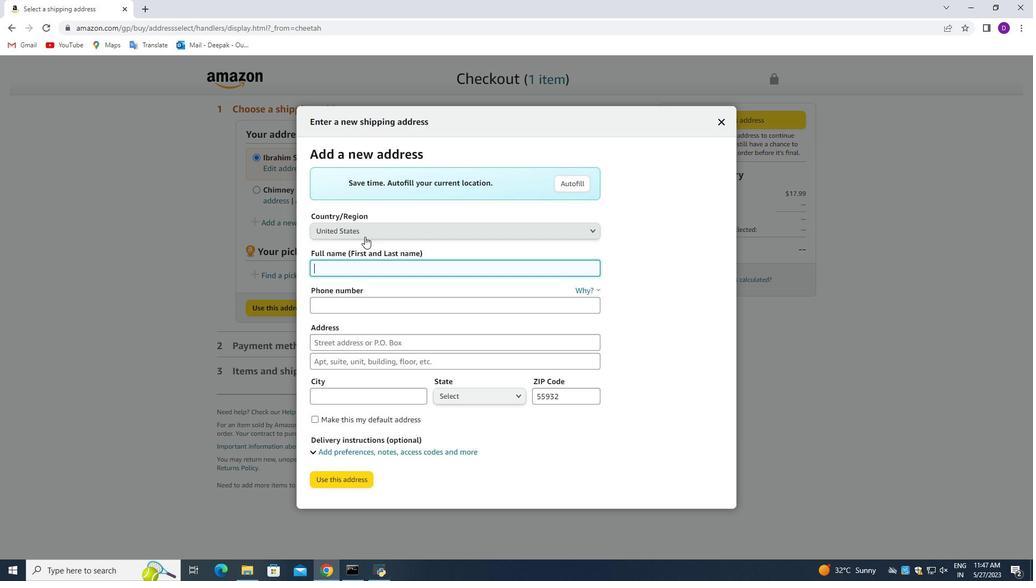 
Action: Mouse scrolled (527, 340) with delta (0, 0)
Screenshot: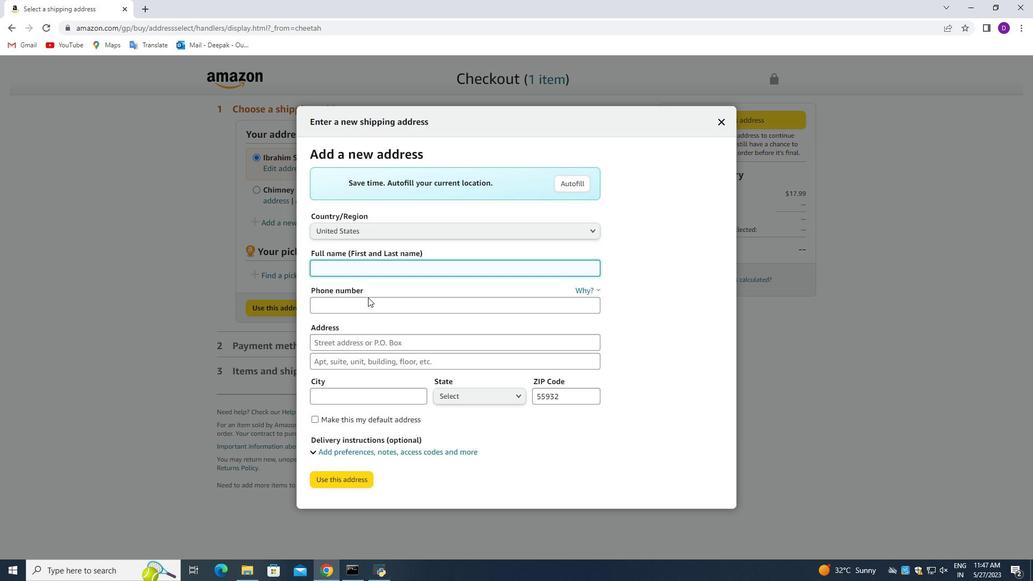 
Action: Mouse scrolled (527, 340) with delta (0, 0)
Screenshot: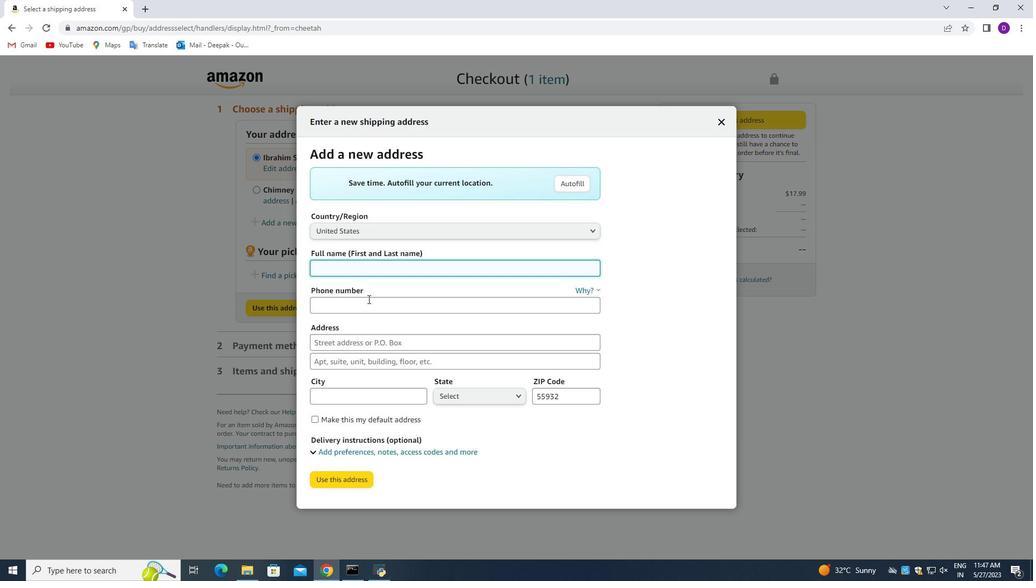 
Action: Mouse scrolled (527, 340) with delta (0, 0)
Screenshot: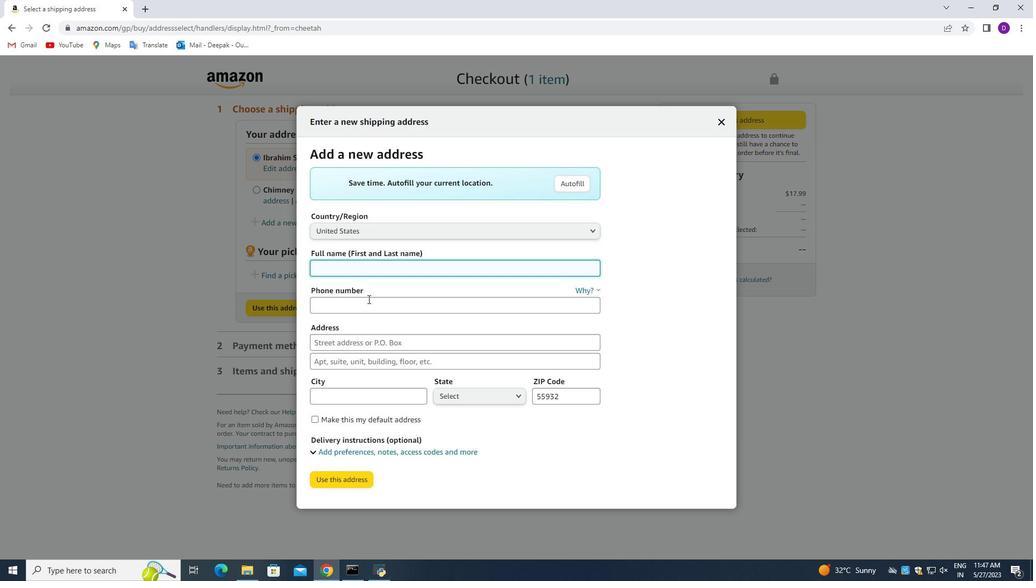 
Action: Mouse scrolled (527, 340) with delta (0, 0)
Screenshot: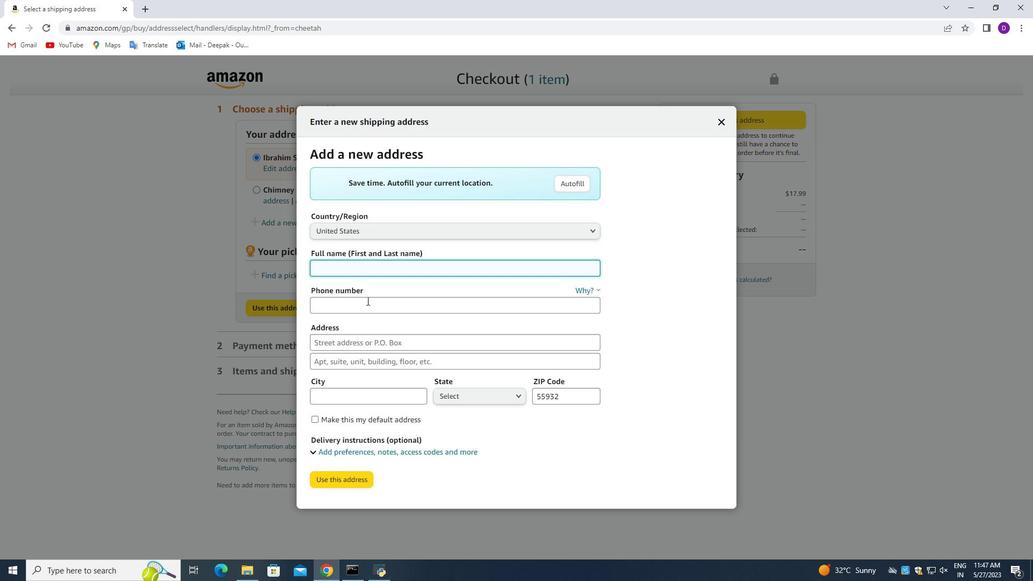 
Action: Mouse scrolled (527, 340) with delta (0, 0)
Screenshot: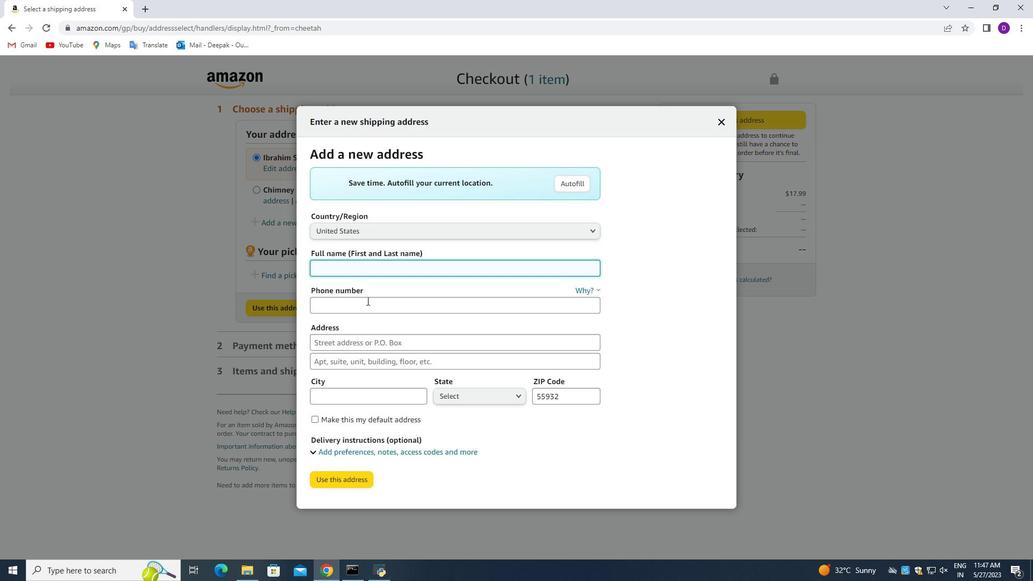 
Action: Mouse scrolled (527, 340) with delta (0, 0)
Screenshot: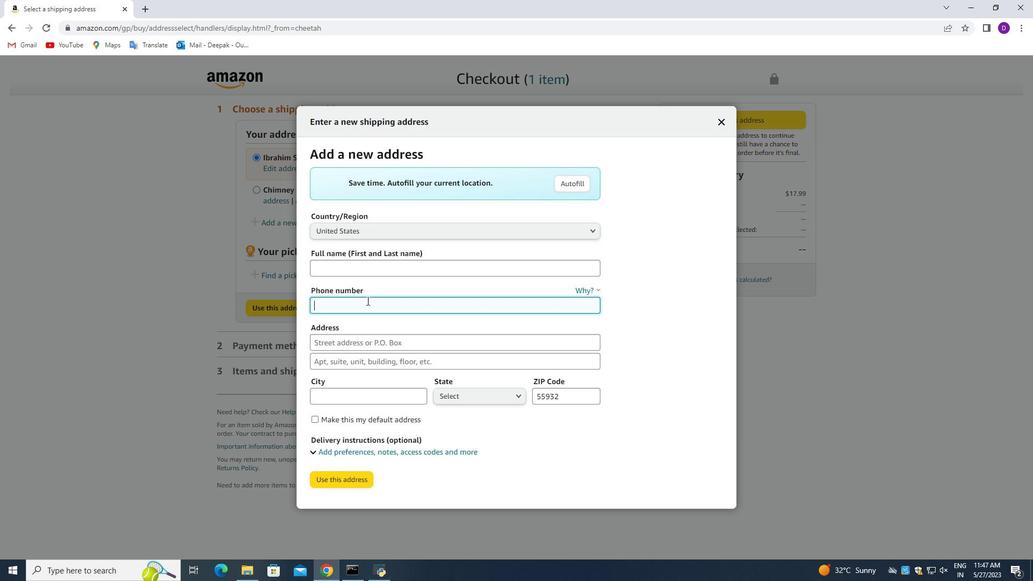
Action: Mouse scrolled (527, 340) with delta (0, 0)
Screenshot: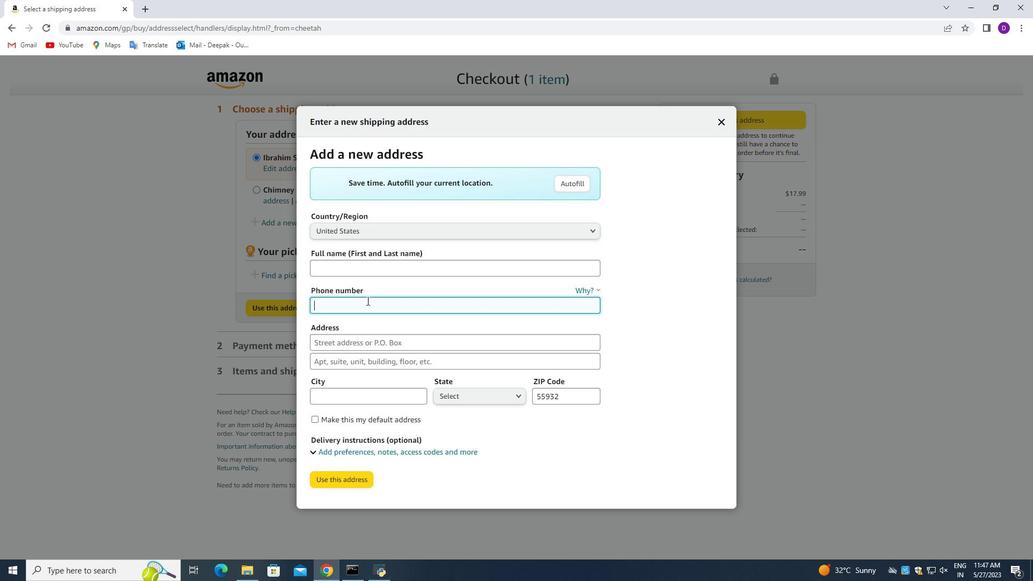 
Action: Mouse scrolled (527, 340) with delta (0, 0)
Screenshot: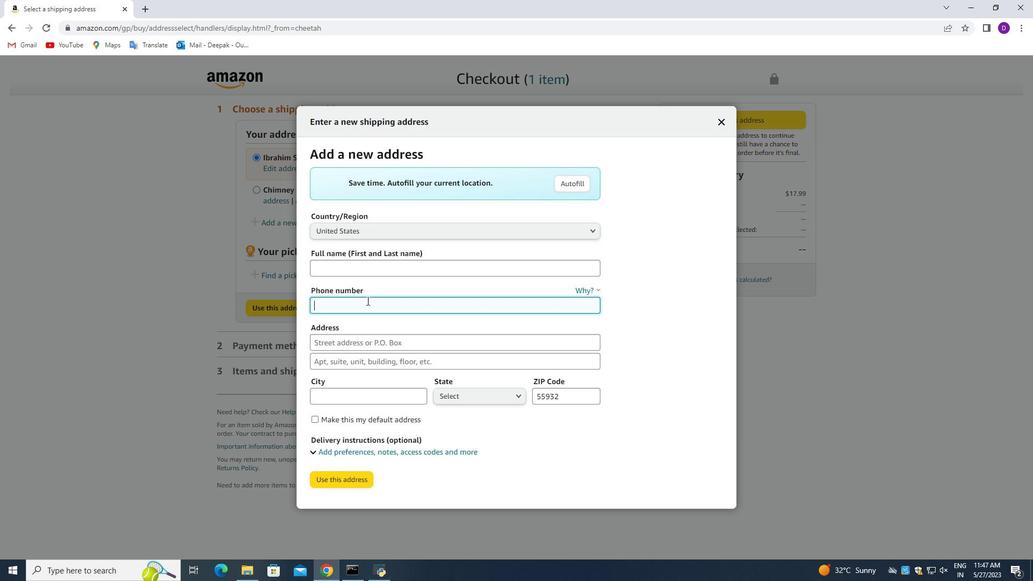 
Action: Mouse scrolled (527, 340) with delta (0, 0)
Screenshot: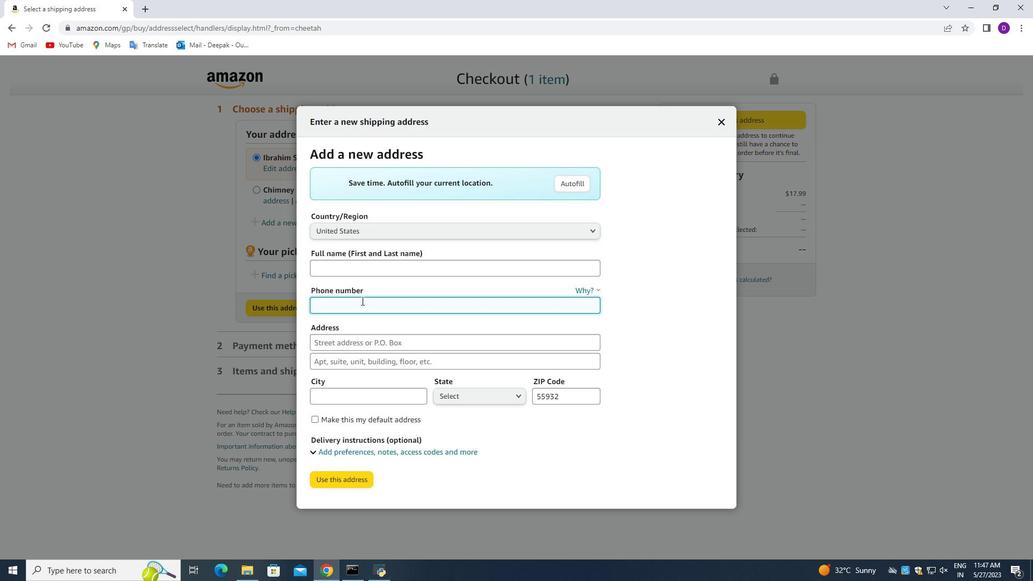 
Action: Mouse scrolled (527, 340) with delta (0, 0)
Screenshot: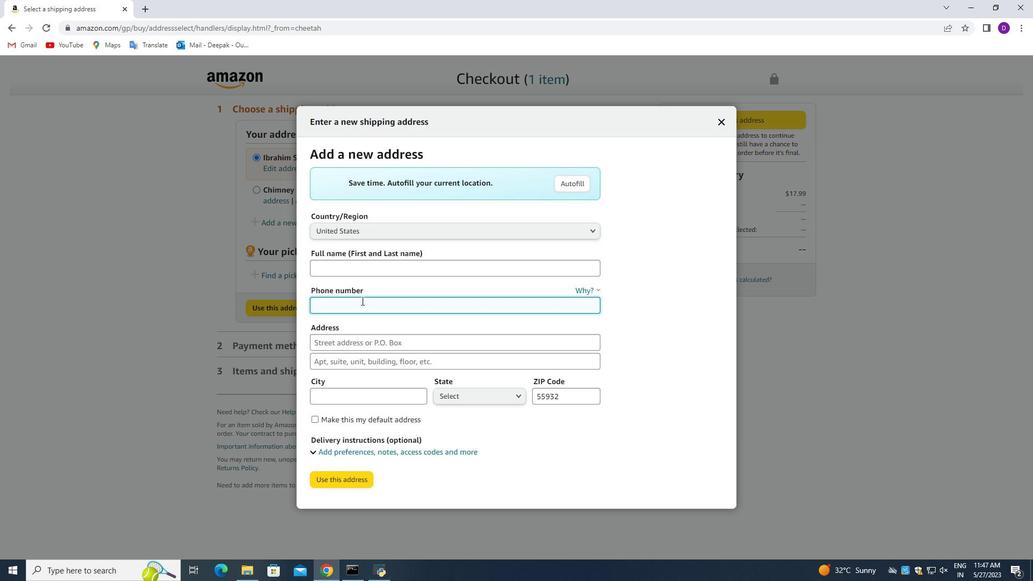 
Action: Mouse scrolled (527, 340) with delta (0, 0)
Screenshot: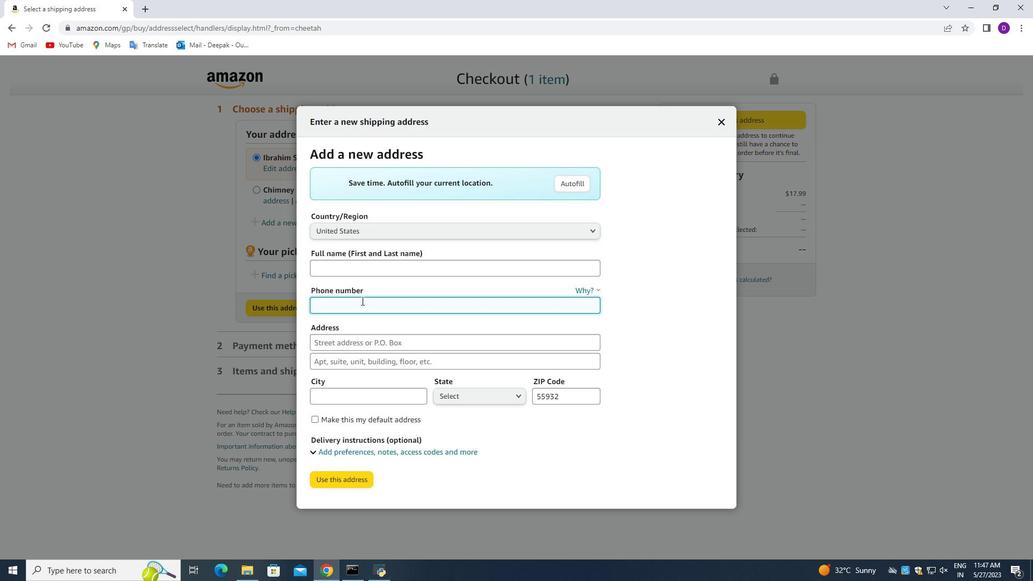 
Action: Mouse scrolled (527, 340) with delta (0, 0)
Screenshot: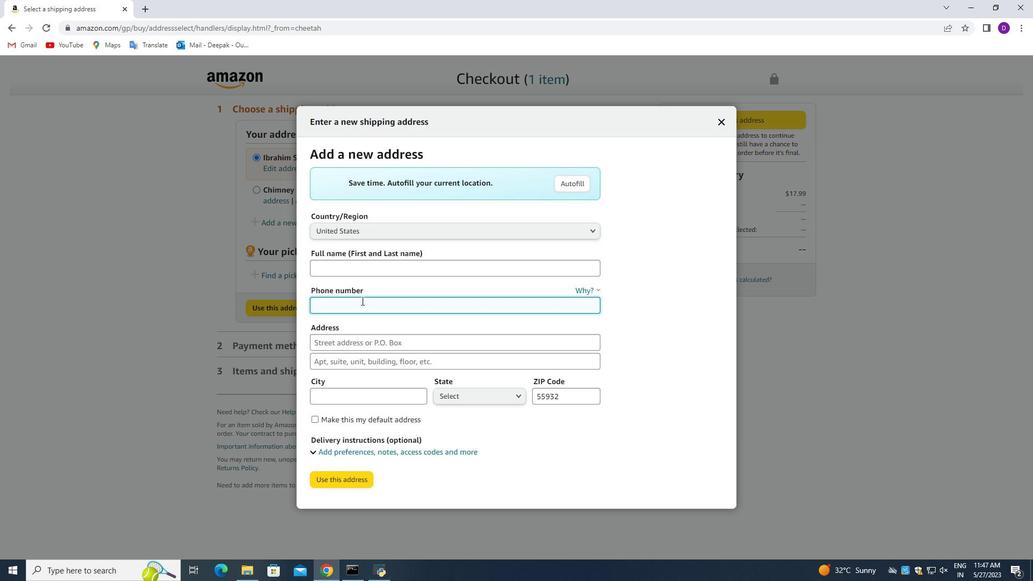 
Action: Mouse scrolled (527, 340) with delta (0, 0)
Screenshot: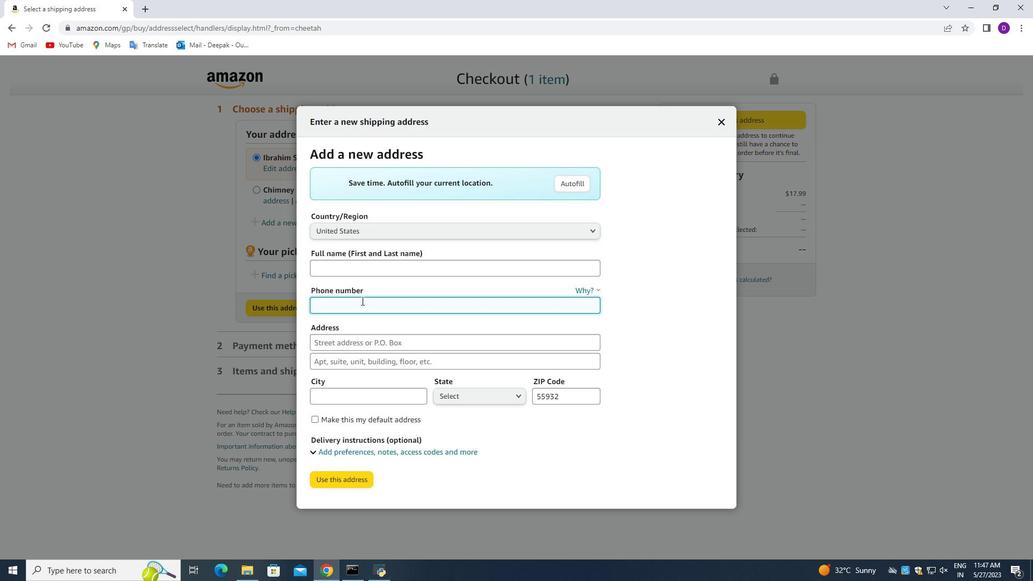 
Action: Mouse scrolled (527, 340) with delta (0, 0)
Screenshot: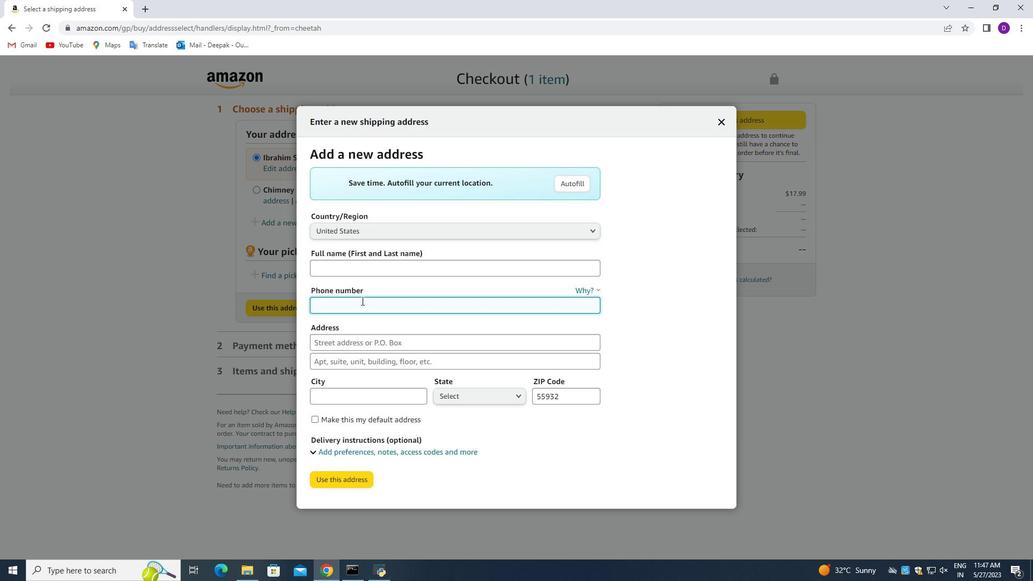 
Action: Mouse scrolled (527, 340) with delta (0, 0)
Screenshot: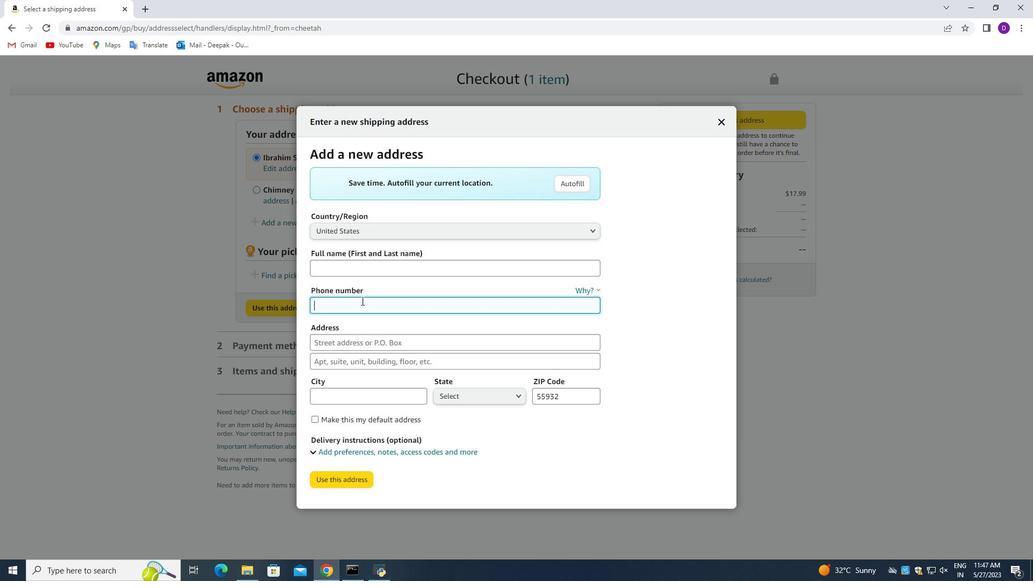 
Action: Mouse scrolled (527, 340) with delta (0, 0)
Screenshot: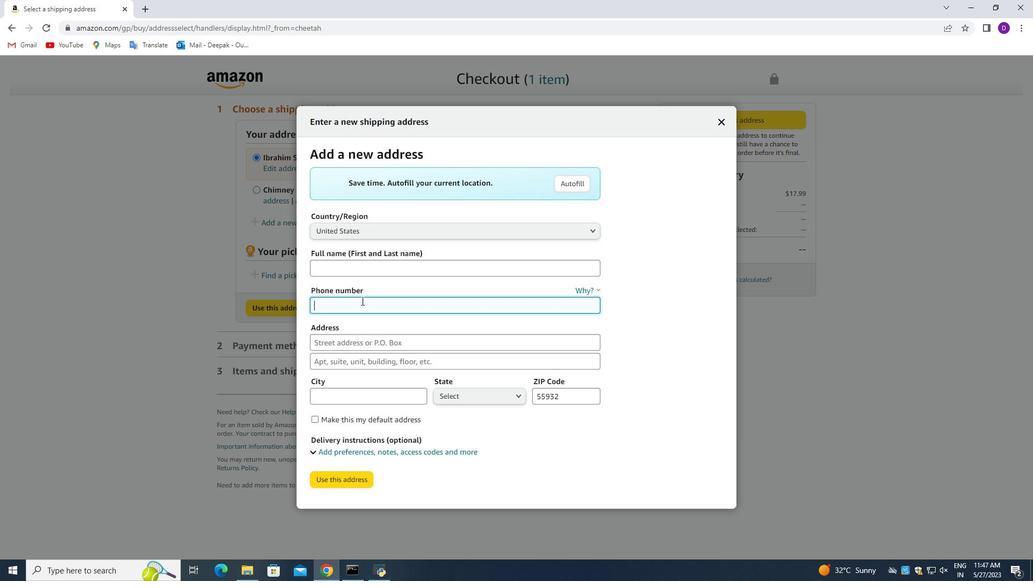 
Action: Mouse scrolled (527, 340) with delta (0, 0)
Screenshot: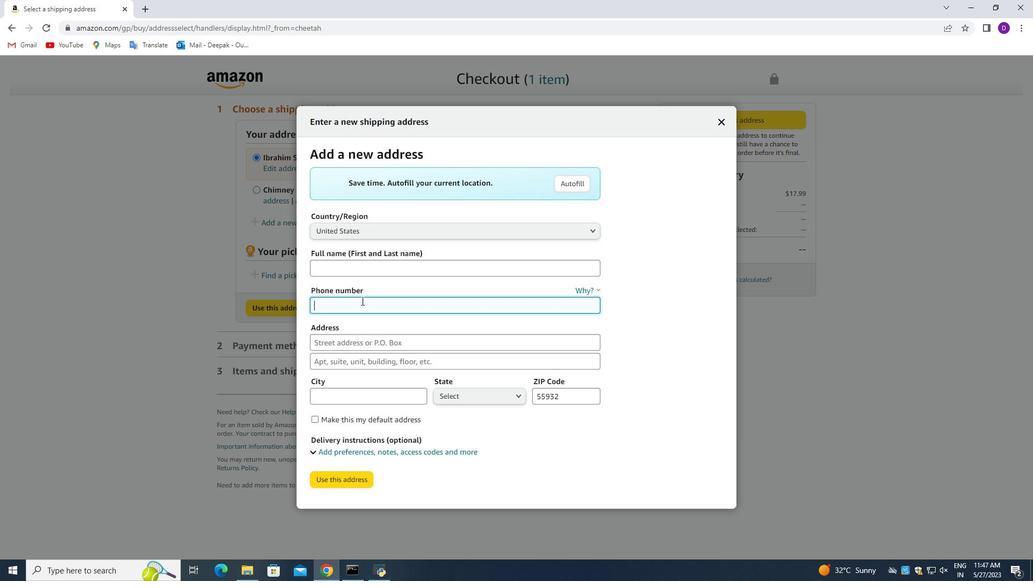 
Action: Mouse scrolled (527, 340) with delta (0, 0)
Screenshot: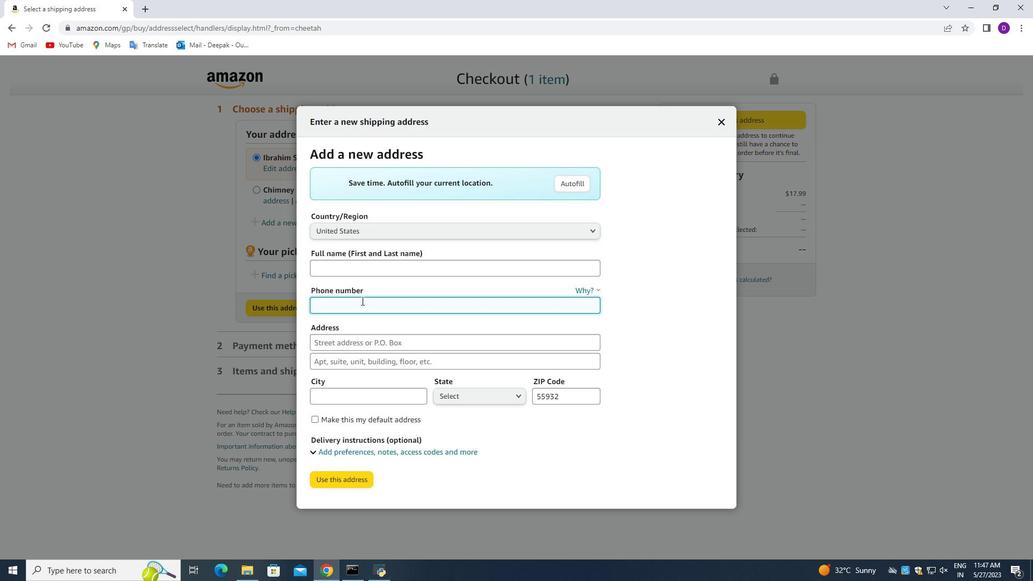
Action: Mouse scrolled (527, 340) with delta (0, 0)
Screenshot: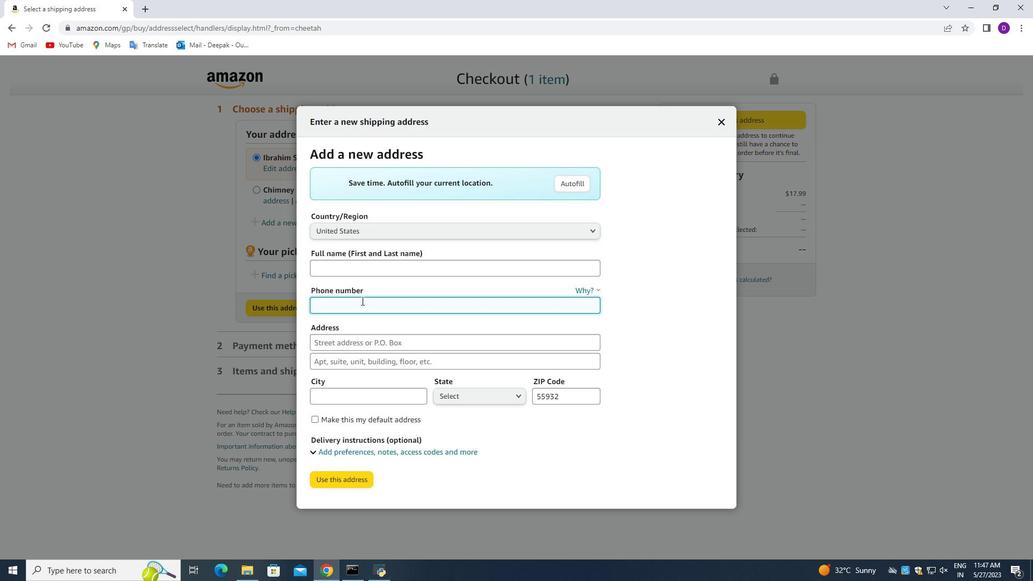 
Action: Mouse moved to (804, 384)
Screenshot: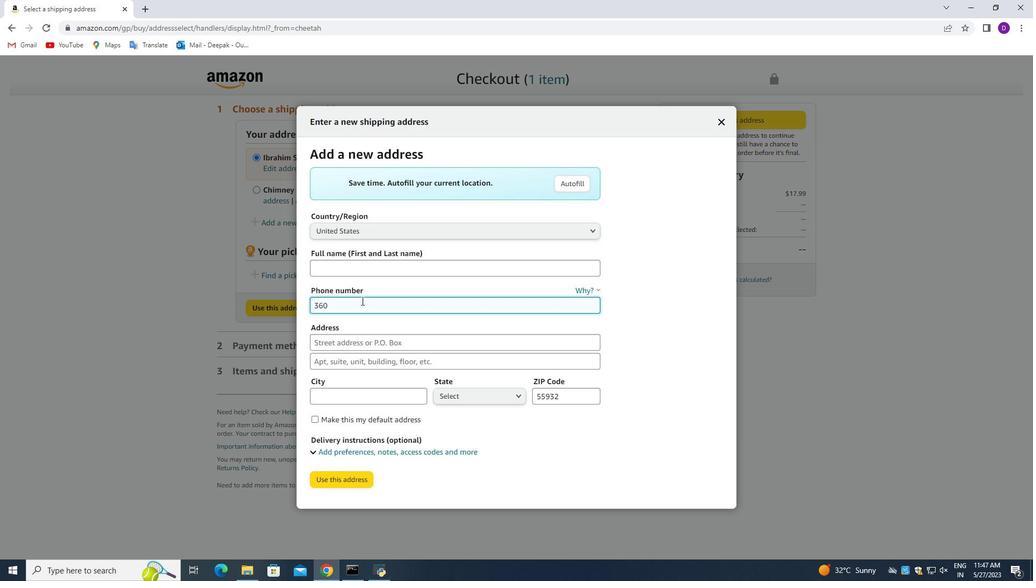 
Action: Mouse pressed left at (804, 384)
Screenshot: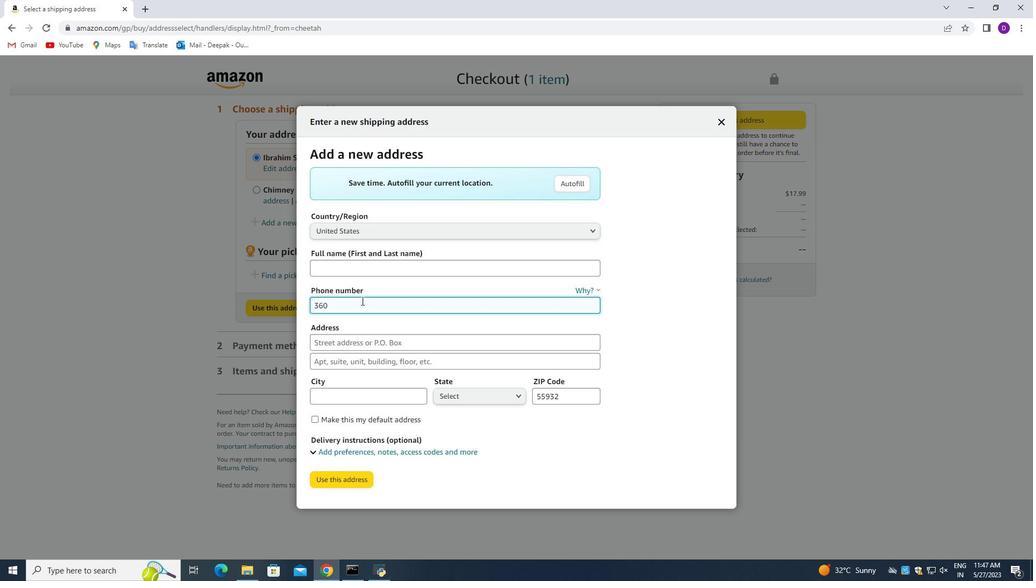
Action: Mouse moved to (926, 290)
Screenshot: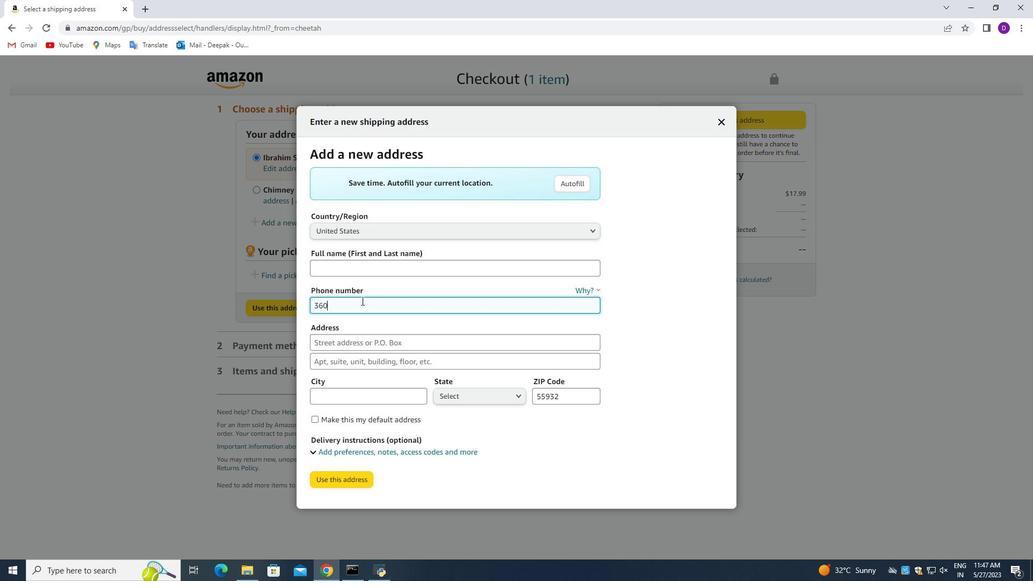 
Action: Mouse pressed left at (926, 290)
Screenshot: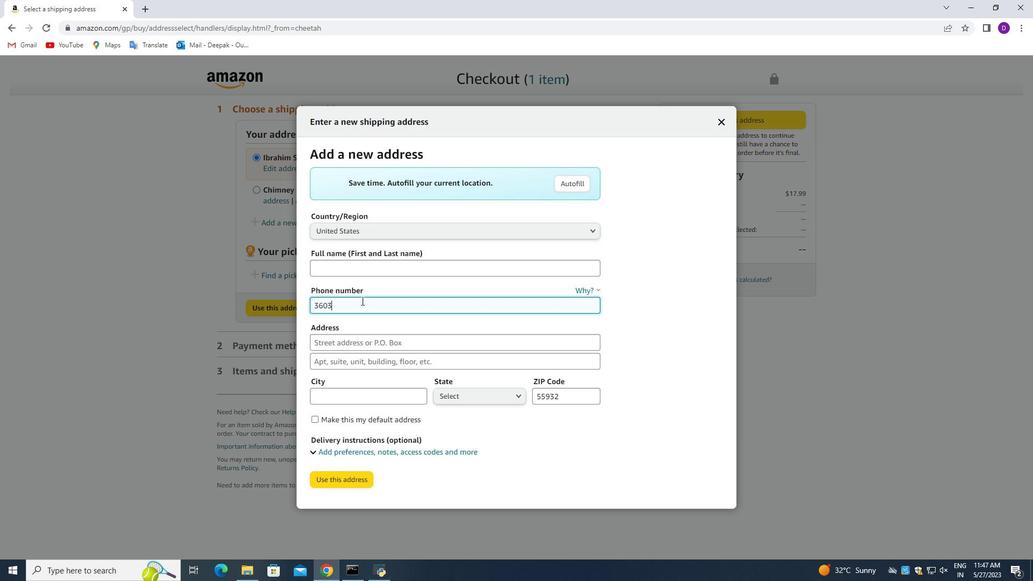 
Action: Mouse moved to (826, 158)
Screenshot: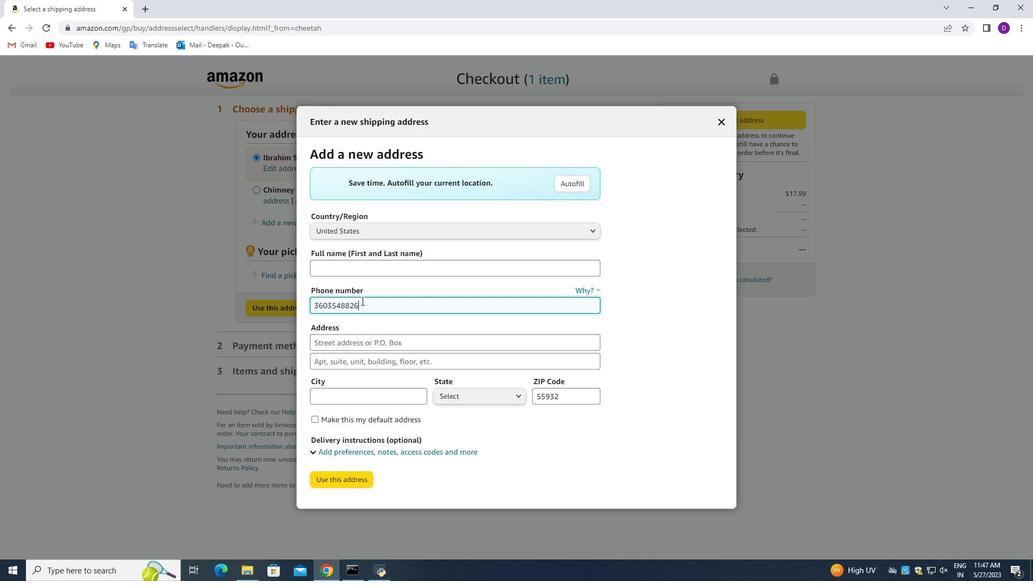 
Action: Mouse pressed left at (826, 158)
Screenshot: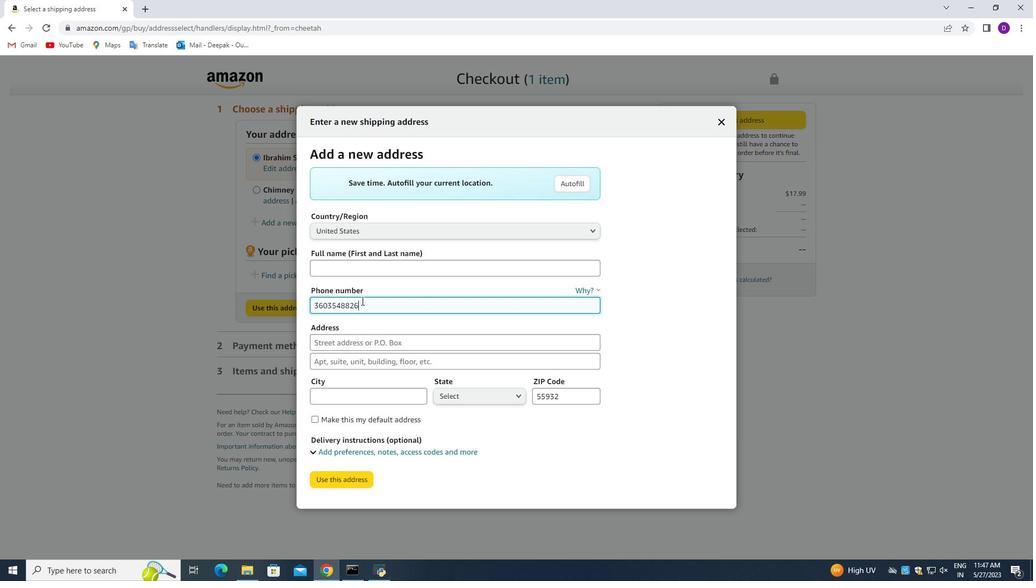 
Action: Mouse moved to (11, 24)
Screenshot: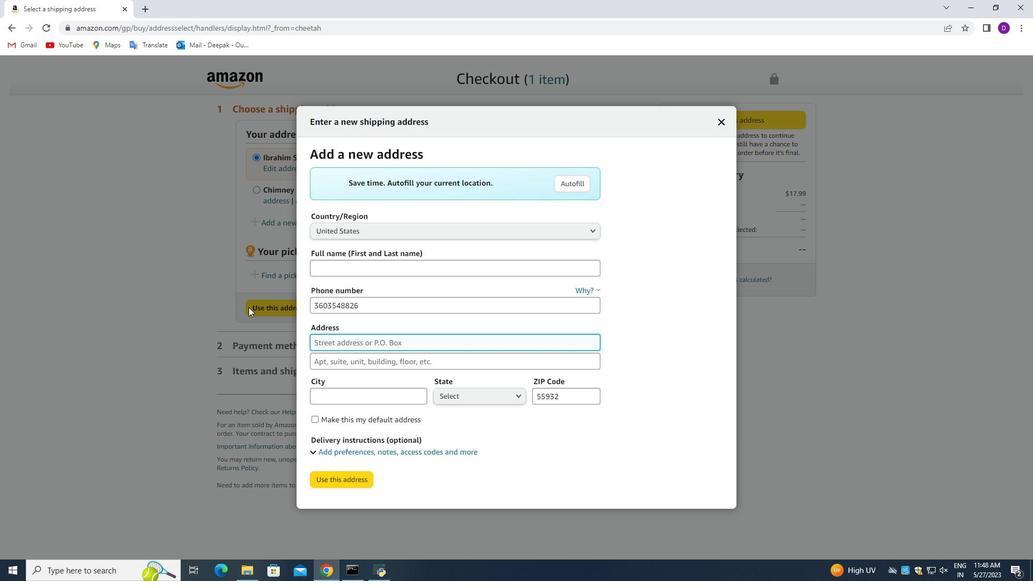
Action: Mouse pressed left at (11, 24)
Screenshot: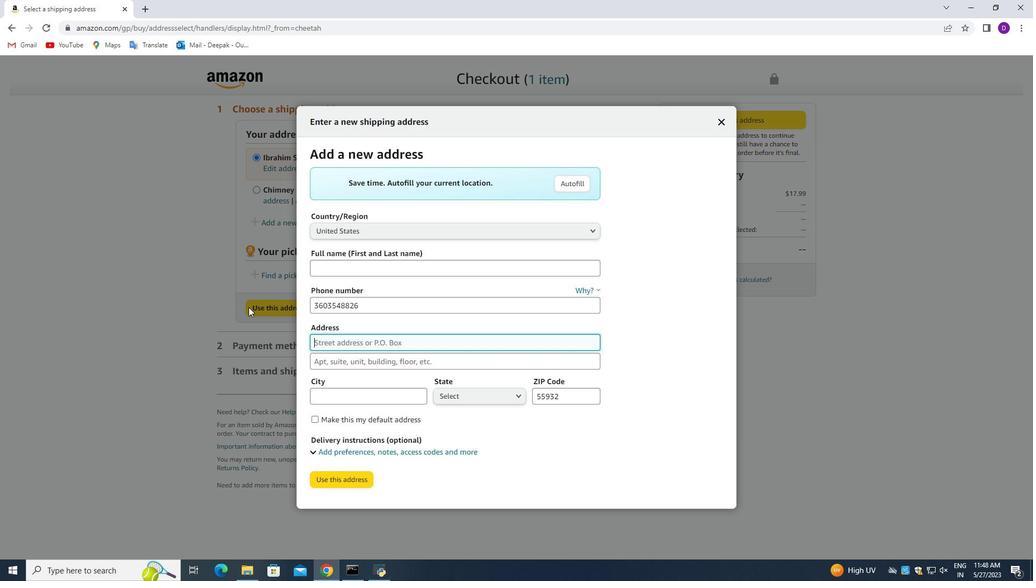 
Action: Mouse moved to (925, 65)
Screenshot: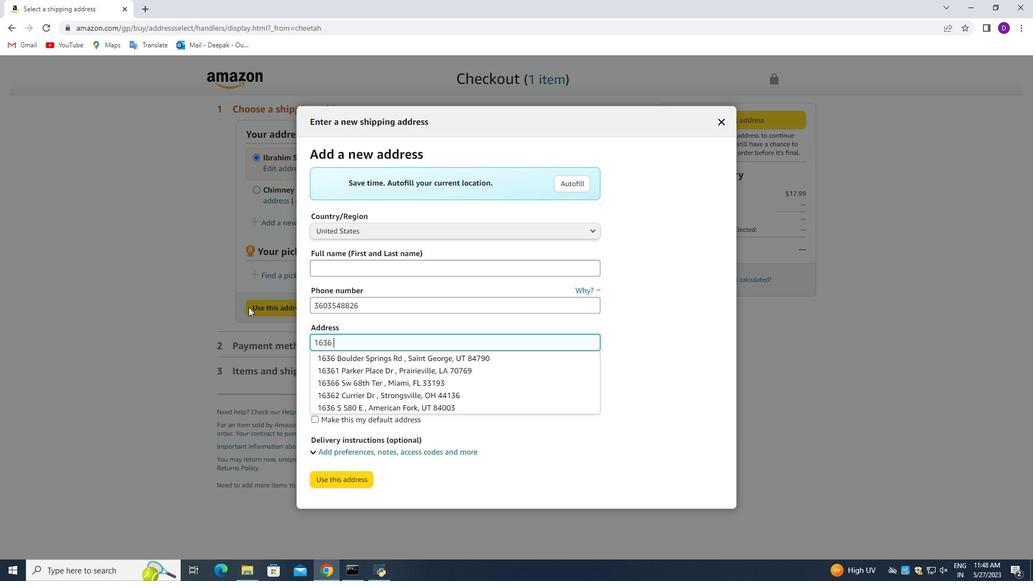 
Action: Mouse pressed left at (925, 65)
